 Task: Customize the Trello board by adding a card, editing its description, and changing the background image using specific keywords.
Action: Mouse pressed left at (260, 546)
Screenshot: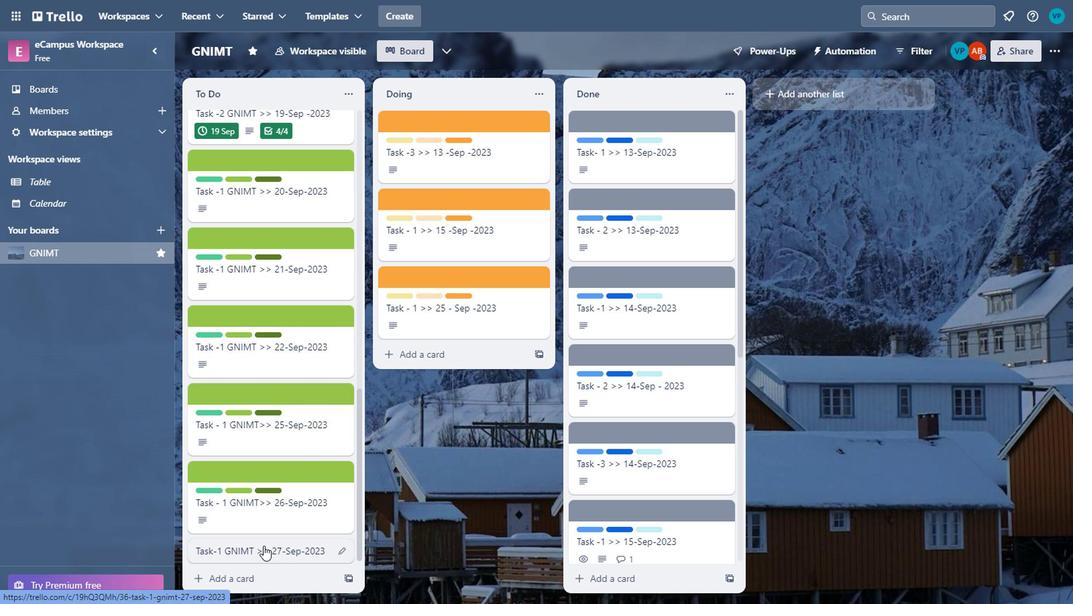 
Action: Mouse moved to (420, 227)
Screenshot: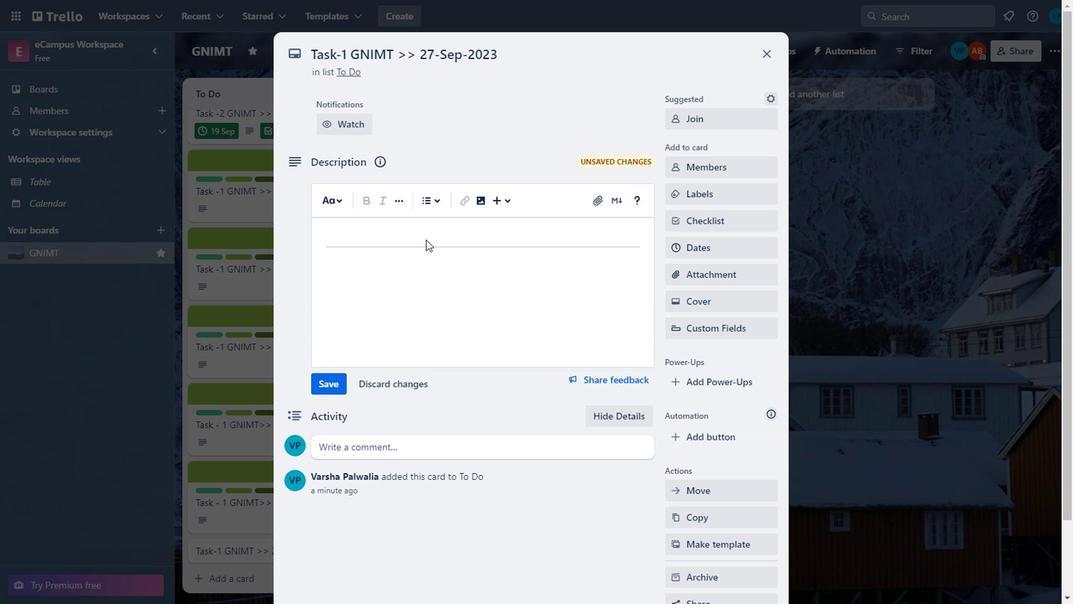 
Action: Mouse pressed left at (420, 227)
Screenshot: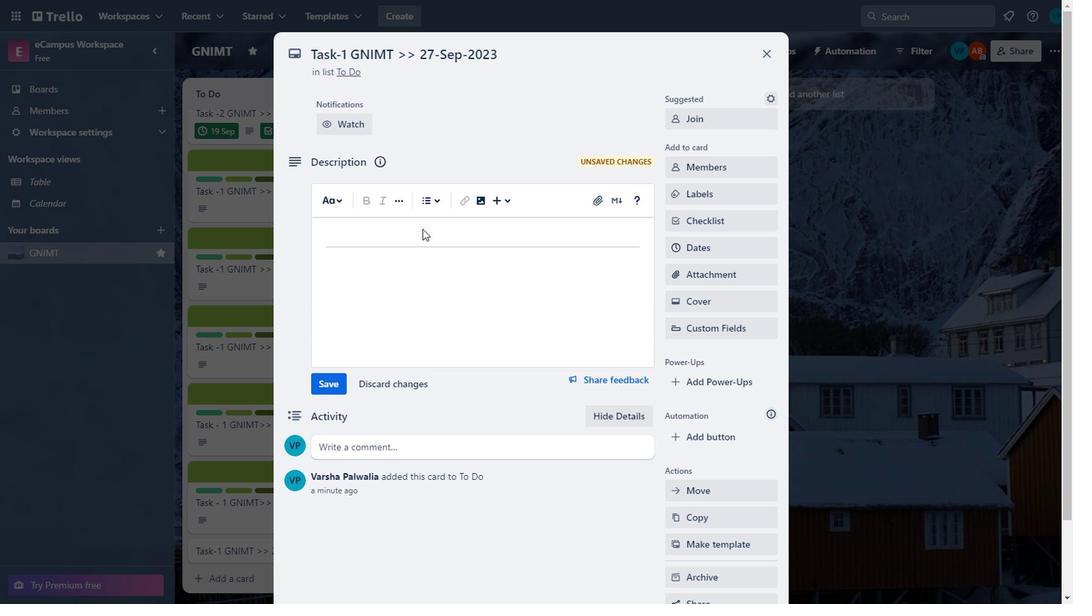 
Action: Mouse moved to (499, 199)
Screenshot: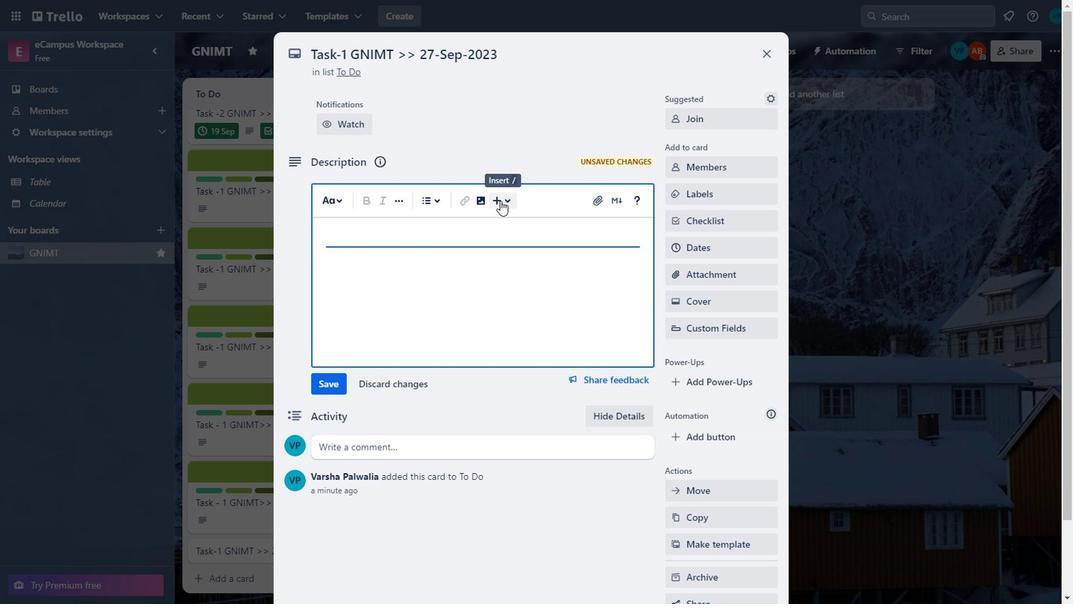 
Action: Mouse pressed left at (499, 199)
Screenshot: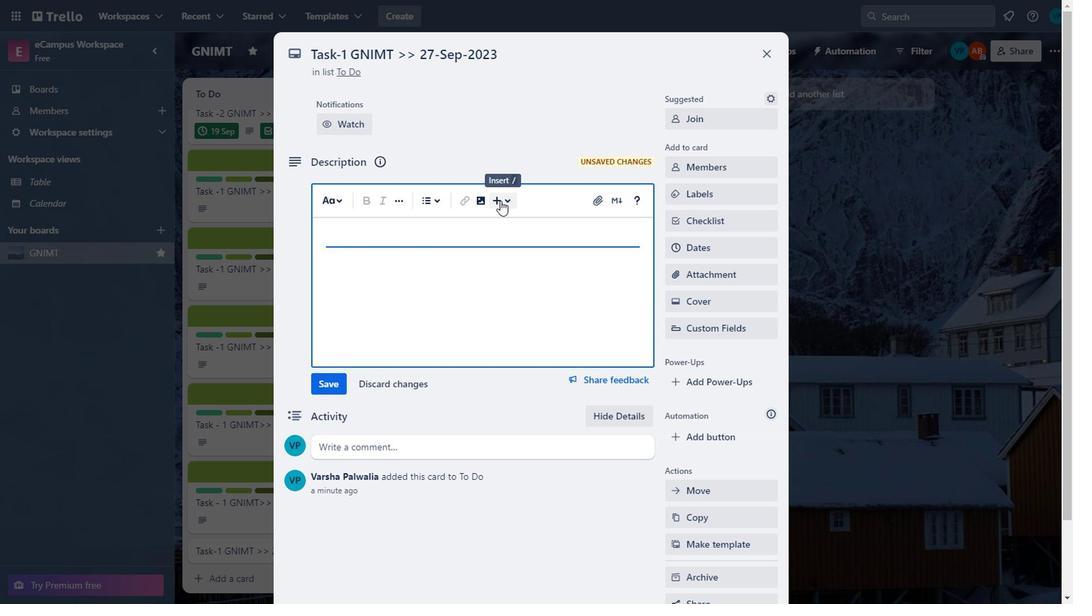 
Action: Mouse moved to (541, 227)
Screenshot: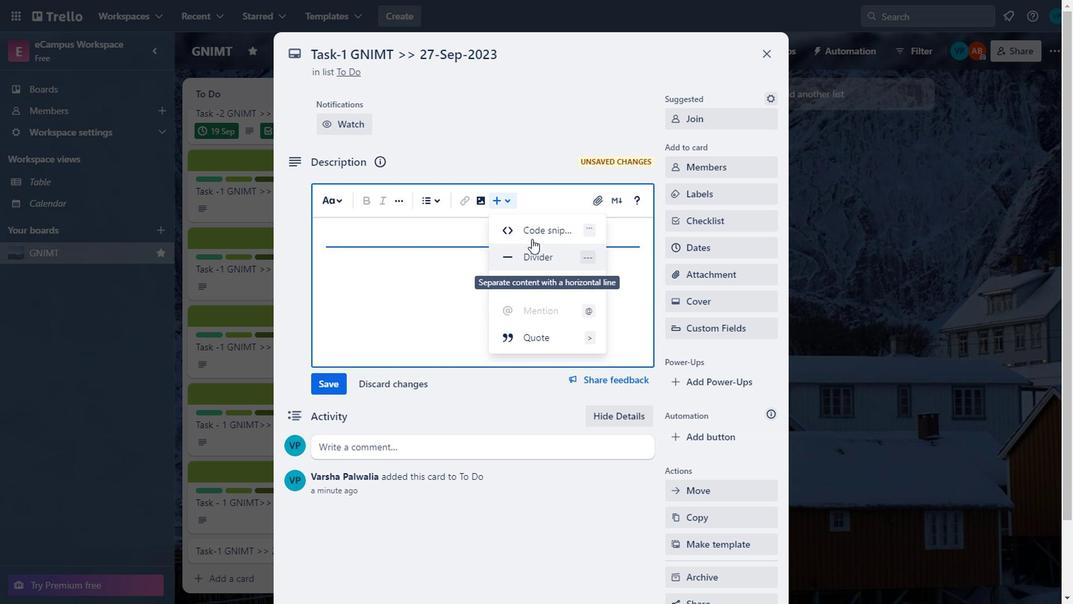
Action: Mouse pressed left at (541, 227)
Screenshot: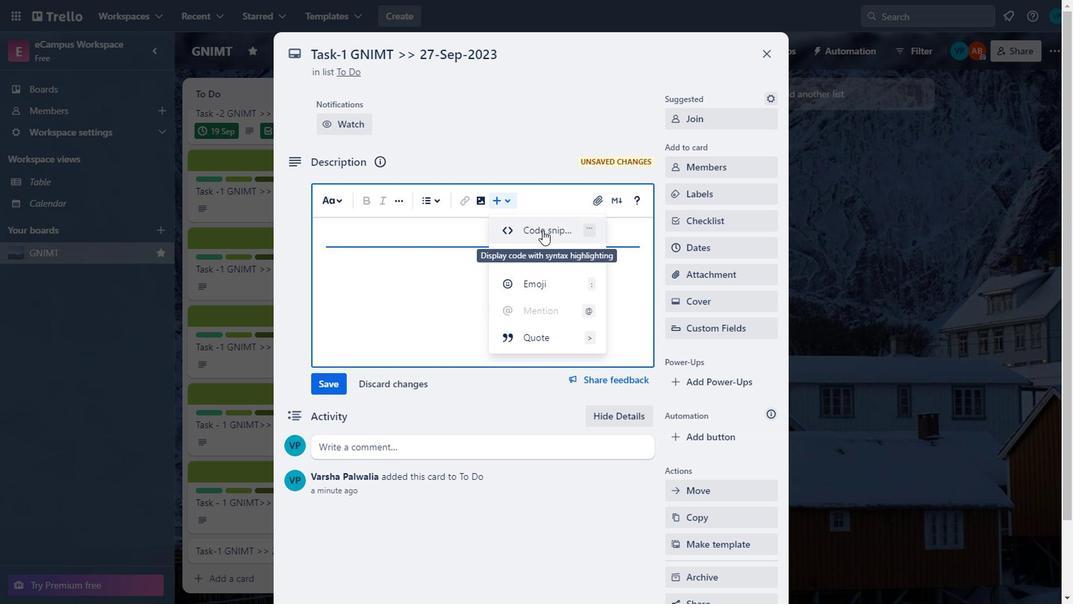 
Action: Mouse moved to (506, 197)
Screenshot: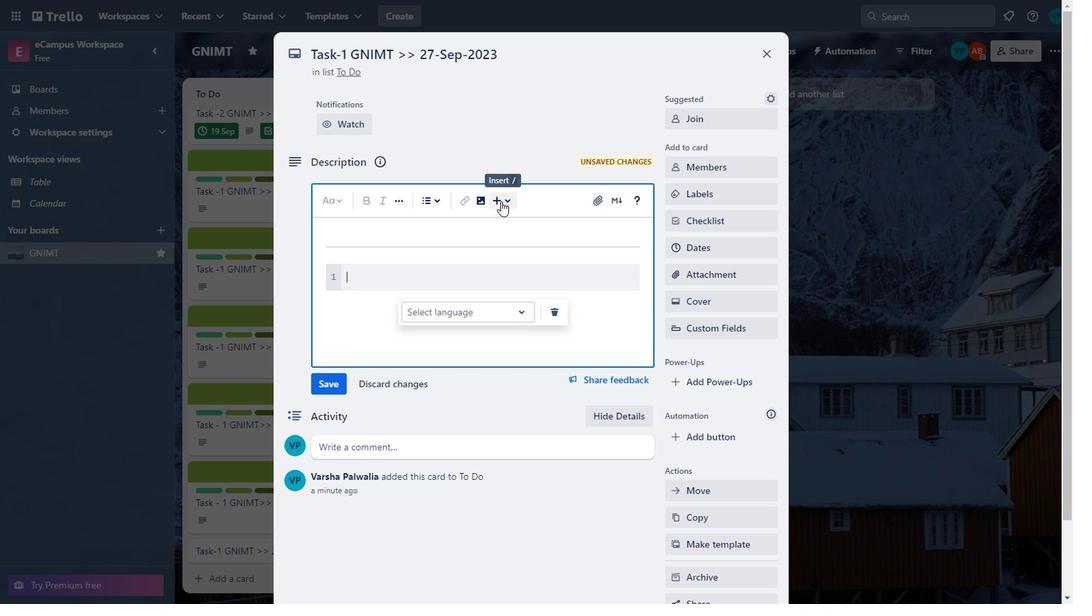 
Action: Mouse pressed left at (506, 197)
Screenshot: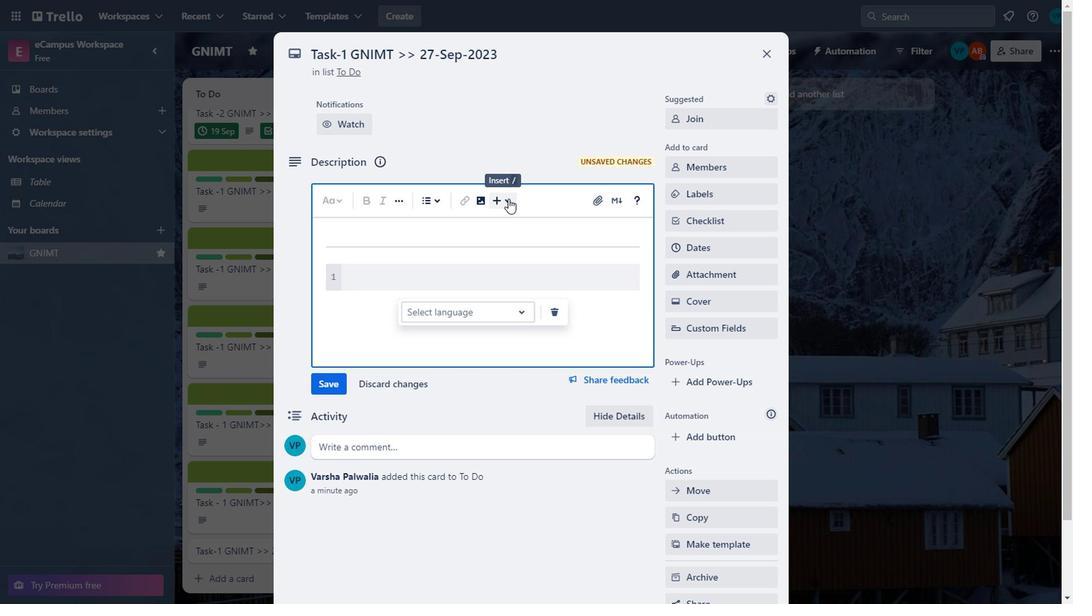 
Action: Mouse moved to (537, 281)
Screenshot: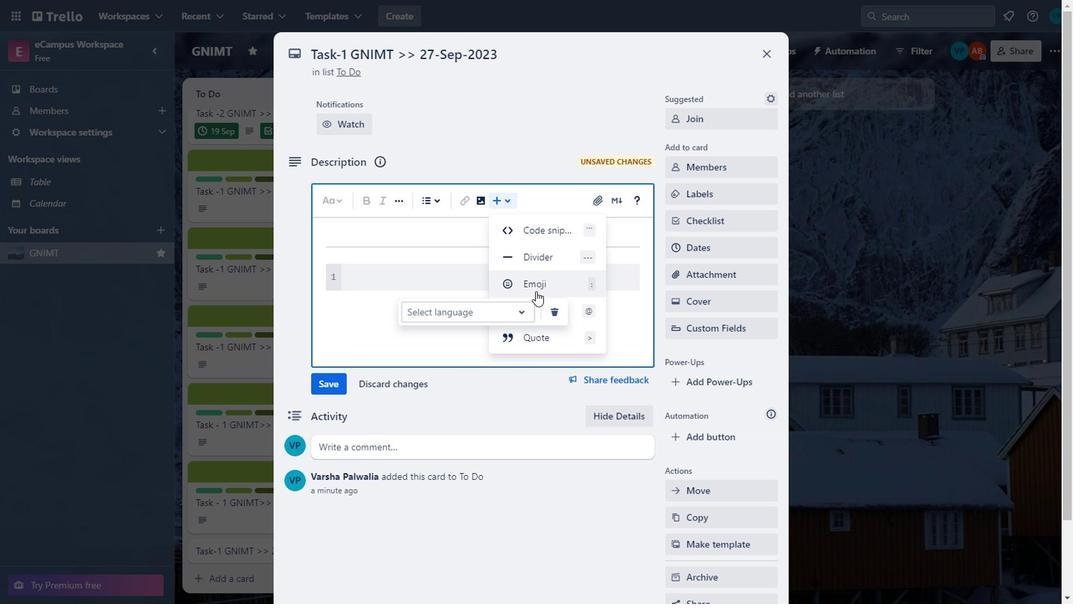 
Action: Mouse pressed left at (537, 281)
Screenshot: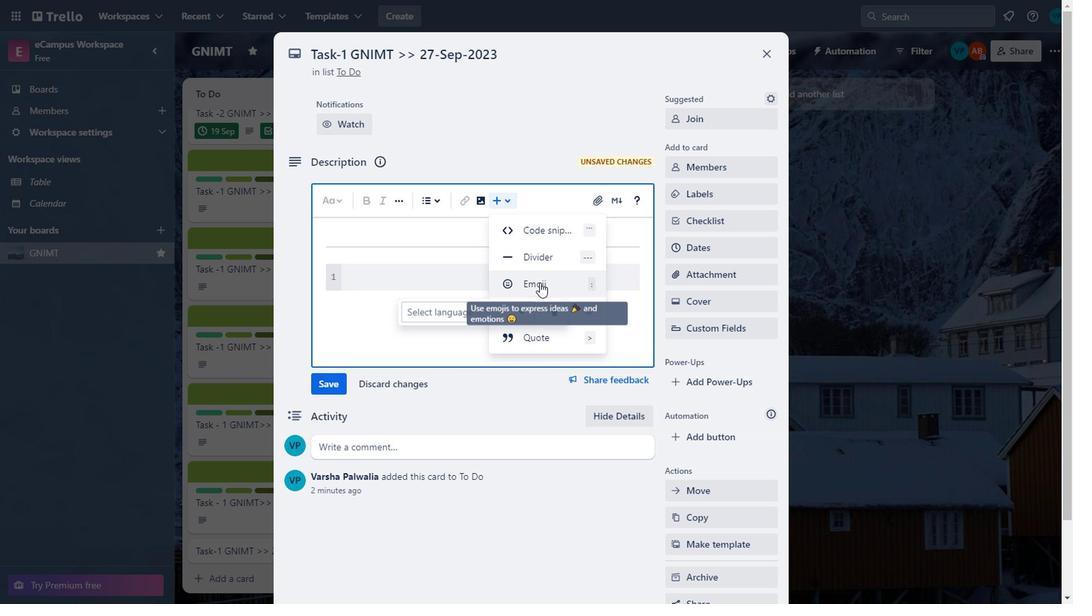 
Action: Mouse moved to (402, 333)
Screenshot: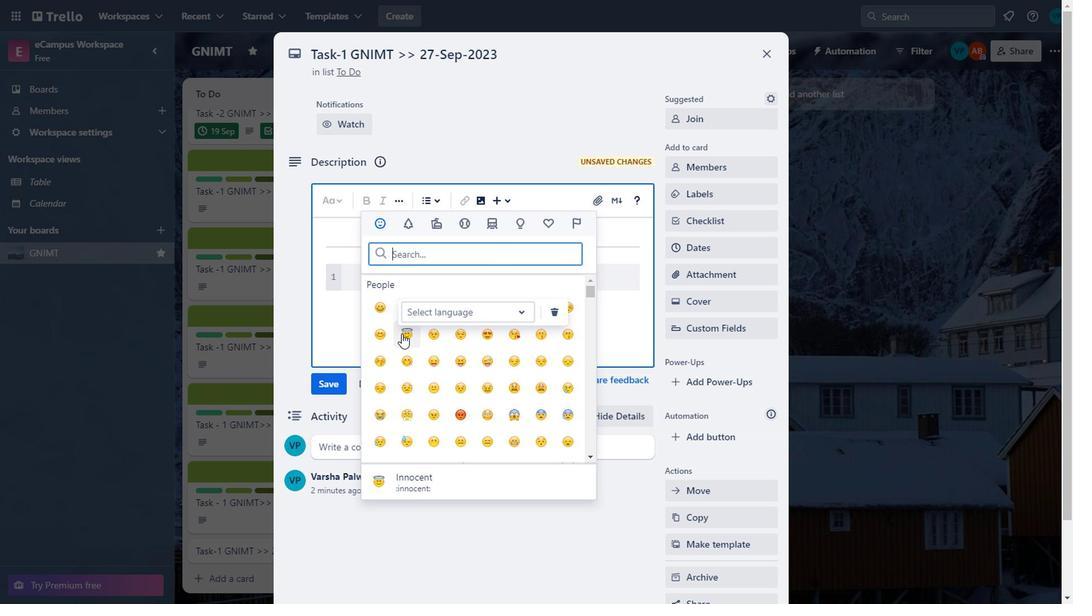 
Action: Mouse pressed left at (402, 333)
Screenshot: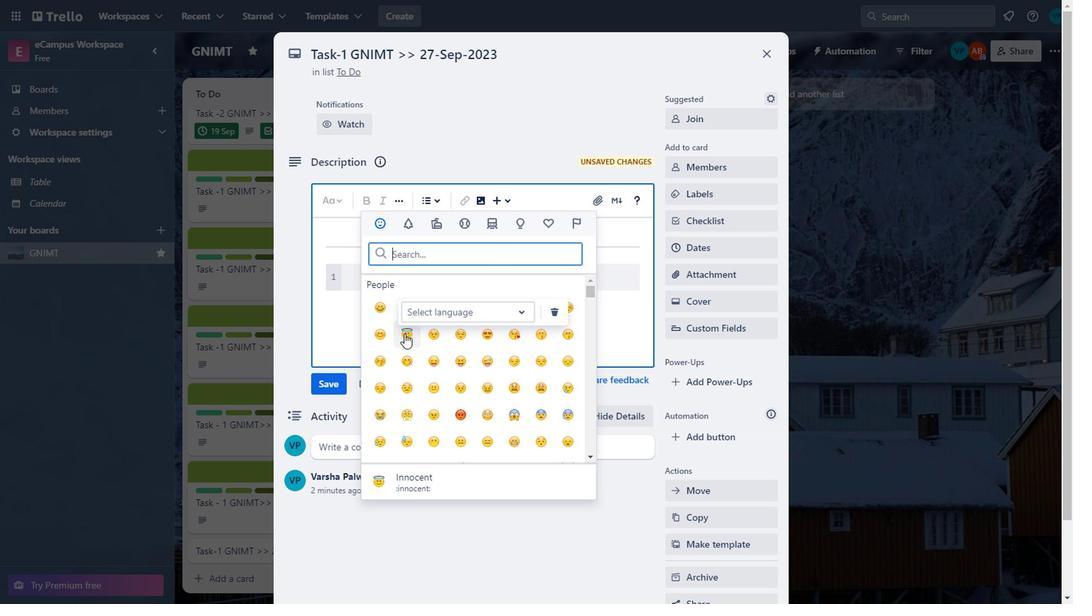 
Action: Mouse moved to (498, 197)
Screenshot: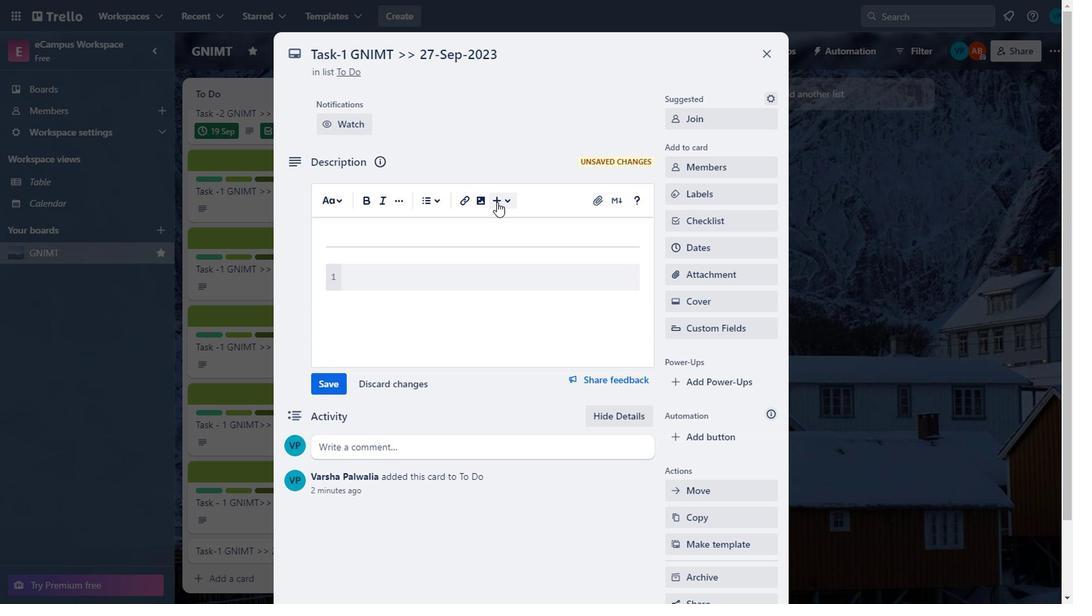 
Action: Mouse pressed left at (498, 197)
Screenshot: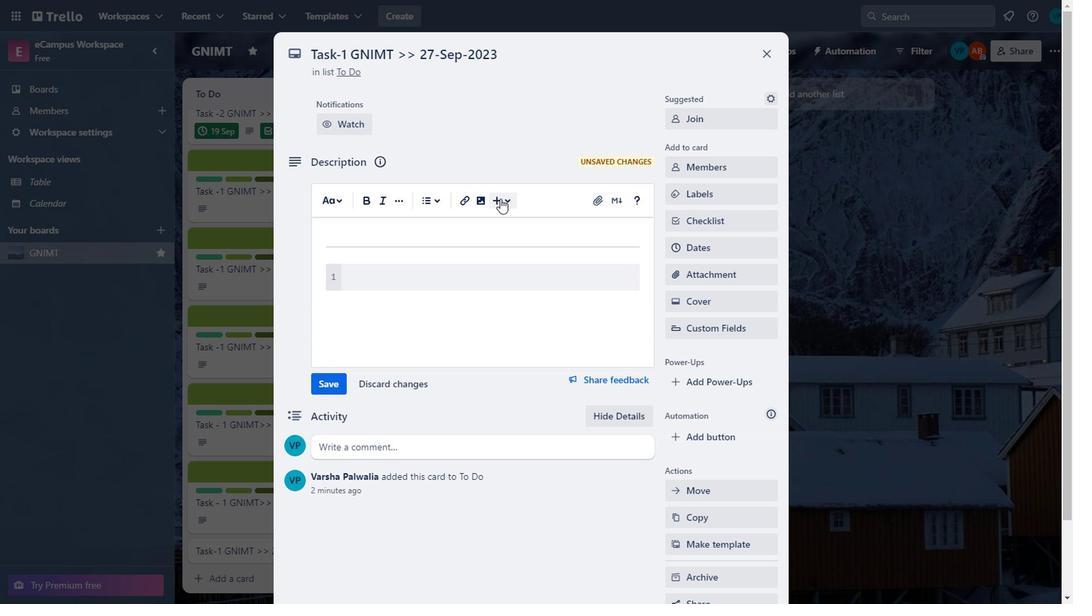 
Action: Mouse moved to (527, 287)
Screenshot: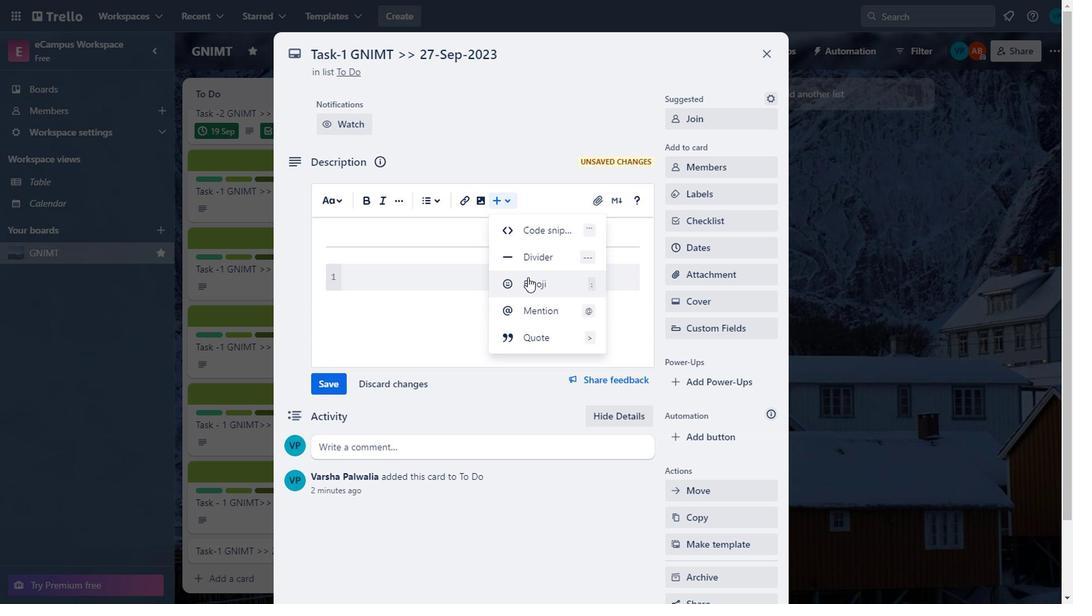 
Action: Mouse pressed left at (527, 287)
Screenshot: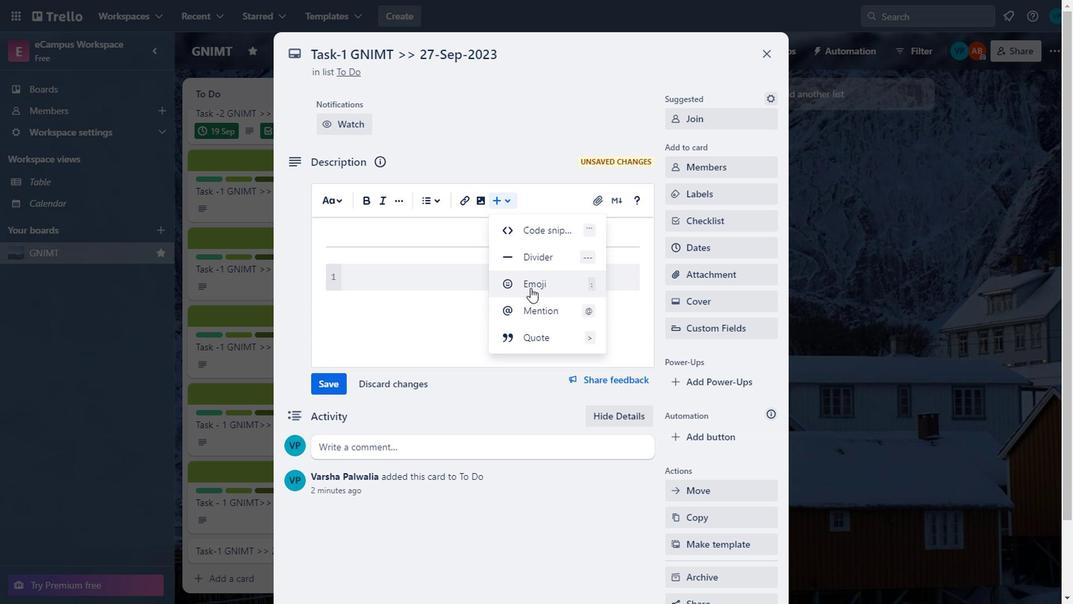 
Action: Mouse moved to (411, 331)
Screenshot: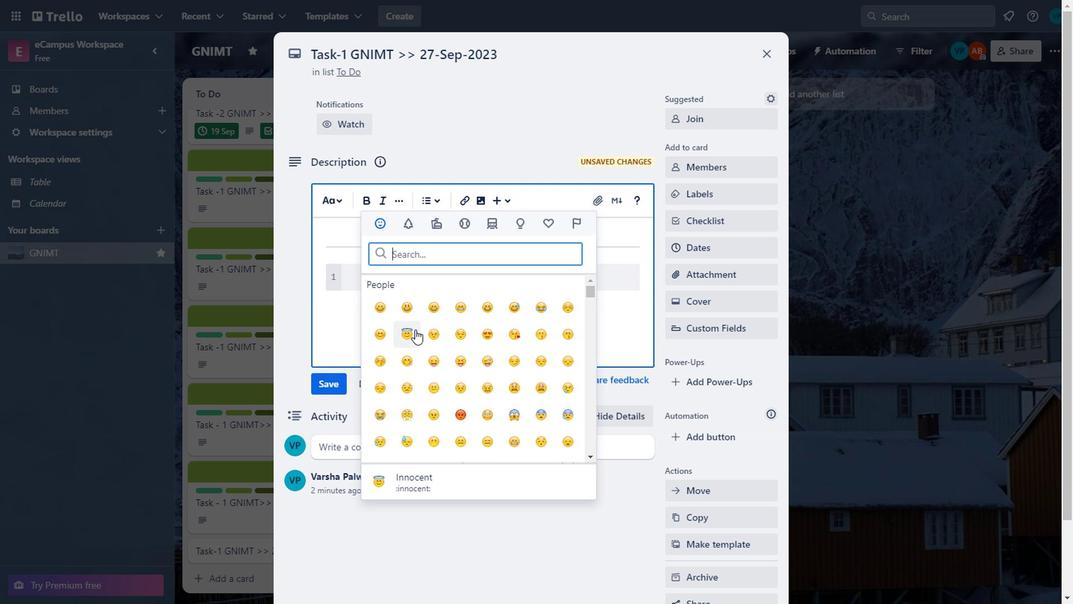 
Action: Mouse pressed left at (411, 331)
Screenshot: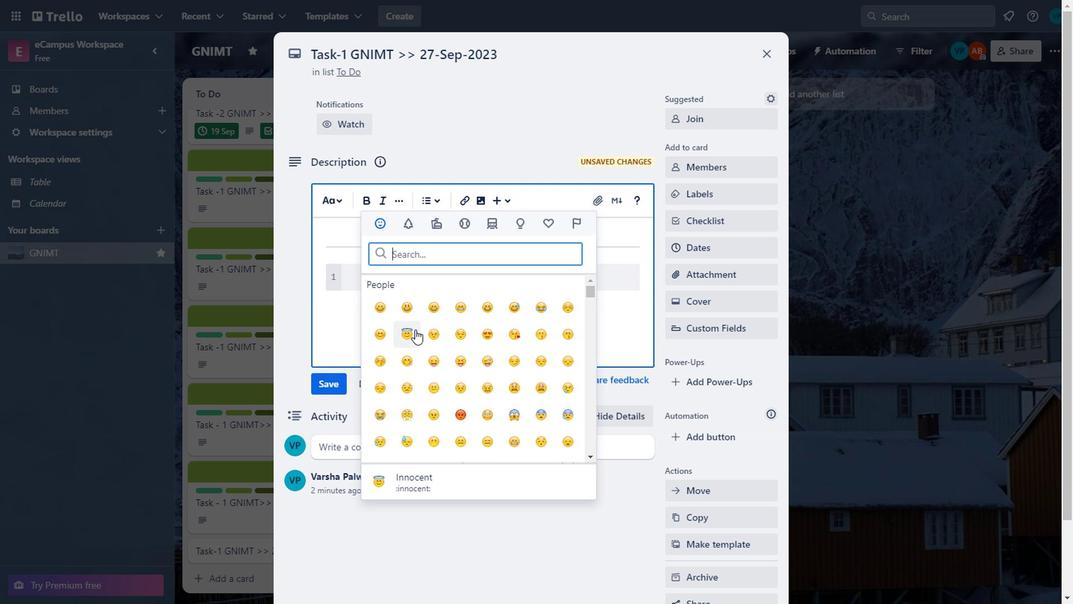 
Action: Mouse moved to (353, 300)
Screenshot: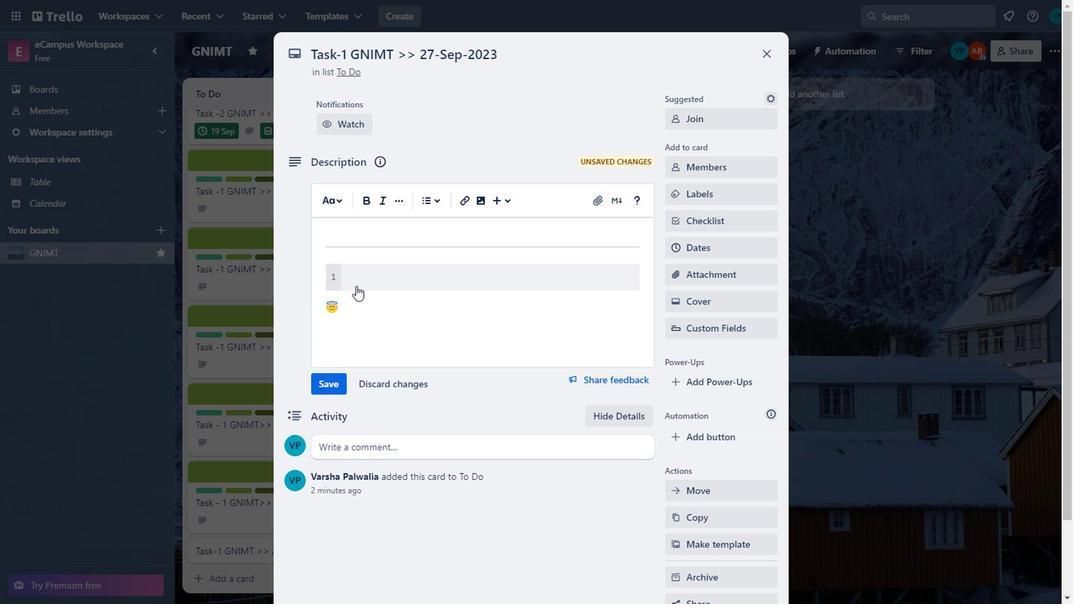 
Action: Mouse pressed left at (353, 300)
Screenshot: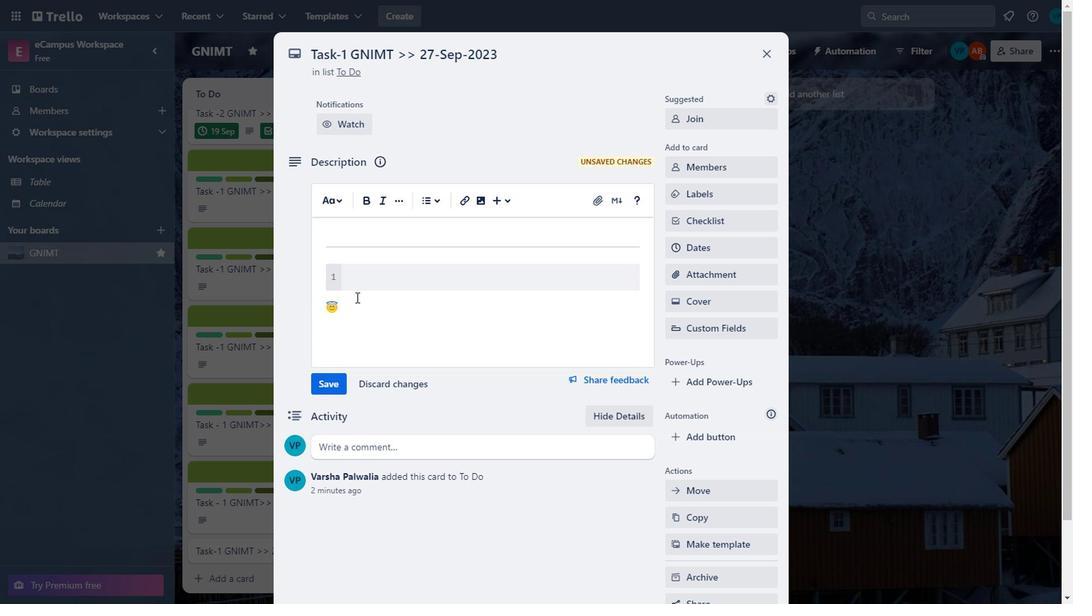 
Action: Key pressed <Key.backspace><Key.backspace>
Screenshot: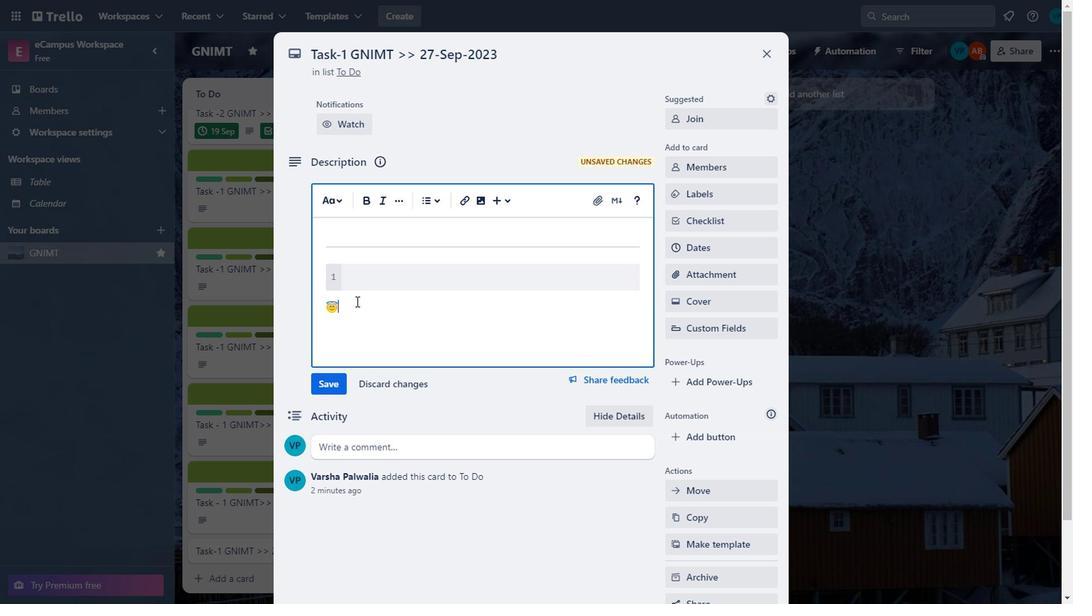 
Action: Mouse moved to (355, 277)
Screenshot: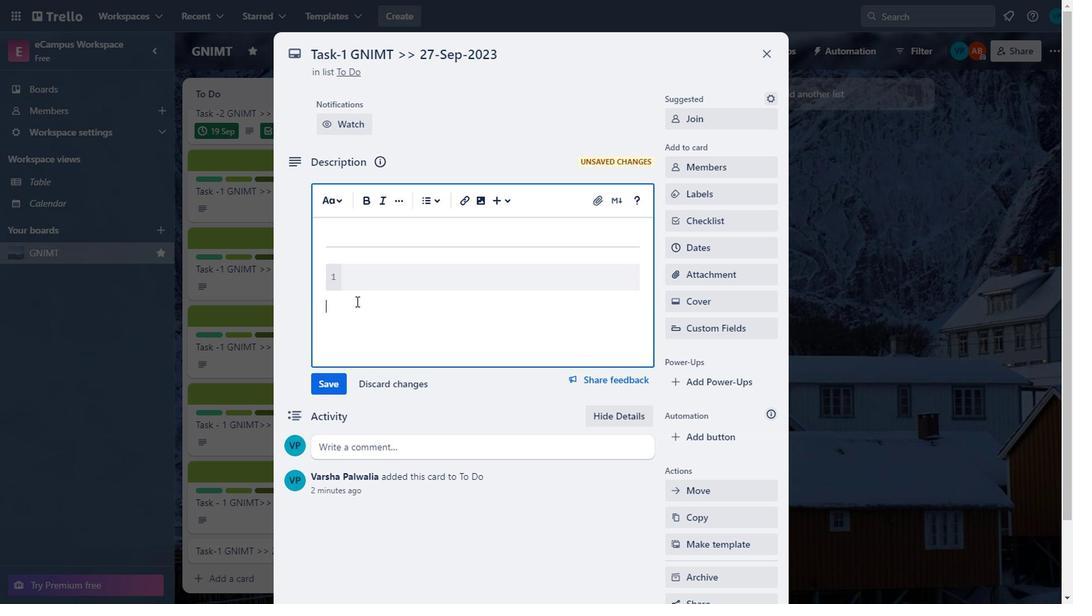 
Action: Mouse pressed left at (355, 277)
Screenshot: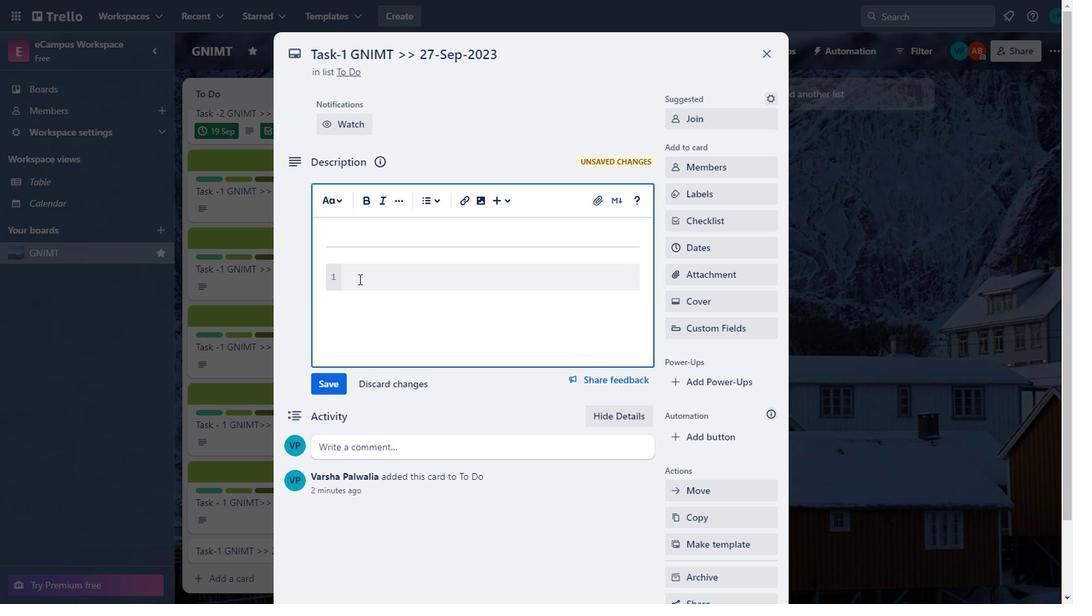 
Action: Mouse moved to (518, 314)
Screenshot: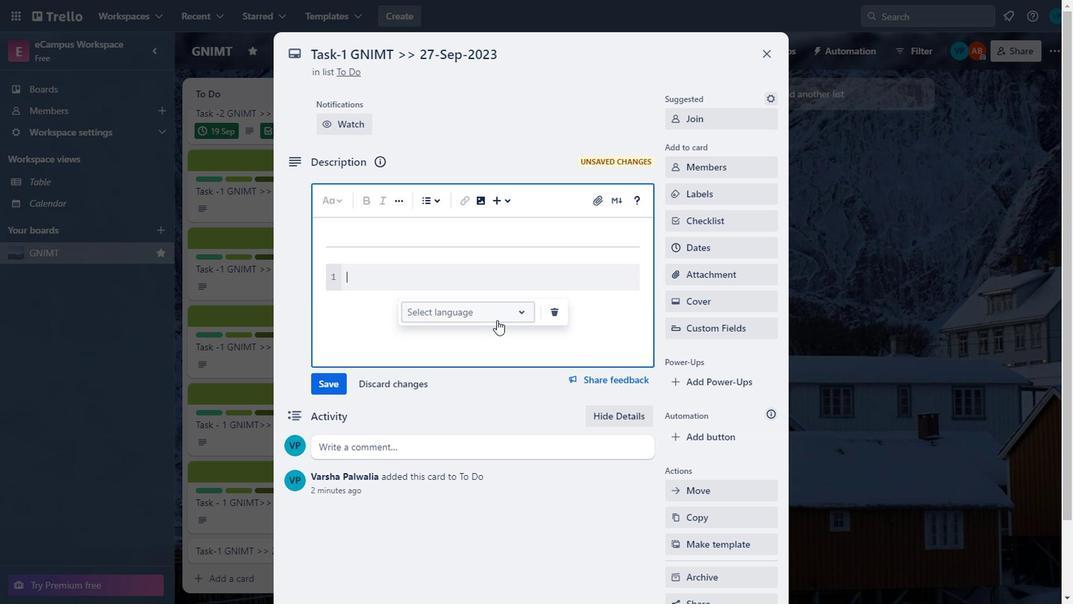 
Action: Mouse pressed left at (518, 314)
Screenshot: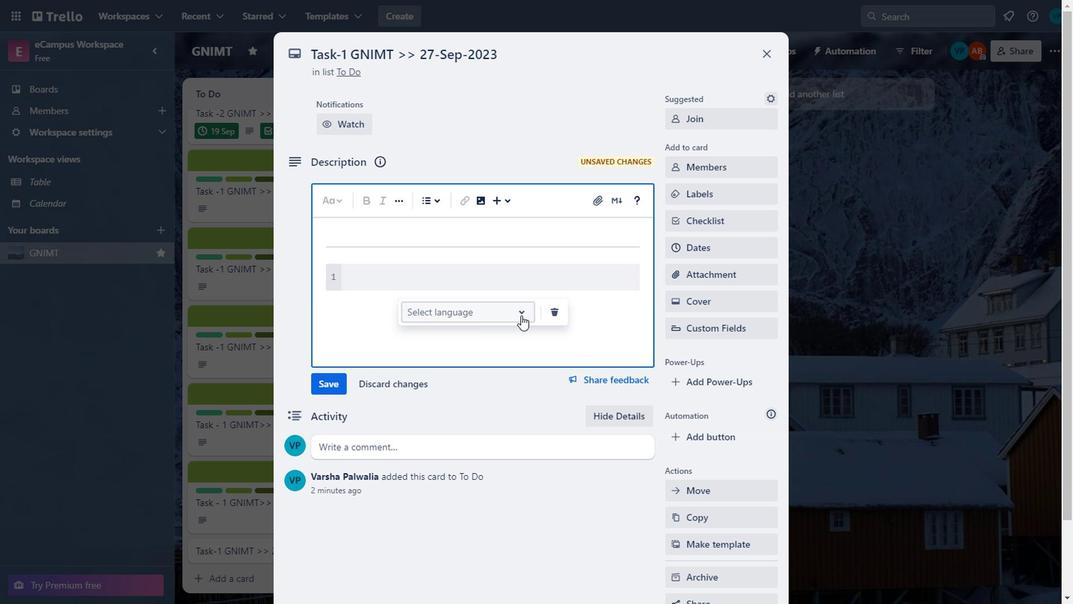 
Action: Mouse moved to (444, 430)
Screenshot: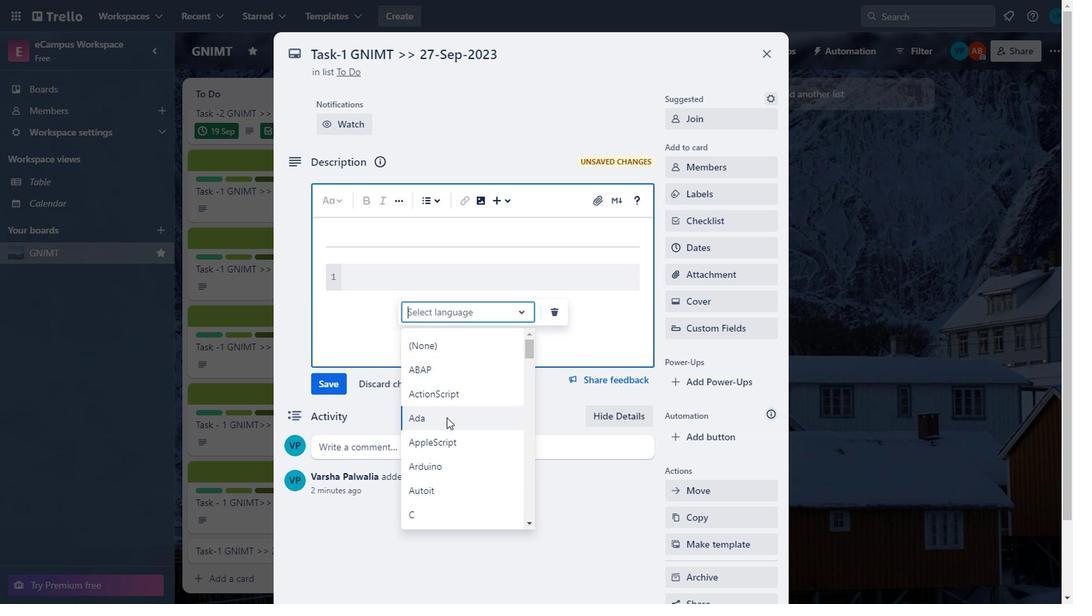 
Action: Mouse scrolled (444, 429) with delta (0, 0)
Screenshot: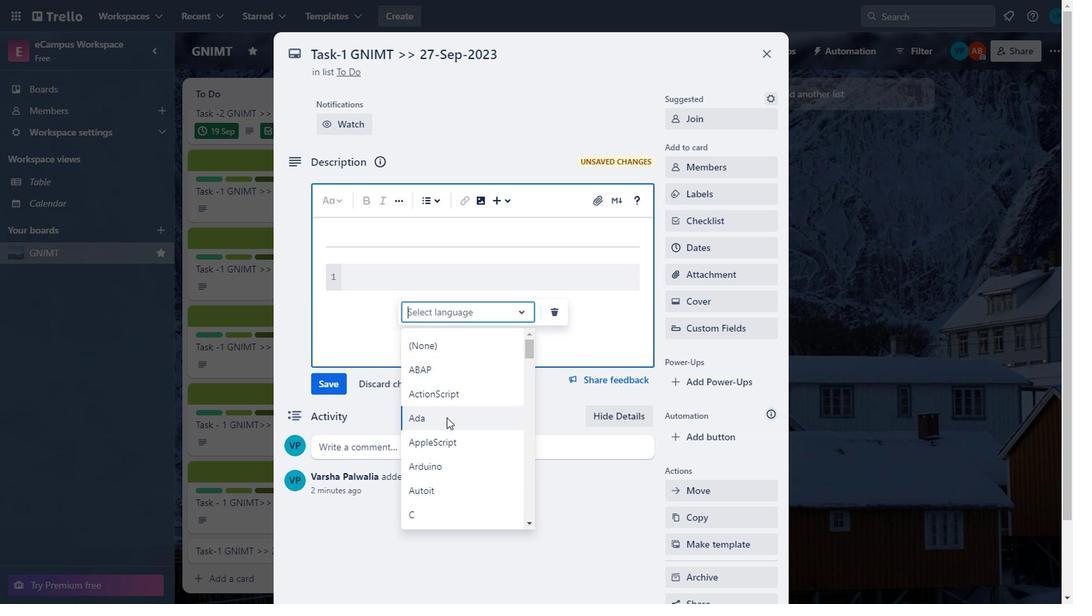 
Action: Mouse moved to (426, 439)
Screenshot: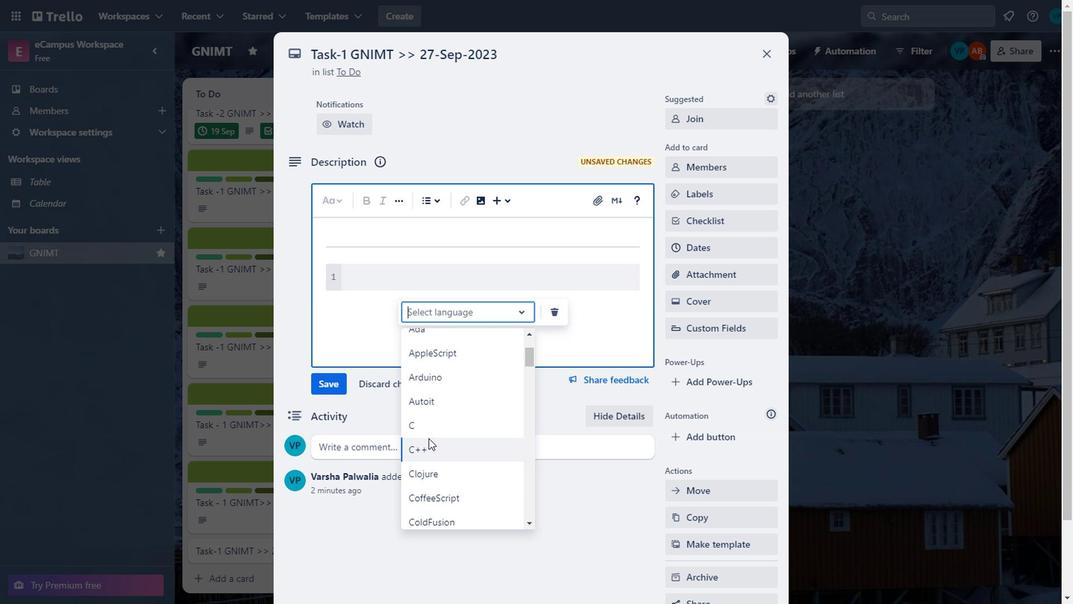
Action: Mouse scrolled (426, 439) with delta (0, 0)
Screenshot: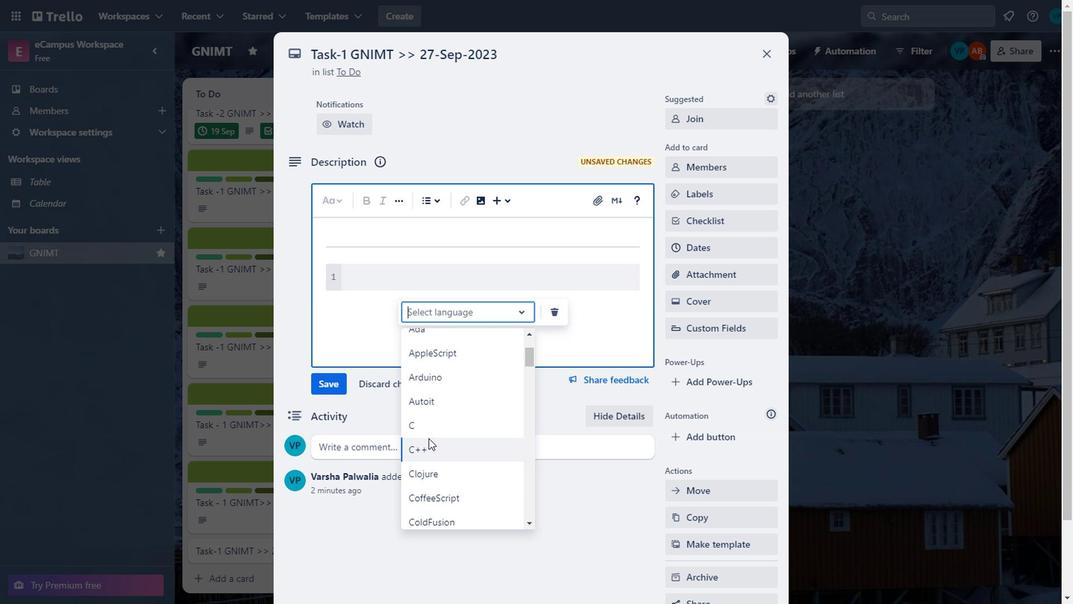 
Action: Mouse moved to (437, 345)
Screenshot: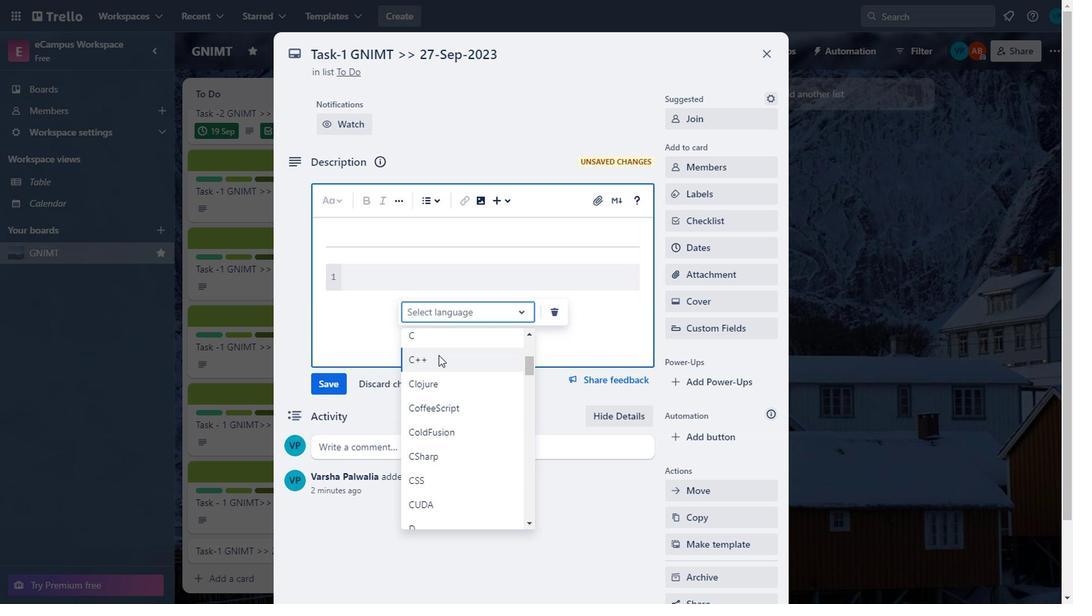 
Action: Mouse pressed left at (437, 345)
Screenshot: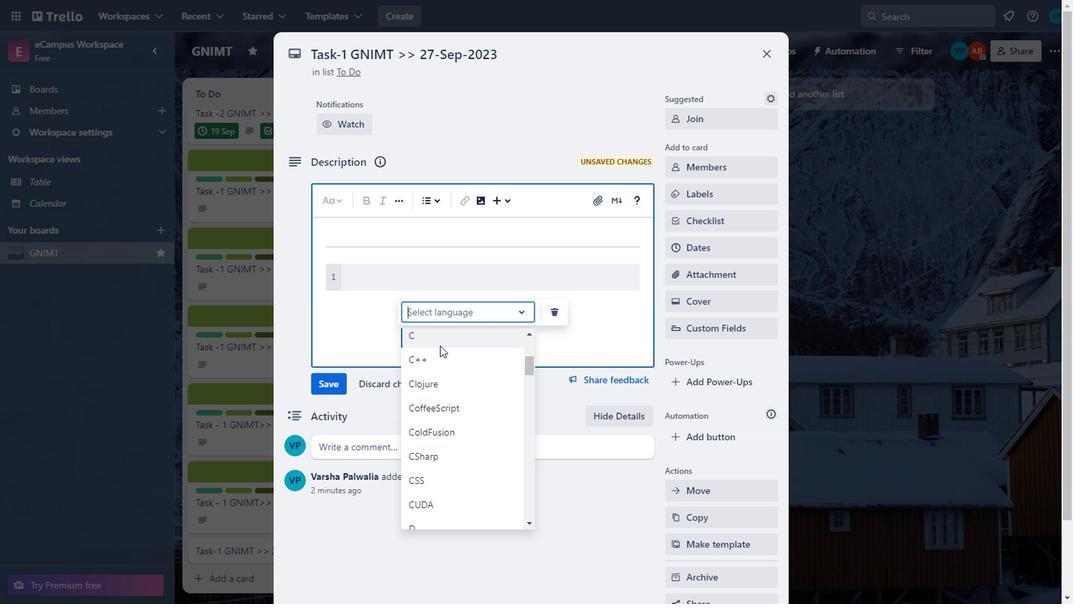 
Action: Mouse moved to (347, 269)
Screenshot: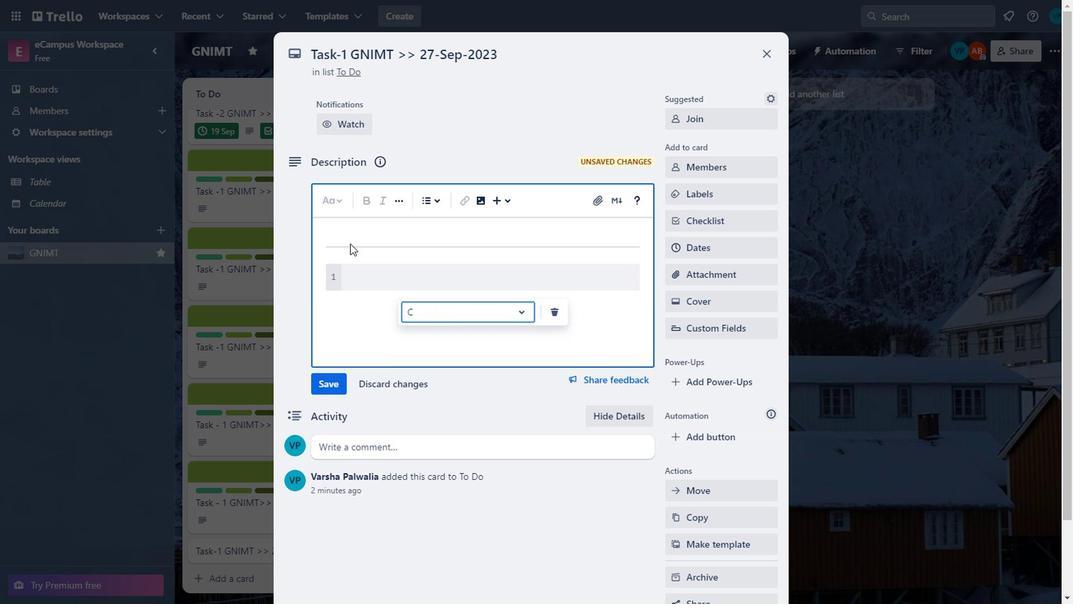 
Action: Mouse pressed left at (347, 269)
Screenshot: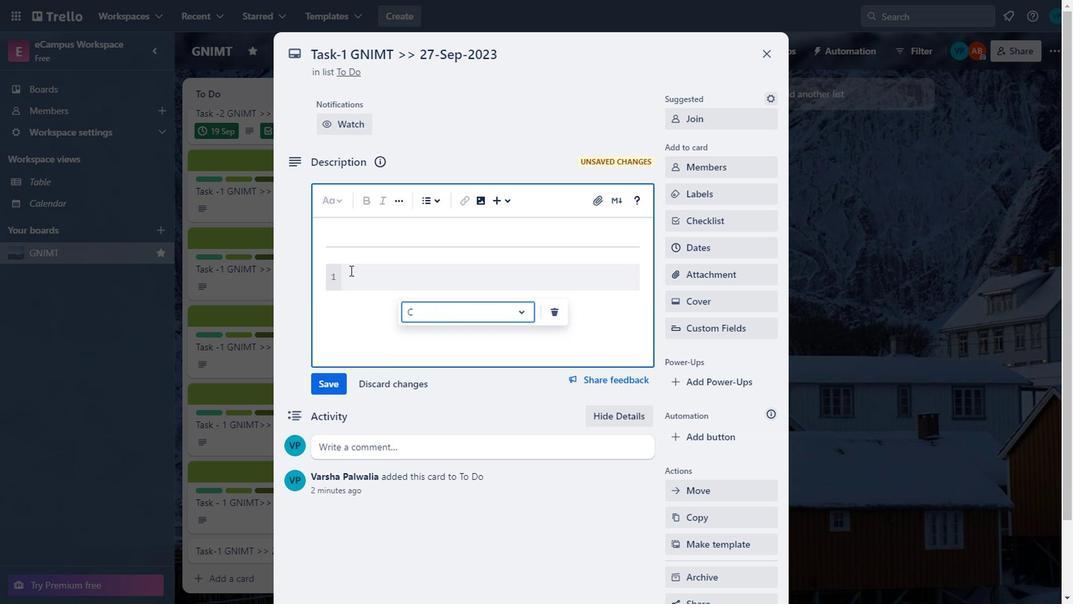 
Action: Mouse moved to (405, 285)
Screenshot: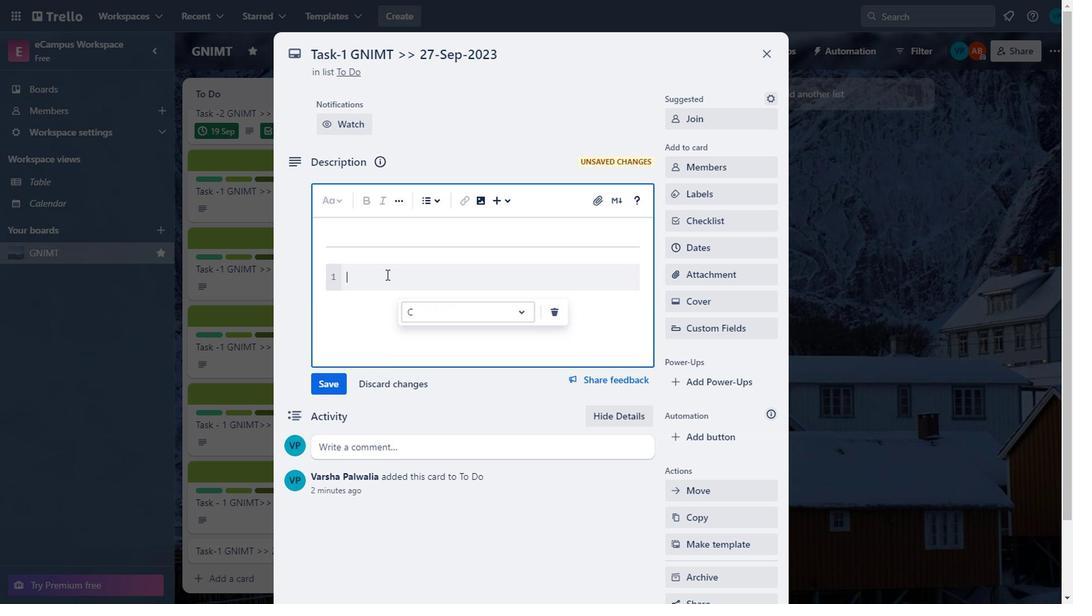 
Action: Key pressed h
Screenshot: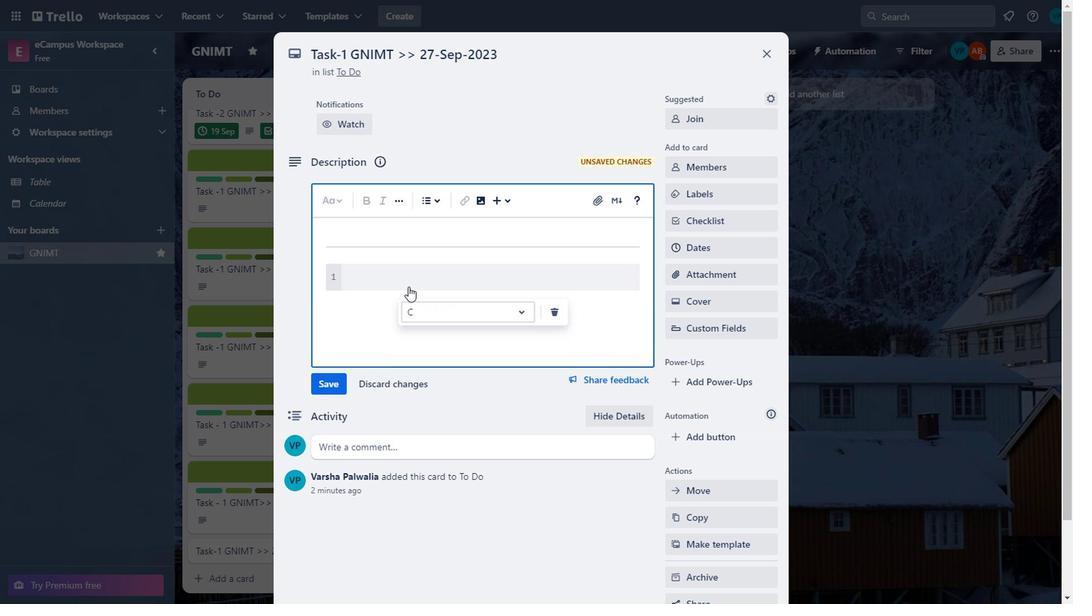 
Action: Mouse moved to (432, 285)
Screenshot: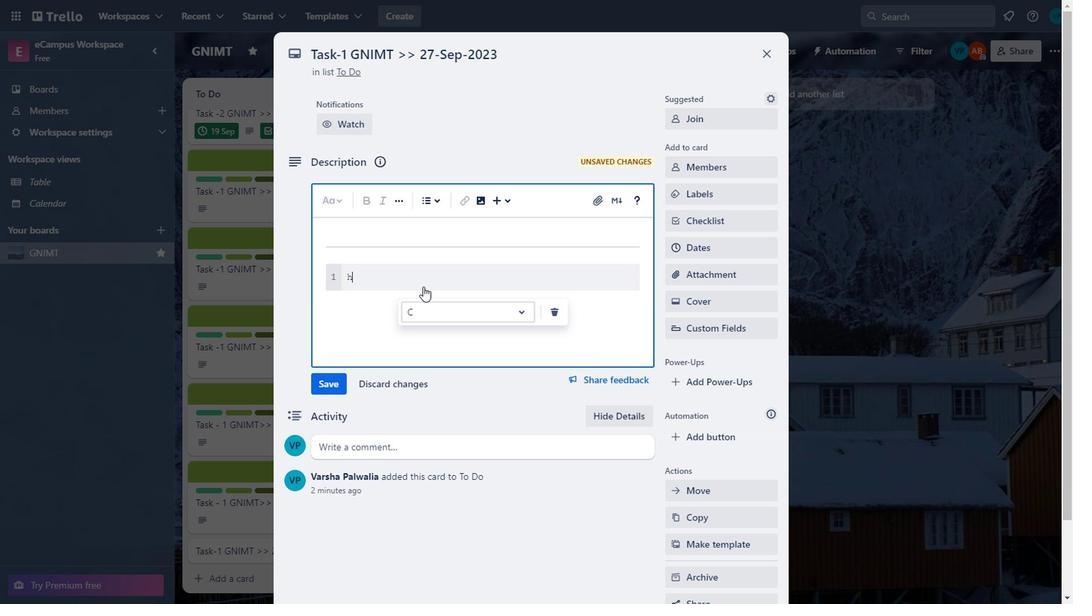 
Action: Key pressed e
Screenshot: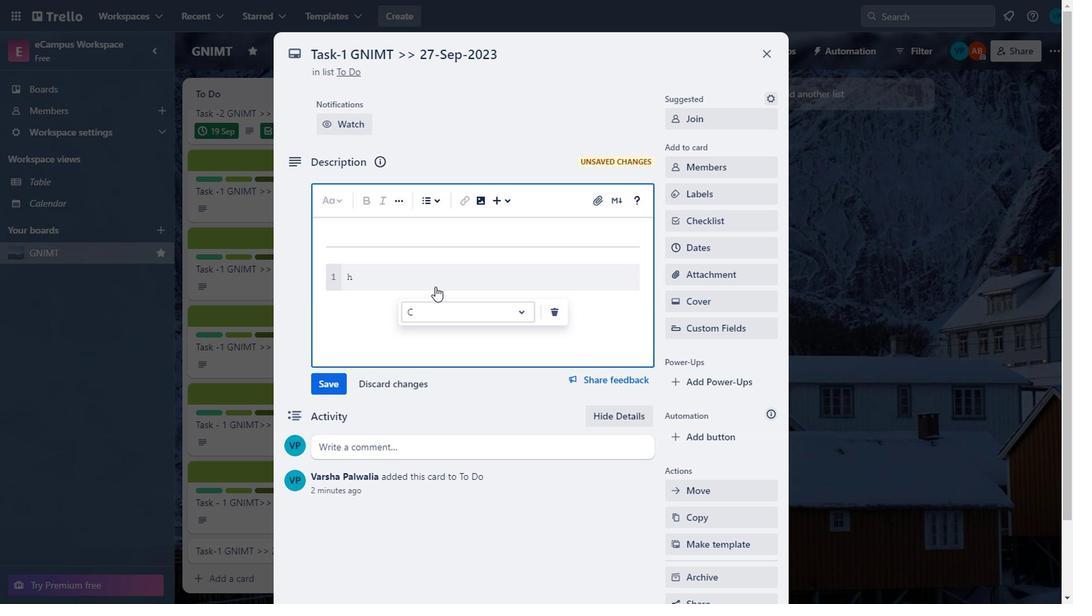 
Action: Mouse moved to (433, 284)
Screenshot: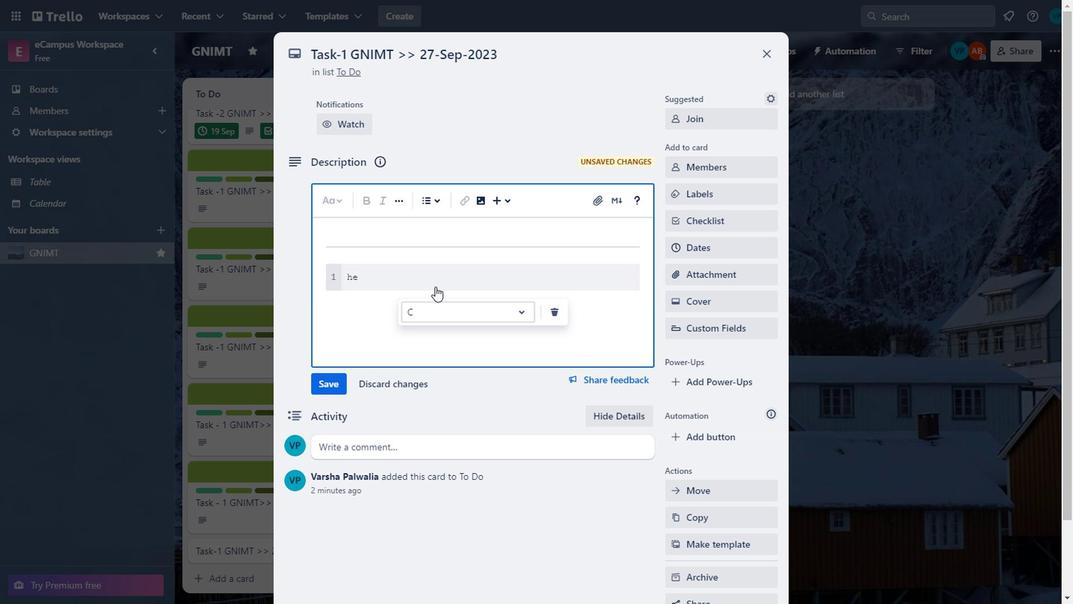 
Action: Key pressed <Key.backspace><Key.backspace>
Screenshot: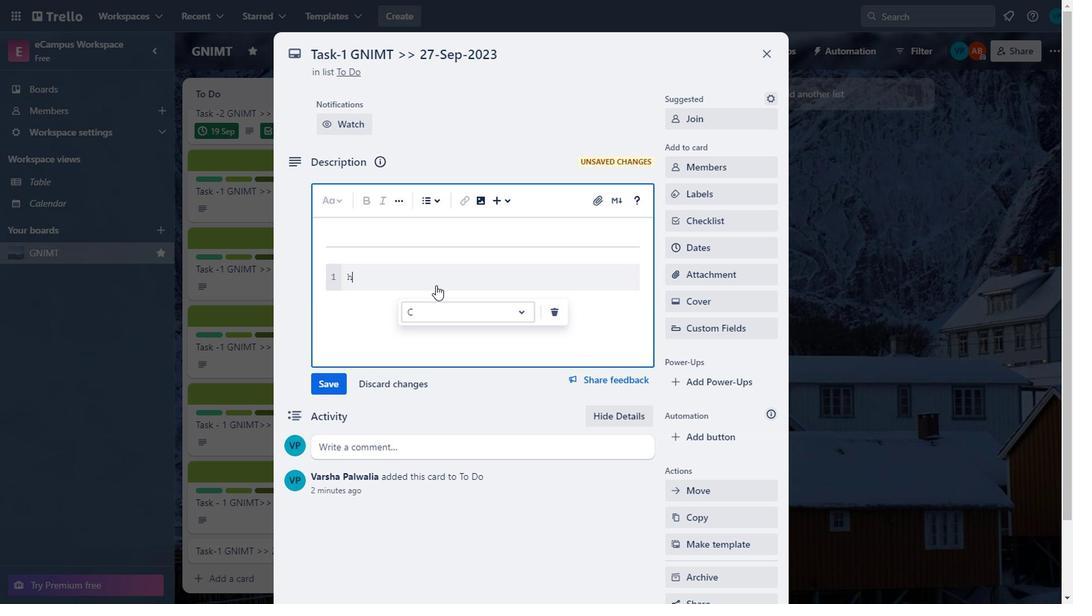 
Action: Mouse moved to (556, 311)
Screenshot: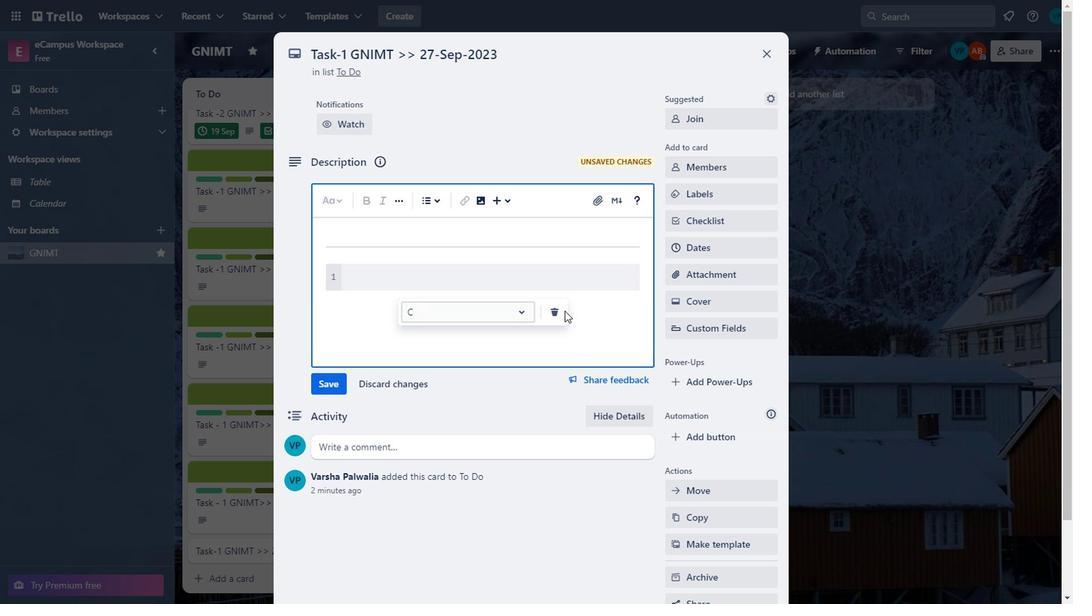 
Action: Mouse pressed left at (556, 311)
Screenshot: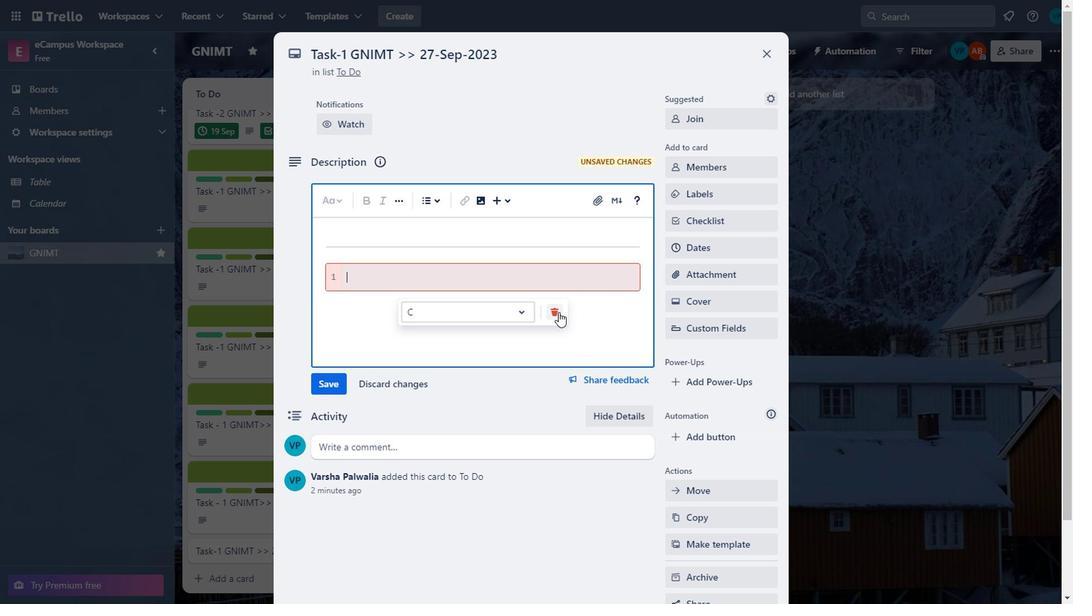 
Action: Mouse moved to (366, 279)
Screenshot: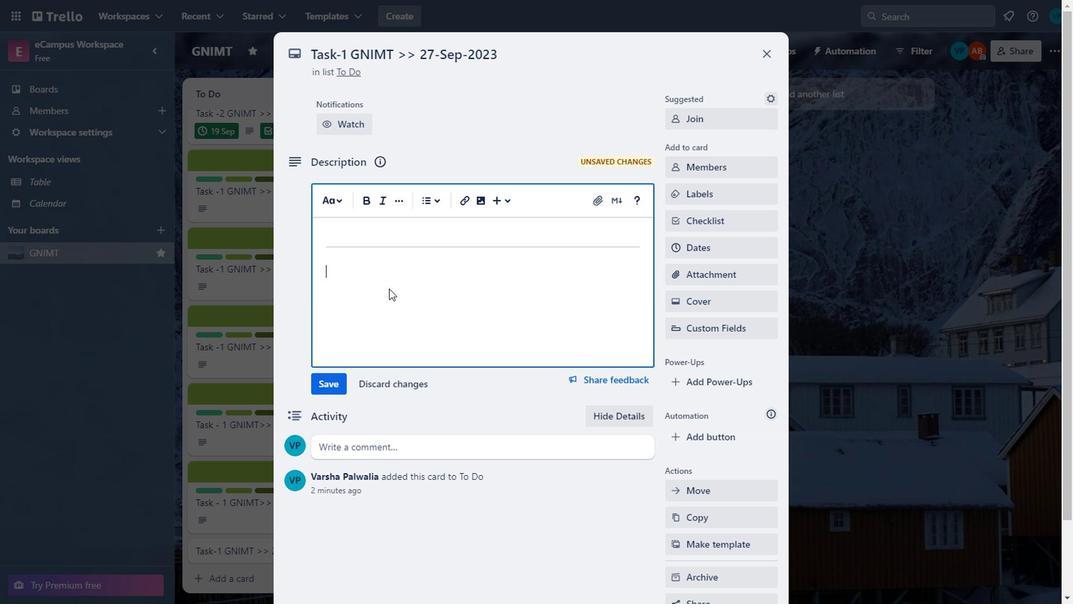 
Action: Mouse pressed left at (366, 279)
Screenshot: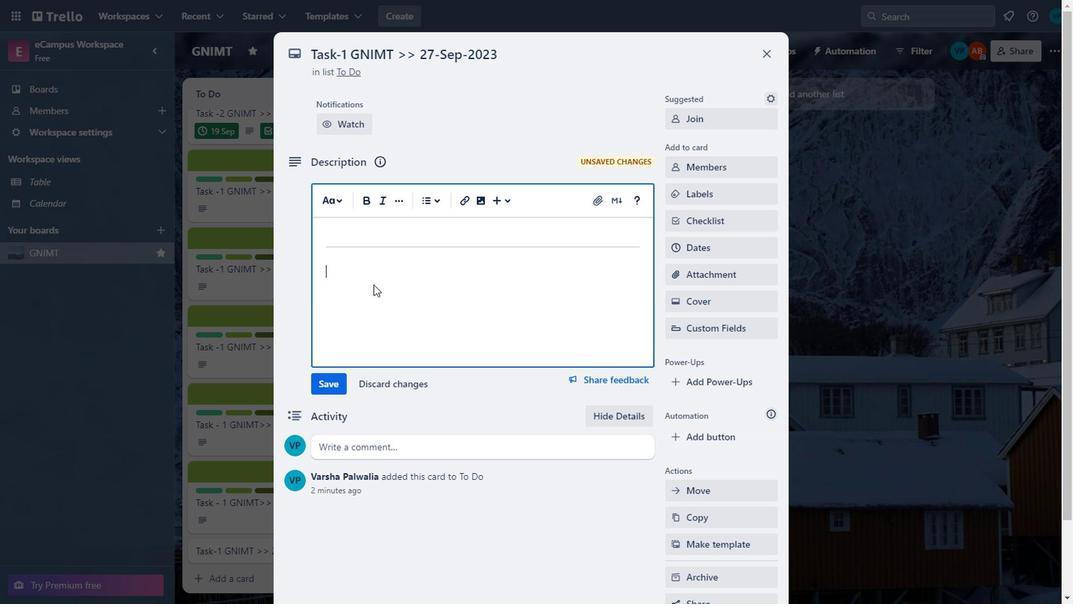 
Action: Mouse moved to (505, 198)
Screenshot: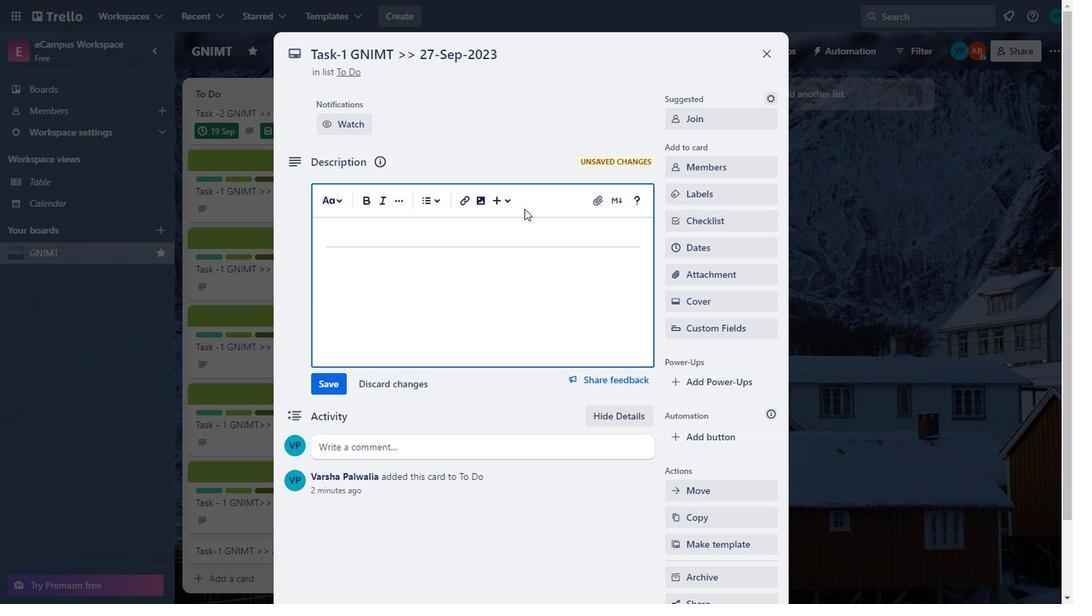 
Action: Mouse pressed left at (505, 198)
Screenshot: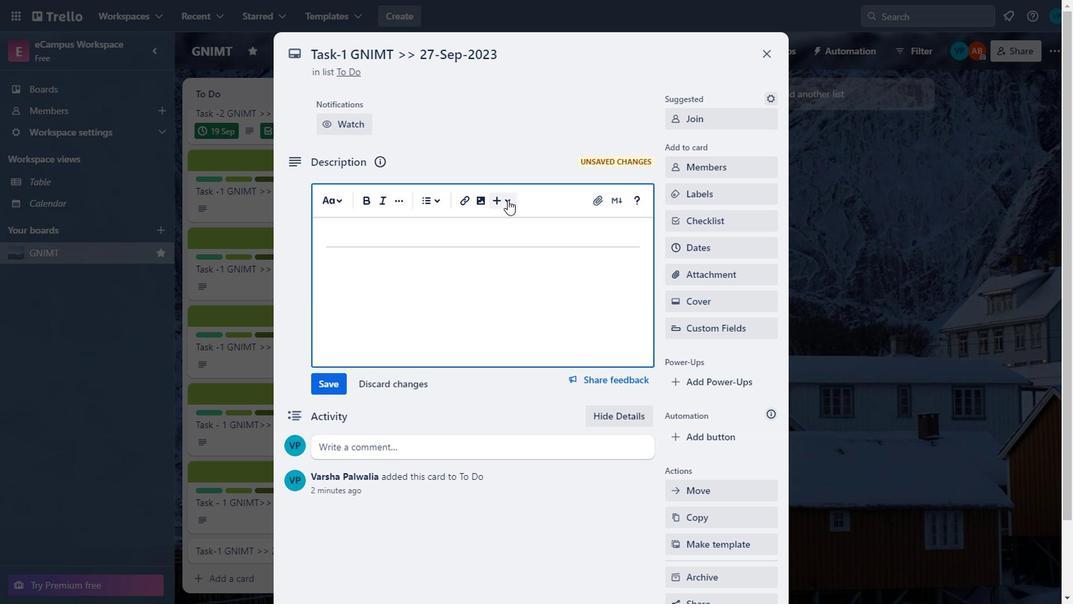 
Action: Mouse moved to (547, 313)
Screenshot: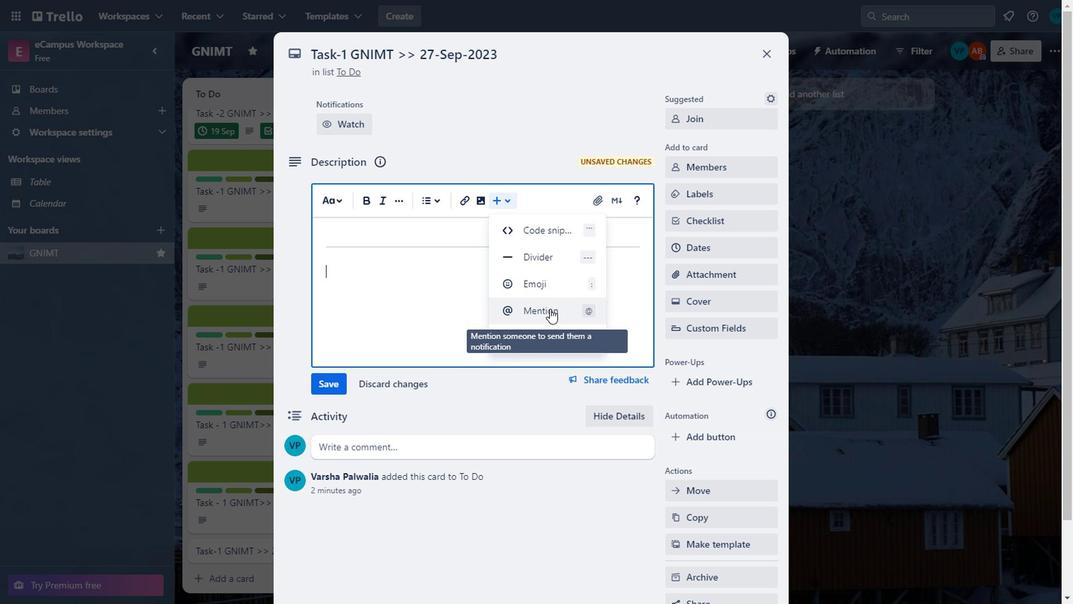 
Action: Mouse pressed left at (547, 313)
Screenshot: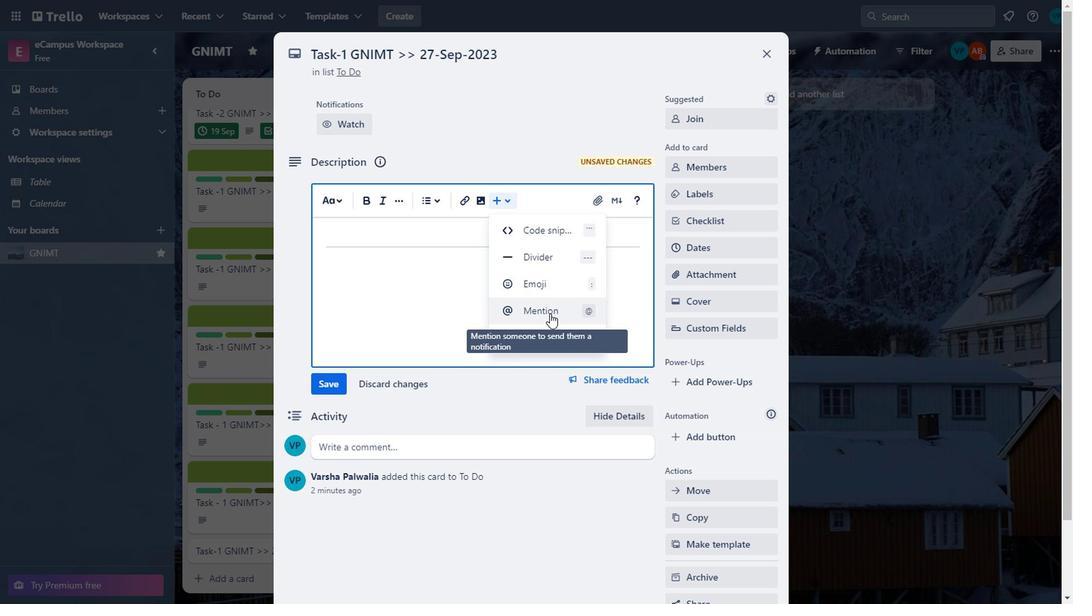 
Action: Mouse moved to (428, 258)
Screenshot: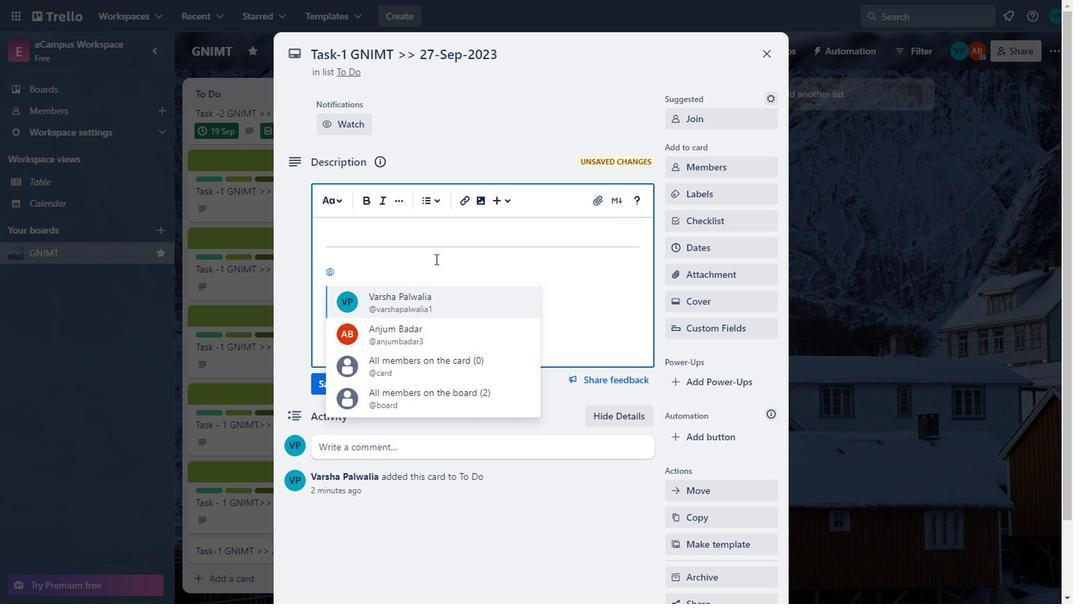 
Action: Mouse pressed left at (428, 258)
Screenshot: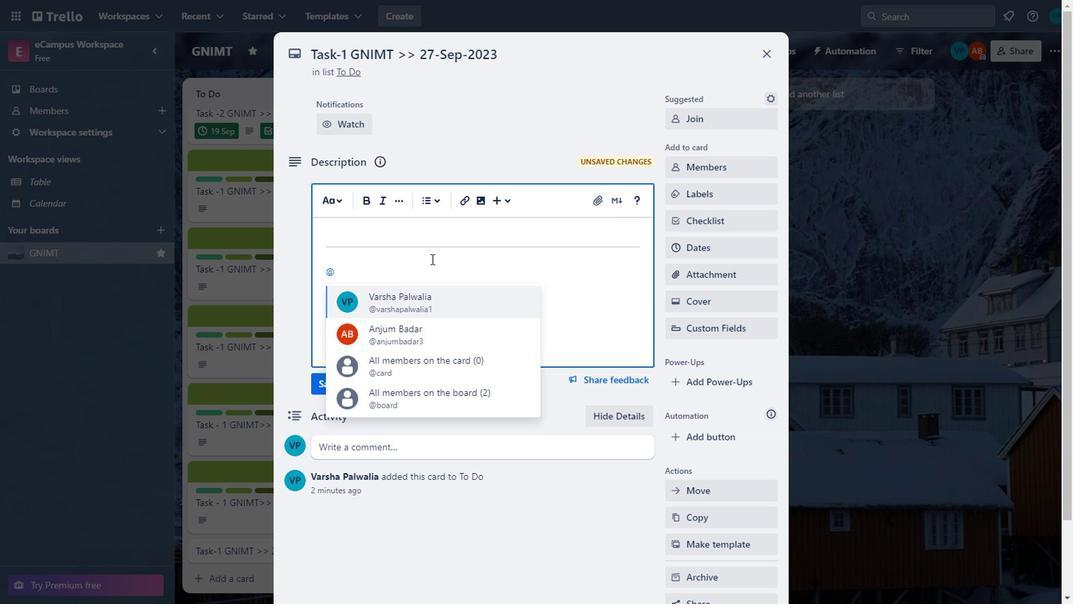 
Action: Mouse moved to (507, 197)
Screenshot: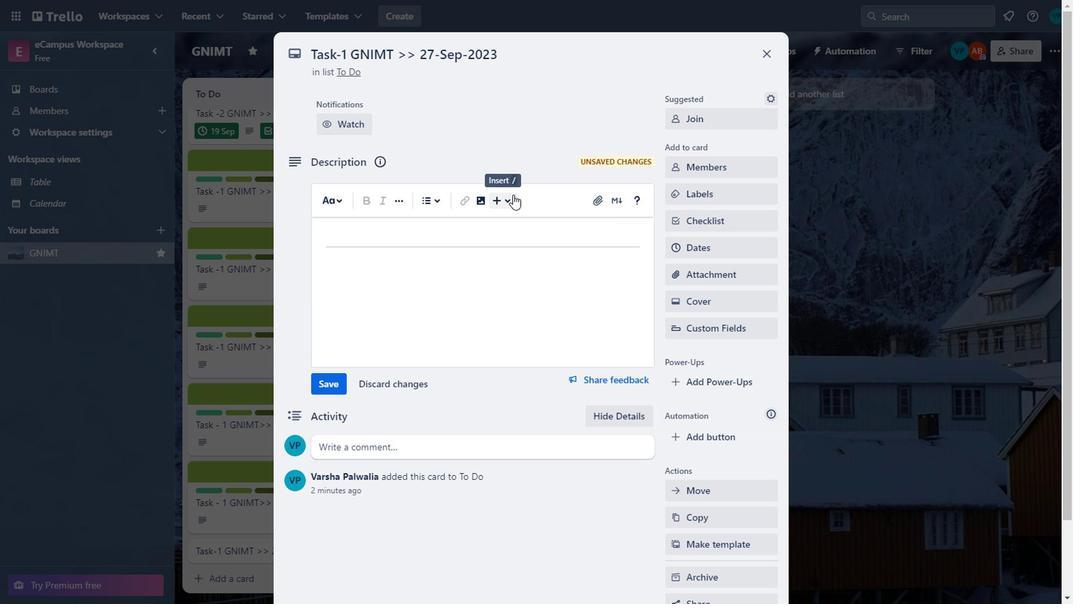 
Action: Mouse pressed left at (507, 197)
Screenshot: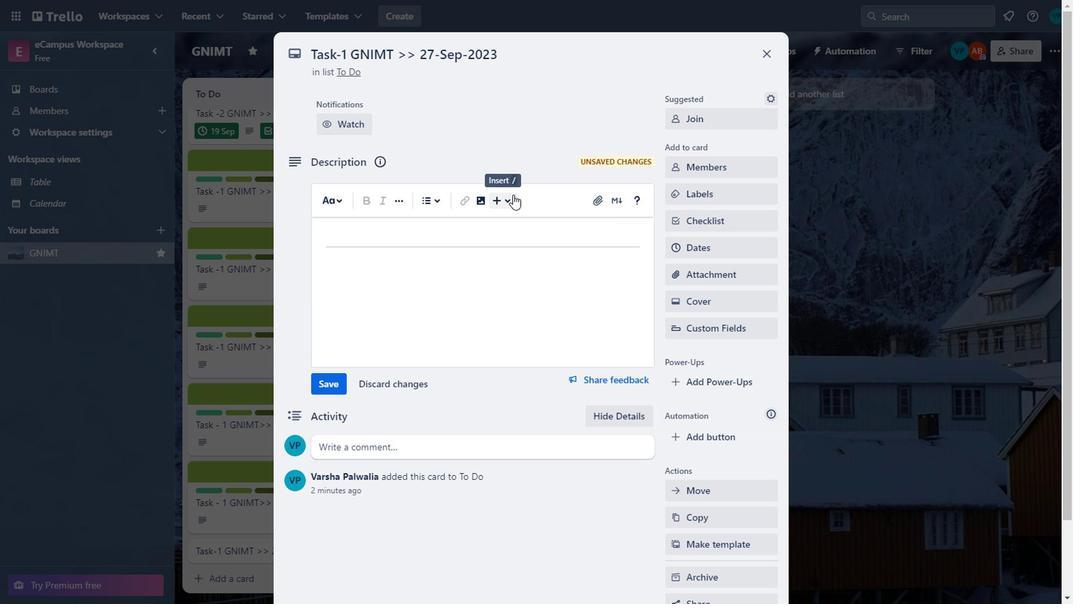 
Action: Mouse moved to (529, 255)
Screenshot: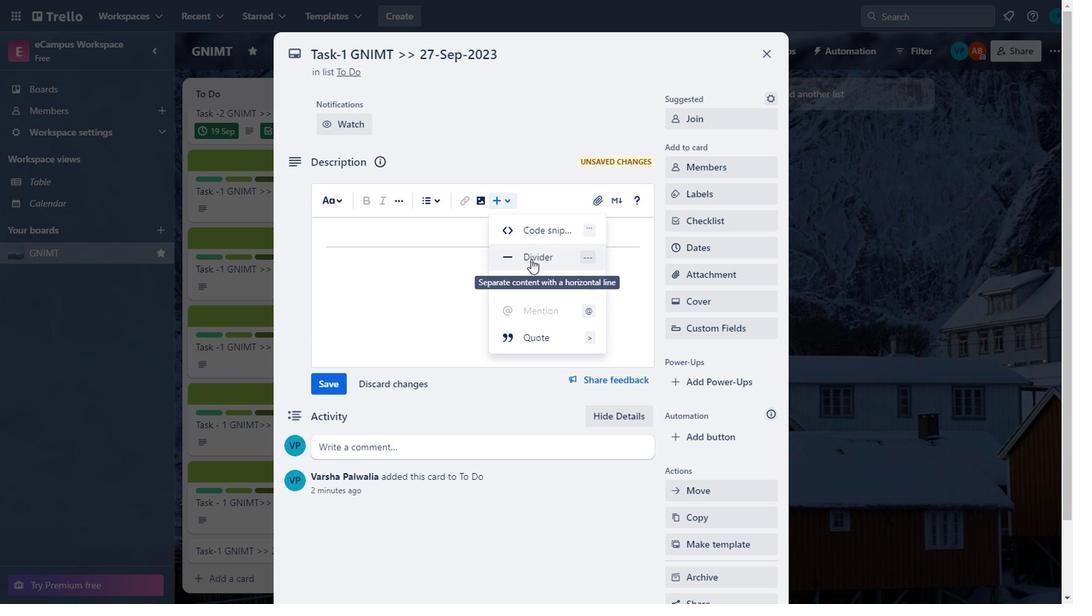 
Action: Mouse pressed left at (529, 255)
Screenshot: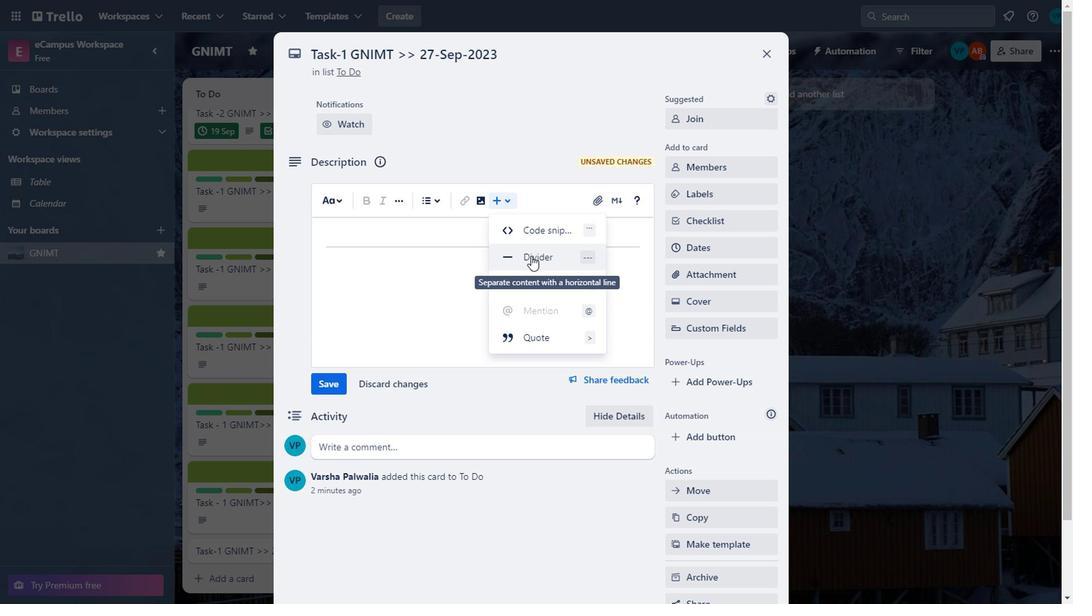 
Action: Mouse moved to (398, 237)
Screenshot: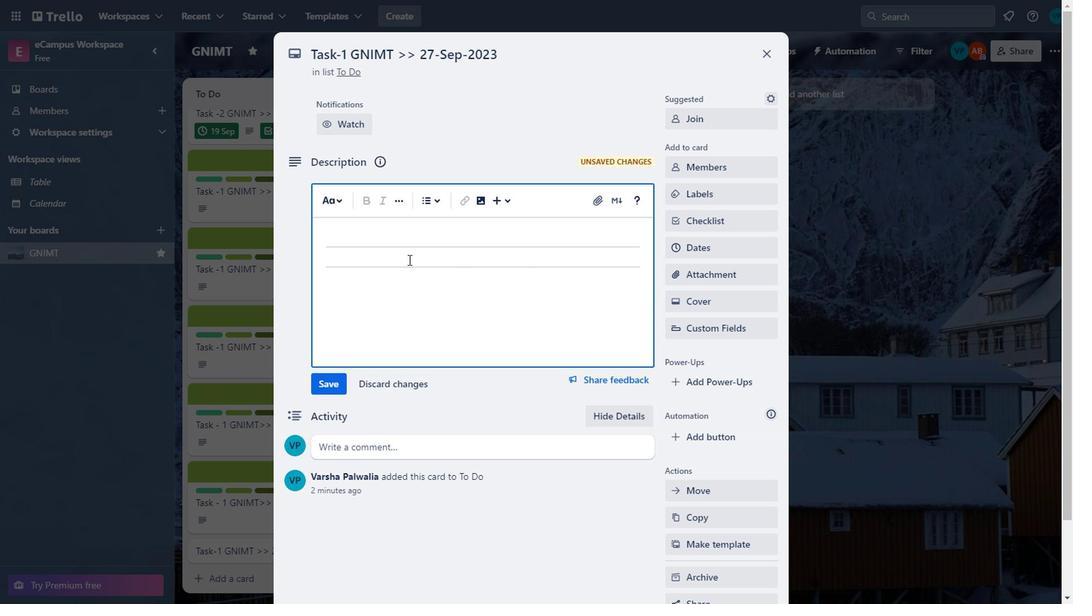 
Action: Mouse pressed left at (398, 237)
Screenshot: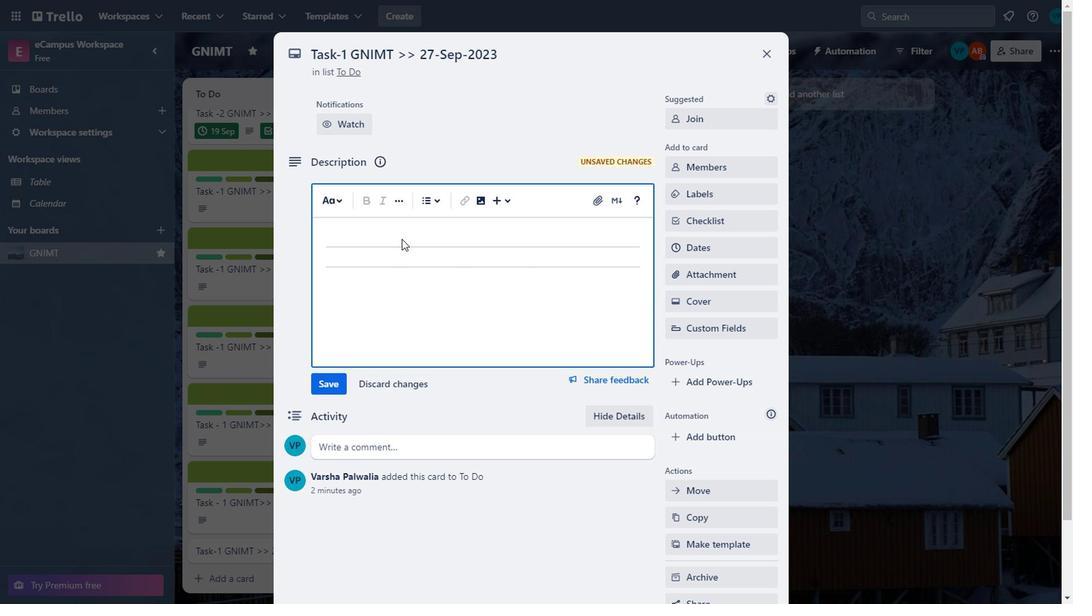
Action: Mouse moved to (436, 201)
Screenshot: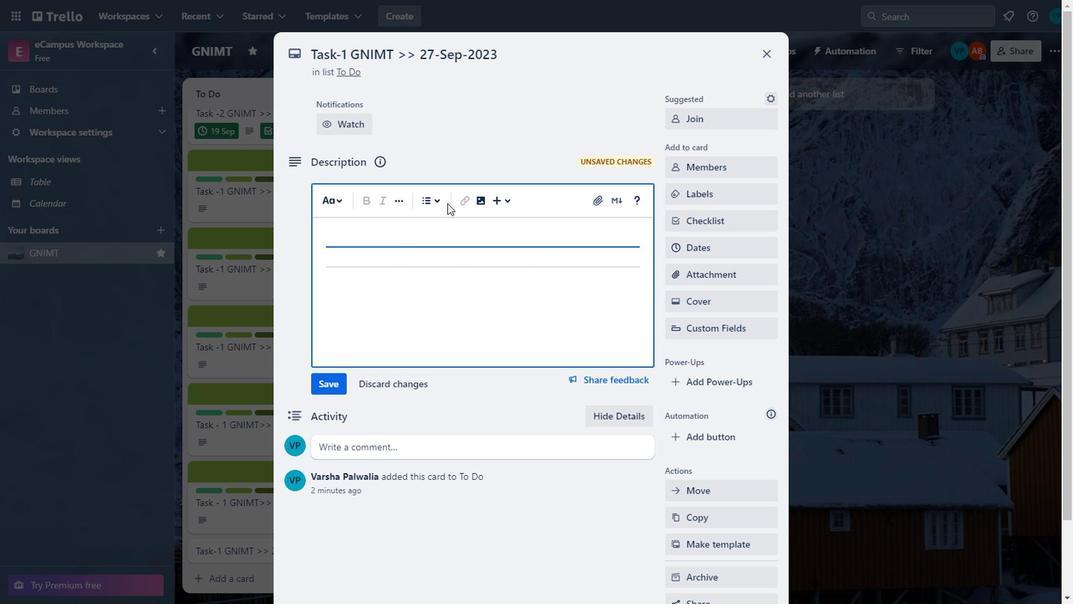 
Action: Mouse pressed left at (436, 201)
Screenshot: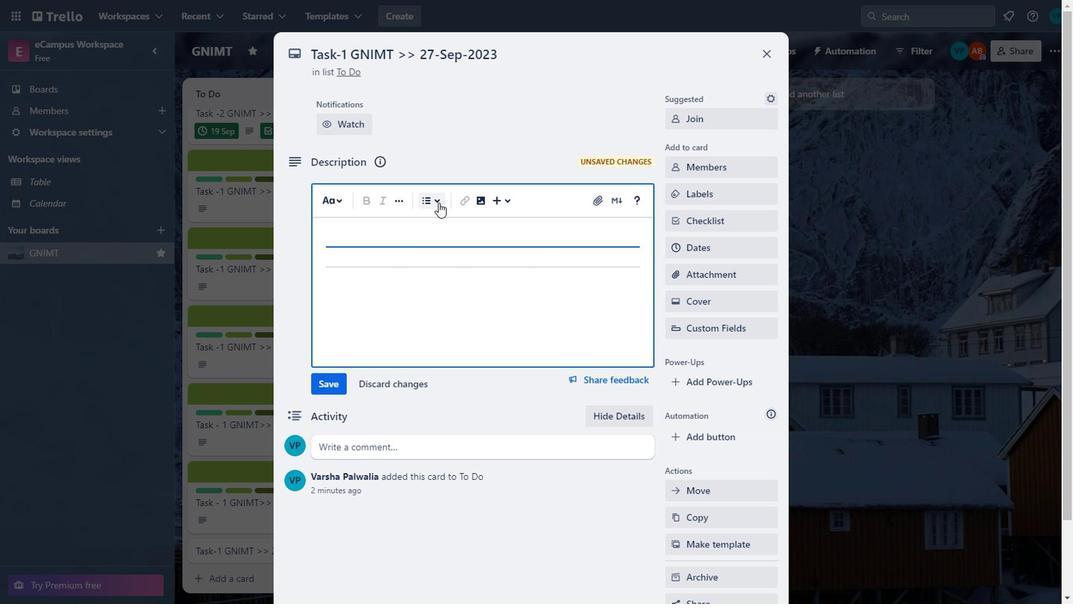 
Action: Mouse moved to (362, 236)
Screenshot: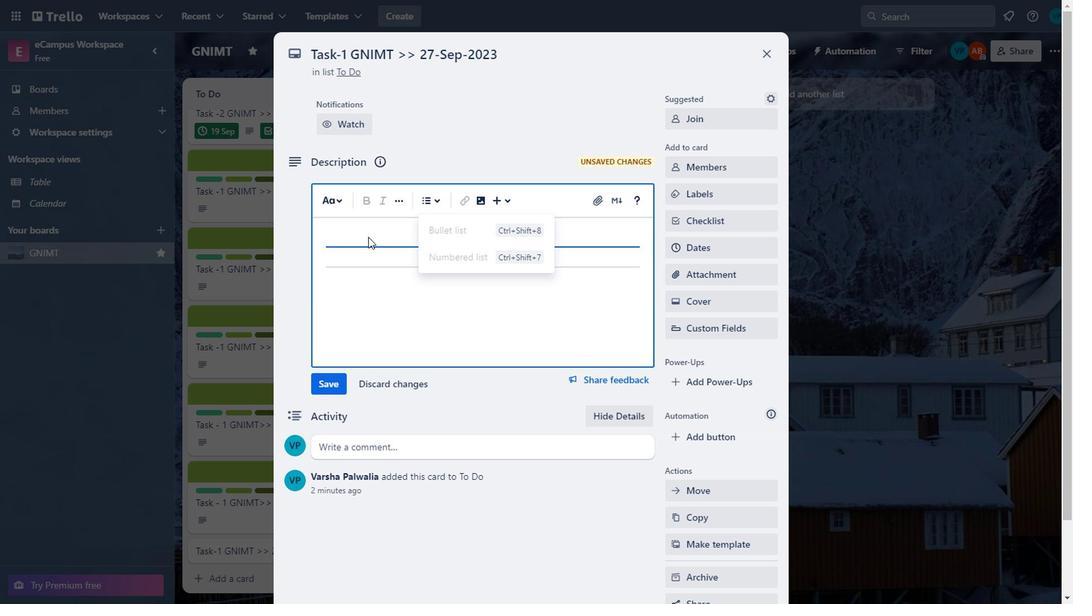 
Action: Mouse pressed left at (362, 236)
Screenshot: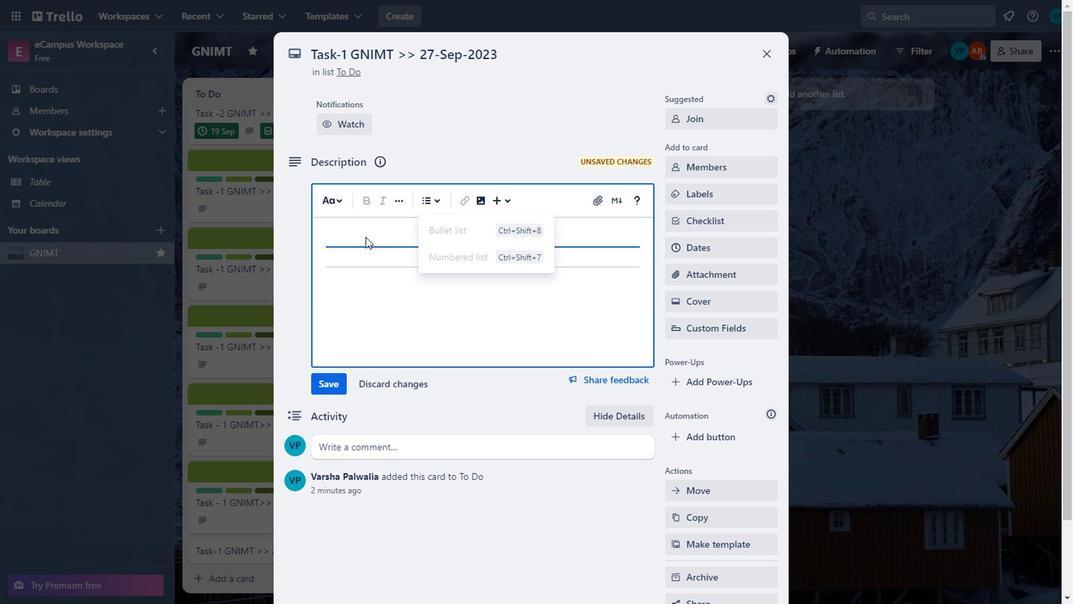 
Action: Mouse moved to (510, 198)
Screenshot: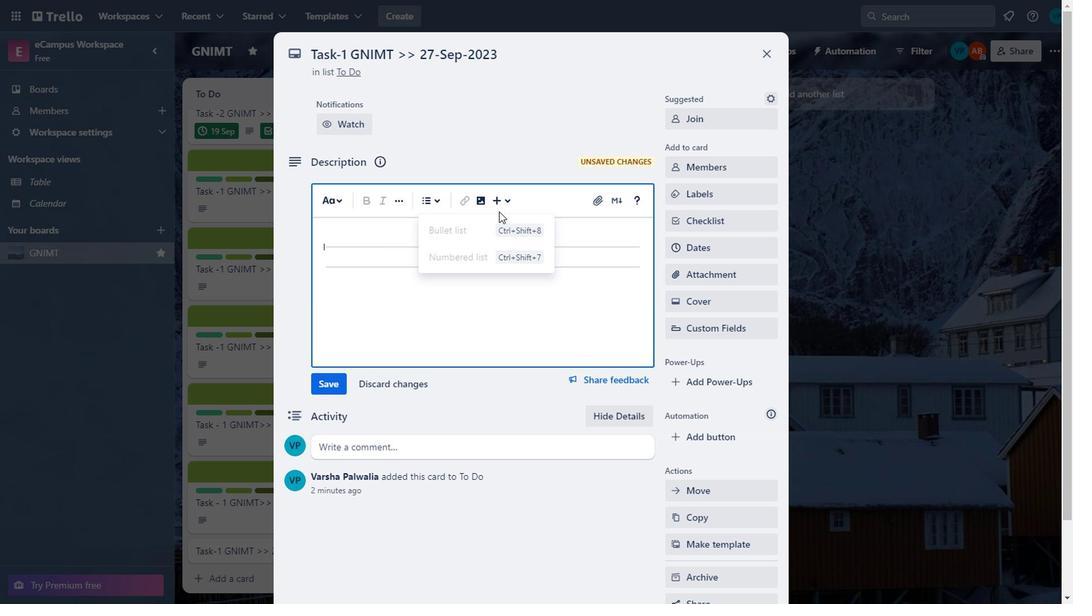 
Action: Mouse pressed left at (510, 198)
Screenshot: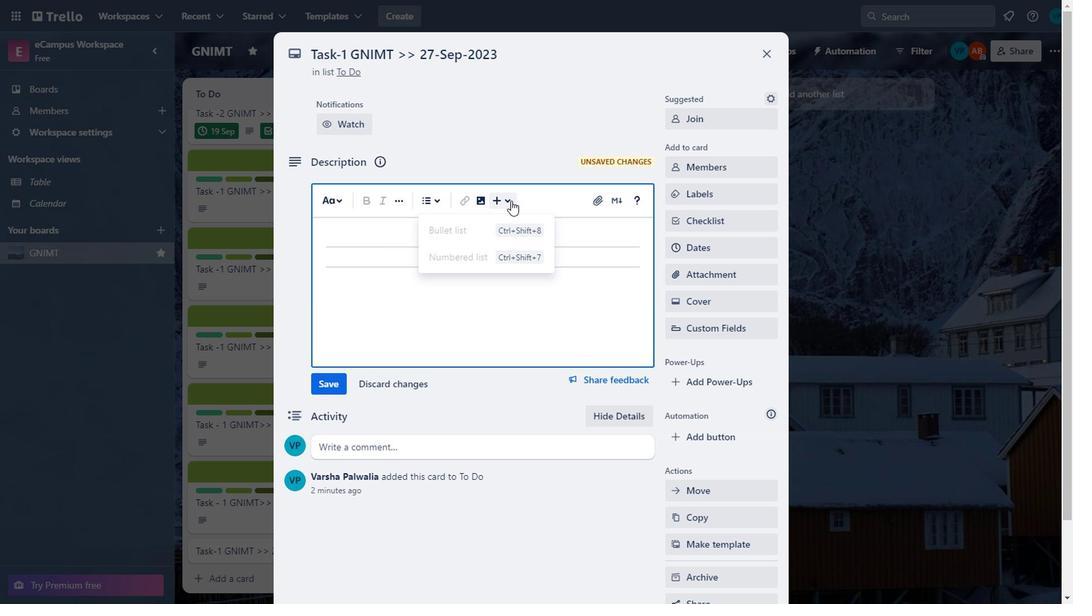 
Action: Mouse moved to (541, 235)
Screenshot: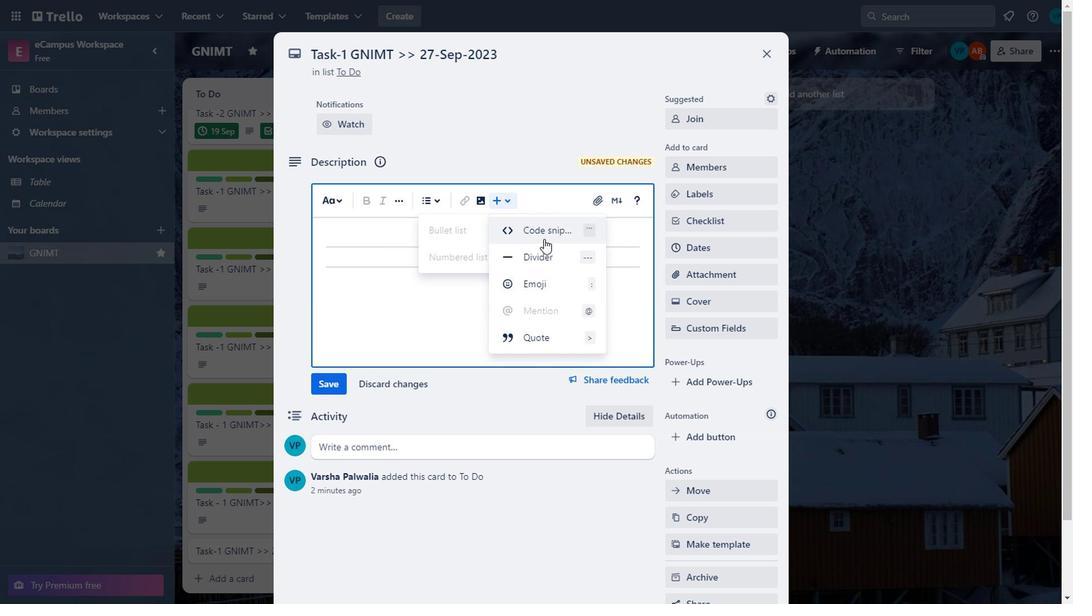
Action: Mouse pressed left at (541, 235)
Screenshot: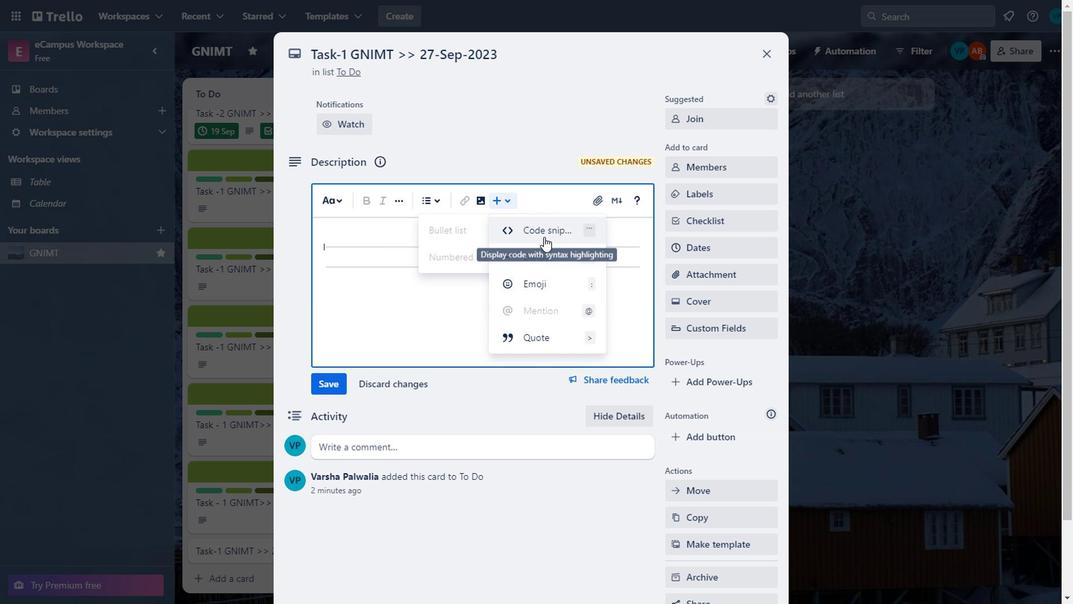 
Action: Mouse moved to (511, 289)
Screenshot: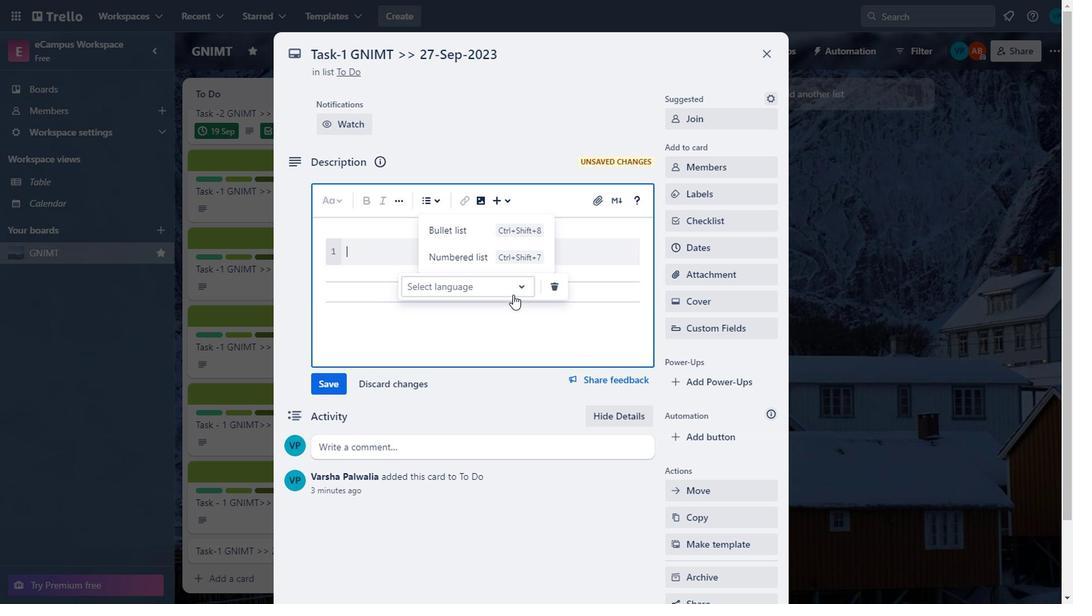 
Action: Mouse pressed left at (511, 289)
Screenshot: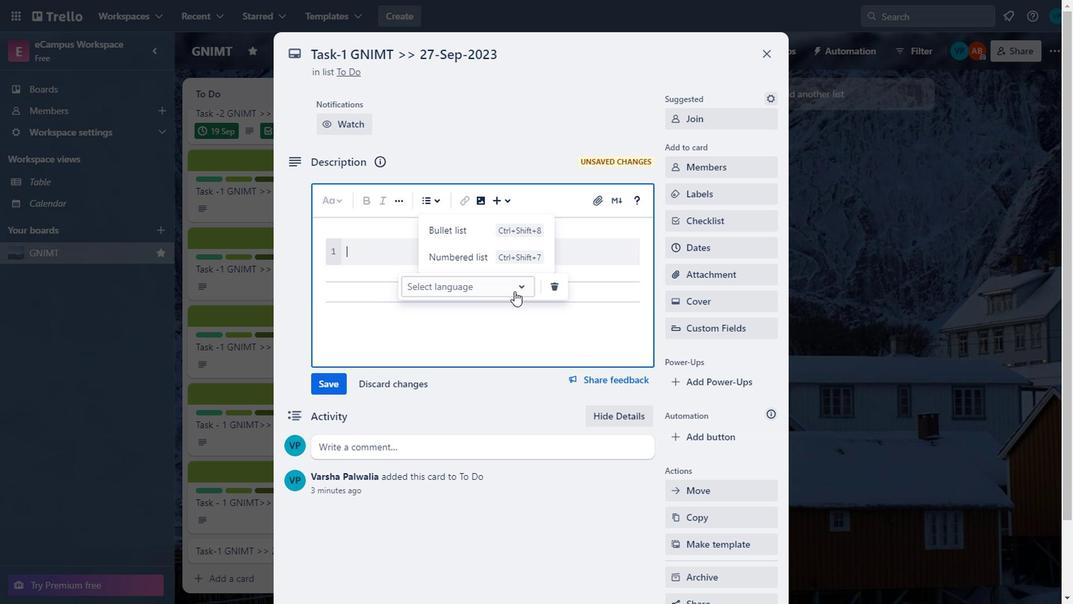 
Action: Mouse moved to (461, 381)
Screenshot: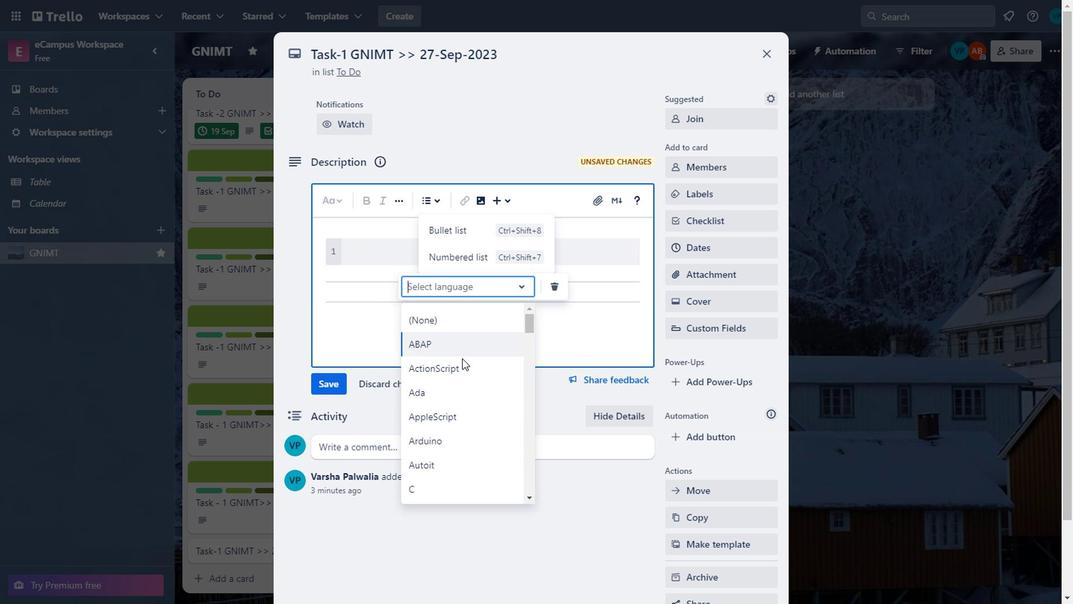 
Action: Mouse scrolled (461, 381) with delta (0, 0)
Screenshot: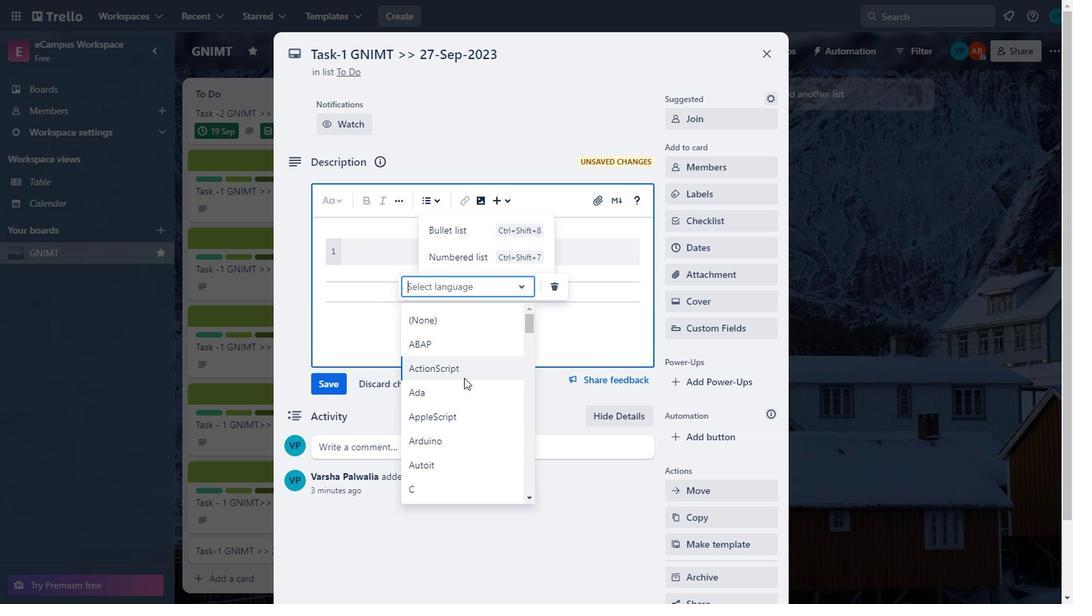 
Action: Mouse moved to (461, 387)
Screenshot: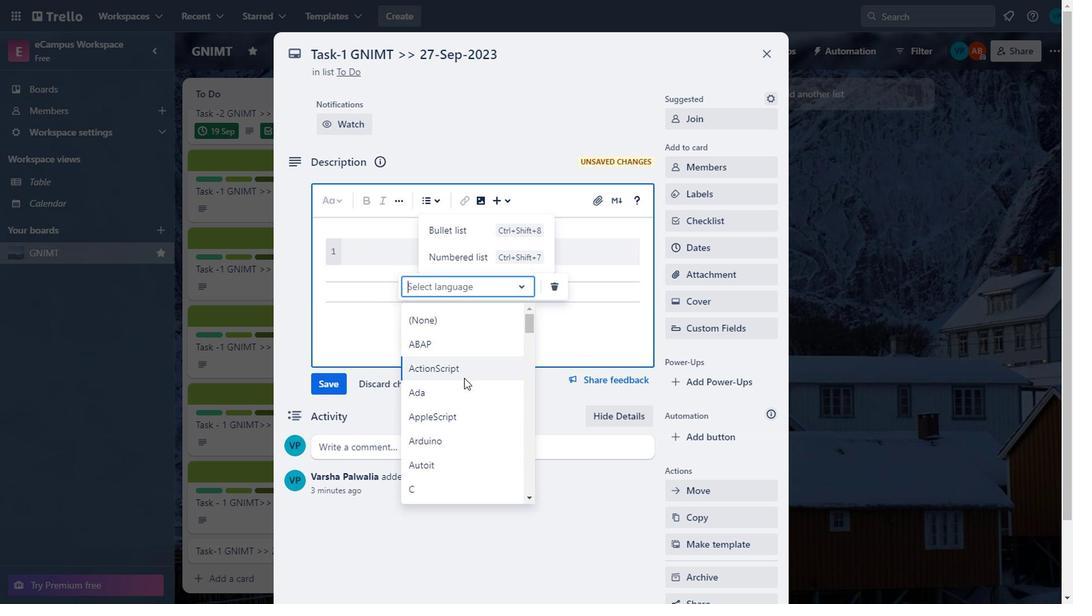 
Action: Mouse scrolled (461, 385) with delta (0, -1)
Screenshot: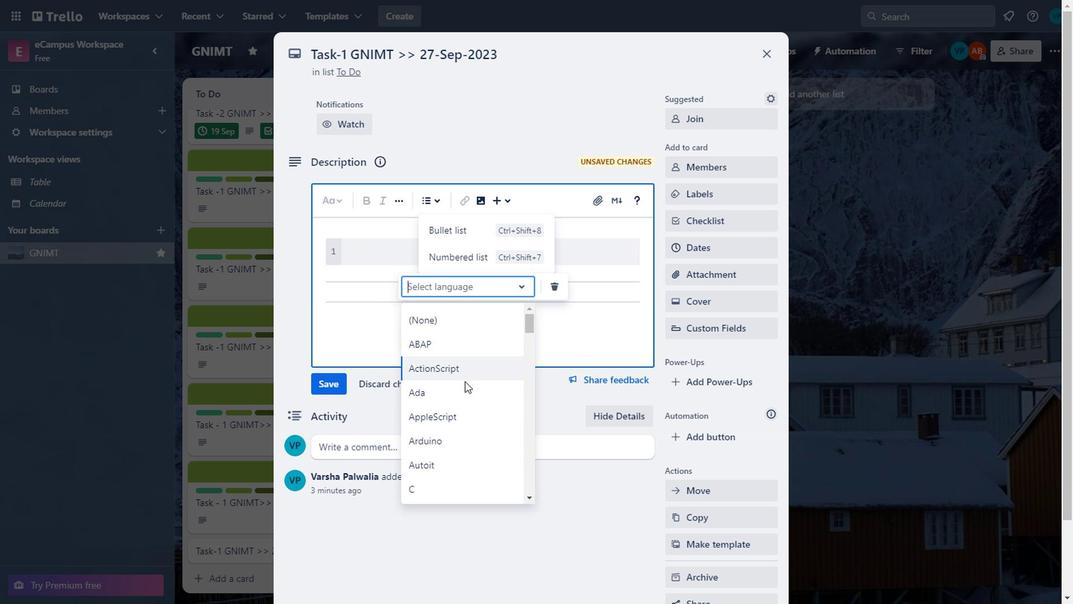 
Action: Mouse moved to (460, 456)
Screenshot: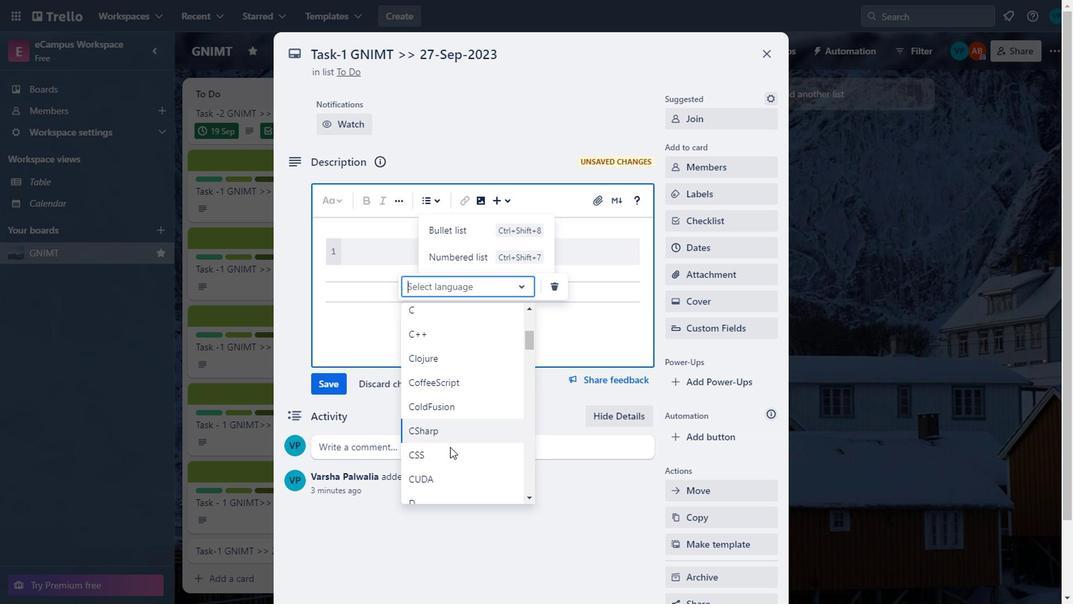 
Action: Mouse scrolled (460, 456) with delta (0, 0)
Screenshot: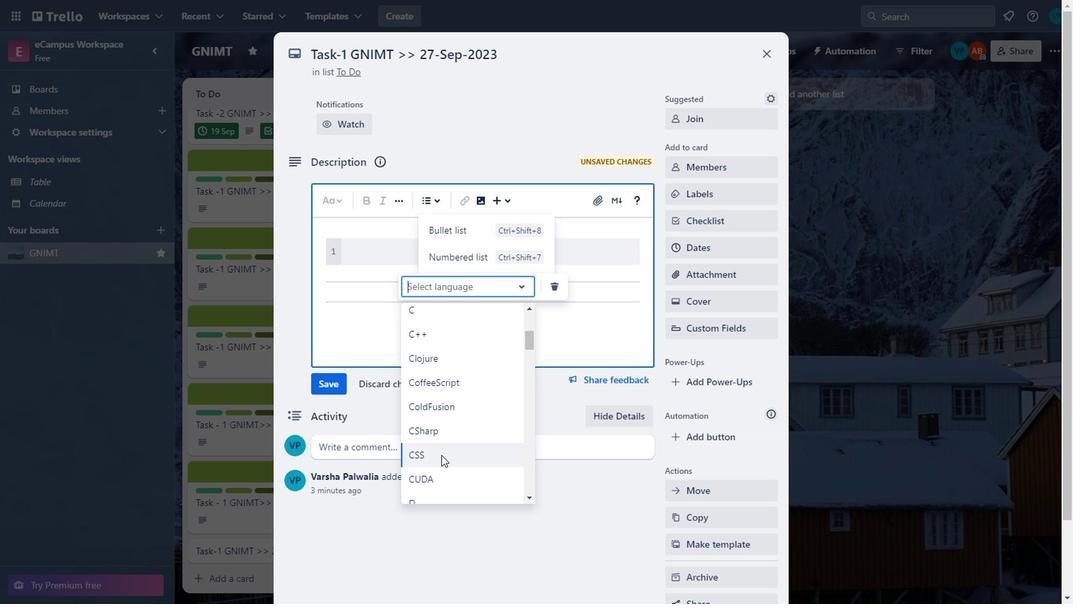 
Action: Mouse scrolled (460, 456) with delta (0, 0)
Screenshot: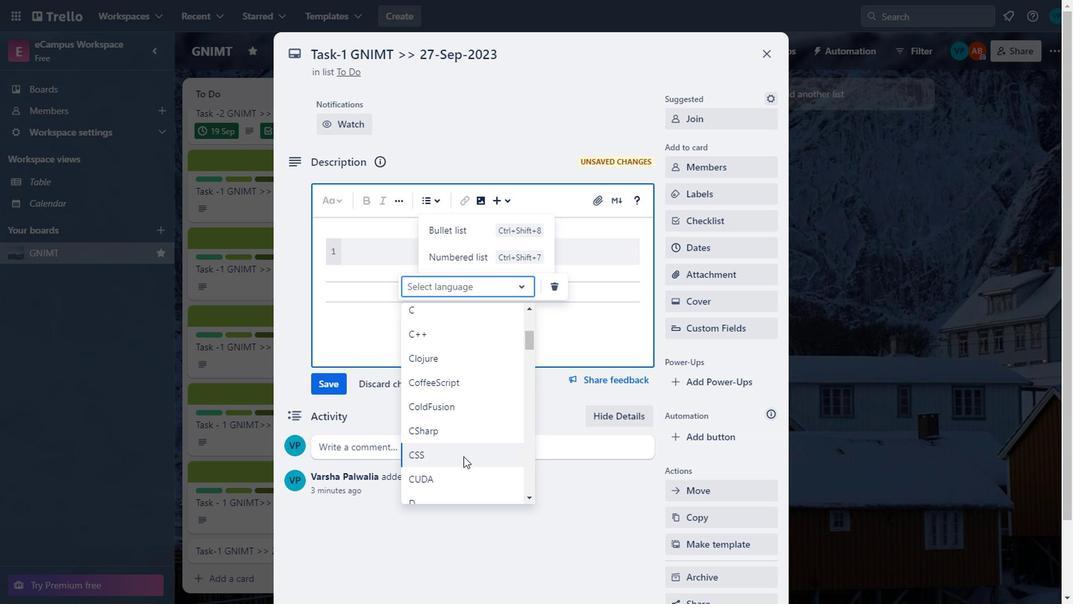 
Action: Mouse moved to (484, 394)
Screenshot: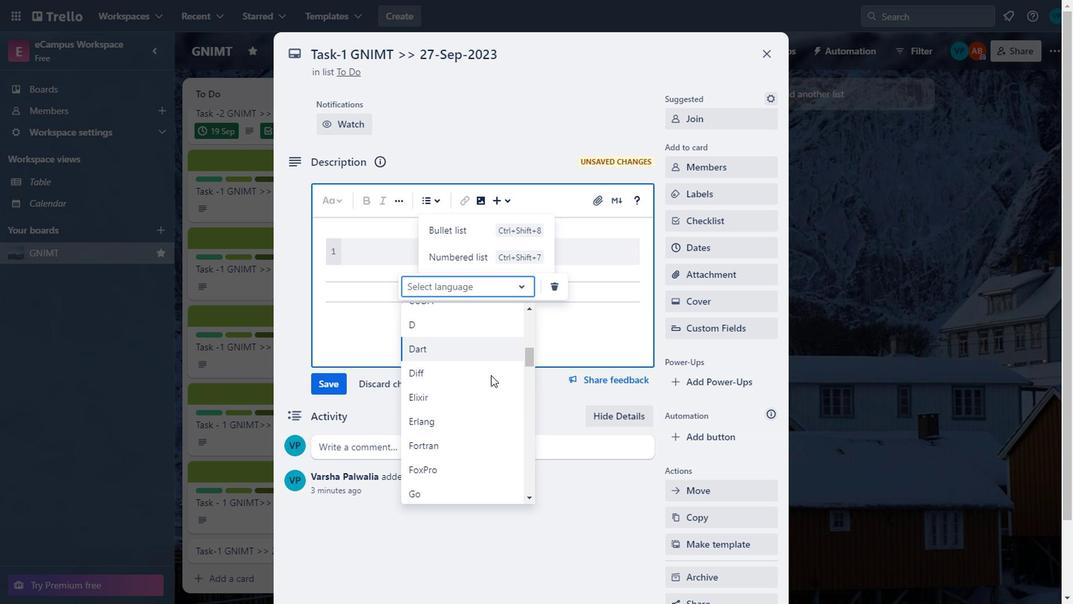 
Action: Mouse scrolled (484, 394) with delta (0, 0)
Screenshot: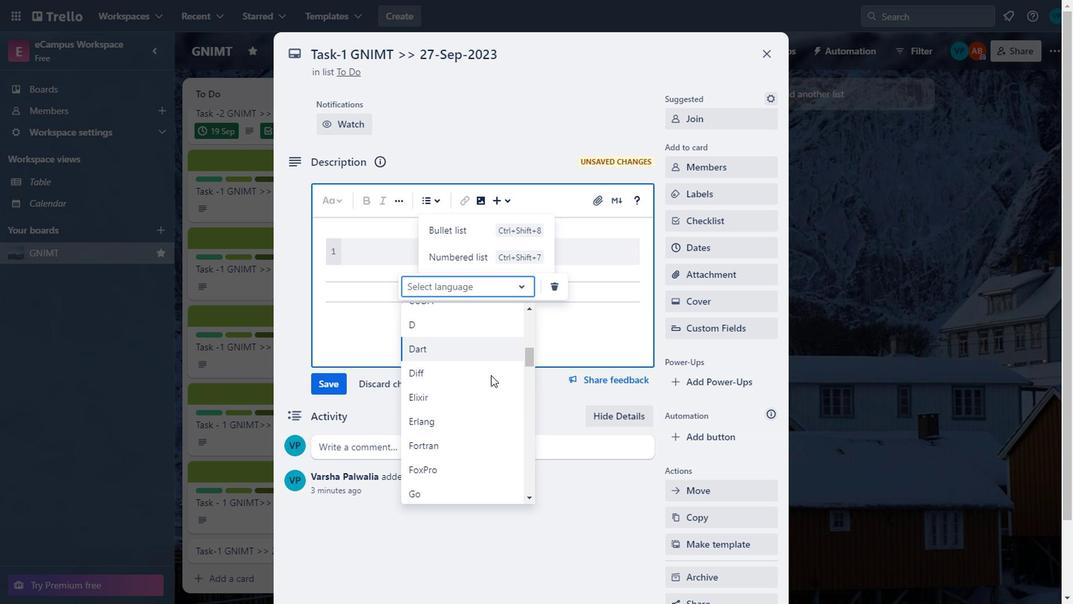 
Action: Mouse moved to (484, 400)
Screenshot: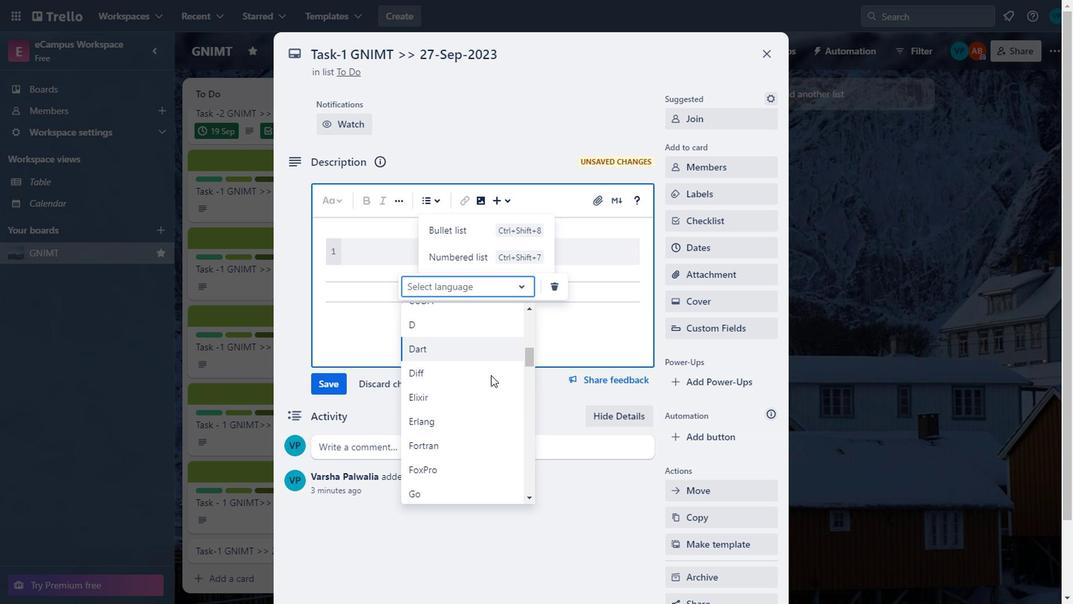 
Action: Mouse scrolled (484, 400) with delta (0, 0)
Screenshot: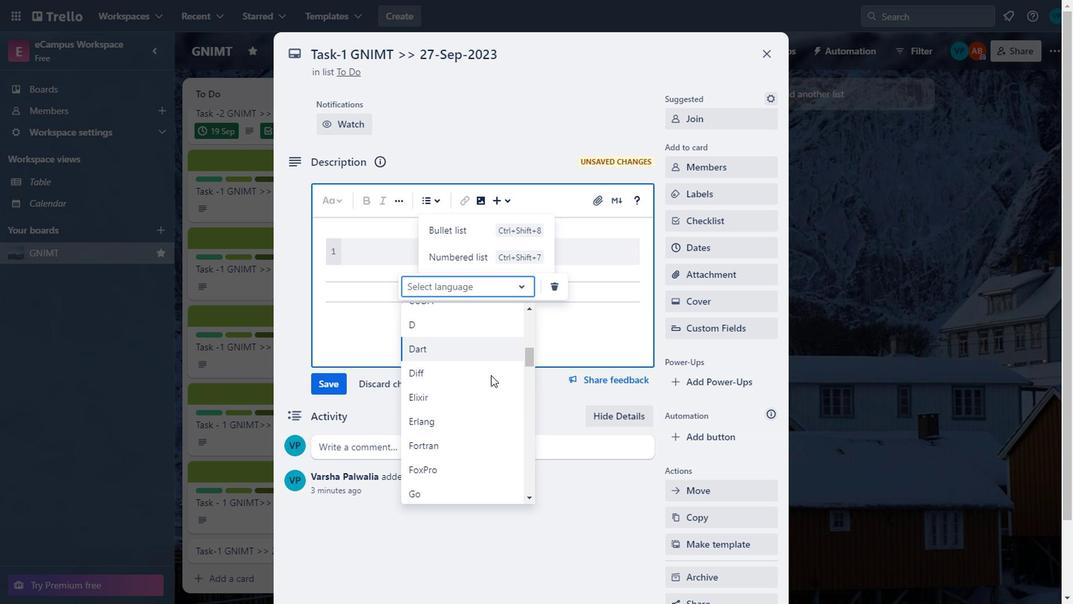 
Action: Mouse moved to (453, 421)
Screenshot: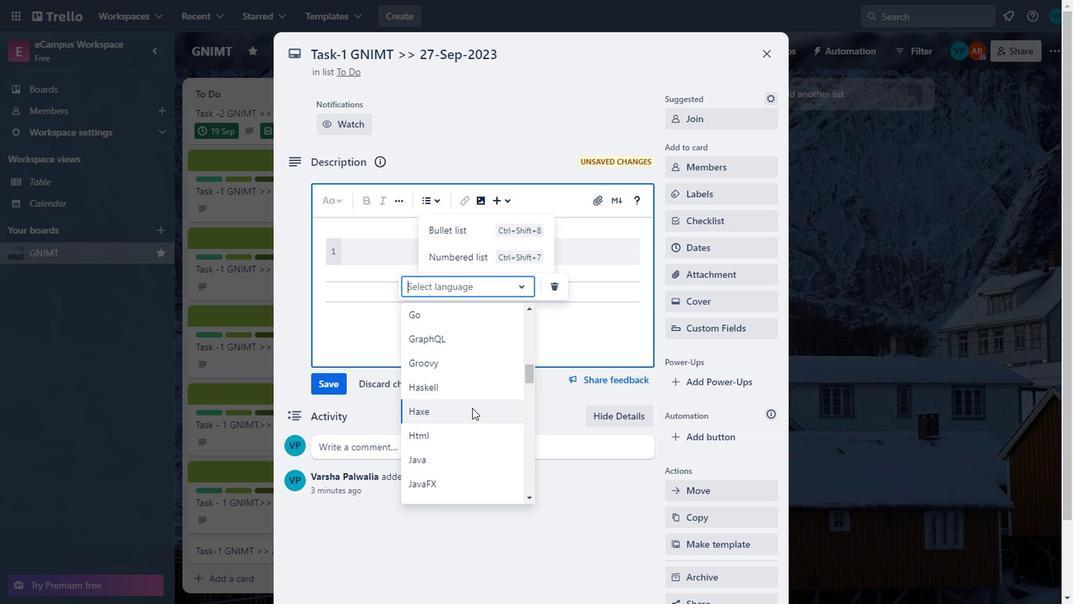 
Action: Mouse scrolled (453, 420) with delta (0, 0)
Screenshot: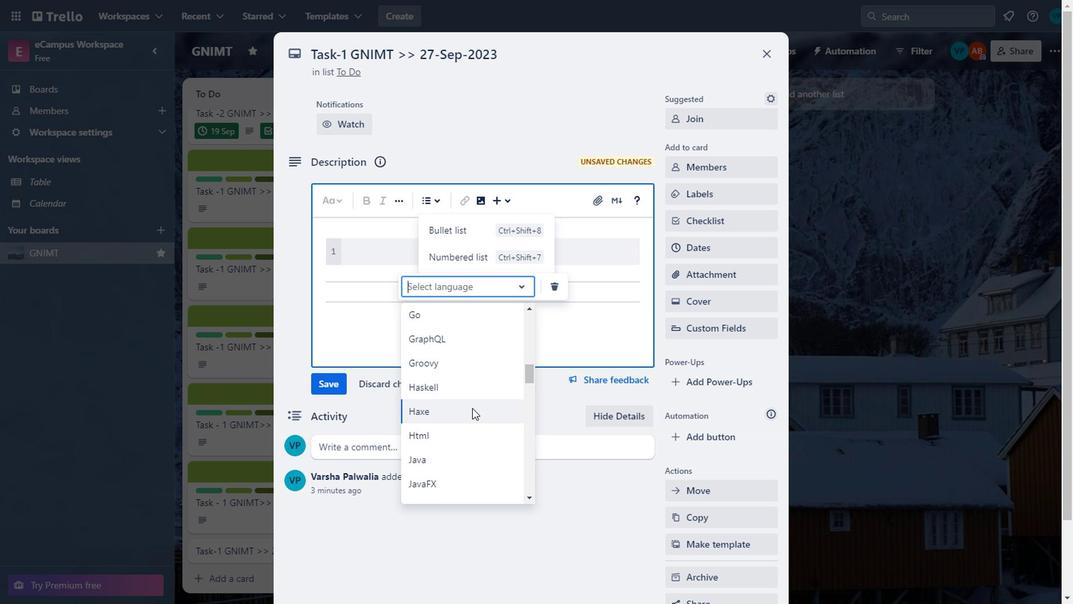 
Action: Mouse moved to (453, 423)
Screenshot: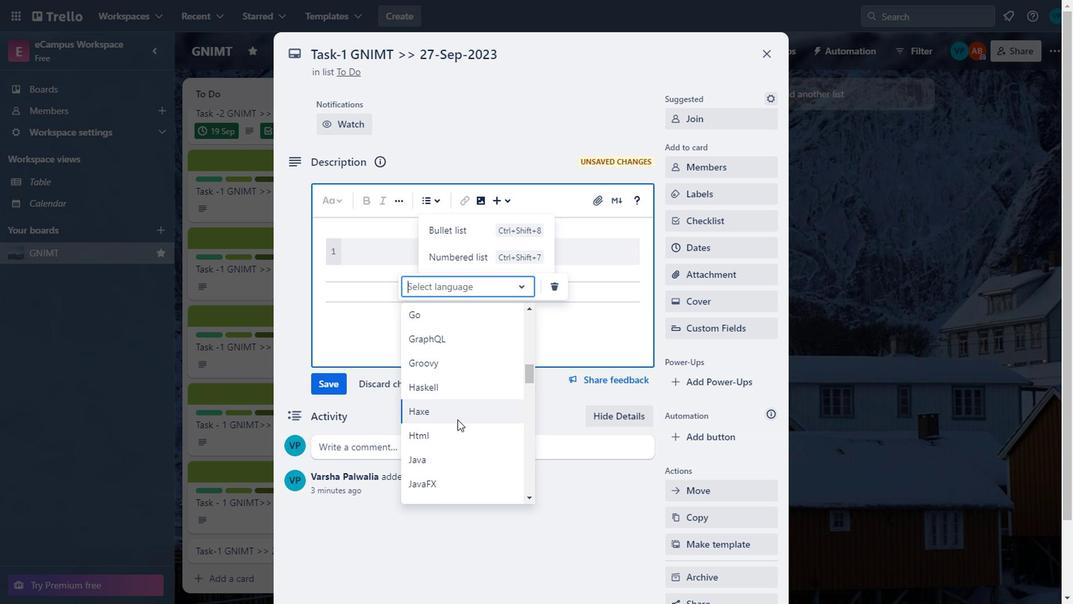 
Action: Mouse scrolled (453, 422) with delta (0, 0)
Screenshot: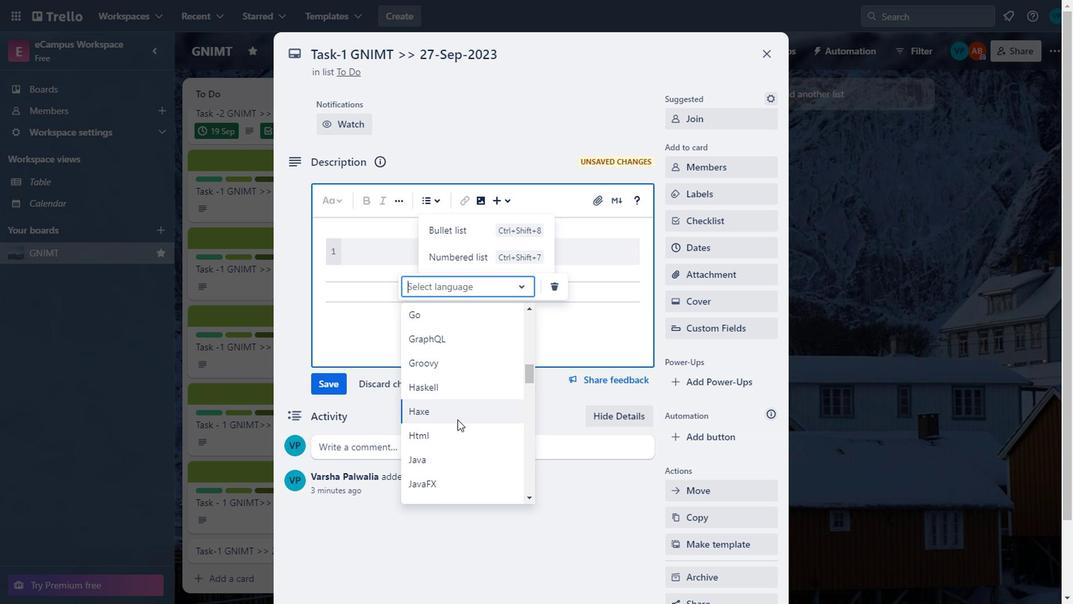 
Action: Mouse moved to (430, 354)
Screenshot: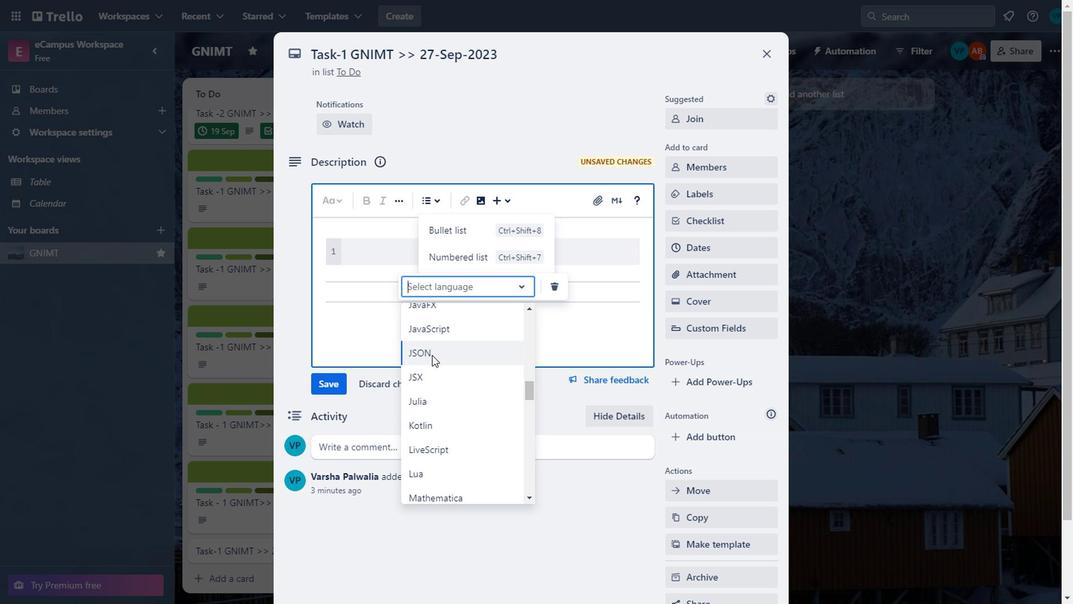 
Action: Mouse pressed left at (430, 354)
Screenshot: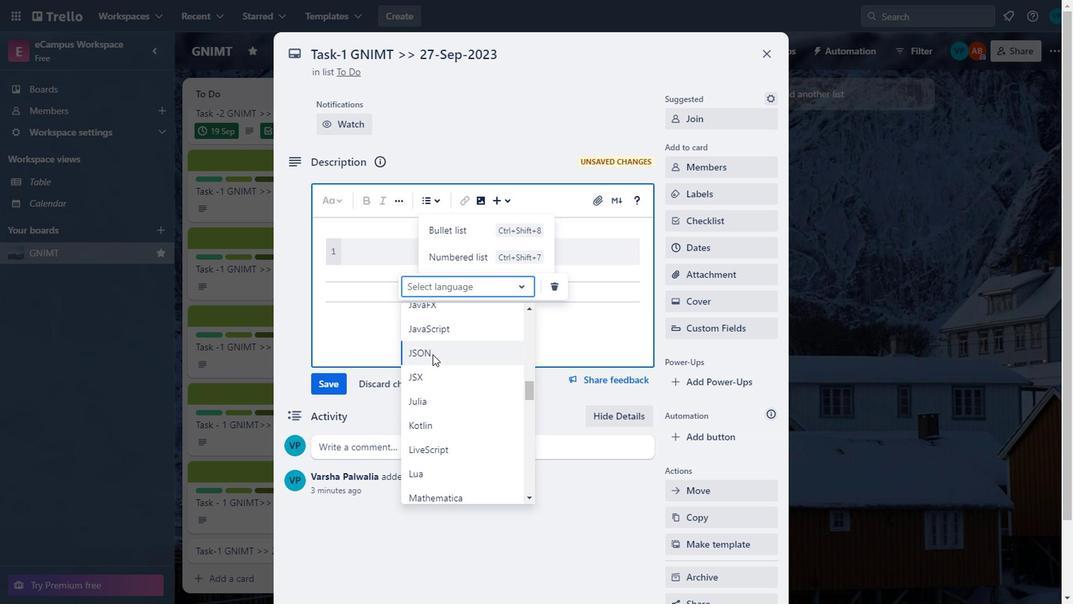 
Action: Mouse moved to (376, 253)
Screenshot: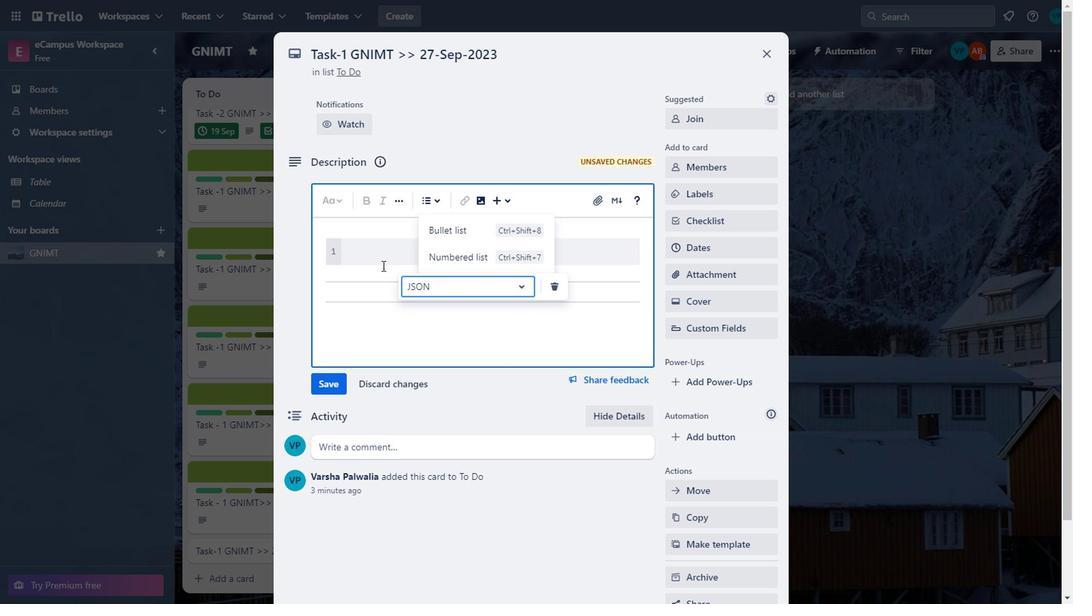 
Action: Mouse pressed left at (376, 253)
Screenshot: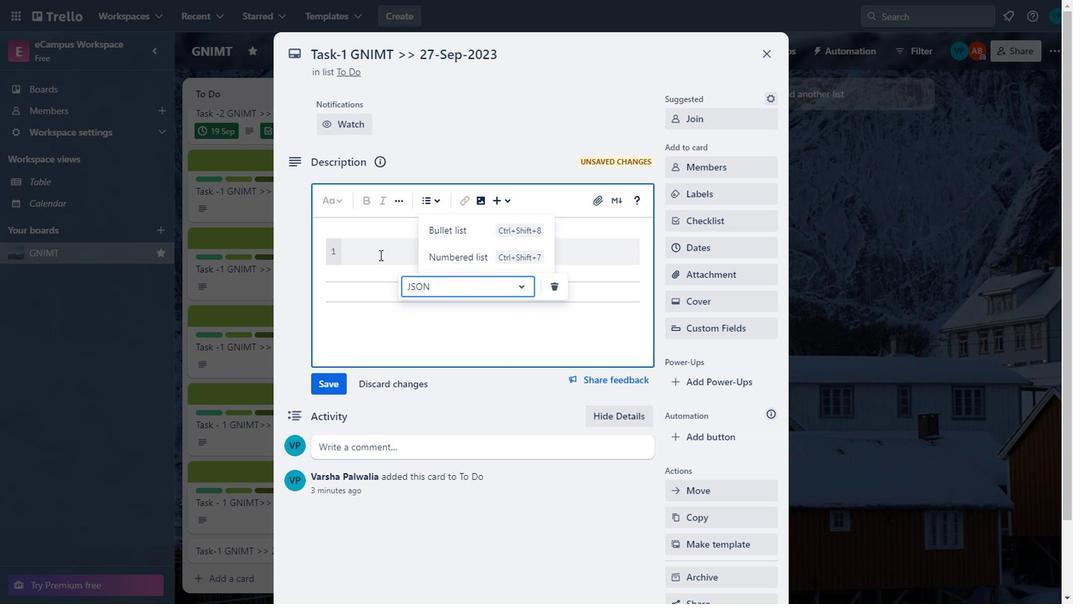 
Action: Mouse moved to (468, 275)
Screenshot: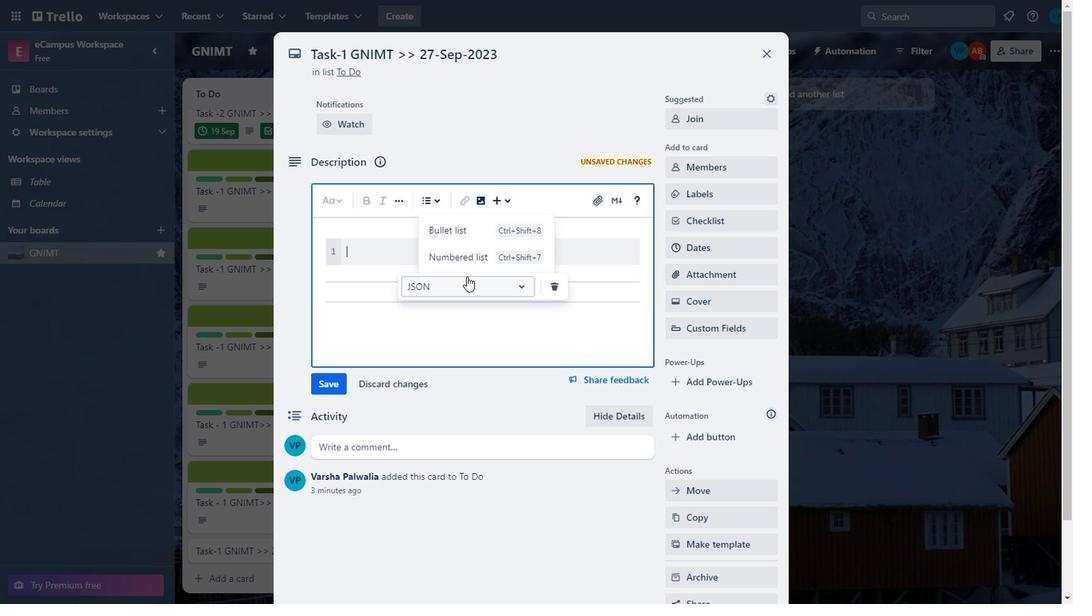 
Action: Key pressed hello<Key.space>
Screenshot: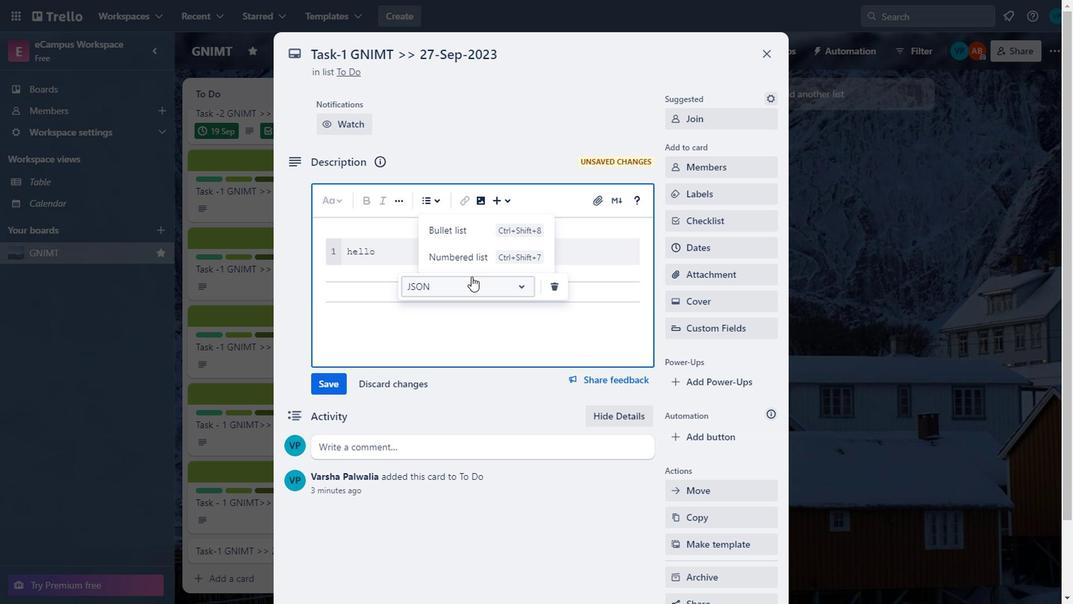 
Action: Mouse moved to (432, 225)
Screenshot: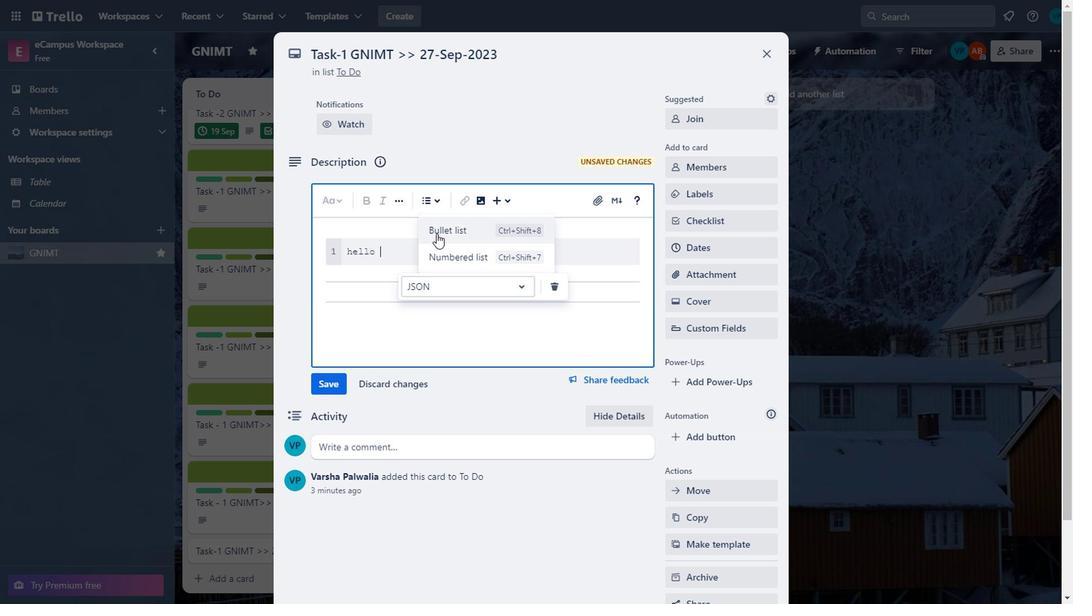 
Action: Mouse pressed left at (432, 225)
Screenshot: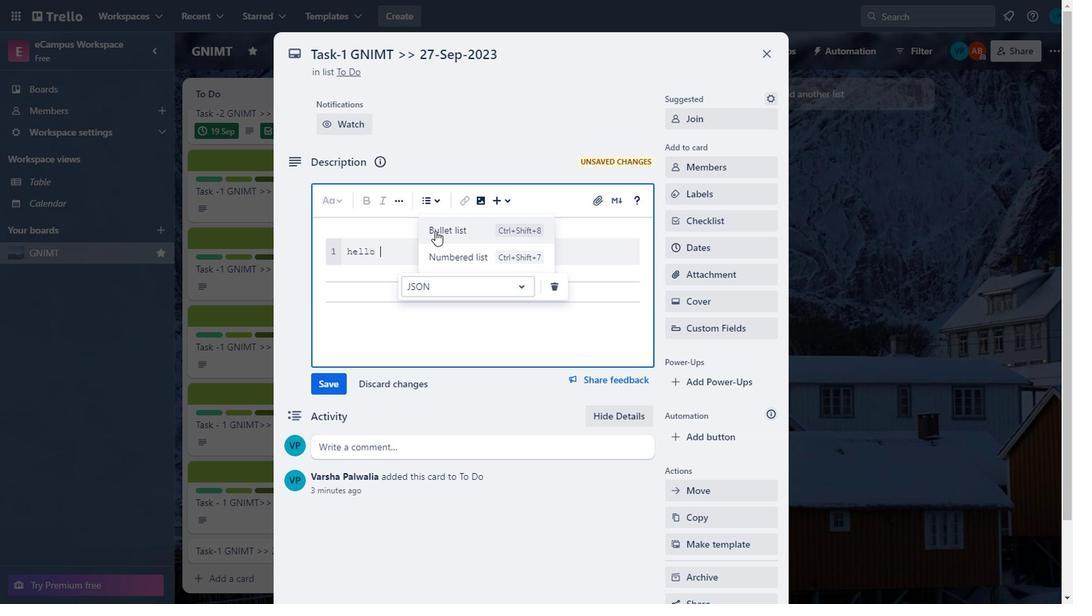 
Action: Mouse moved to (410, 240)
Screenshot: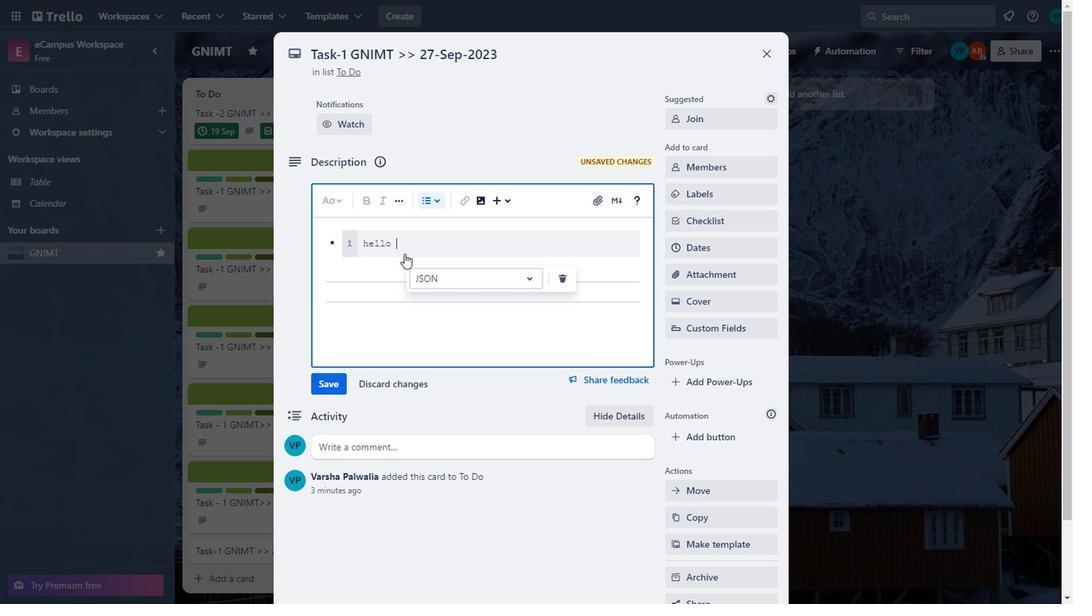 
Action: Key pressed <Key.backspace><Key.backspace><Key.backspace><Key.backspace><Key.backspace><Key.backspace><Key.caps_lock>T<Key.backspace><Key.caps_lock><Key.caps_lock><Key.caps_lock><Key.caps_lock>T<Key.caps_lock>est<Key.space>dowb=nload<Key.space>button<Key.space>in<Key.space><Key.caps_lock>GNIMT
Screenshot: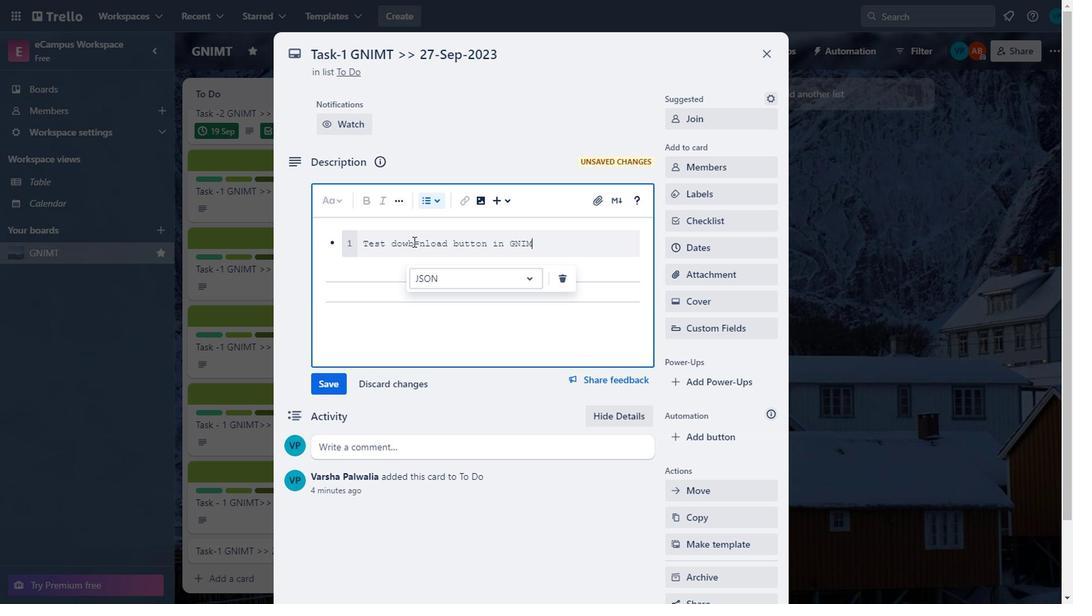 
Action: Mouse moved to (417, 336)
Screenshot: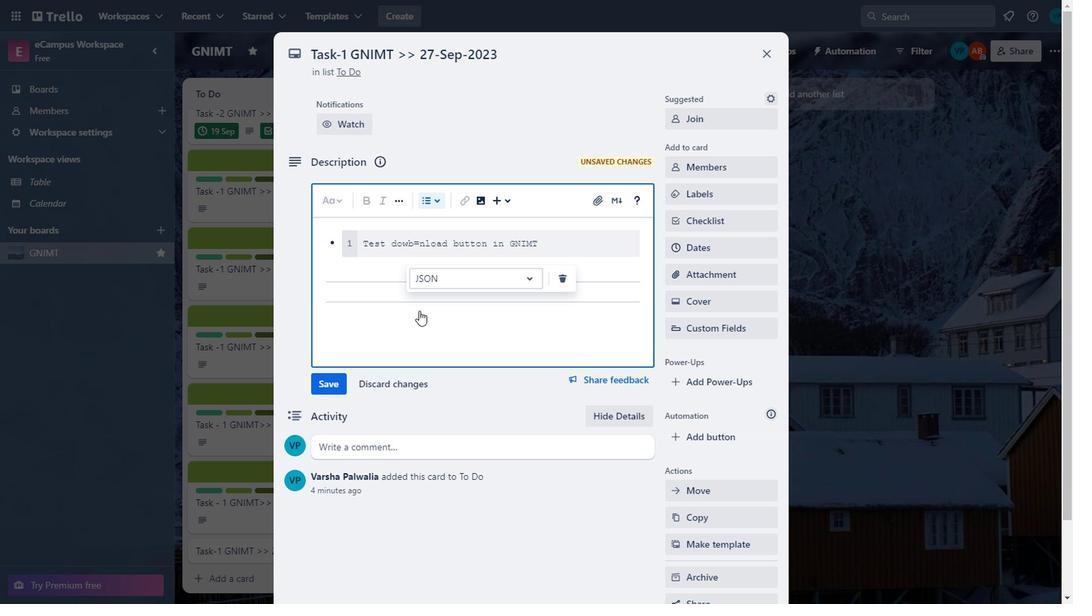 
Action: Mouse pressed left at (417, 336)
Screenshot: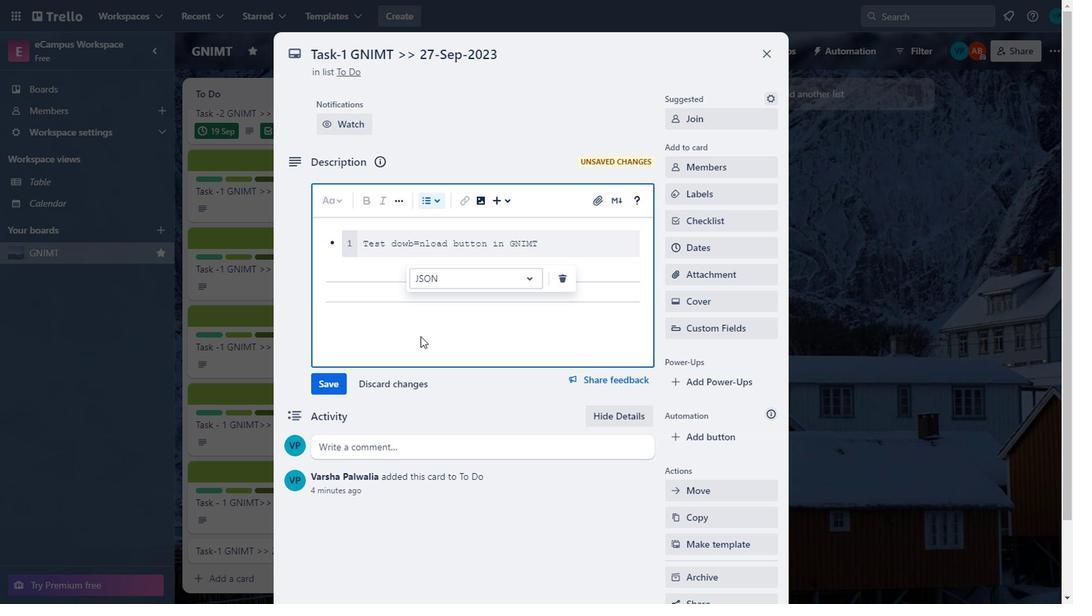 
Action: Mouse moved to (328, 385)
Screenshot: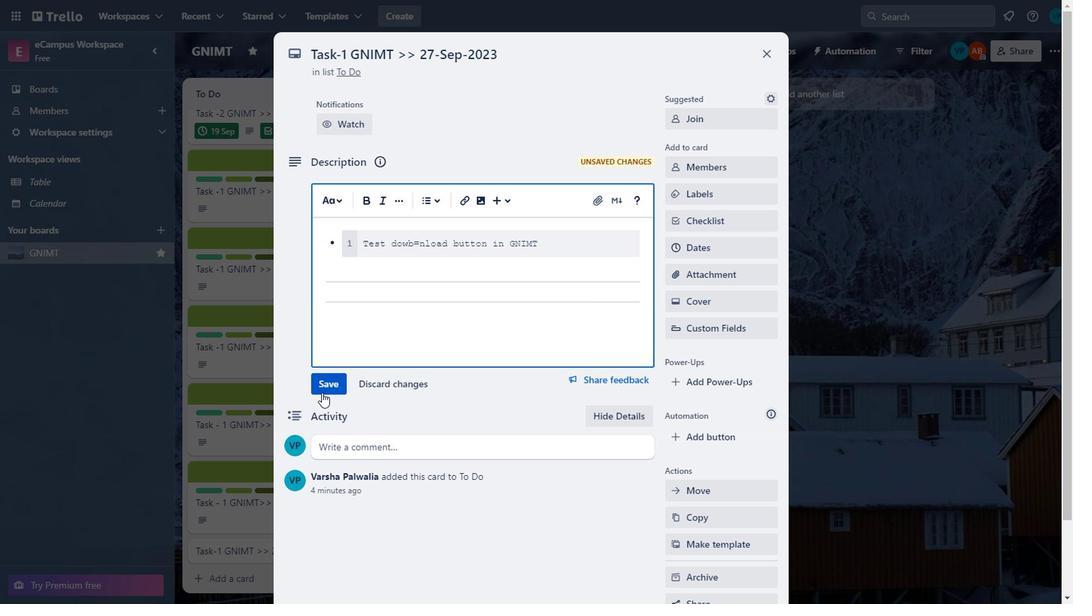 
Action: Mouse pressed left at (328, 385)
Screenshot: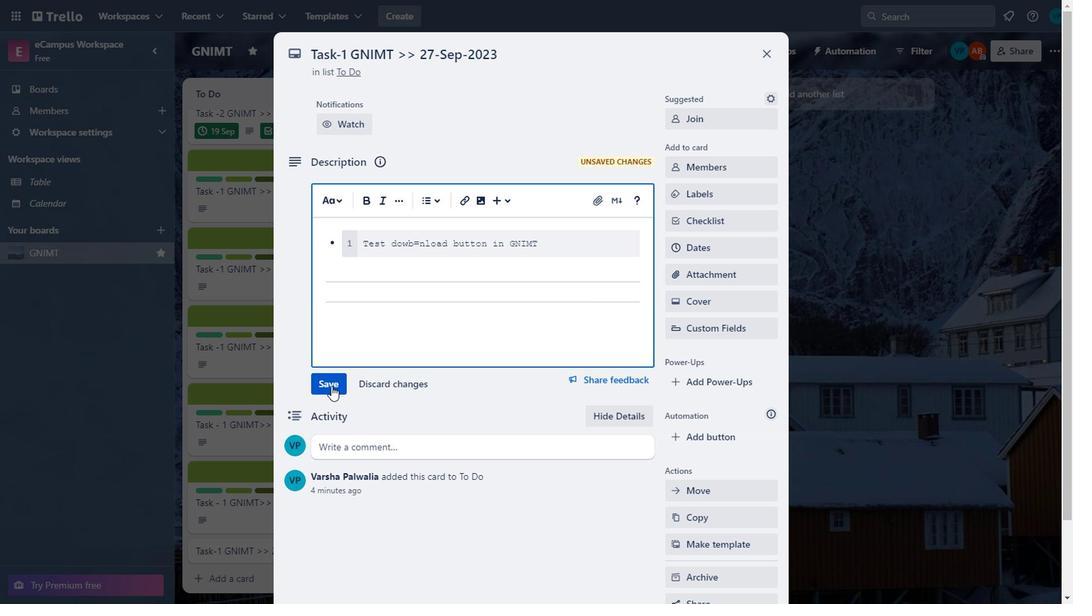 
Action: Mouse moved to (456, 203)
Screenshot: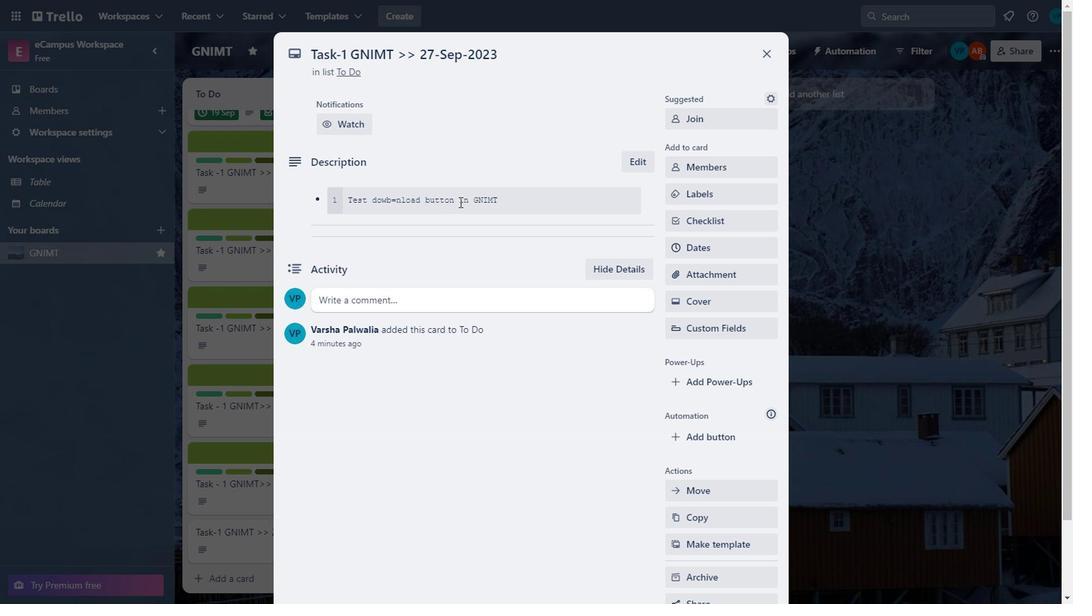 
Action: Mouse pressed left at (456, 203)
Screenshot: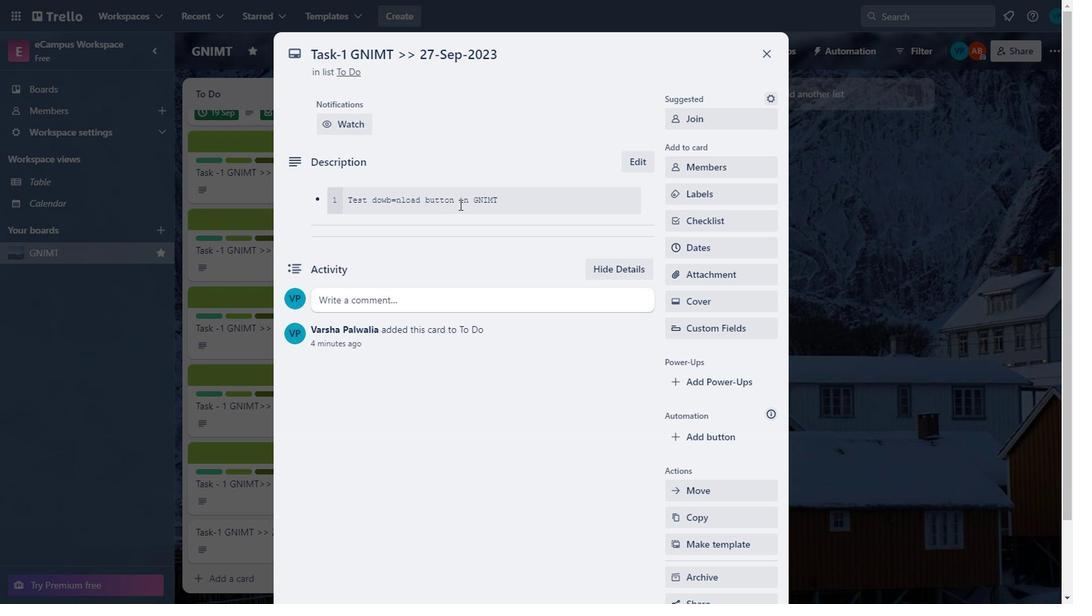 
Action: Mouse moved to (337, 200)
Screenshot: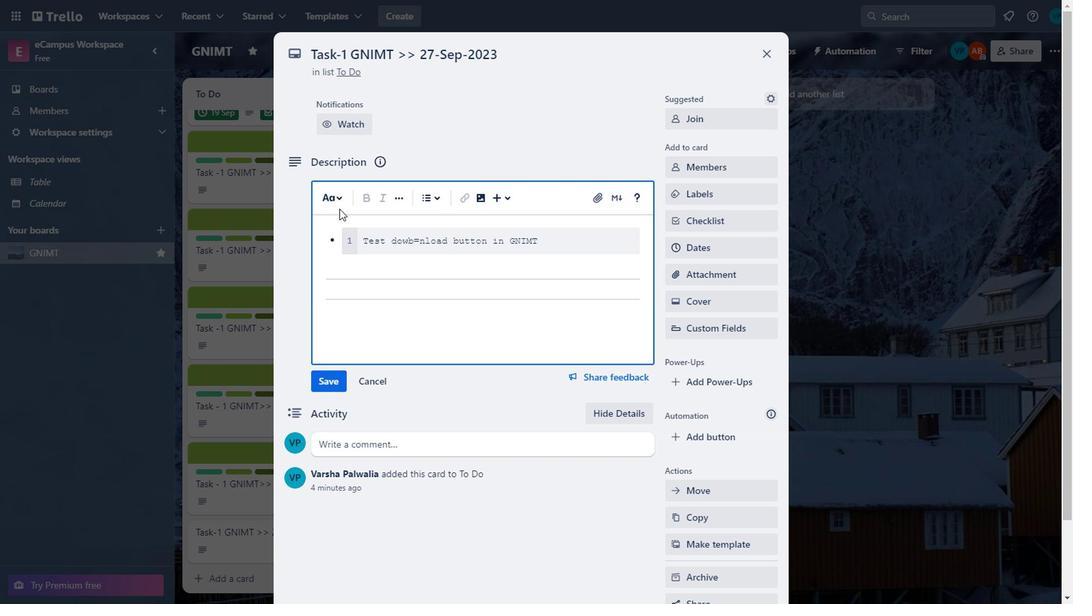 
Action: Mouse pressed left at (337, 200)
Screenshot: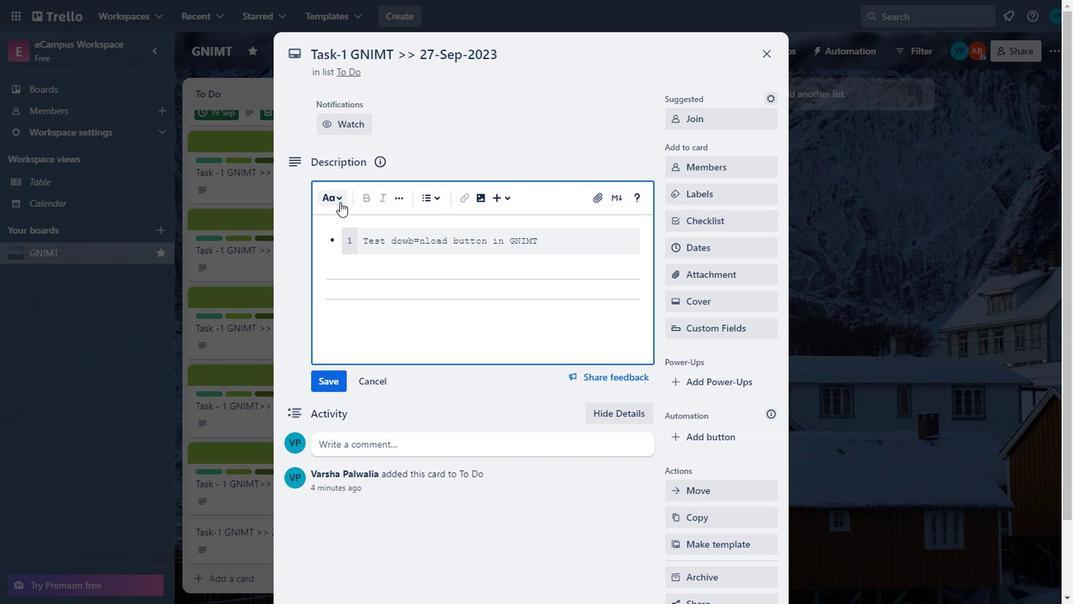 
Action: Mouse moved to (382, 230)
Screenshot: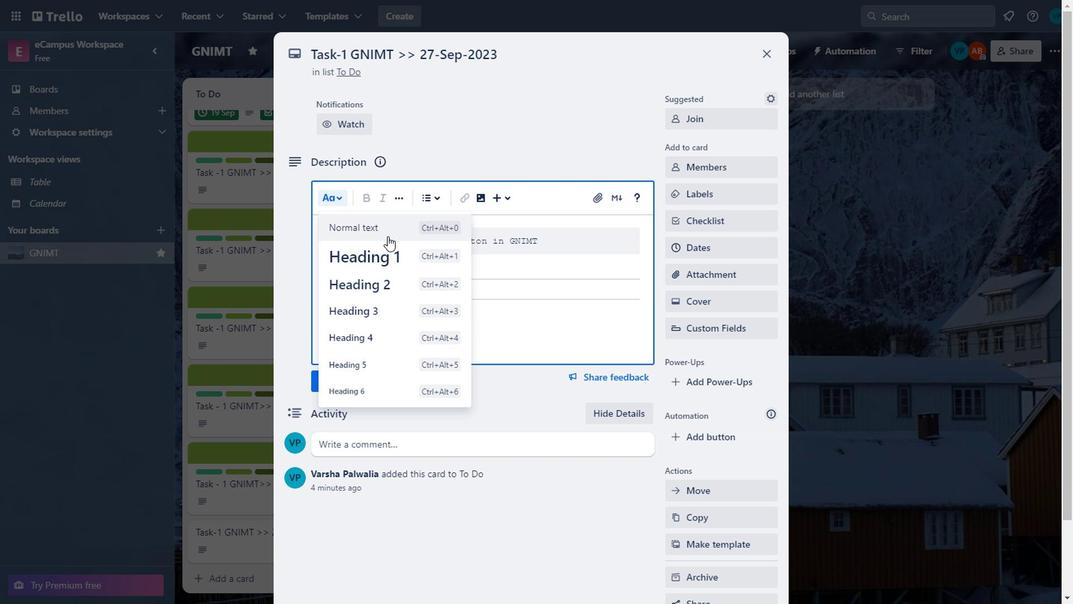
Action: Mouse pressed left at (382, 230)
Screenshot: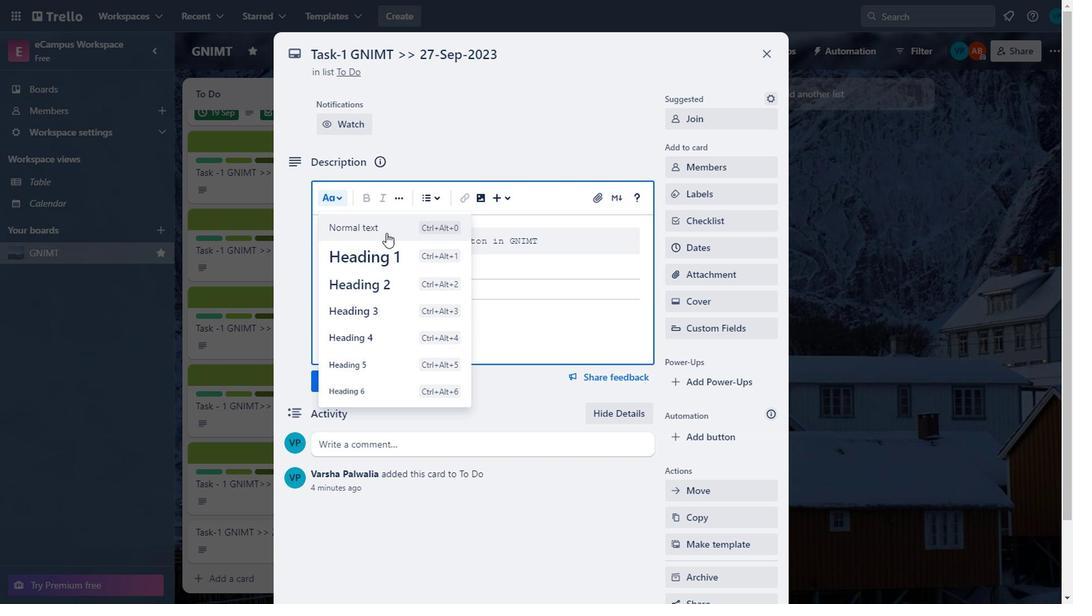 
Action: Mouse moved to (764, 52)
Screenshot: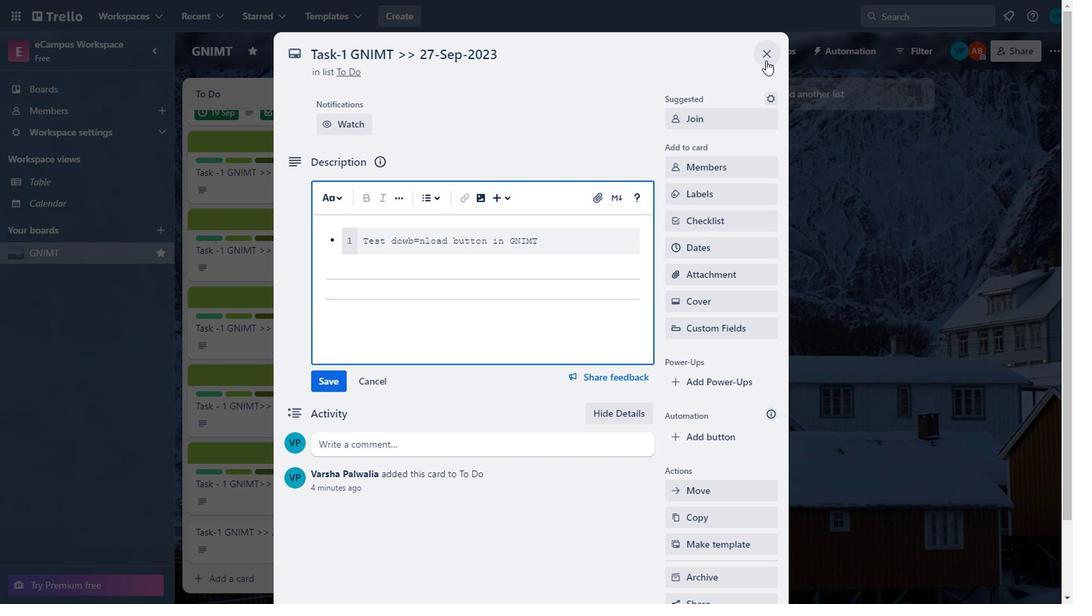 
Action: Mouse pressed left at (764, 52)
Screenshot: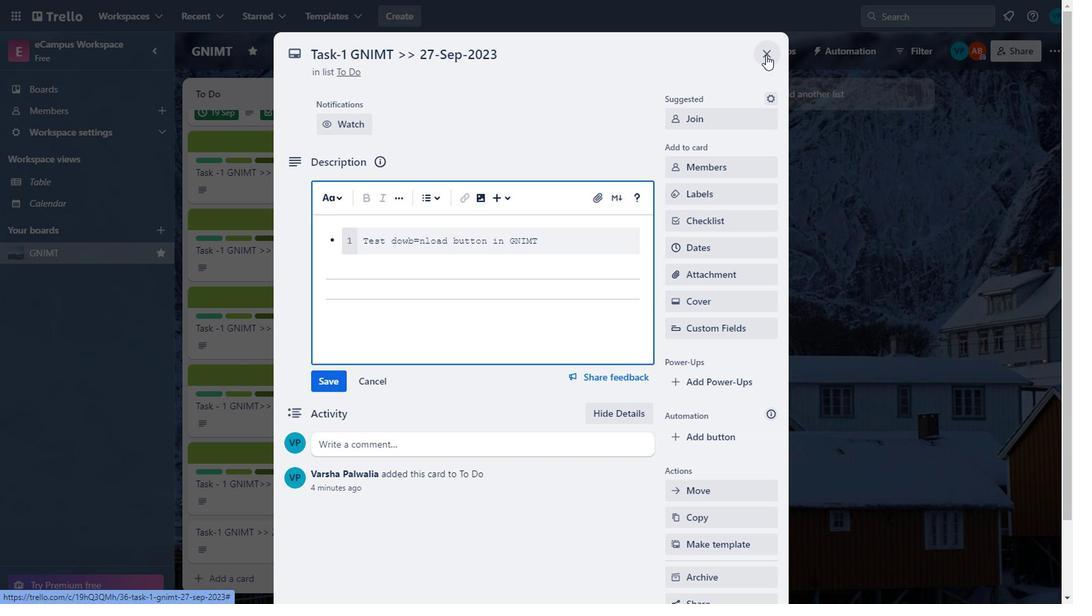 
Action: Mouse moved to (353, 436)
Screenshot: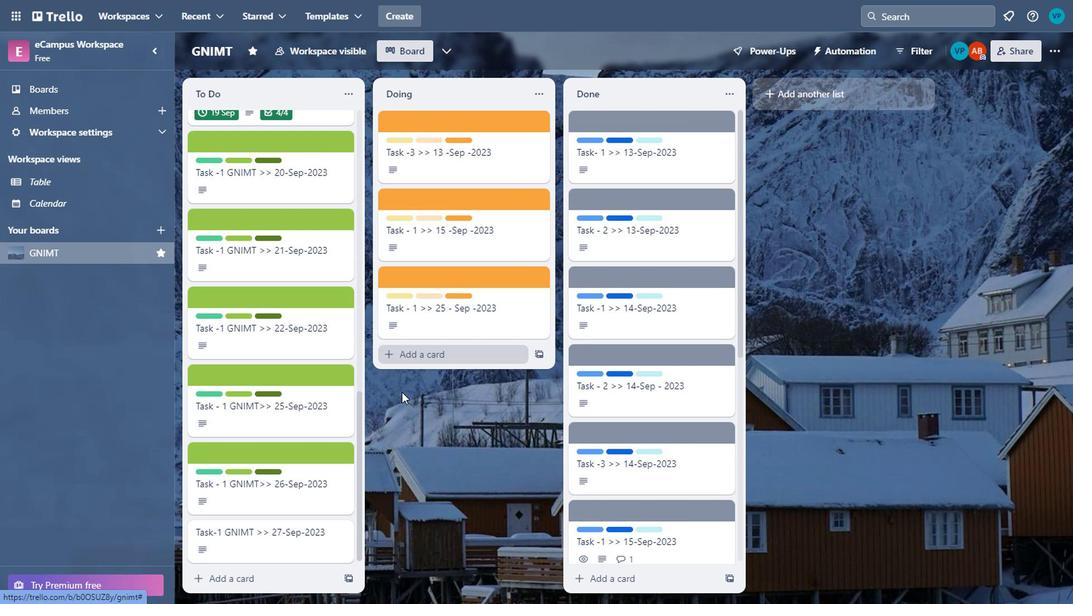 
Action: Mouse scrolled (353, 435) with delta (0, 0)
Screenshot: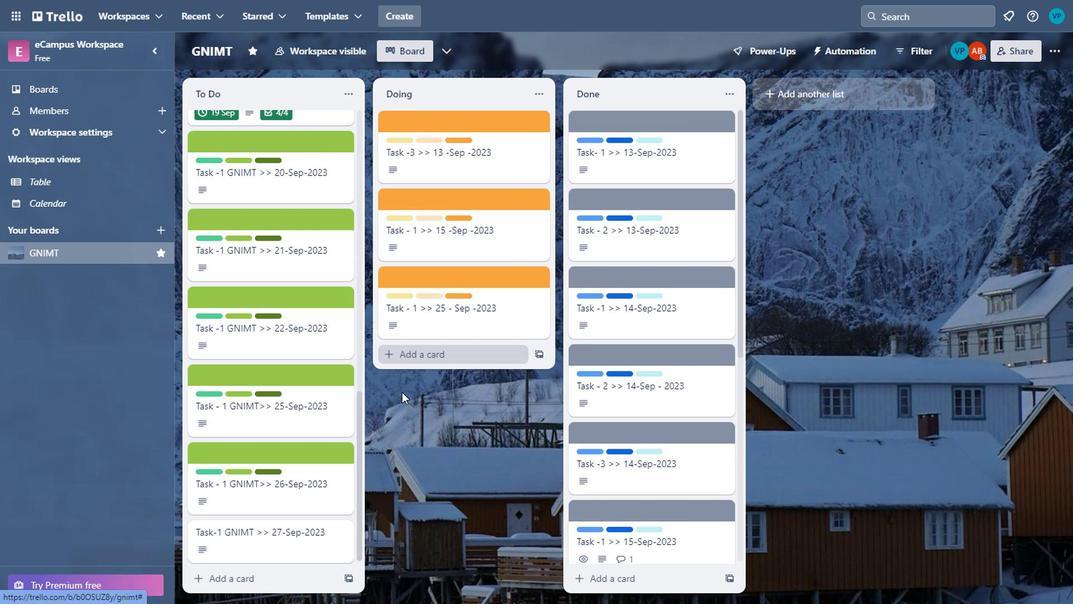 
Action: Mouse scrolled (353, 435) with delta (0, 0)
Screenshot: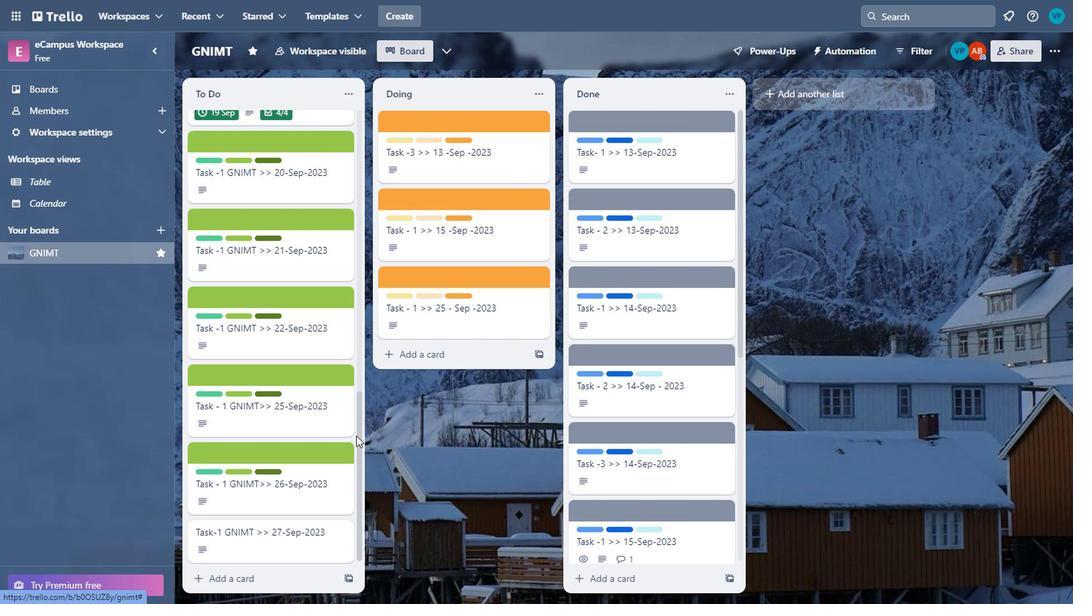 
Action: Mouse scrolled (353, 435) with delta (0, 0)
Screenshot: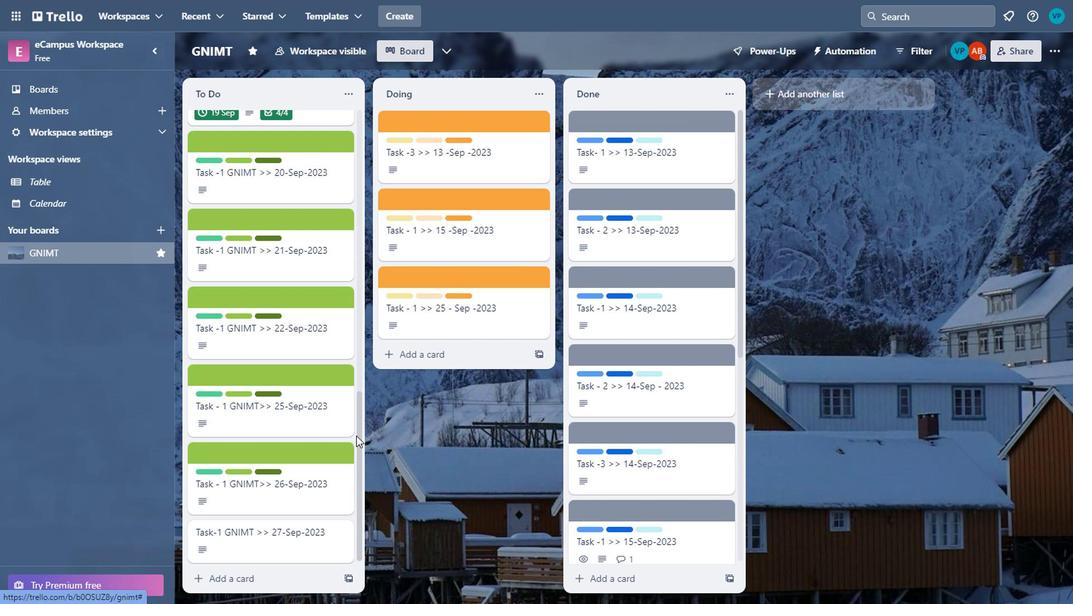 
Action: Mouse moved to (323, 463)
Screenshot: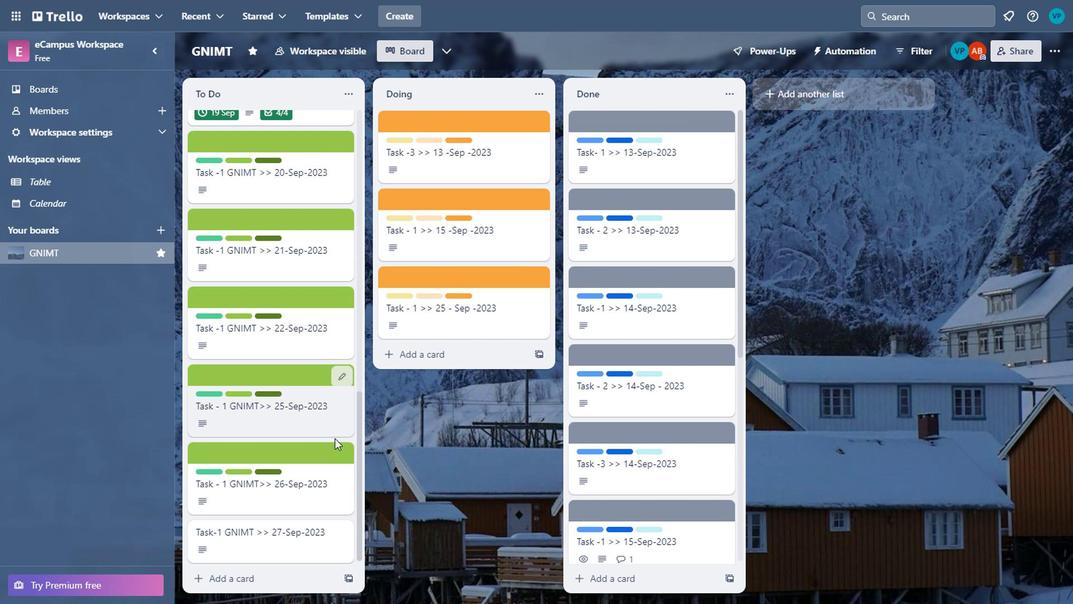 
Action: Mouse scrolled (323, 462) with delta (0, 0)
Screenshot: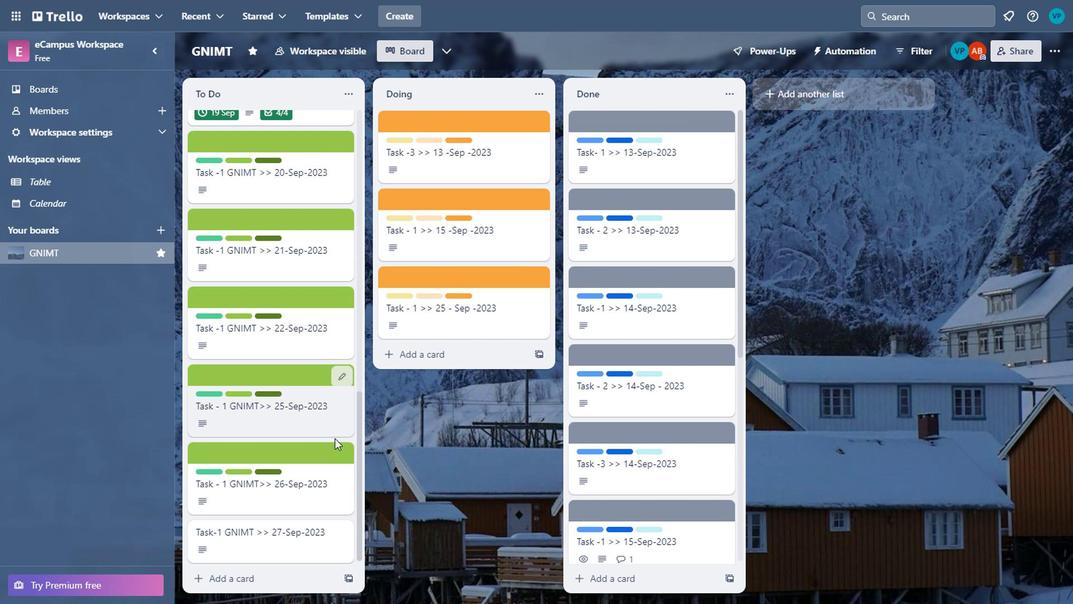 
Action: Mouse moved to (347, 491)
Screenshot: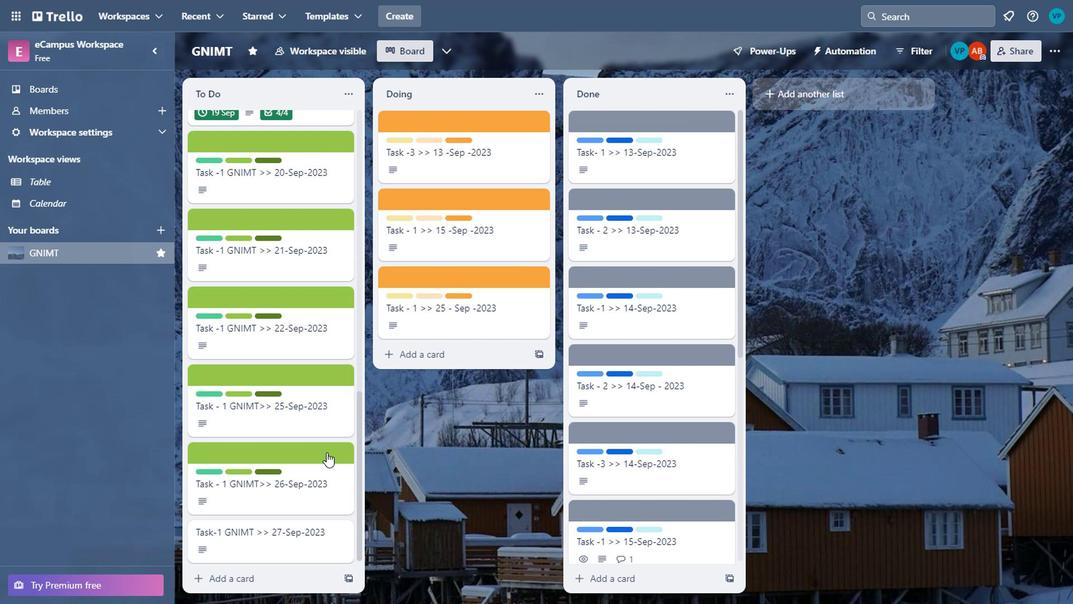 
Action: Mouse scrolled (347, 491) with delta (0, 0)
Screenshot: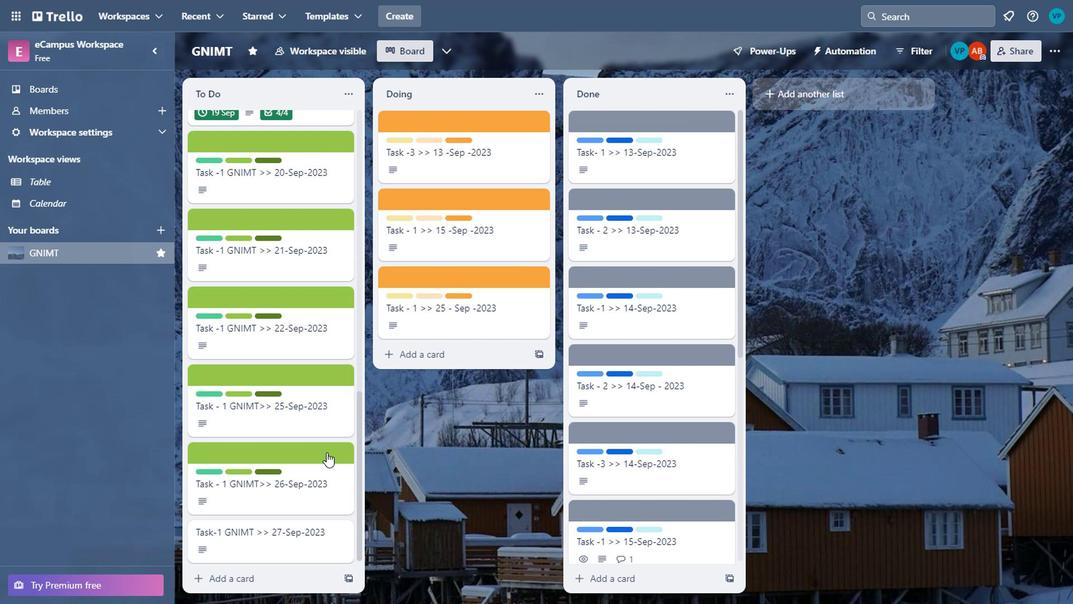 
Action: Mouse moved to (385, 500)
Screenshot: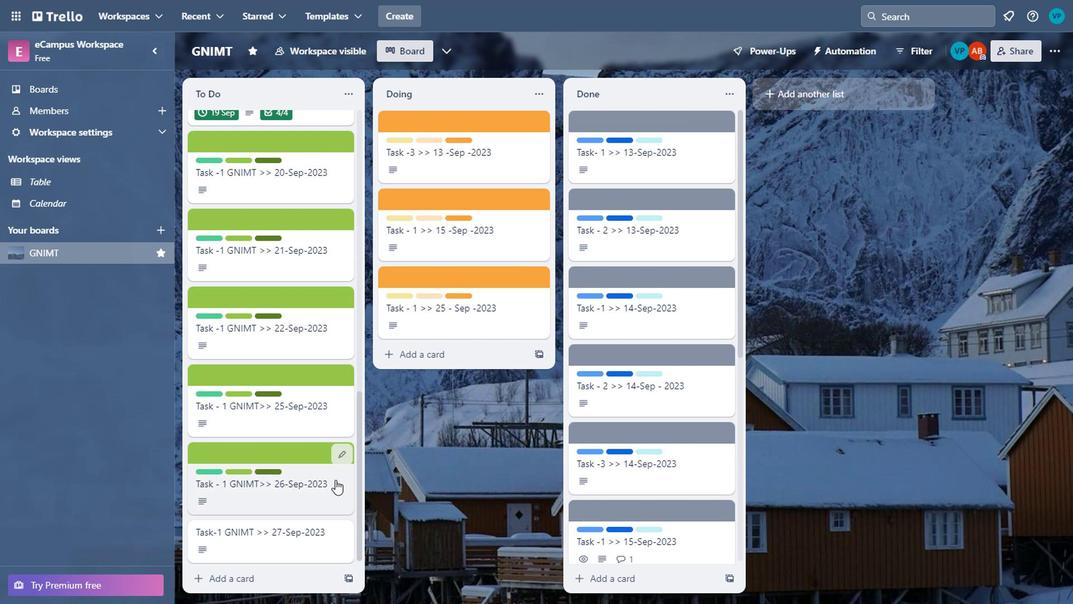 
Action: Mouse scrolled (385, 499) with delta (0, 0)
Screenshot: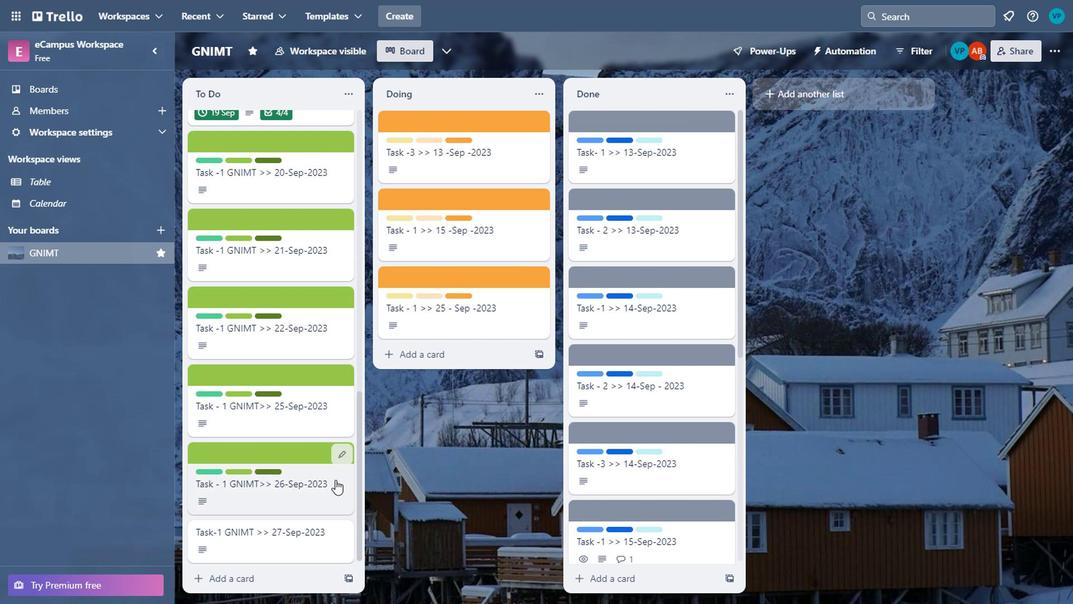
Action: Mouse moved to (335, 536)
Screenshot: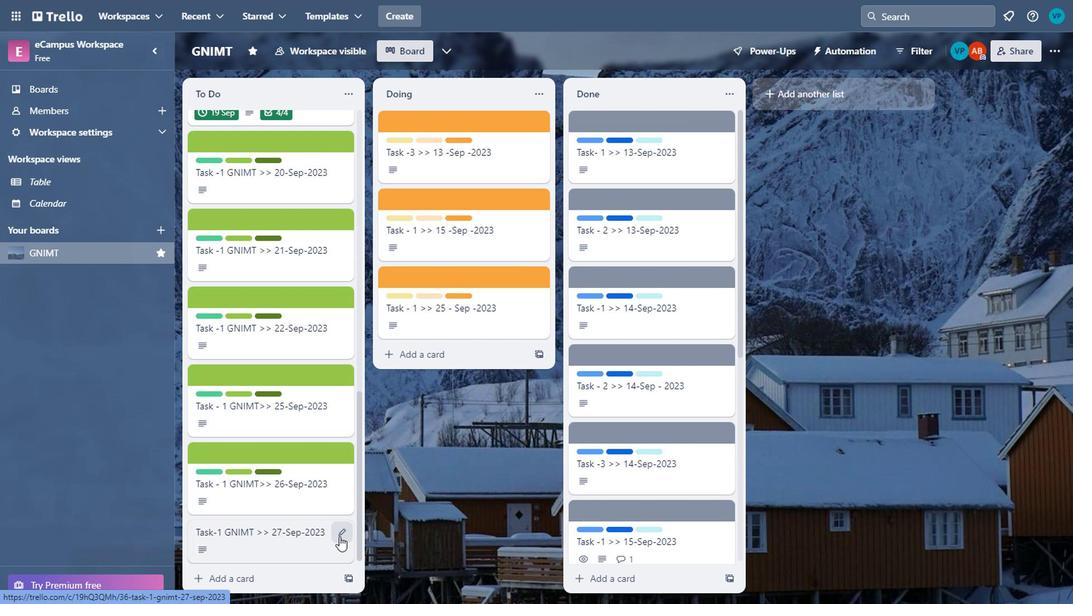 
Action: Mouse pressed left at (335, 536)
Screenshot: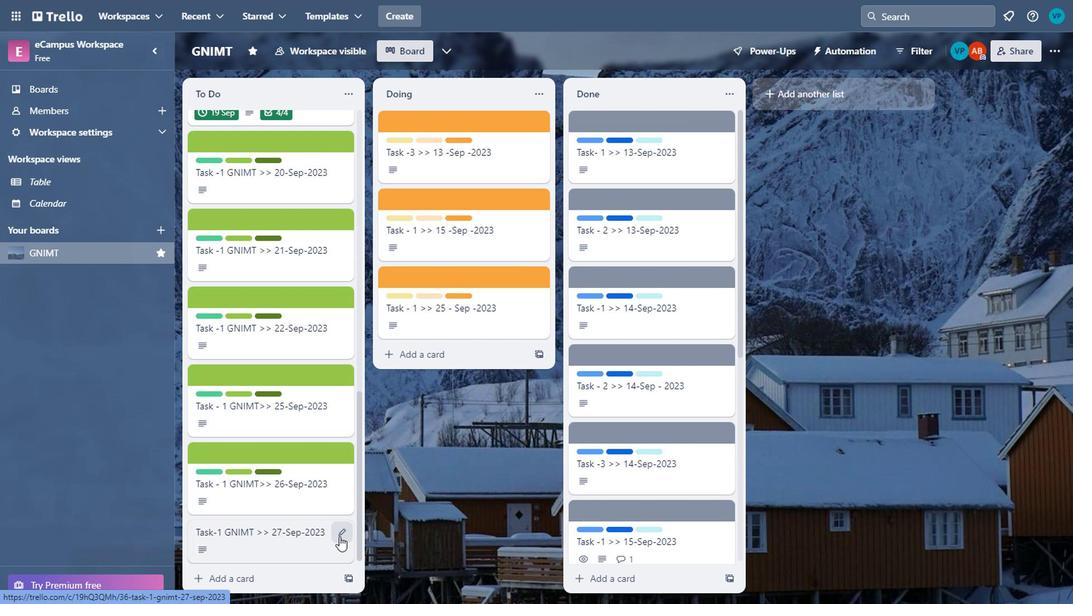 
Action: Mouse moved to (401, 435)
Screenshot: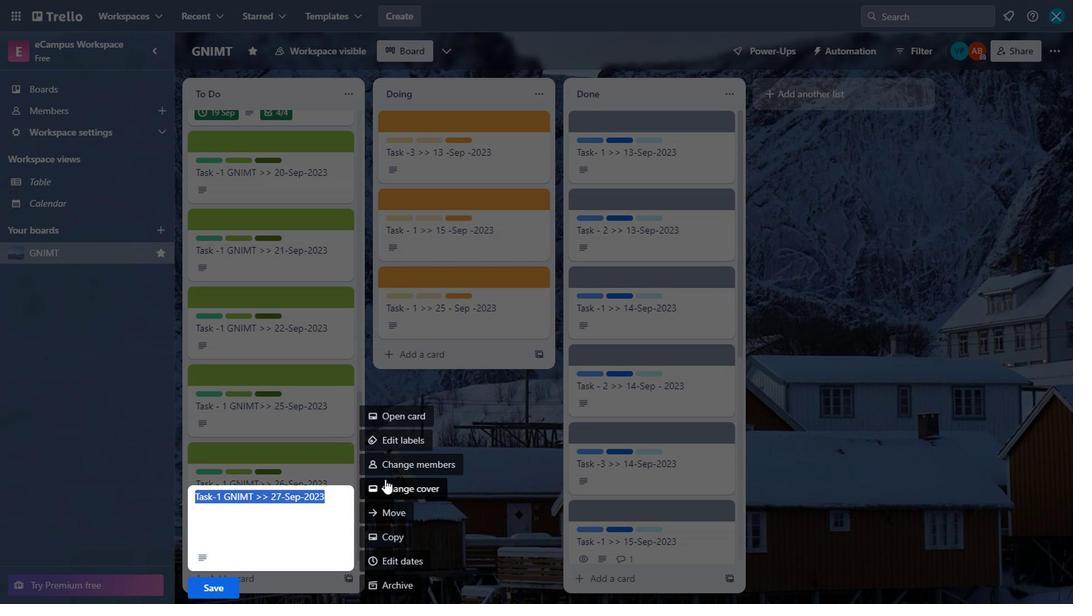 
Action: Mouse pressed left at (401, 435)
Screenshot: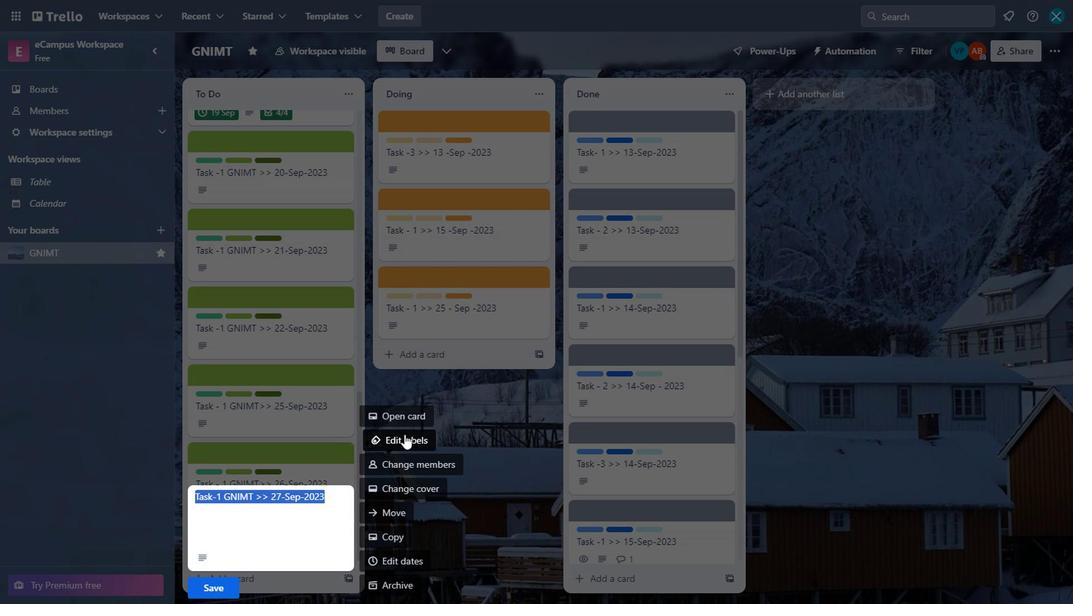 
Action: Mouse moved to (395, 199)
Screenshot: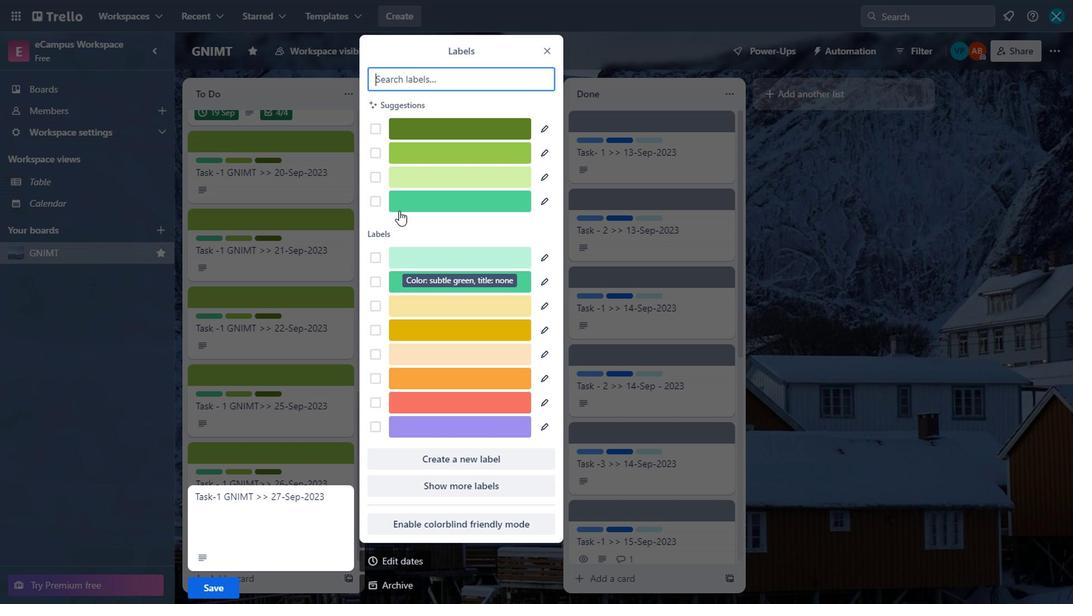 
Action: Mouse pressed left at (395, 199)
Screenshot: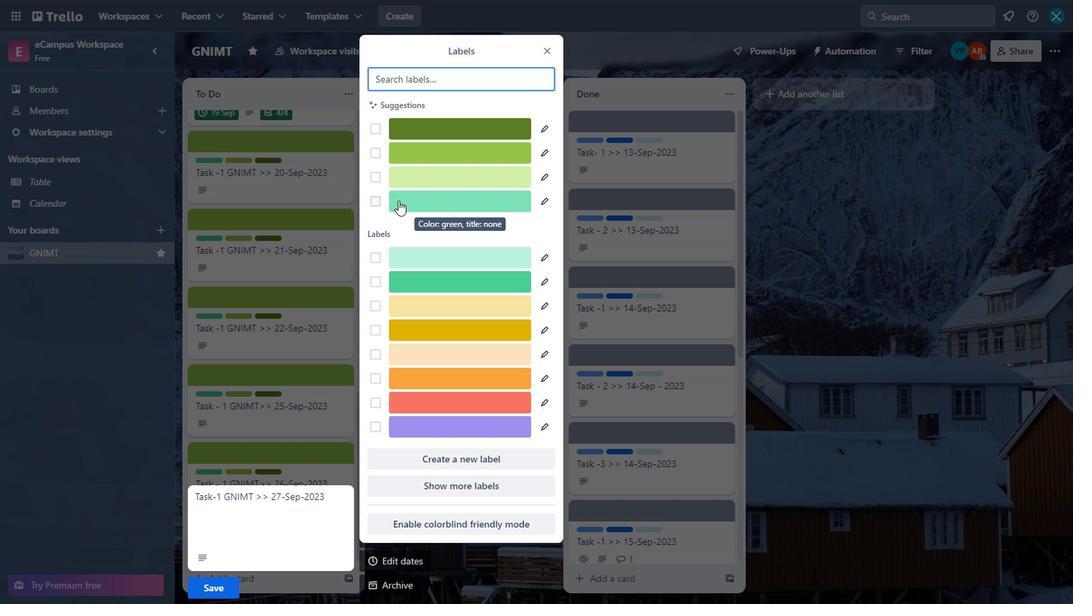 
Action: Mouse moved to (404, 147)
Screenshot: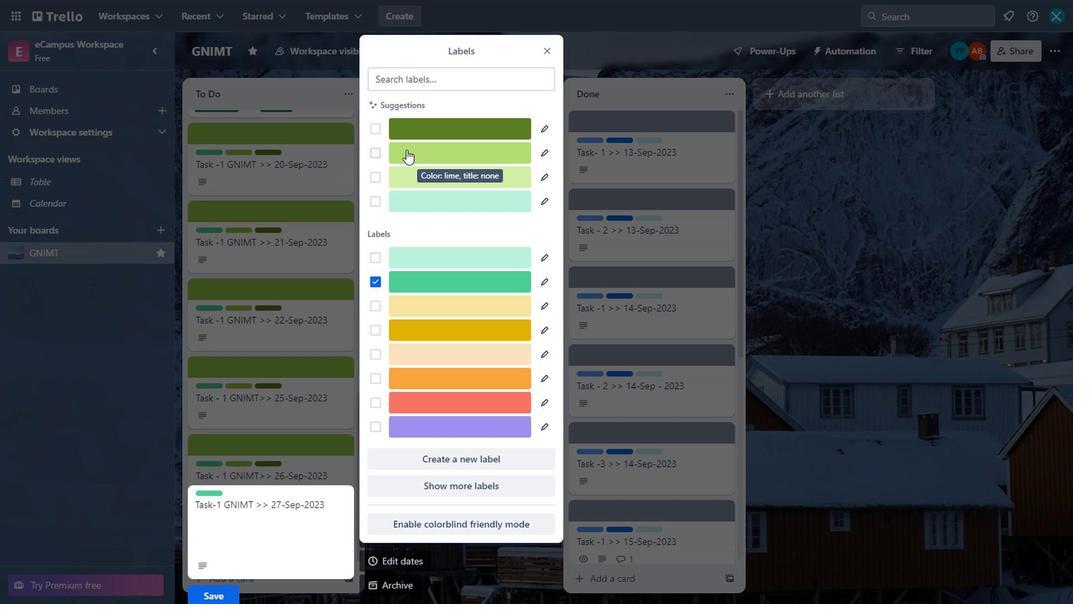 
Action: Mouse pressed left at (404, 147)
Screenshot: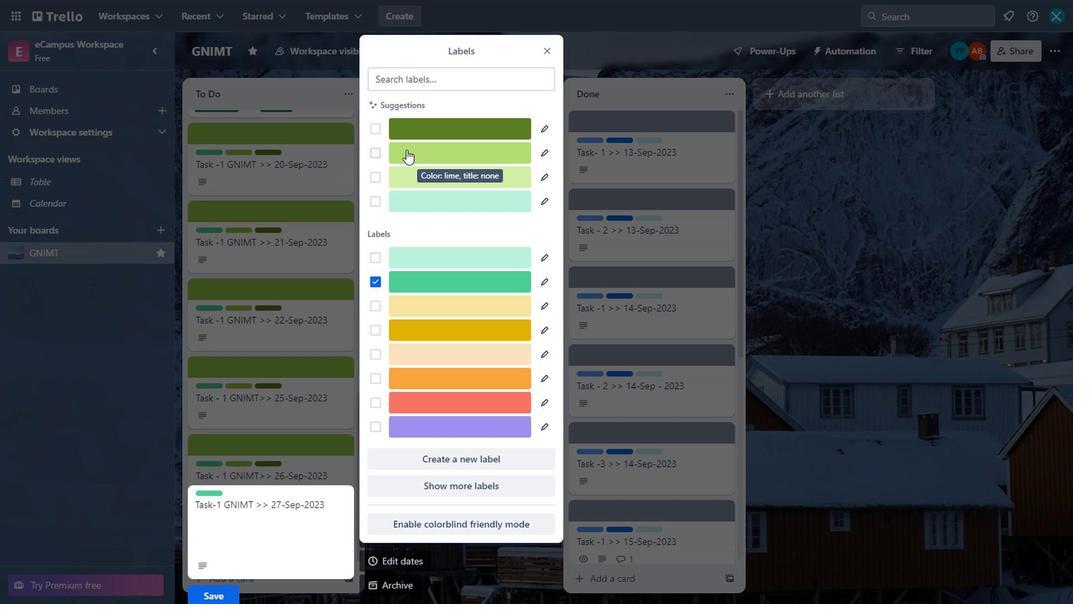 
Action: Mouse moved to (405, 125)
Screenshot: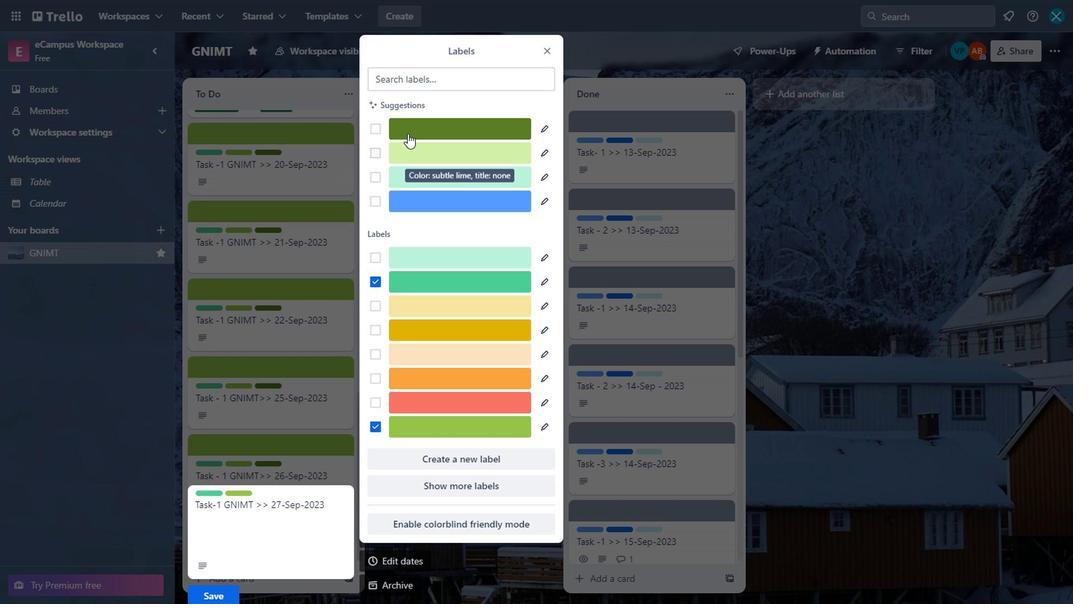
Action: Mouse pressed left at (405, 125)
Screenshot: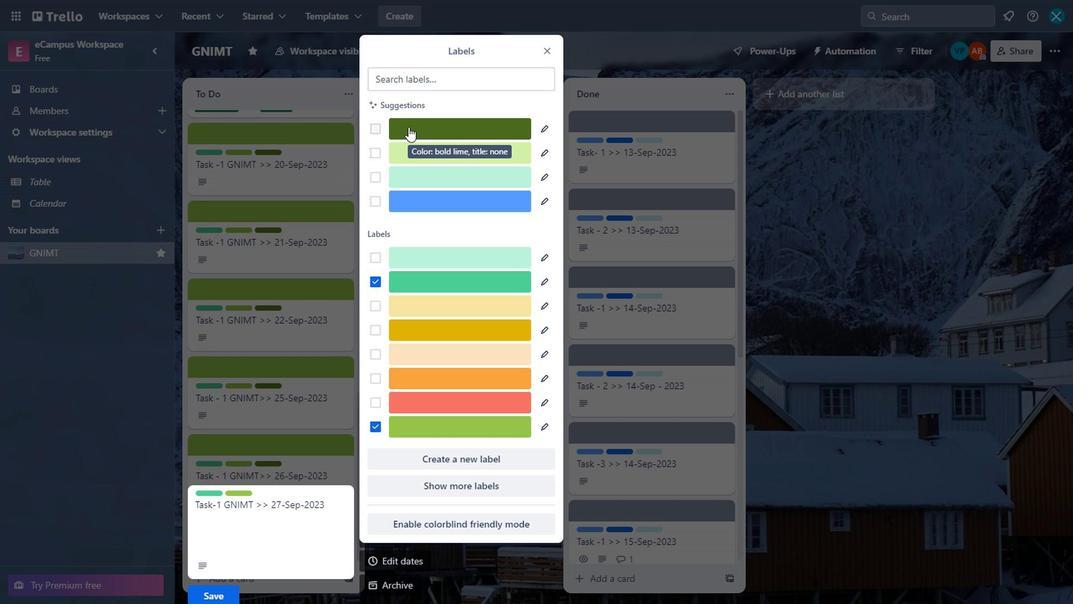
Action: Mouse moved to (550, 45)
Screenshot: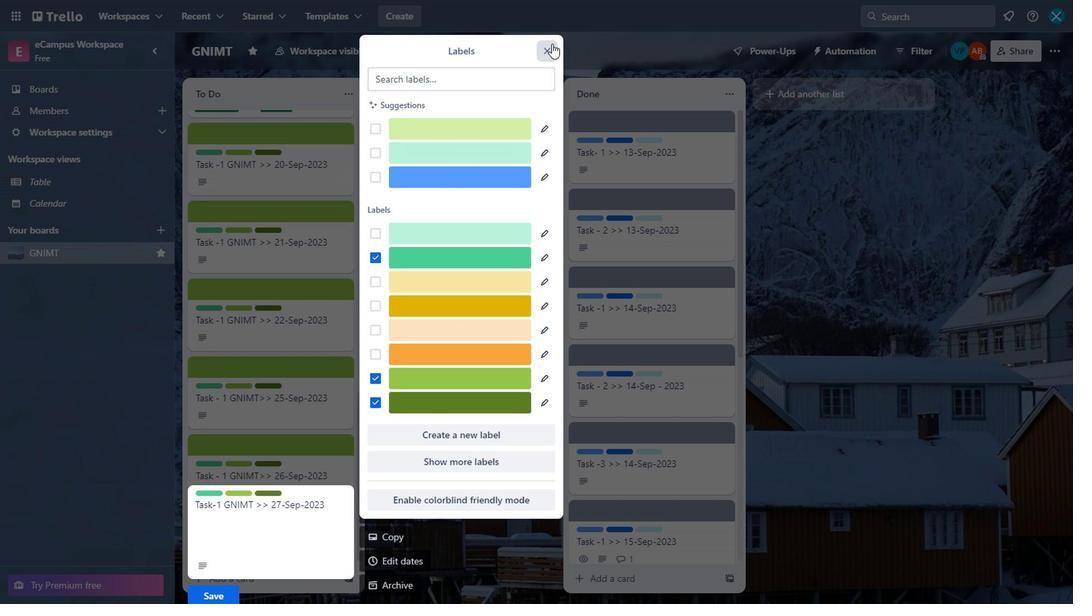 
Action: Mouse pressed left at (550, 45)
Screenshot: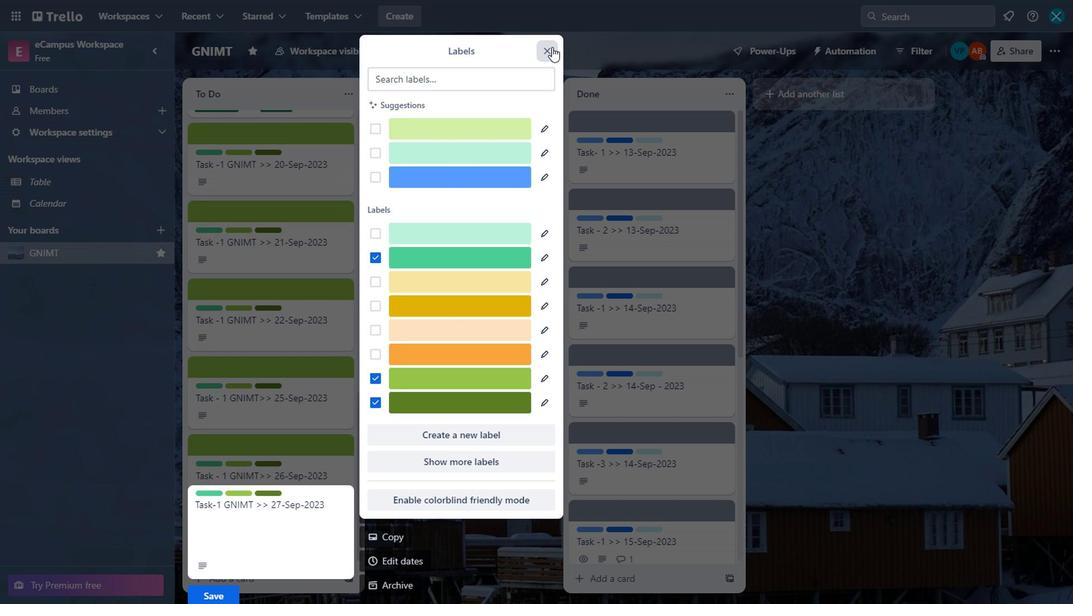 
Action: Mouse moved to (254, 526)
Screenshot: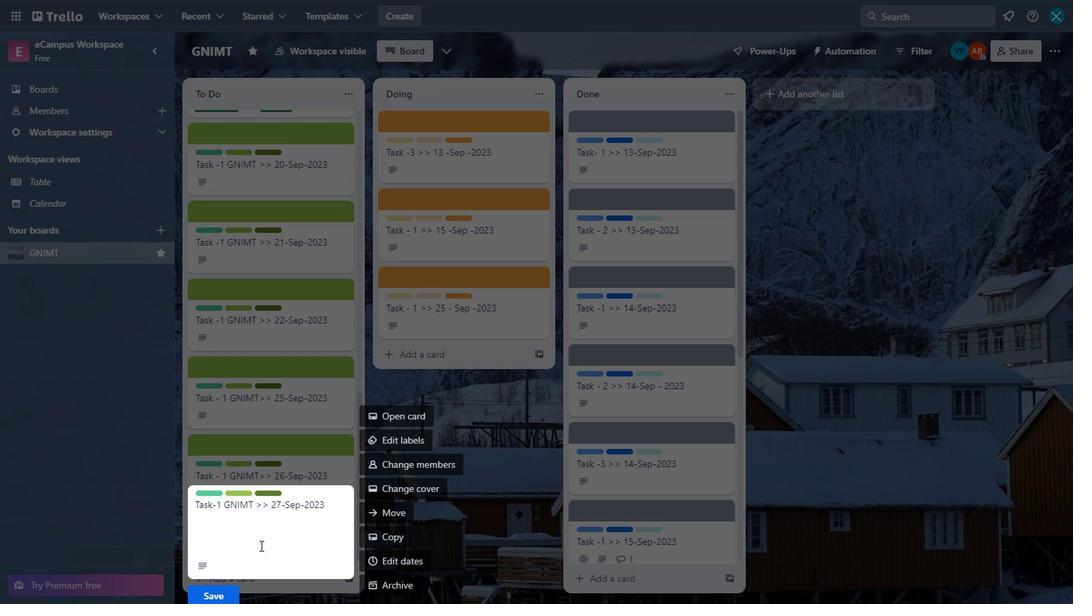 
Action: Mouse scrolled (254, 525) with delta (0, 0)
Screenshot: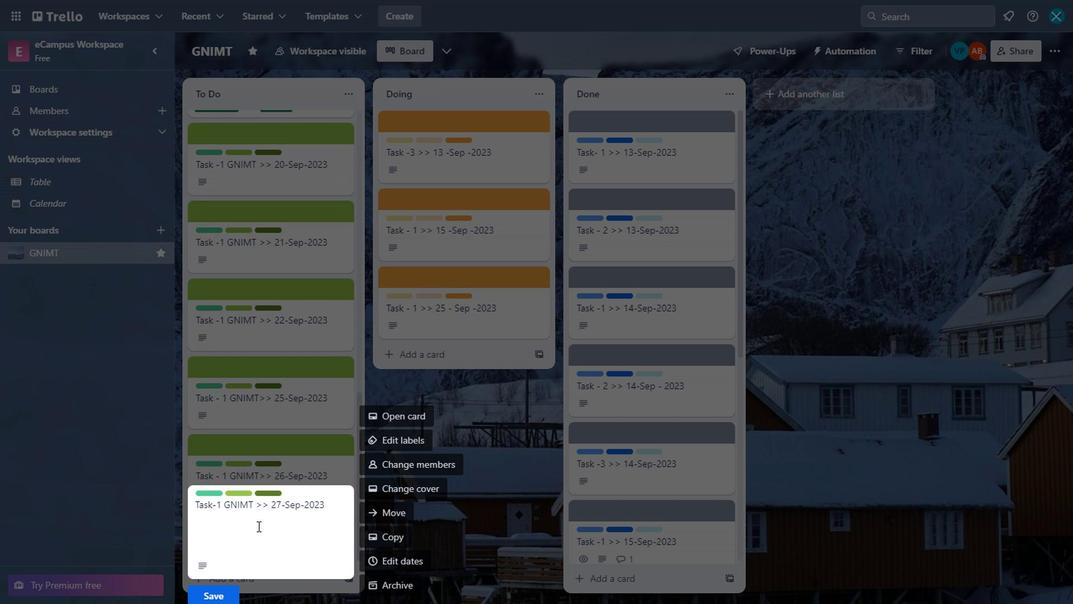 
Action: Mouse moved to (254, 526)
Screenshot: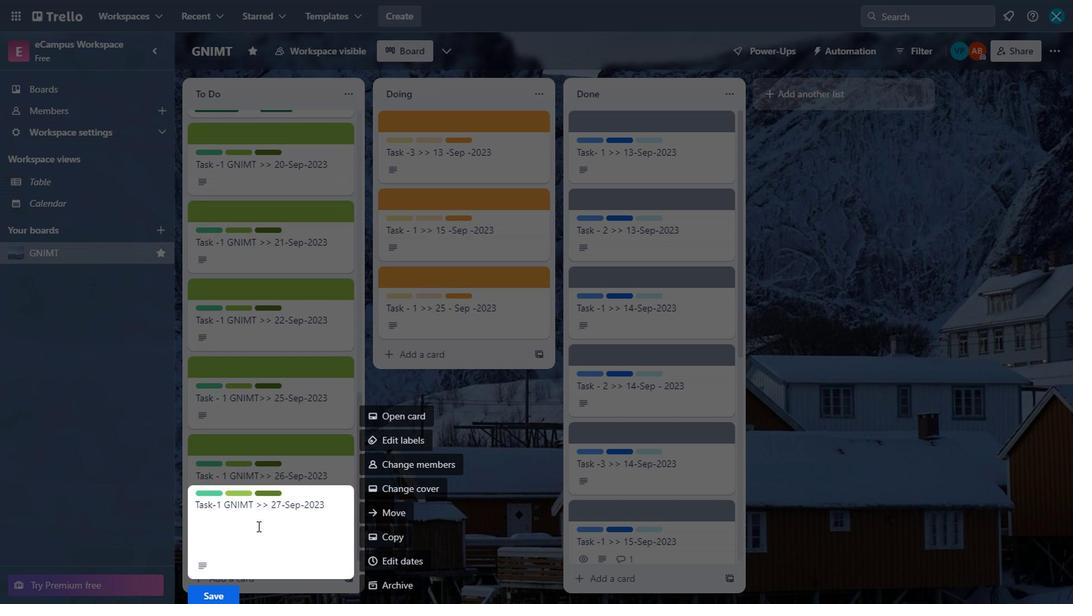
Action: Mouse scrolled (254, 526) with delta (0, 0)
Screenshot: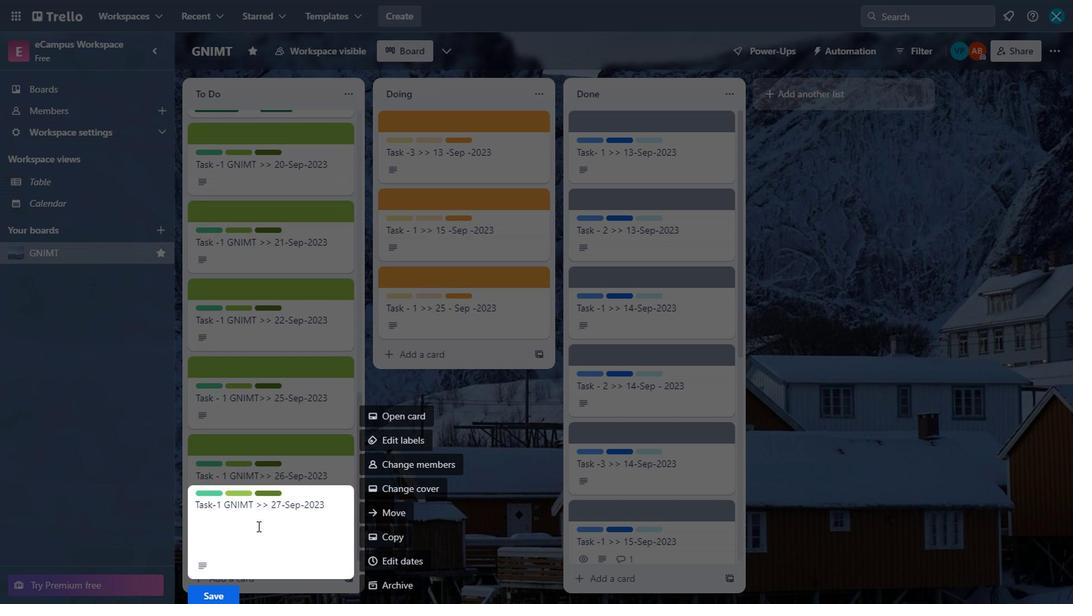 
Action: Mouse moved to (269, 537)
Screenshot: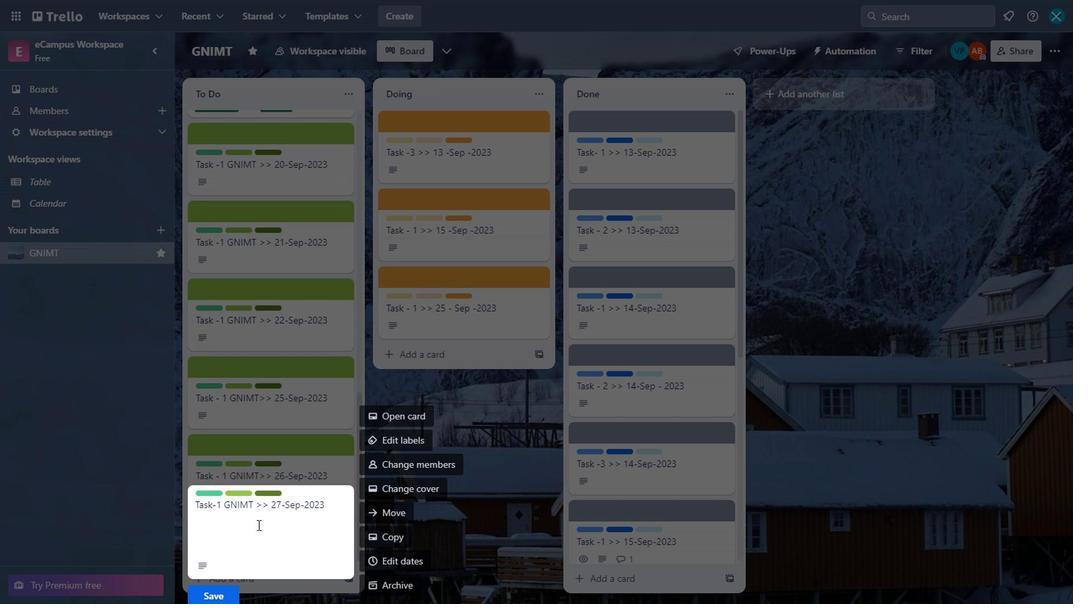 
Action: Mouse scrolled (269, 536) with delta (0, 0)
Screenshot: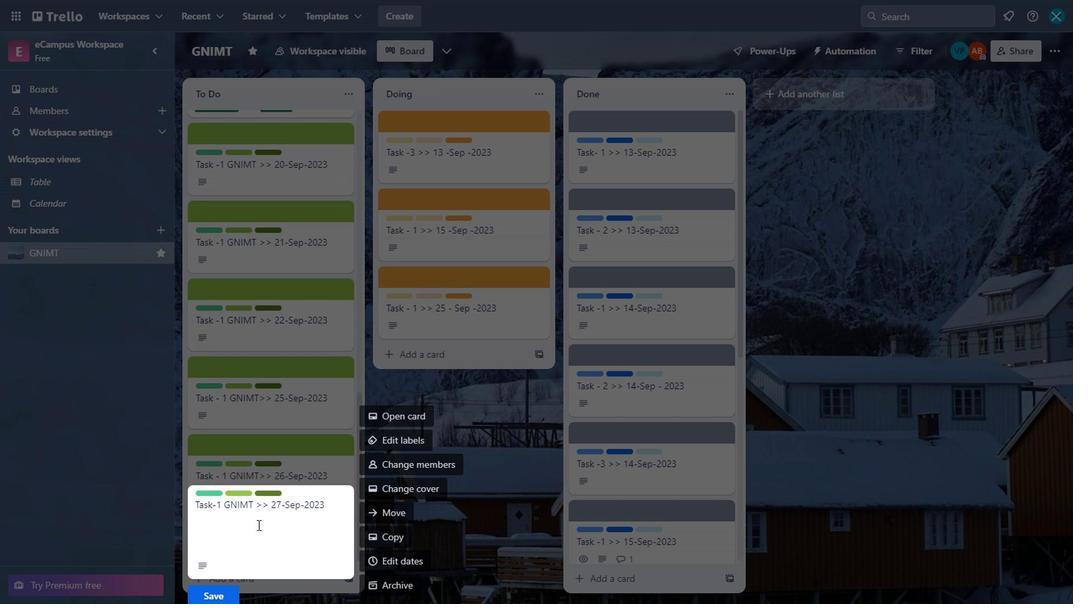 
Action: Mouse moved to (494, 459)
Screenshot: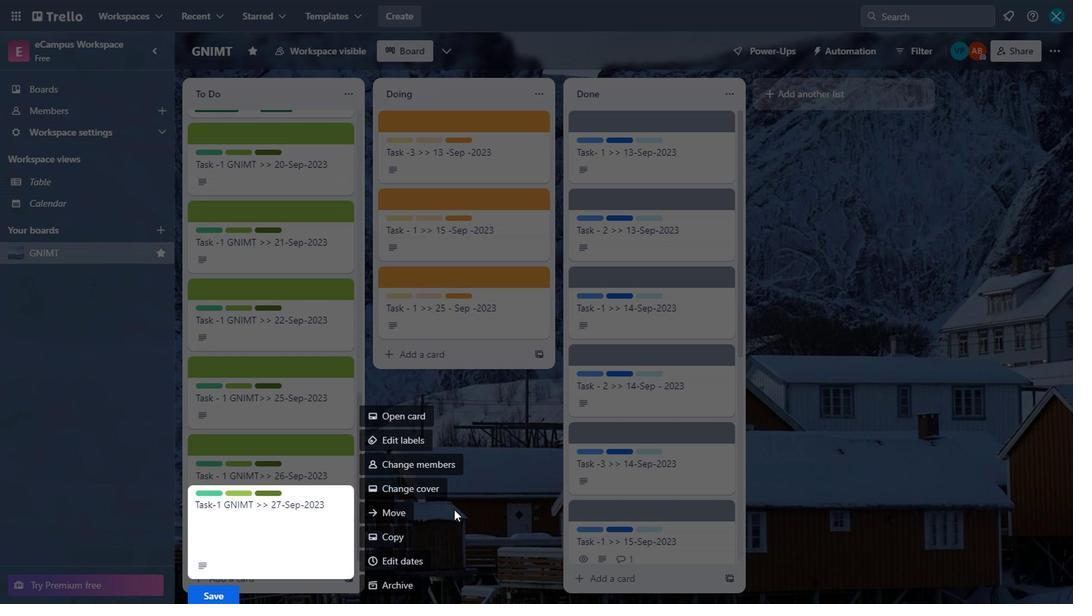 
Action: Mouse pressed left at (494, 459)
Screenshot: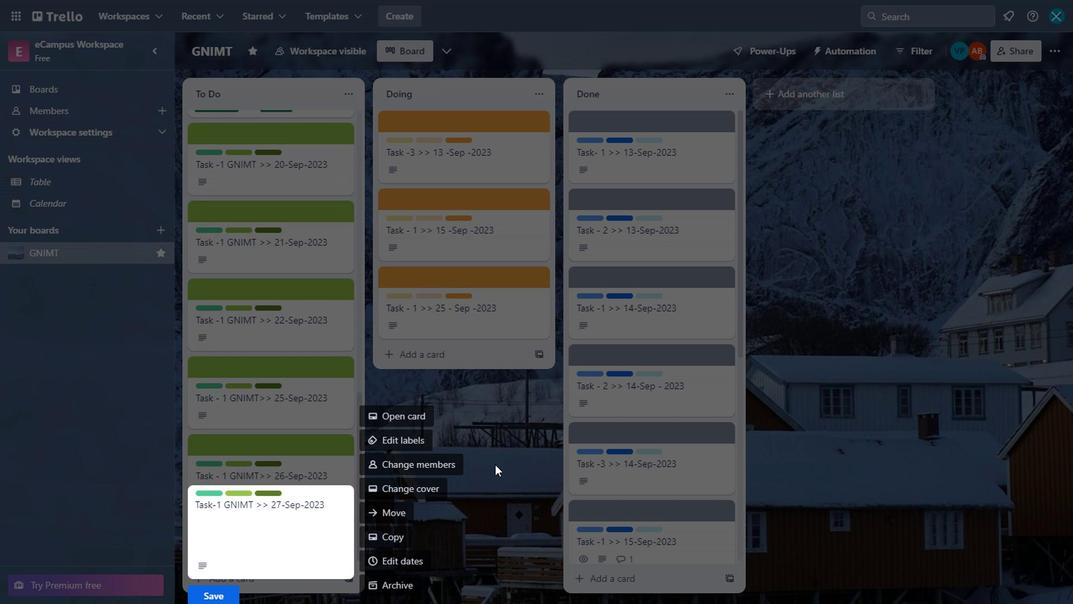 
Action: Mouse moved to (487, 423)
Screenshot: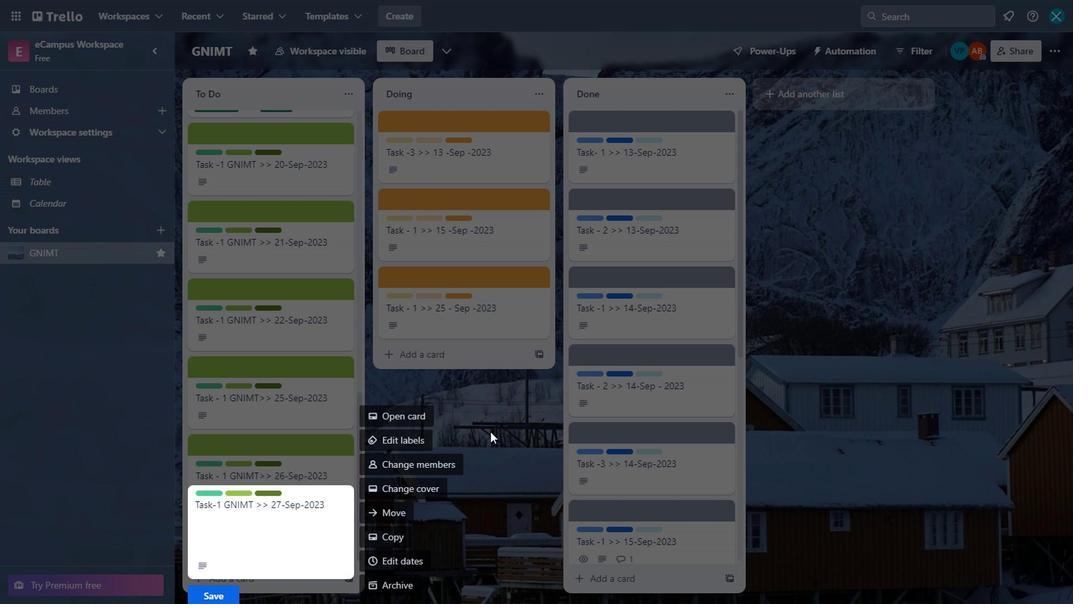 
Action: Mouse pressed left at (487, 423)
Screenshot: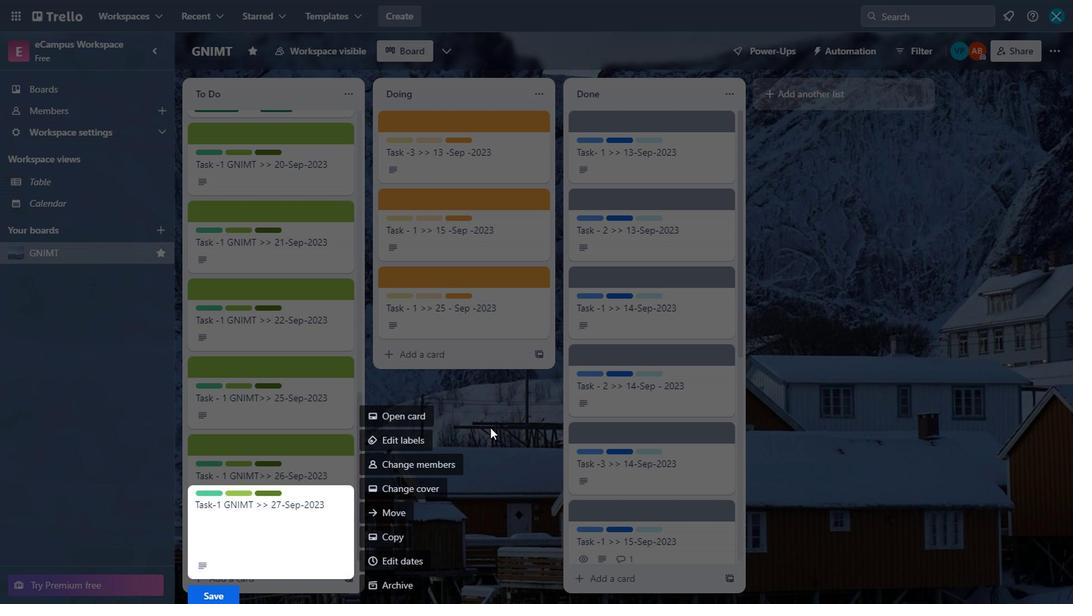 
Action: Mouse moved to (888, 347)
Screenshot: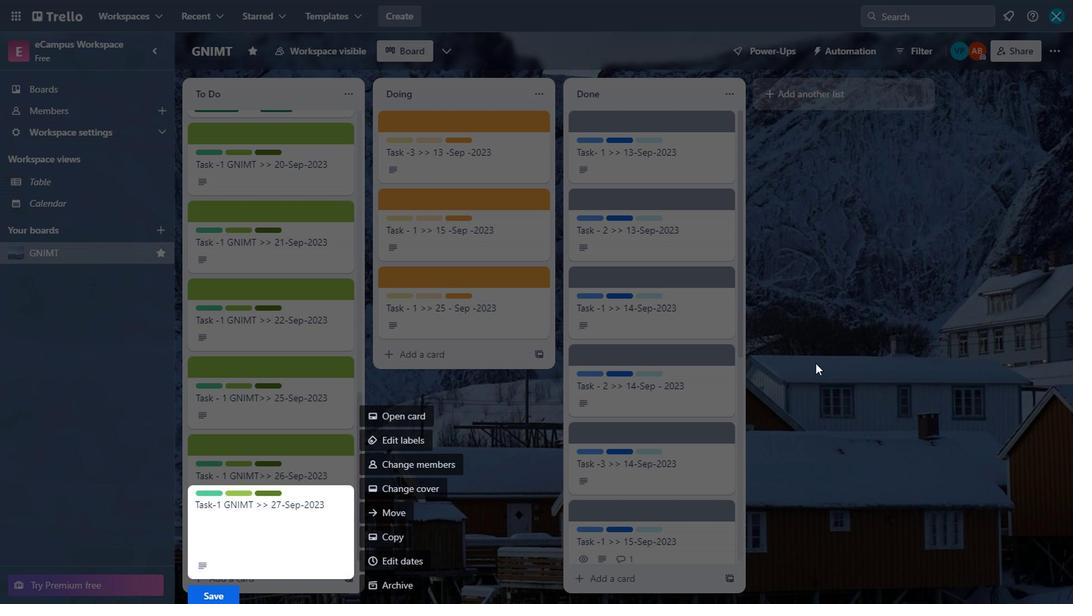 
Action: Mouse pressed left at (888, 347)
Screenshot: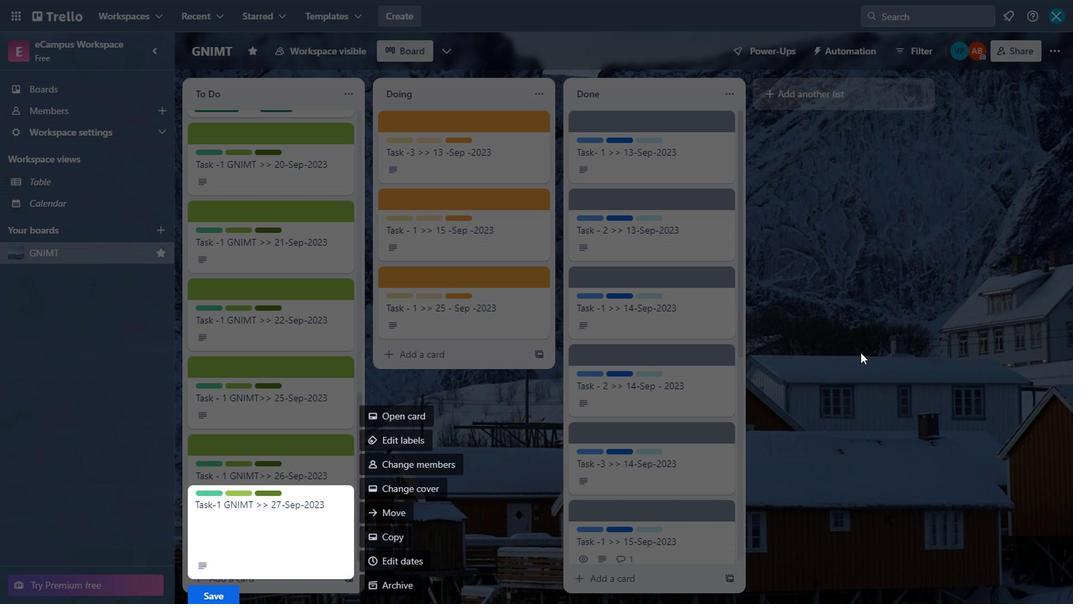
Action: Mouse moved to (235, 546)
Screenshot: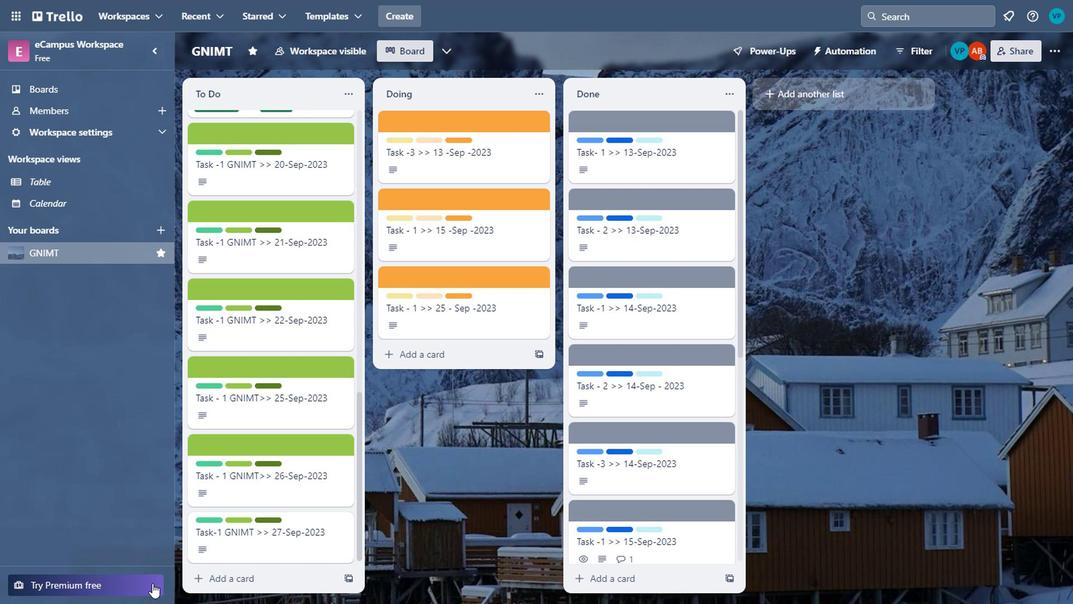 
Action: Mouse scrolled (235, 545) with delta (0, 0)
Screenshot: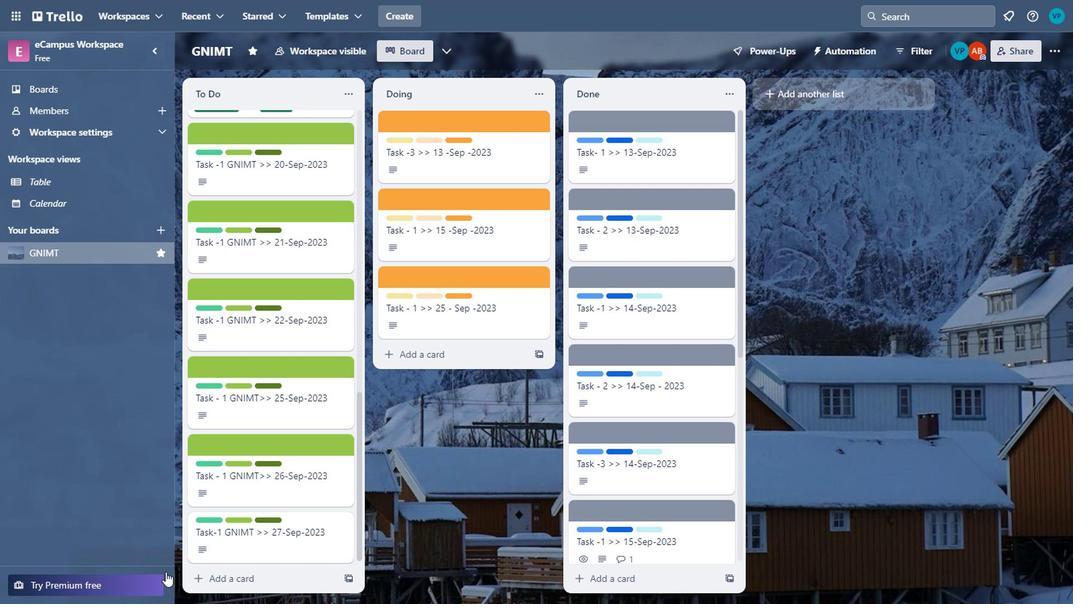 
Action: Mouse moved to (236, 546)
Screenshot: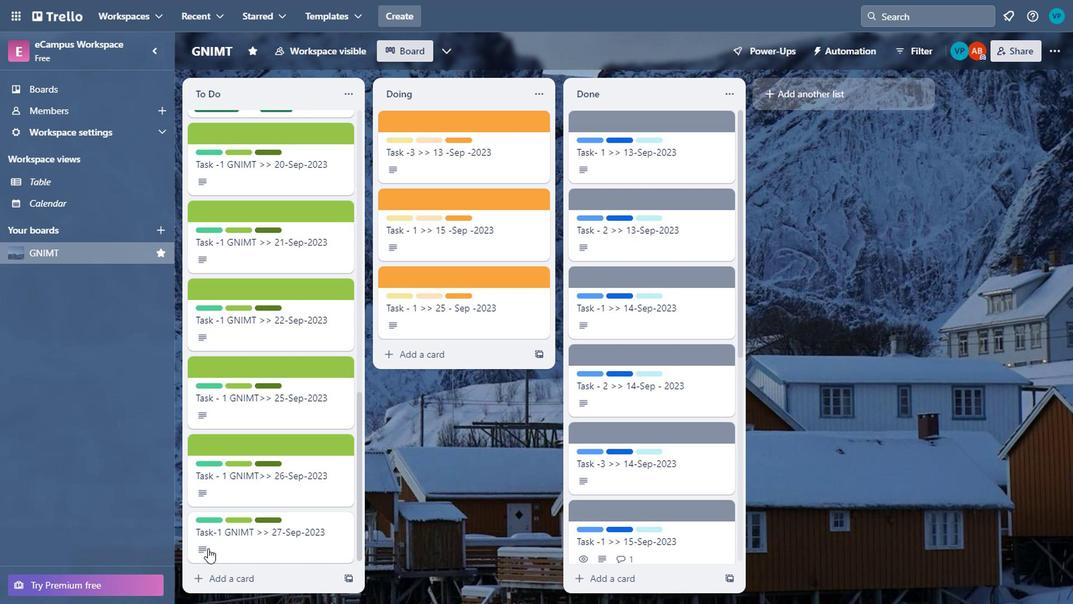 
Action: Mouse scrolled (236, 545) with delta (0, 0)
Screenshot: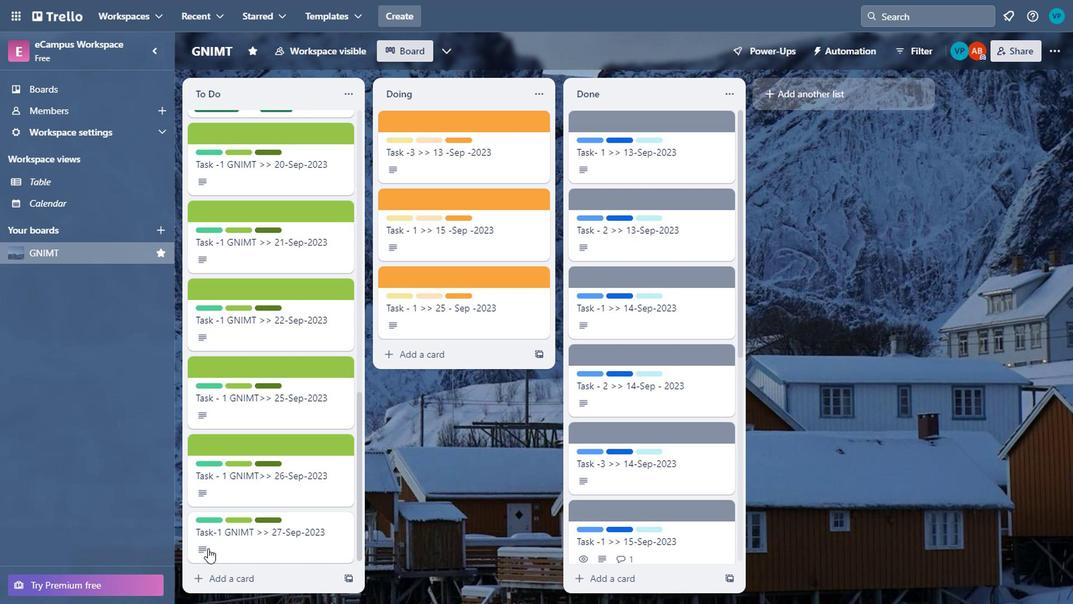 
Action: Mouse moved to (262, 548)
Screenshot: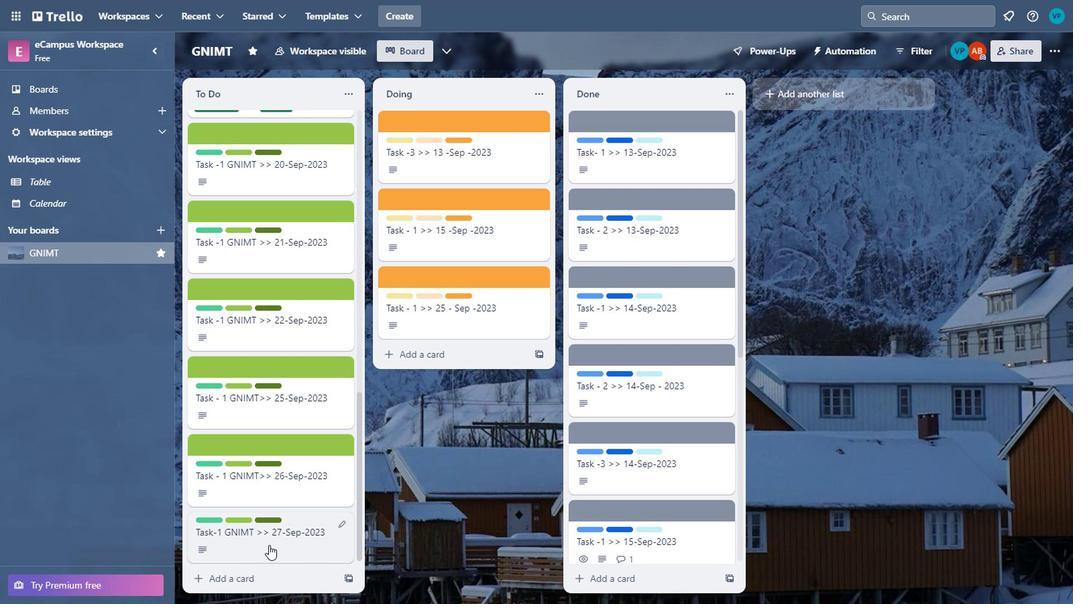
Action: Mouse pressed left at (262, 548)
Screenshot: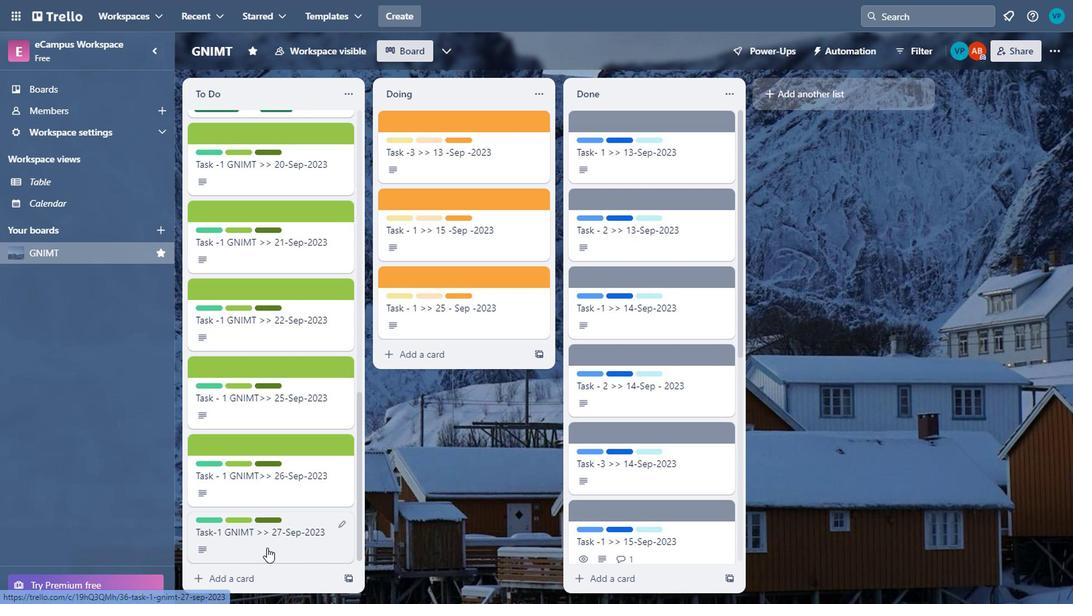 
Action: Mouse moved to (713, 307)
Screenshot: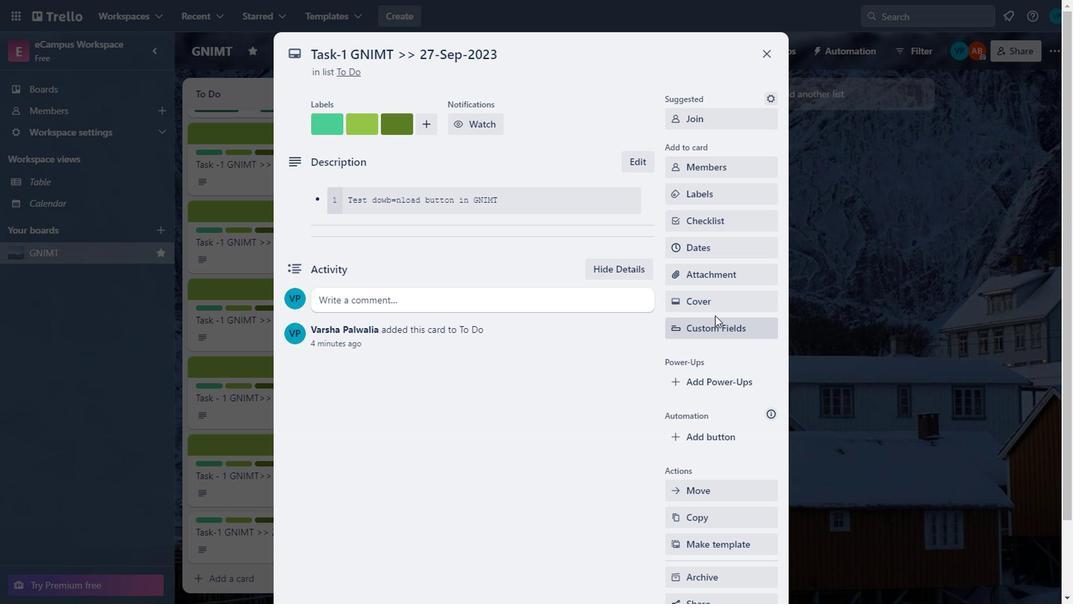 
Action: Mouse pressed left at (713, 307)
Screenshot: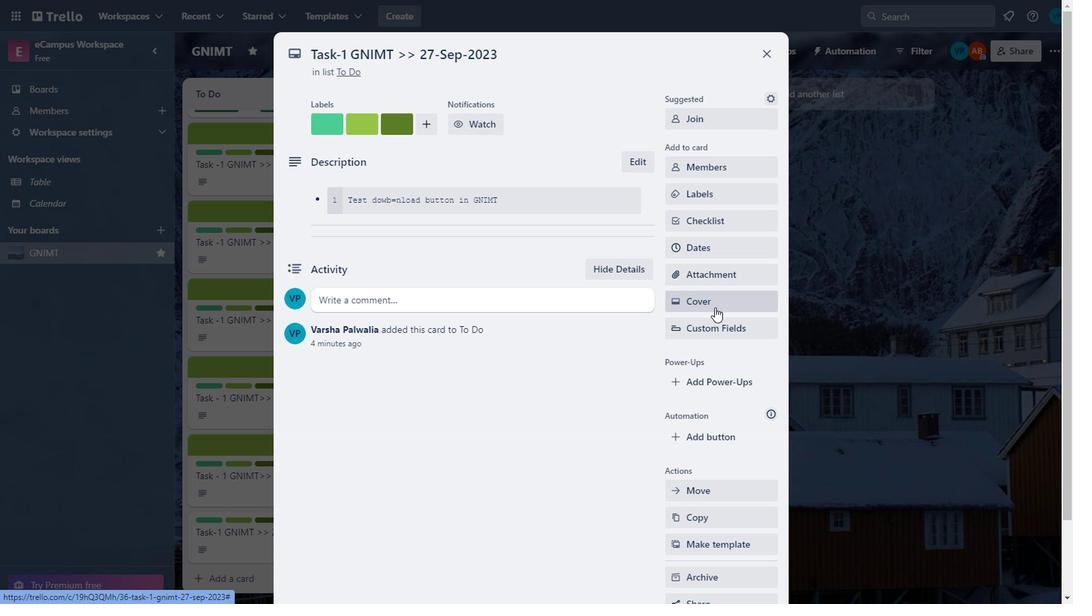 
Action: Mouse moved to (757, 364)
Screenshot: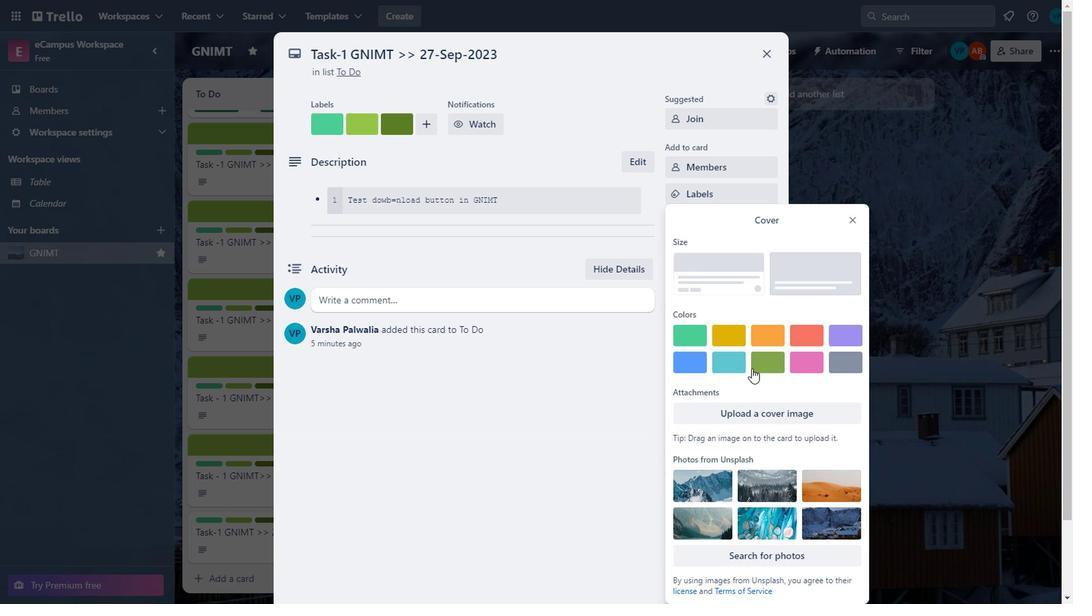 
Action: Mouse pressed left at (757, 364)
Screenshot: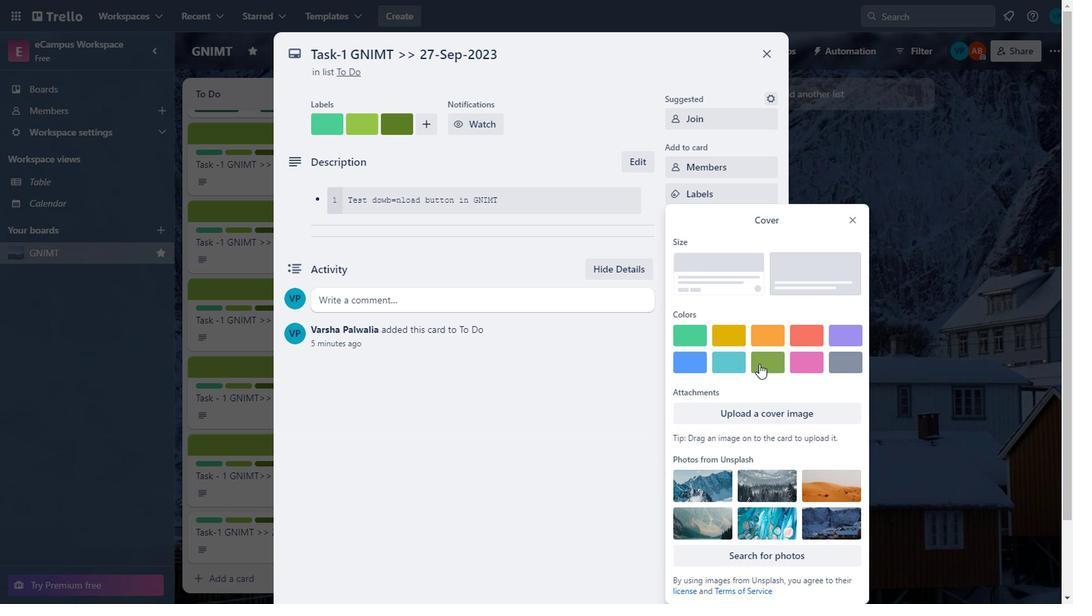 
Action: Mouse moved to (742, 255)
Screenshot: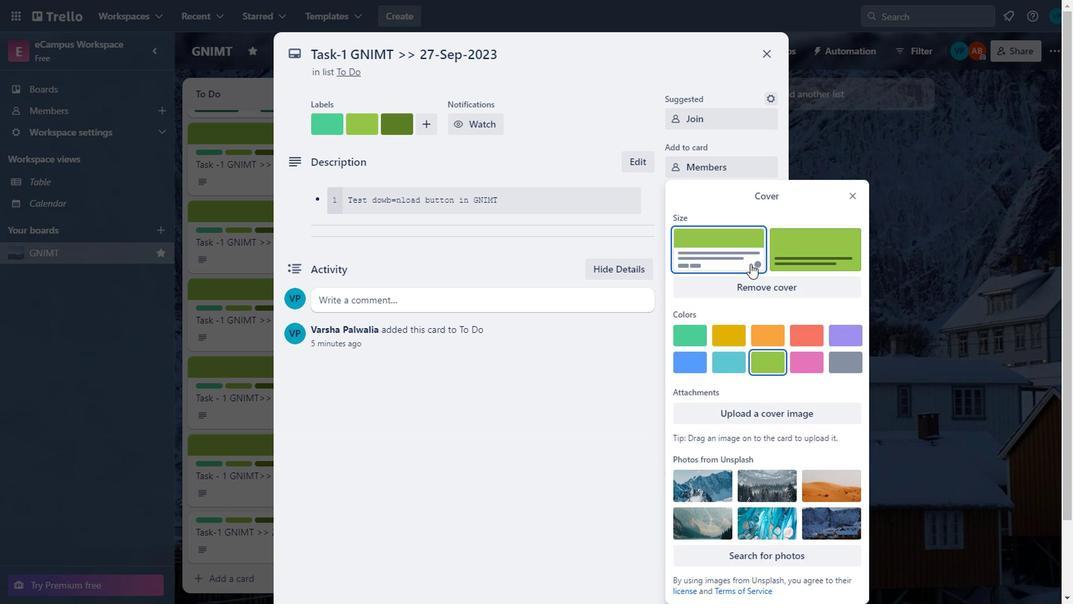 
Action: Mouse pressed left at (742, 255)
Screenshot: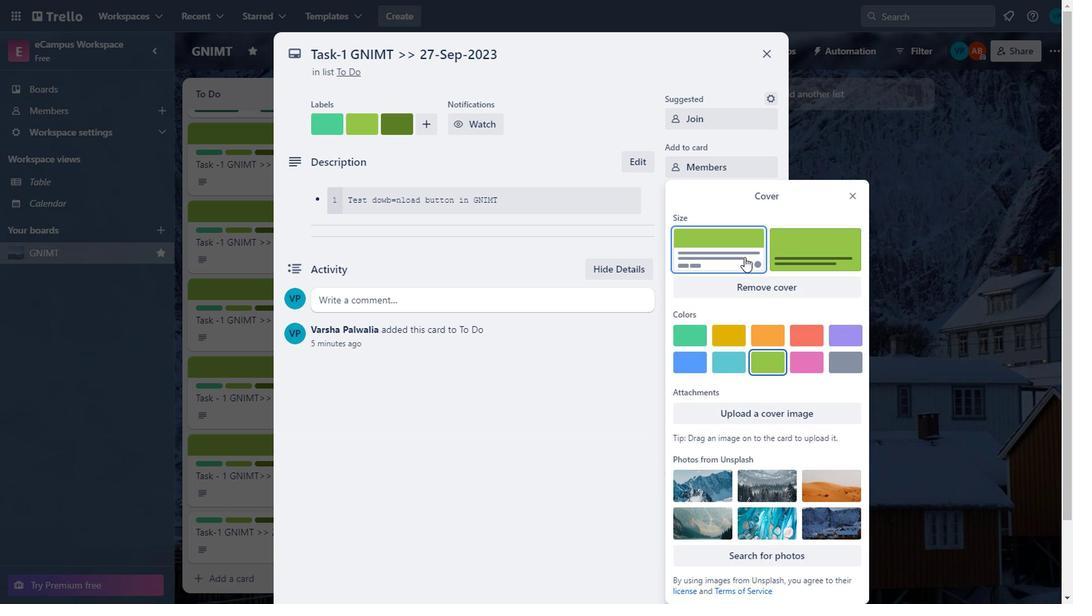 
Action: Mouse moved to (760, 49)
Screenshot: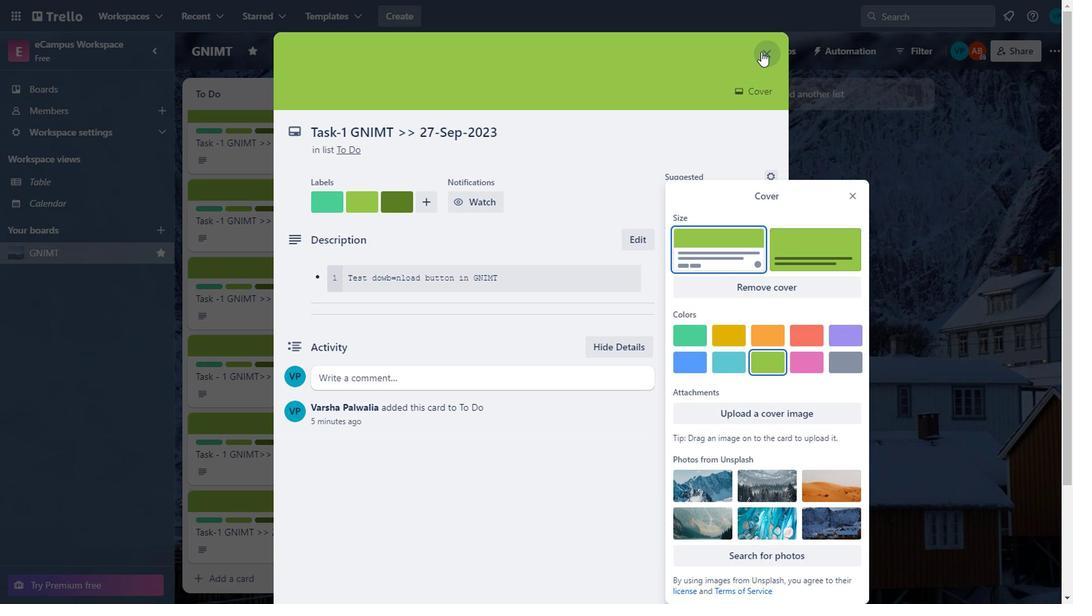 
Action: Mouse pressed left at (760, 49)
Screenshot: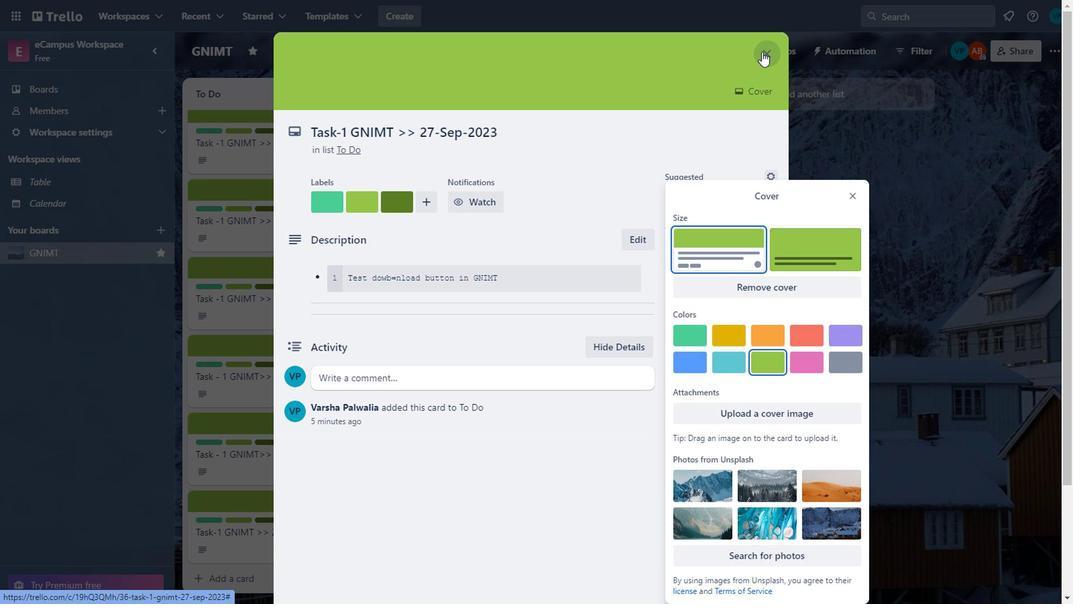 
Action: Mouse moved to (268, 511)
Screenshot: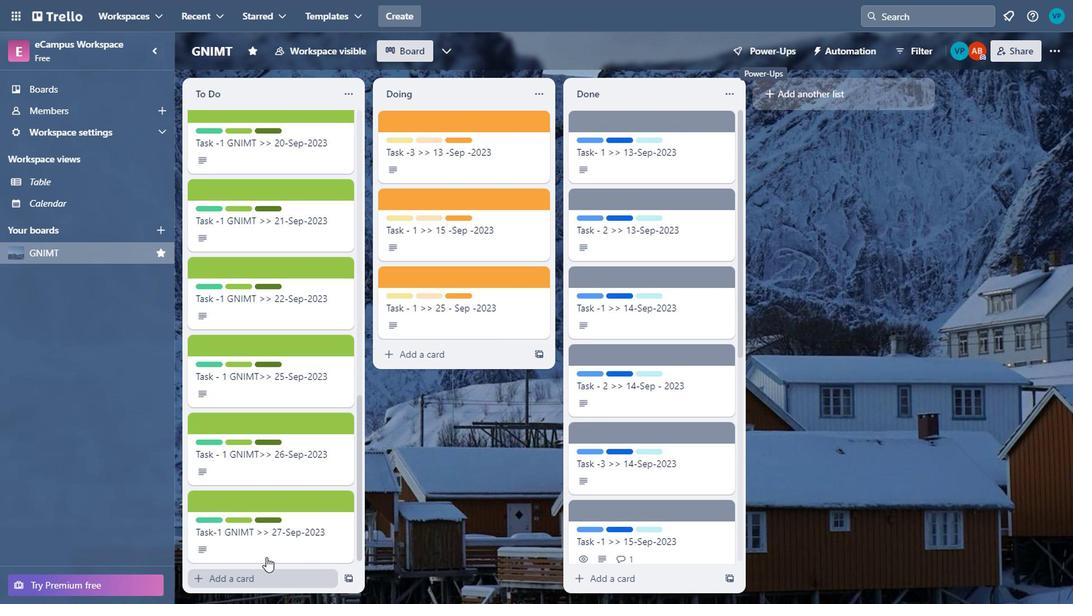 
Action: Mouse scrolled (268, 511) with delta (0, 0)
Screenshot: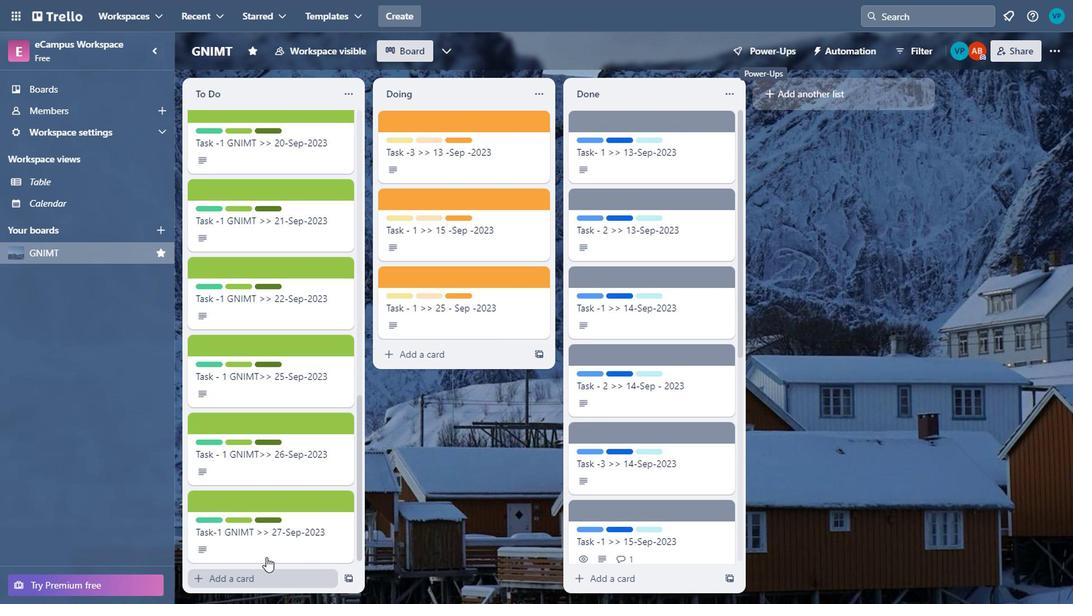 
Action: Mouse moved to (269, 511)
Screenshot: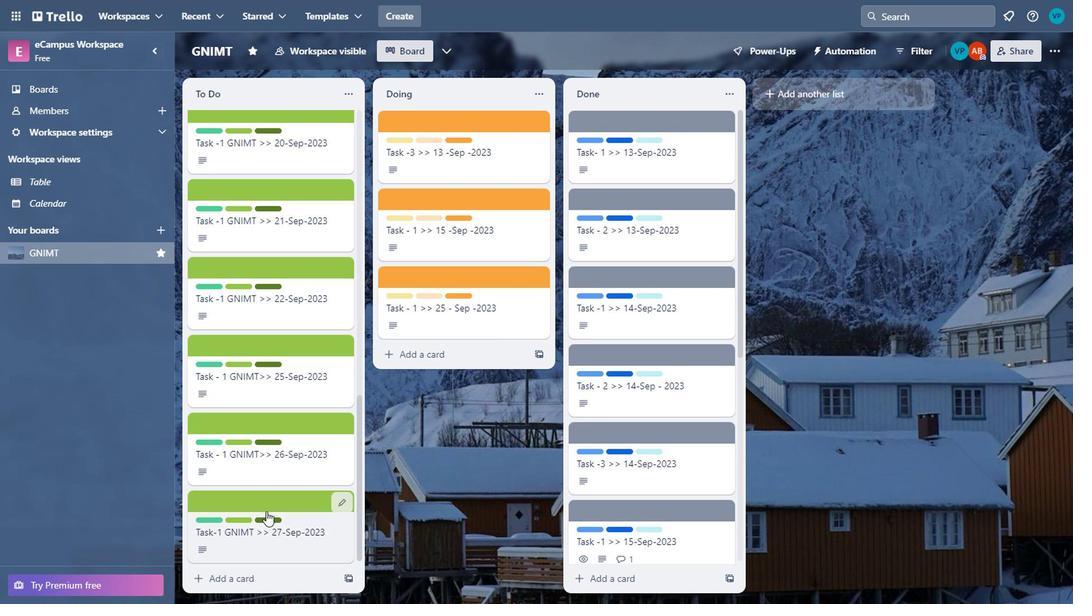 
Action: Mouse scrolled (269, 511) with delta (0, 0)
Screenshot: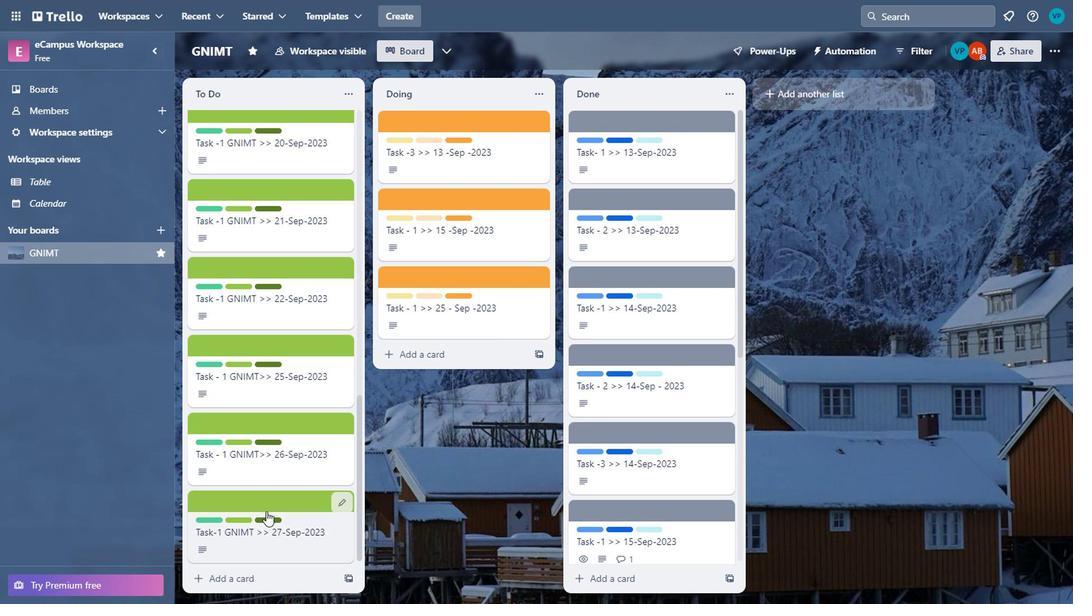 
Action: Mouse moved to (270, 511)
Screenshot: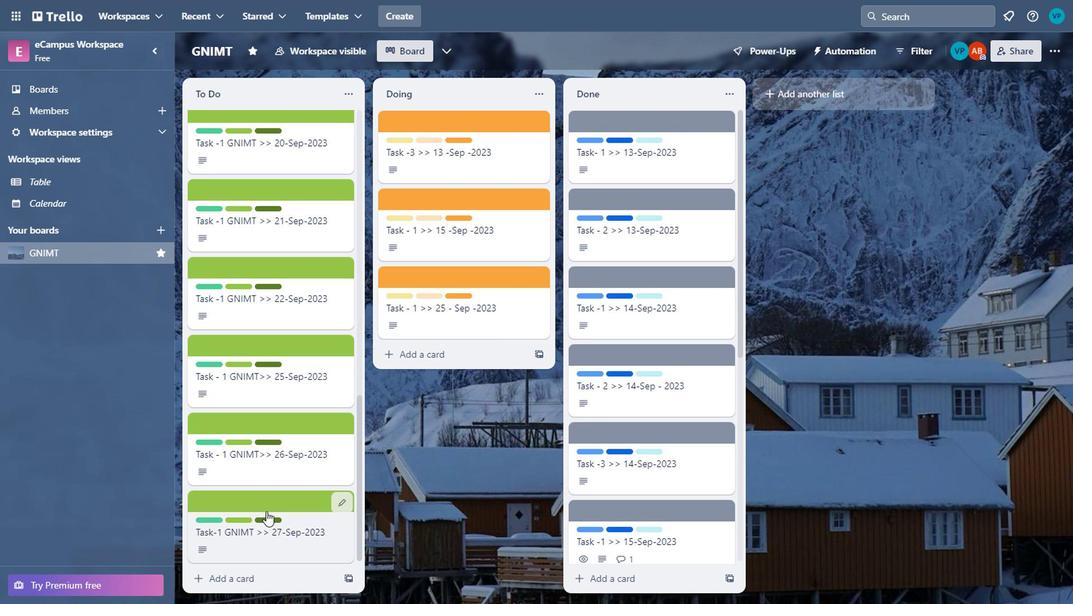 
Action: Mouse scrolled (270, 511) with delta (0, 0)
Screenshot: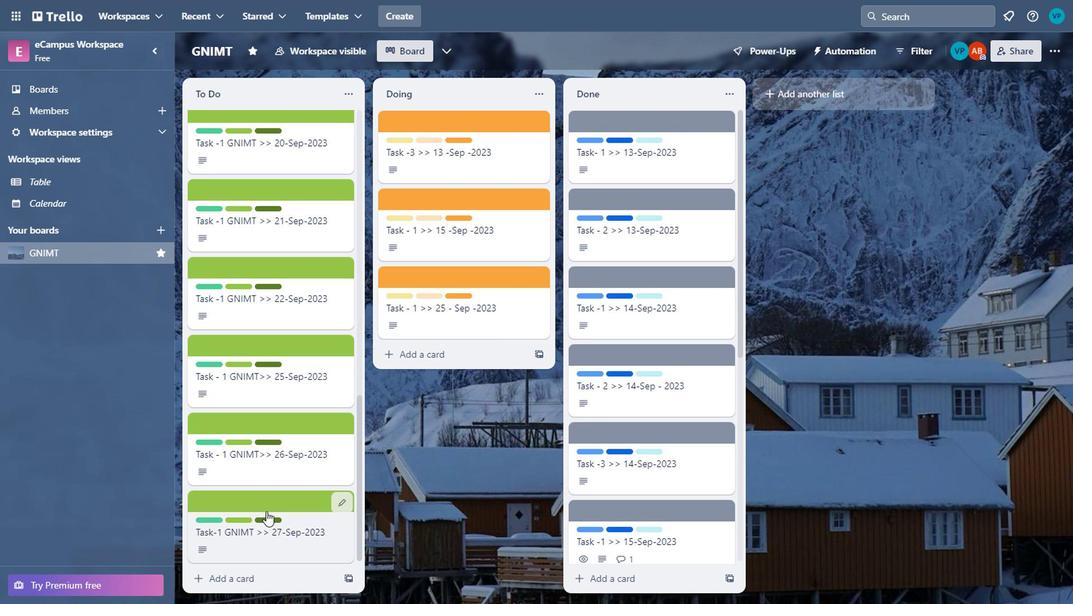 
Action: Mouse moved to (308, 393)
Screenshot: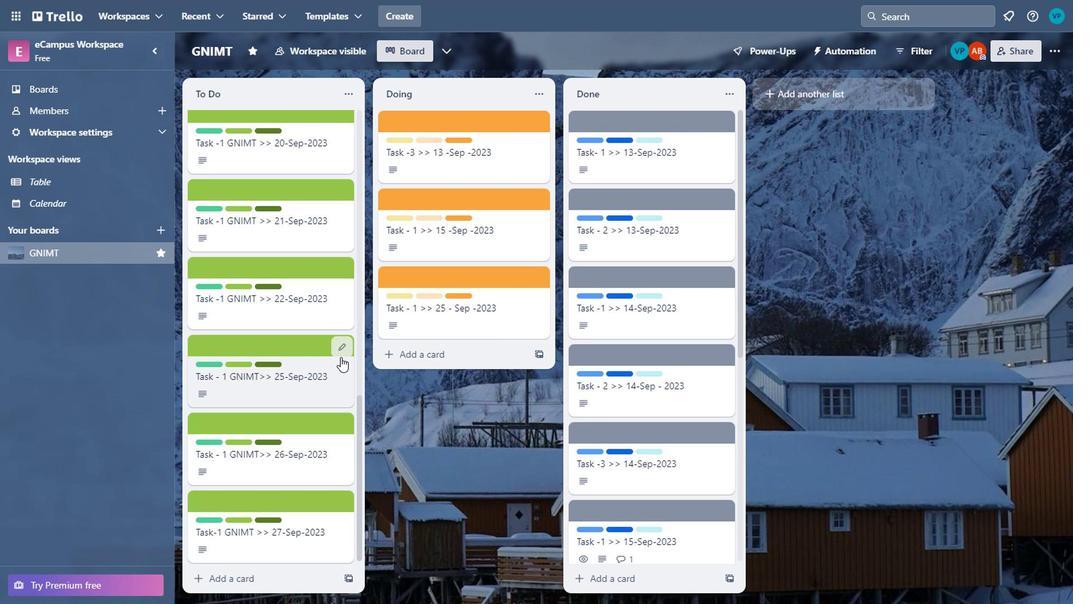 
Action: Mouse scrolled (308, 393) with delta (0, 0)
Screenshot: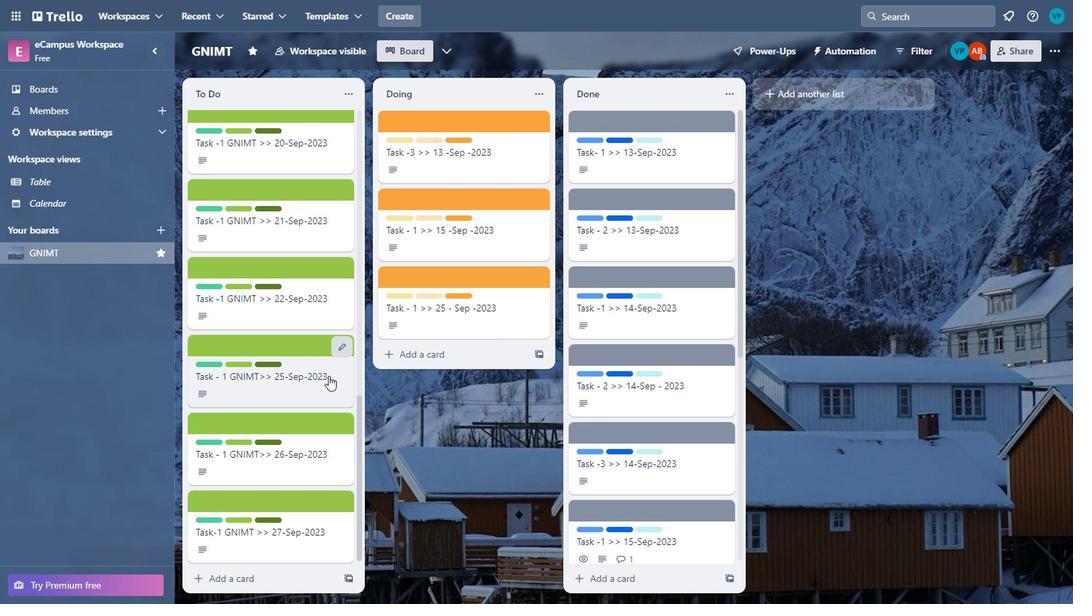 
Action: Mouse scrolled (308, 393) with delta (0, 0)
Screenshot: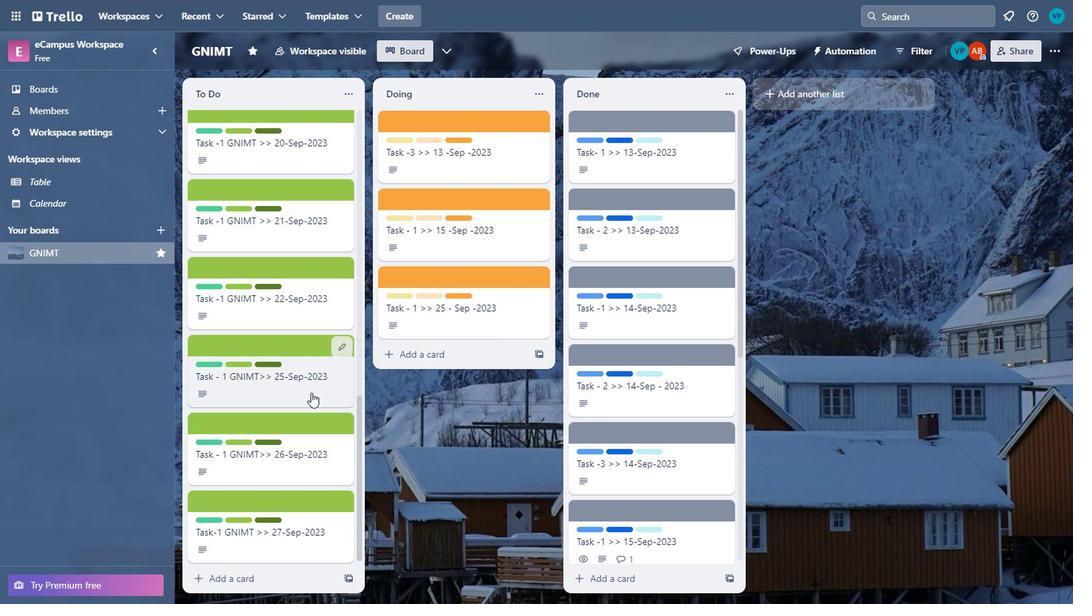
Action: Mouse scrolled (308, 393) with delta (0, 0)
Screenshot: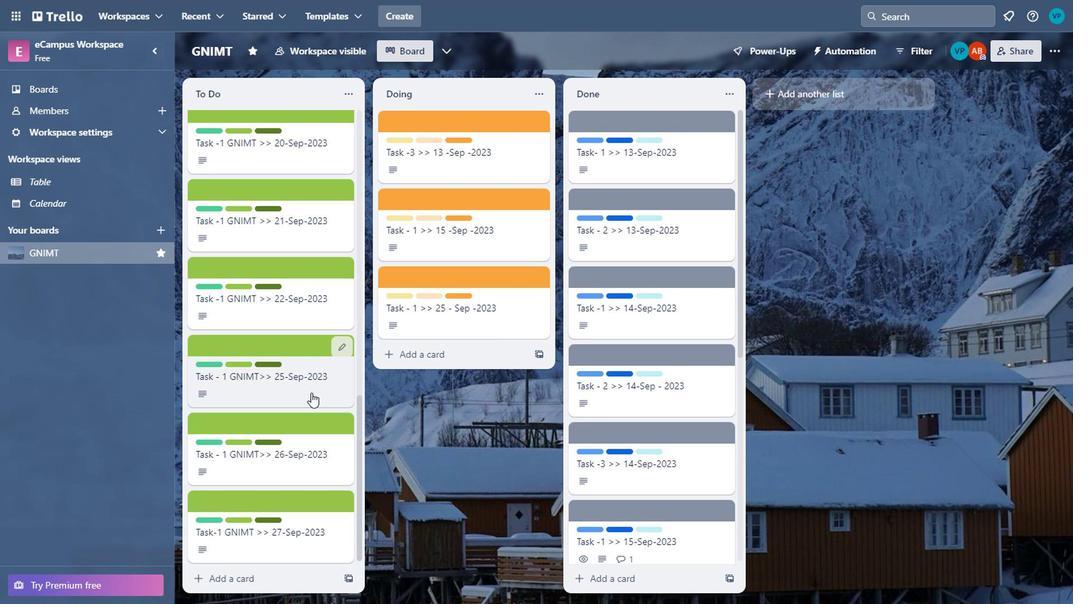 
Action: Mouse moved to (266, 390)
Screenshot: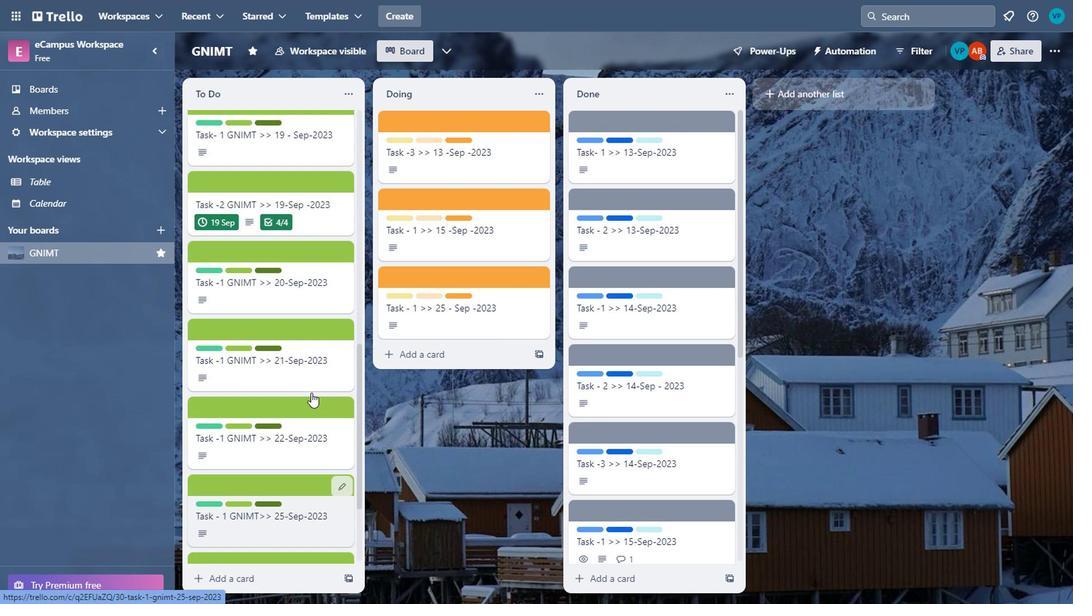 
Action: Mouse scrolled (266, 391) with delta (0, 0)
Screenshot: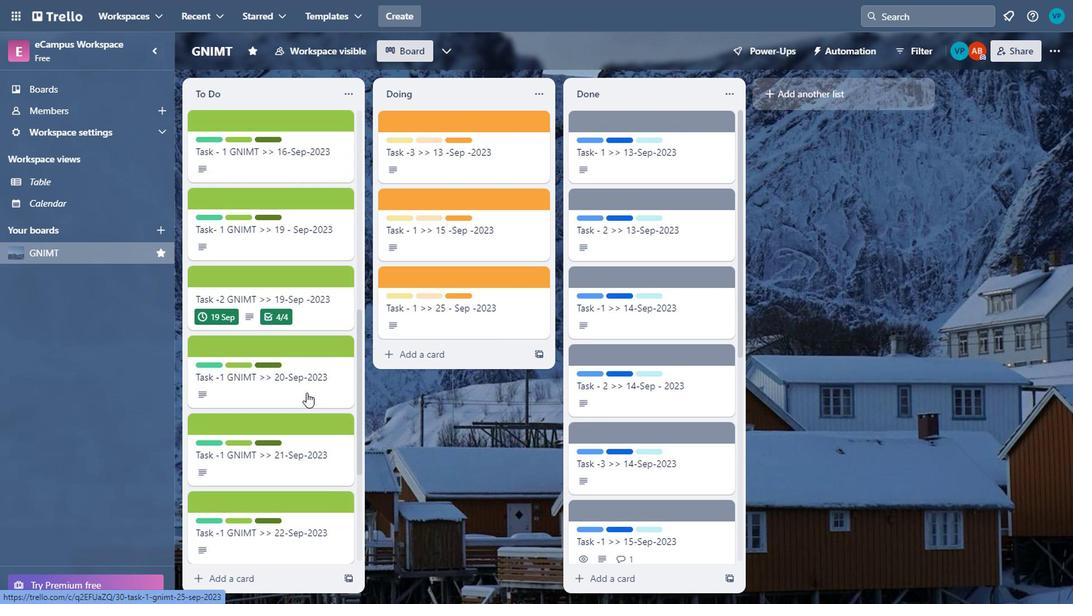 
Action: Mouse scrolled (266, 391) with delta (0, 0)
Screenshot: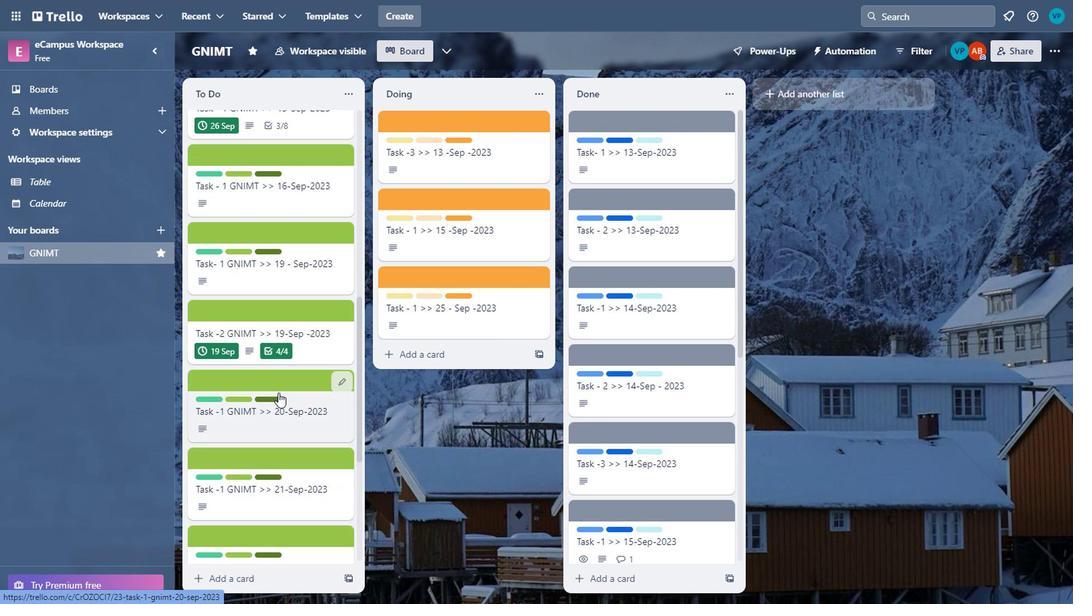 
Action: Mouse moved to (274, 371)
Screenshot: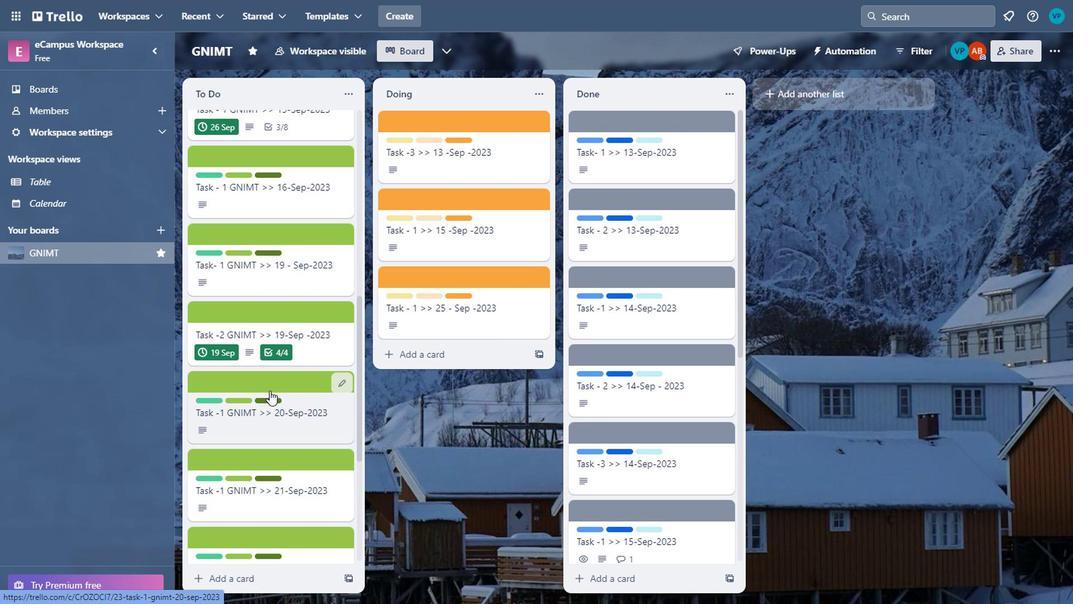 
Action: Mouse scrolled (274, 370) with delta (0, 0)
Screenshot: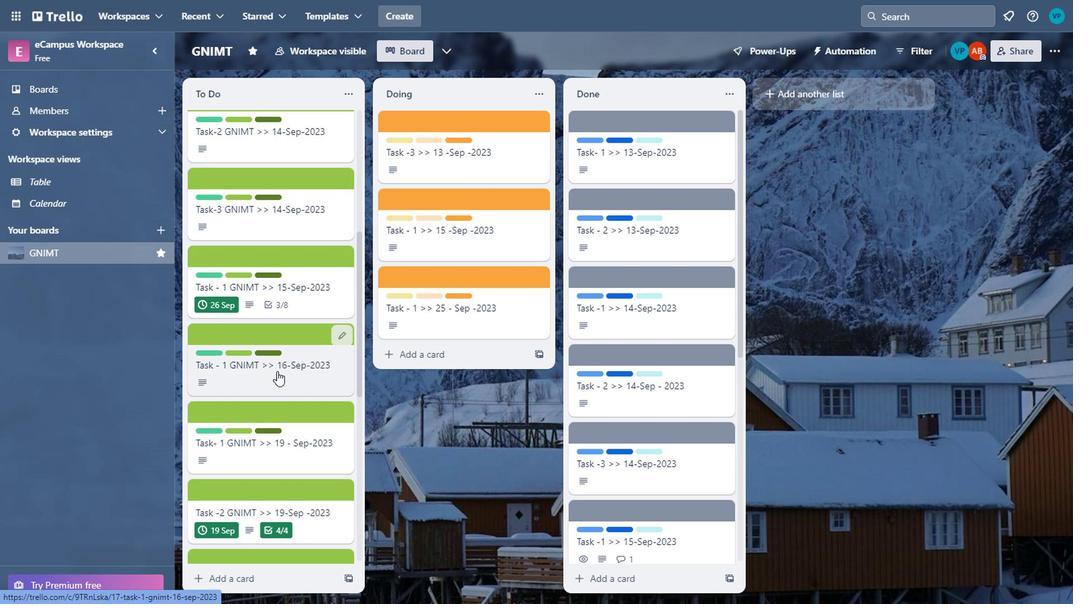 
Action: Mouse scrolled (274, 370) with delta (0, 0)
Screenshot: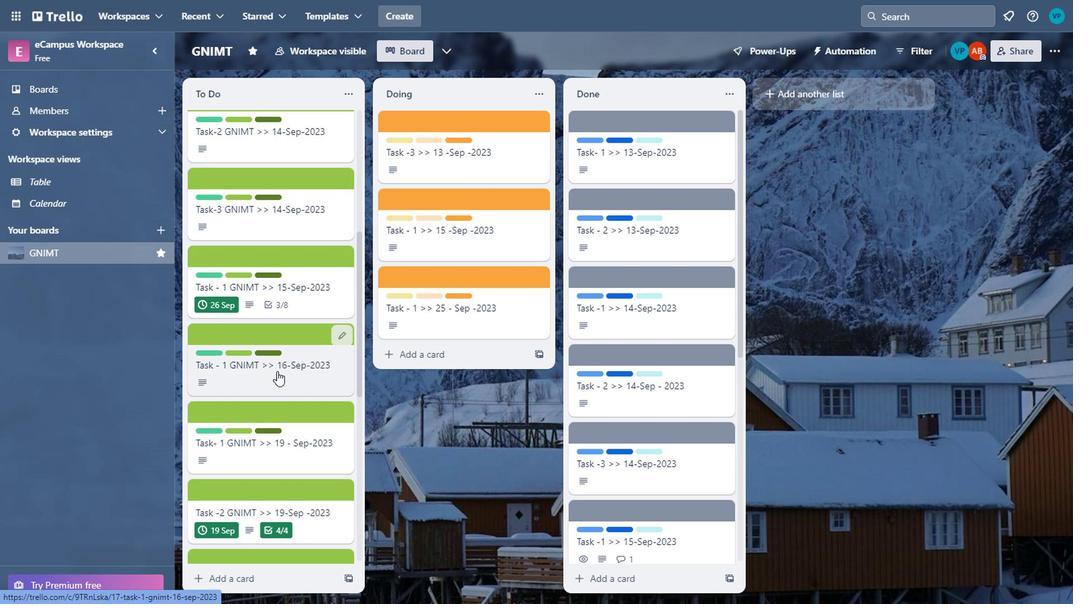 
Action: Mouse scrolled (274, 370) with delta (0, 0)
Screenshot: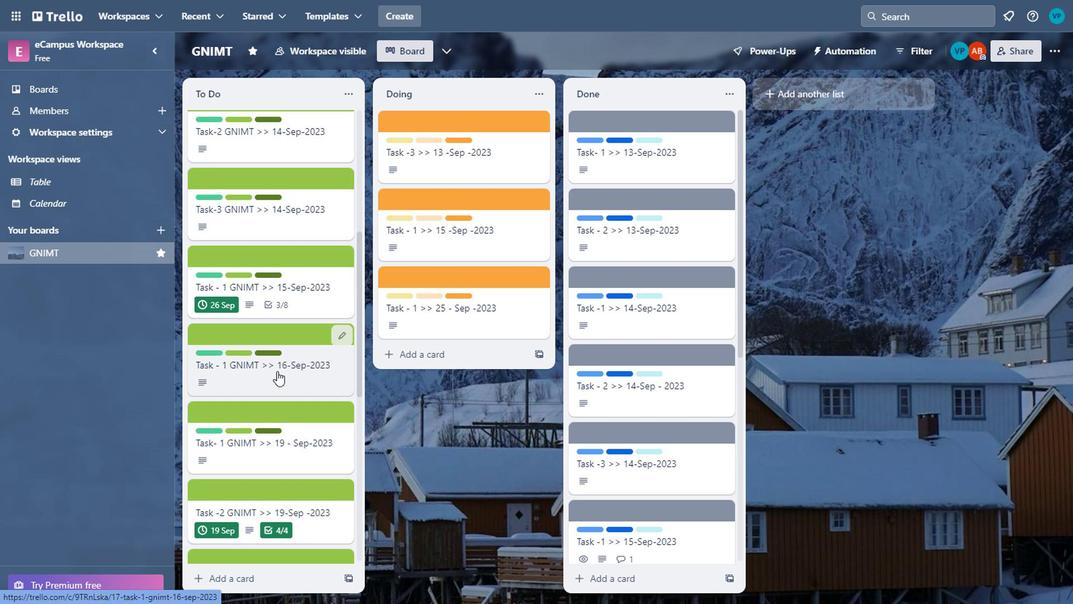 
Action: Mouse scrolled (274, 370) with delta (0, 0)
Screenshot: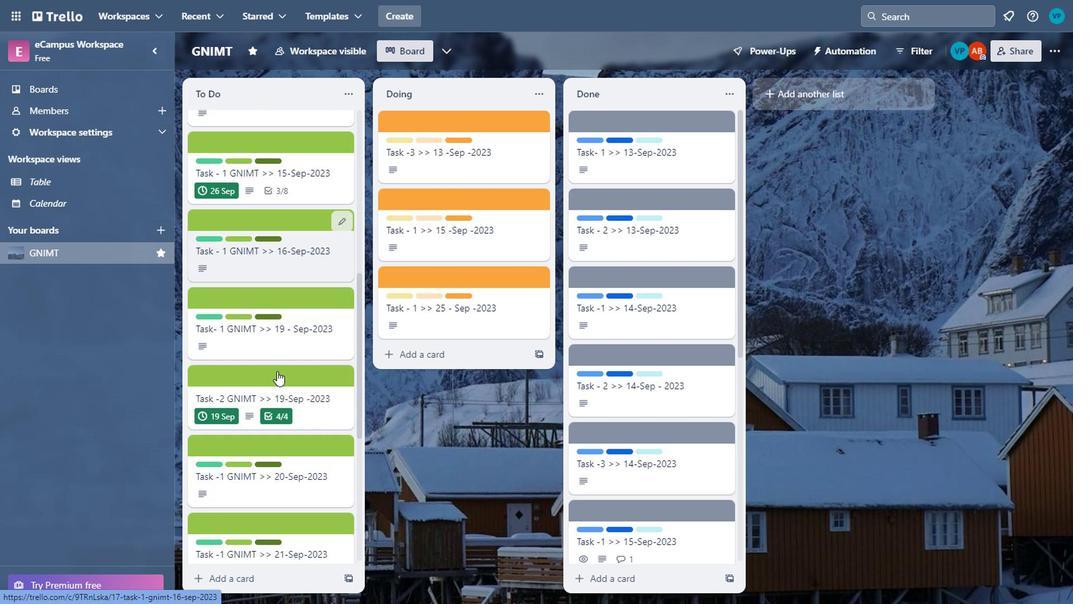 
Action: Mouse scrolled (274, 370) with delta (0, 0)
Screenshot: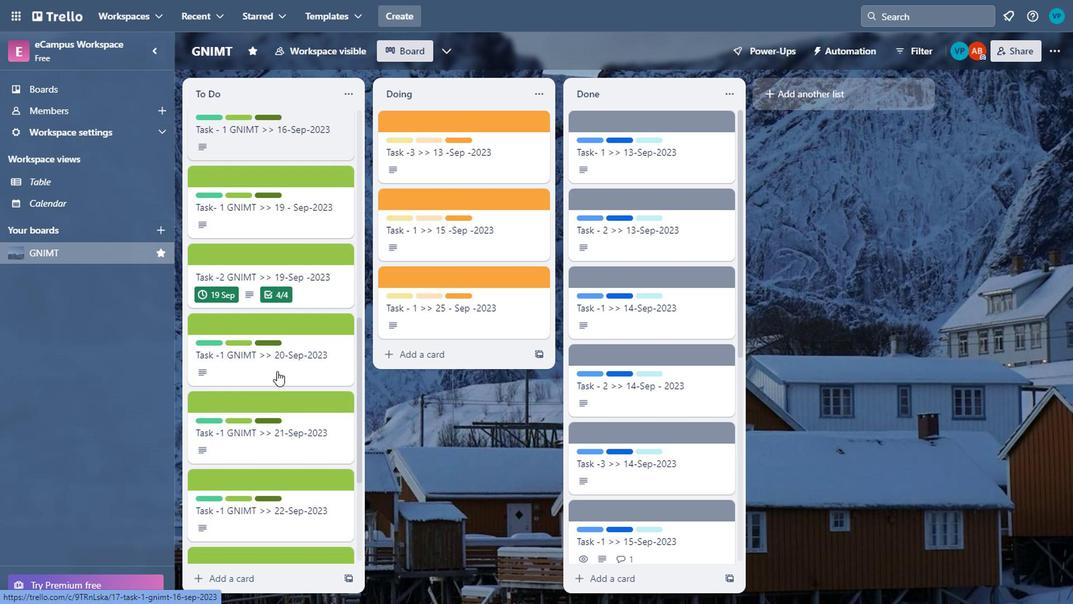 
Action: Mouse scrolled (274, 370) with delta (0, 0)
Screenshot: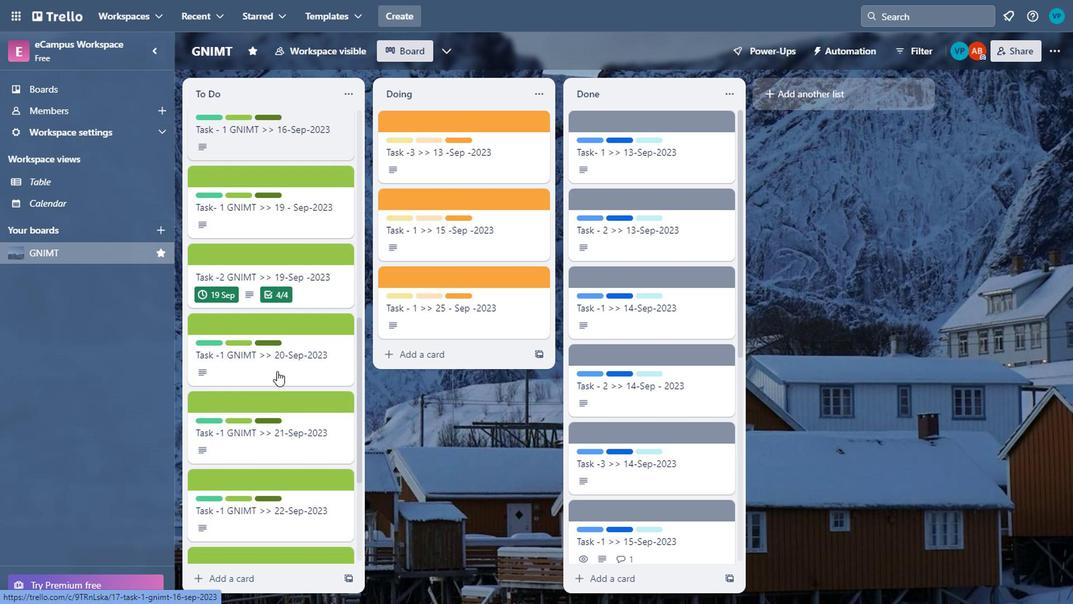 
Action: Mouse scrolled (274, 370) with delta (0, 0)
Screenshot: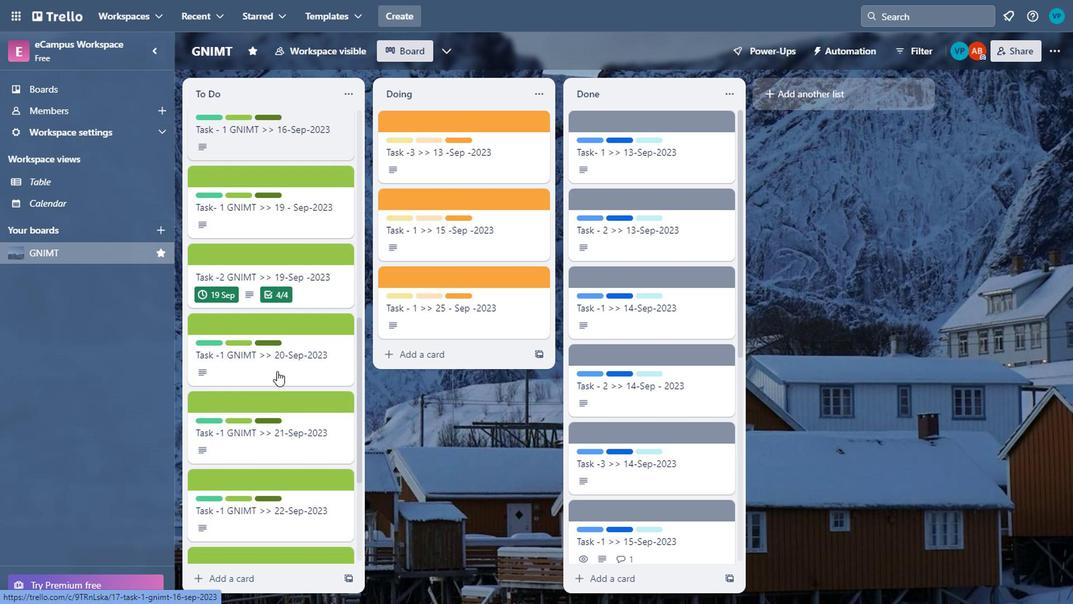 
Action: Mouse scrolled (274, 370) with delta (0, 0)
Screenshot: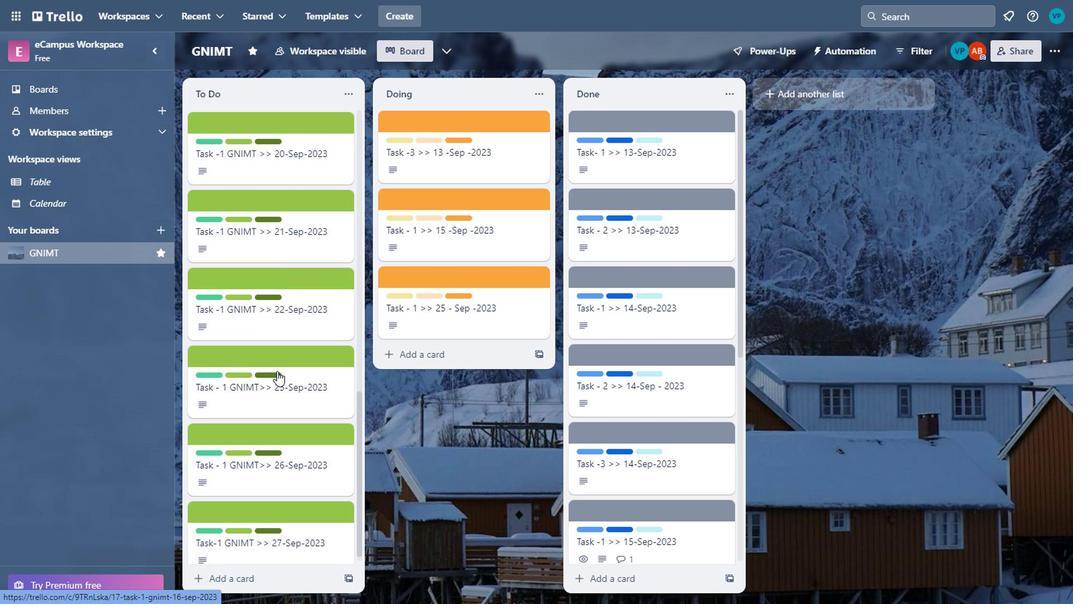 
Action: Mouse scrolled (274, 370) with delta (0, 0)
Screenshot: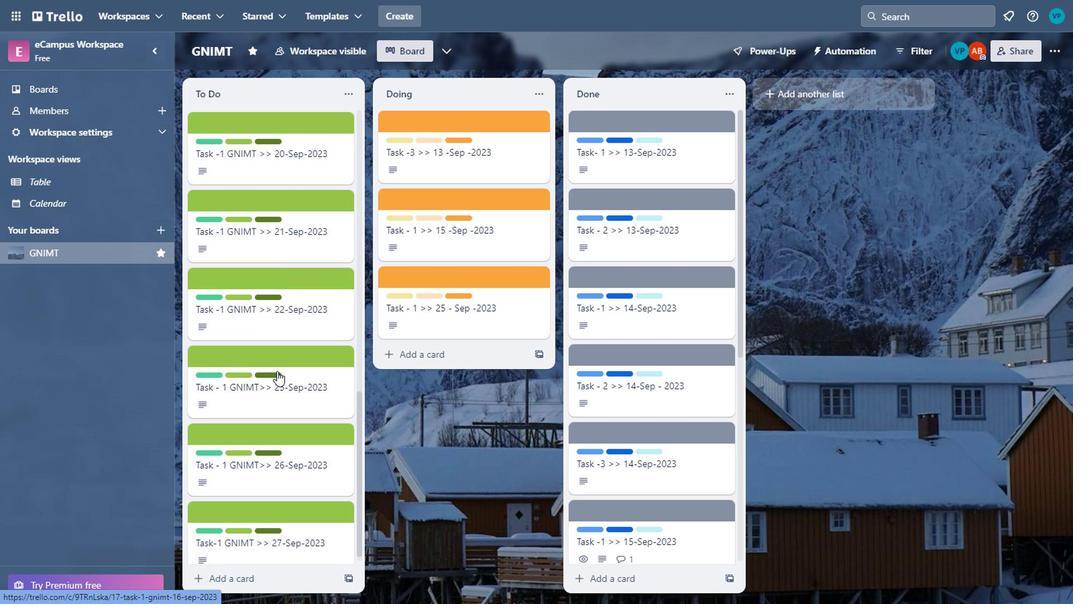 
Action: Mouse moved to (607, 451)
Screenshot: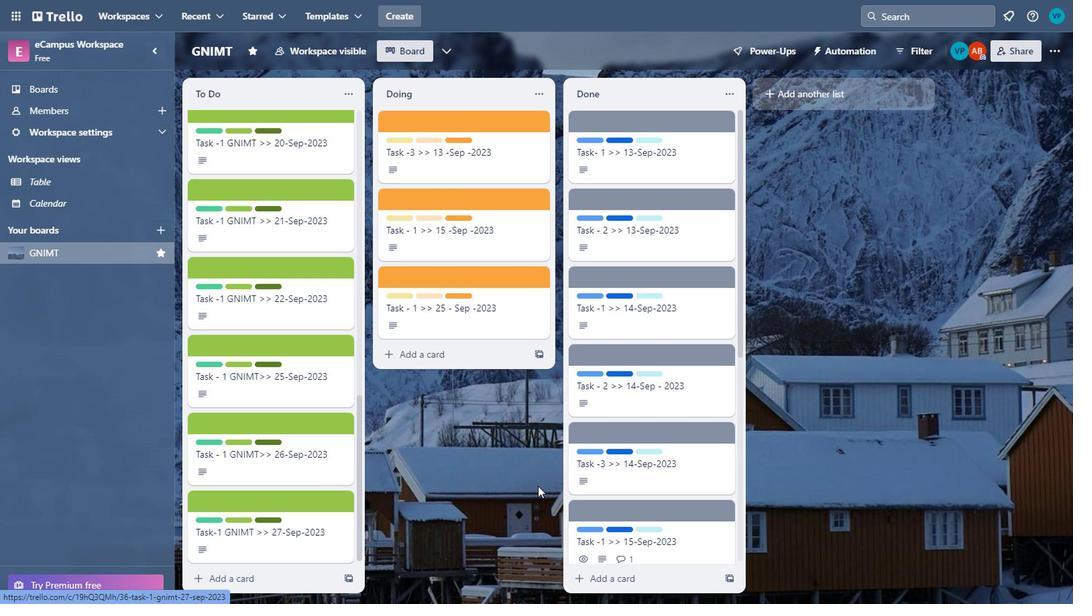 
Action: Mouse scrolled (607, 451) with delta (0, 0)
Screenshot: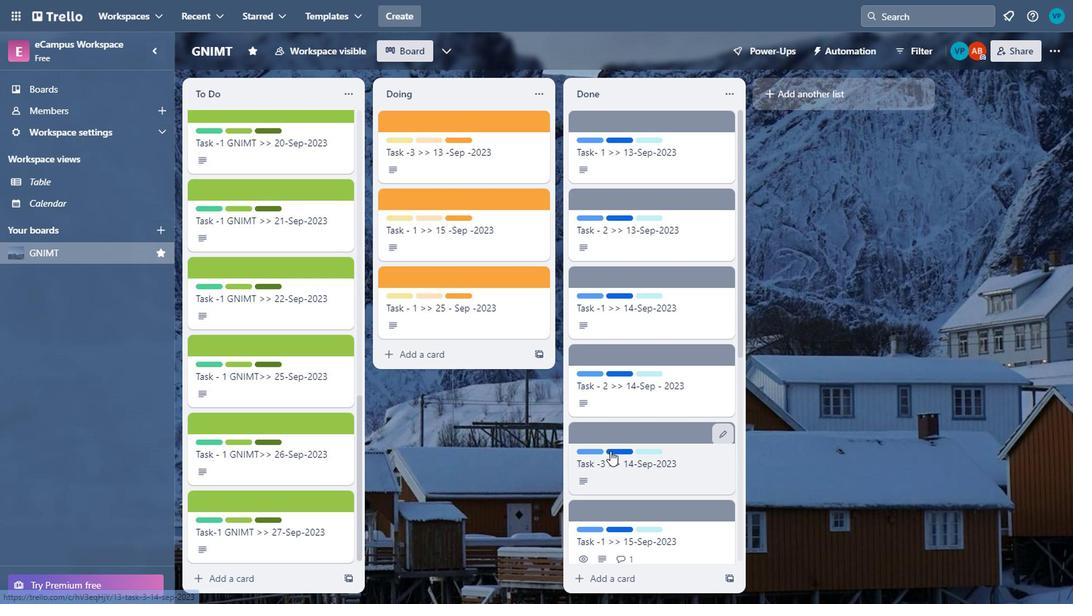 
Action: Mouse scrolled (607, 451) with delta (0, 0)
Screenshot: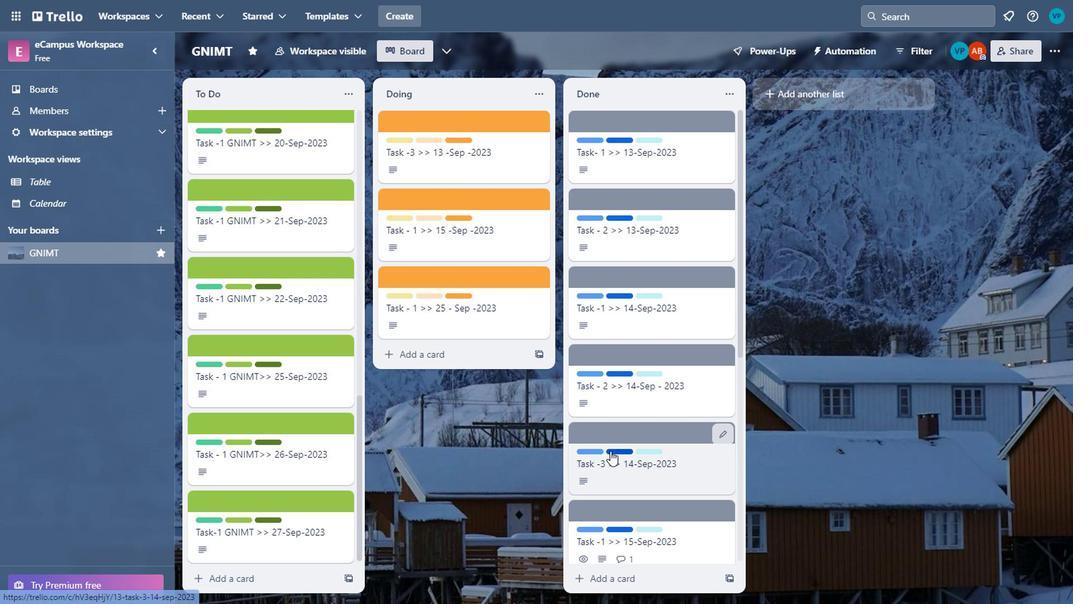 
Action: Mouse scrolled (607, 451) with delta (0, 0)
Screenshot: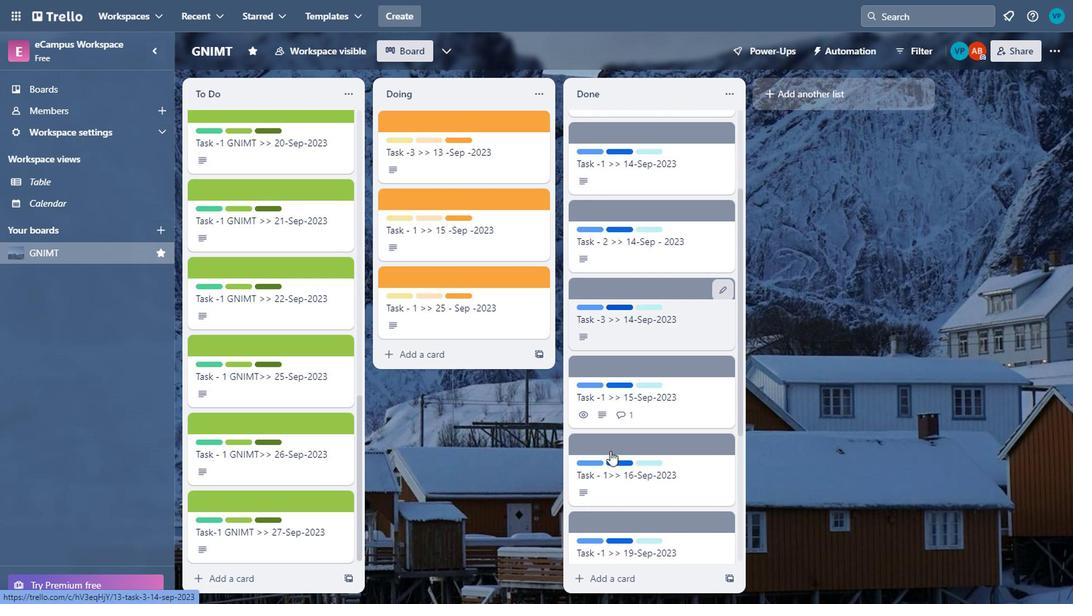 
Action: Mouse scrolled (607, 451) with delta (0, 0)
Screenshot: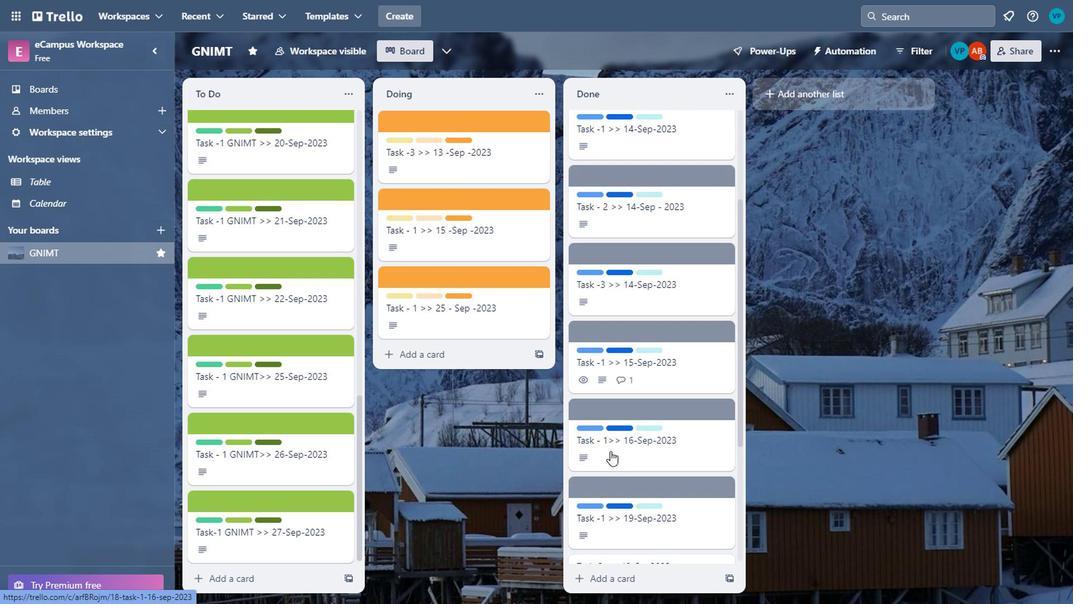 
Action: Mouse scrolled (607, 451) with delta (0, 0)
Screenshot: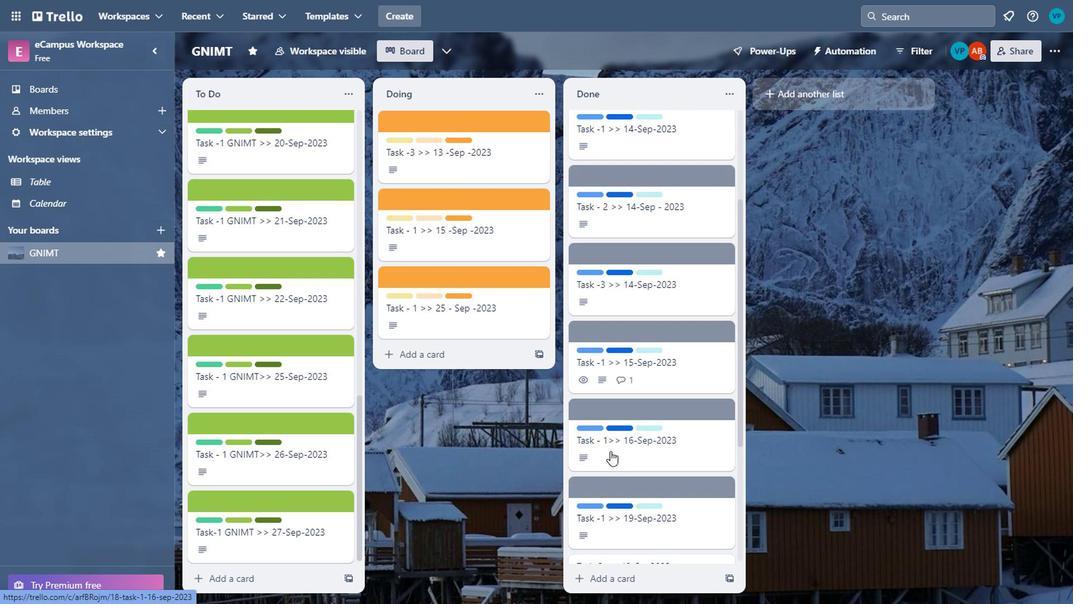
Action: Mouse scrolled (607, 451) with delta (0, 0)
Screenshot: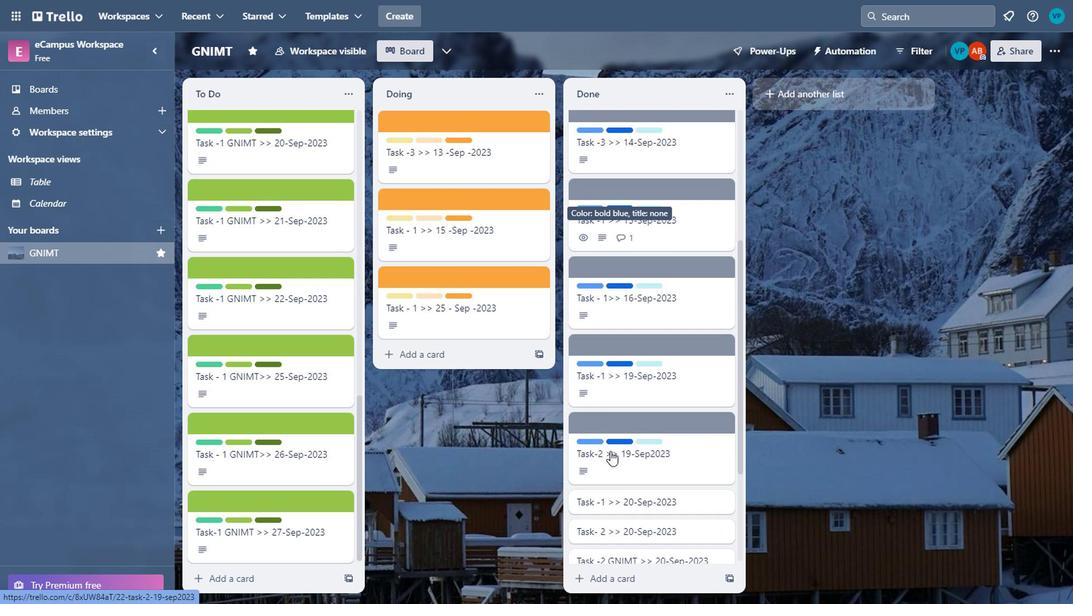 
Action: Mouse scrolled (607, 451) with delta (0, 0)
Screenshot: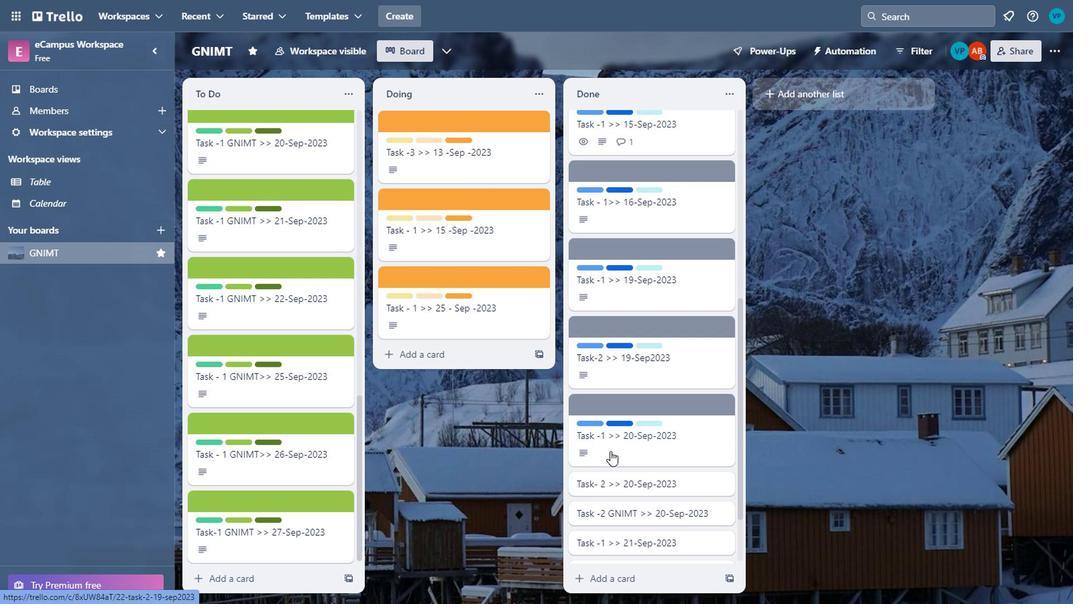 
Action: Mouse scrolled (607, 451) with delta (0, 0)
Screenshot: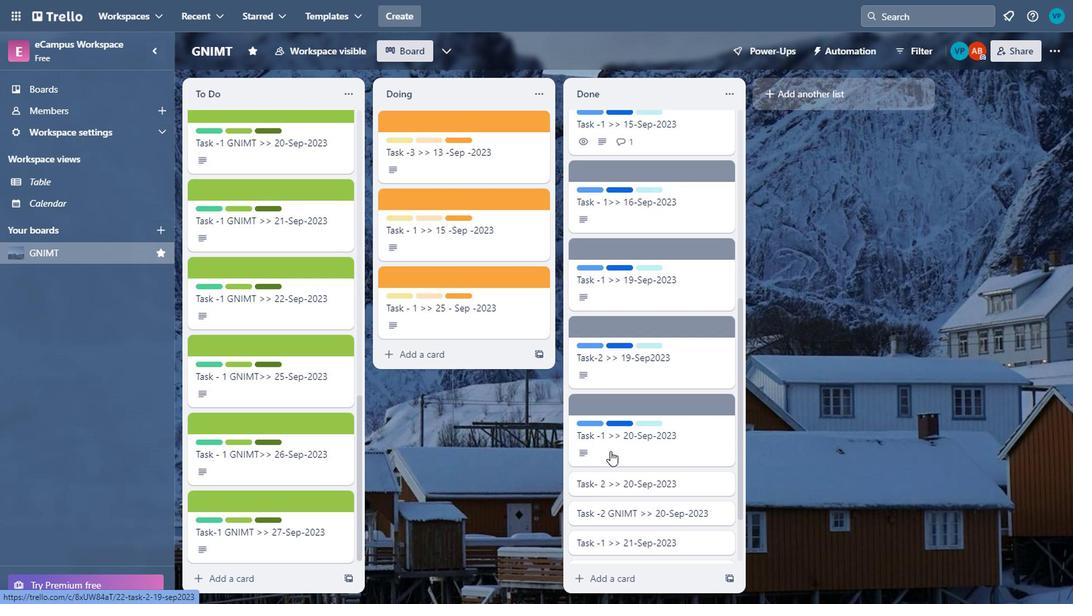 
Action: Mouse scrolled (607, 451) with delta (0, 0)
Screenshot: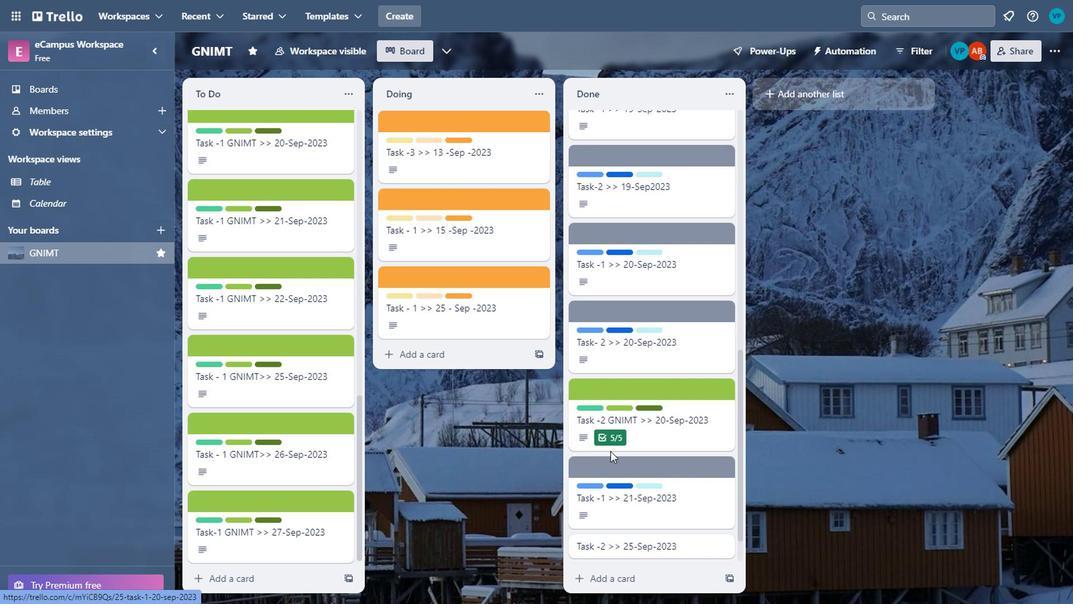
Action: Mouse scrolled (607, 451) with delta (0, 0)
Screenshot: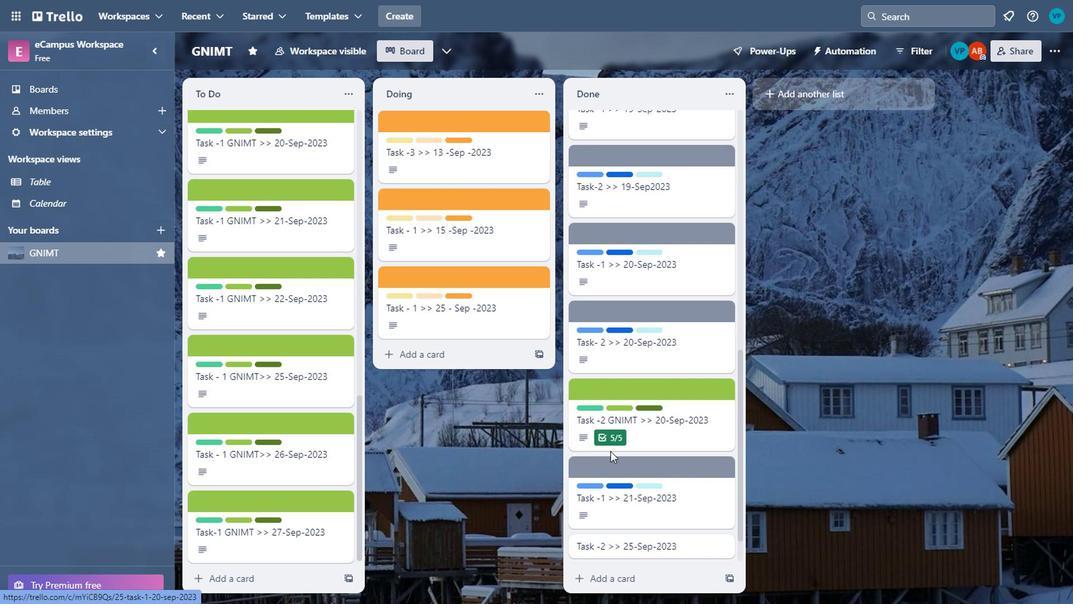 
Action: Mouse scrolled (607, 451) with delta (0, 0)
Screenshot: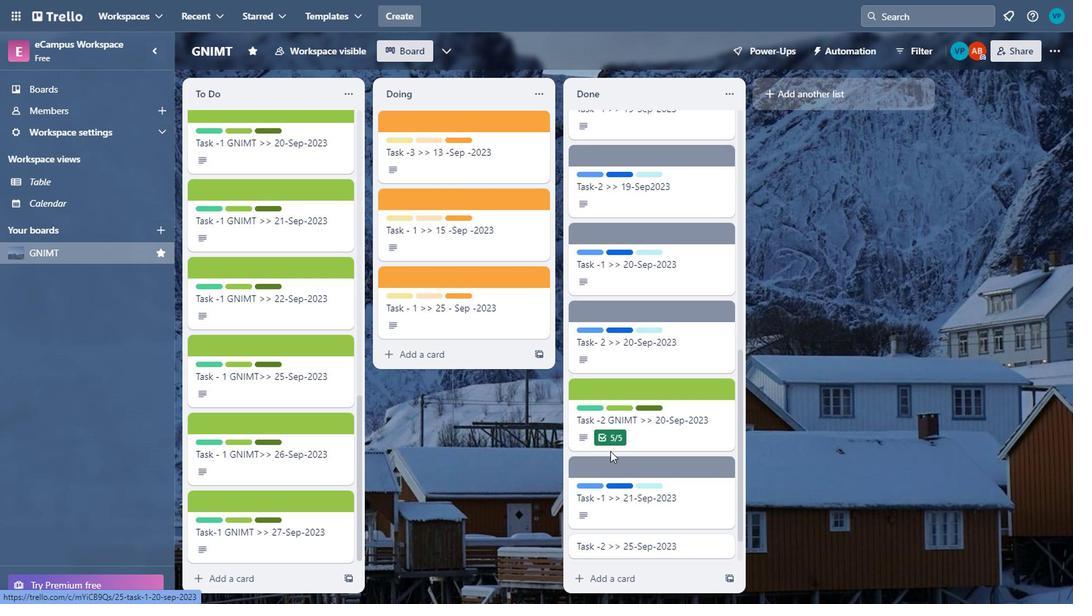 
Action: Mouse scrolled (607, 451) with delta (0, 0)
Screenshot: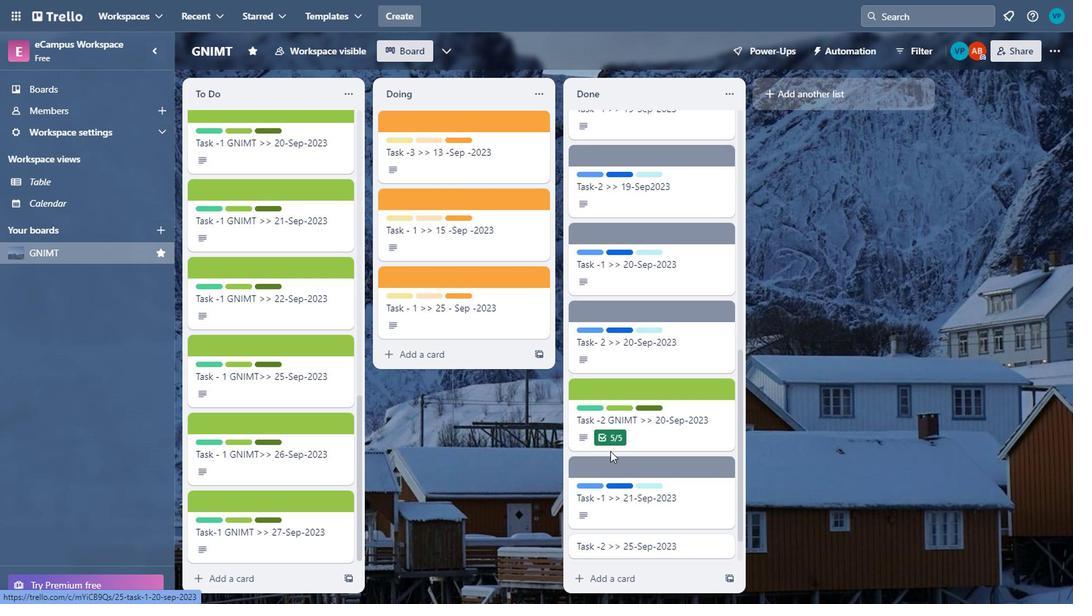 
Action: Mouse moved to (609, 452)
Screenshot: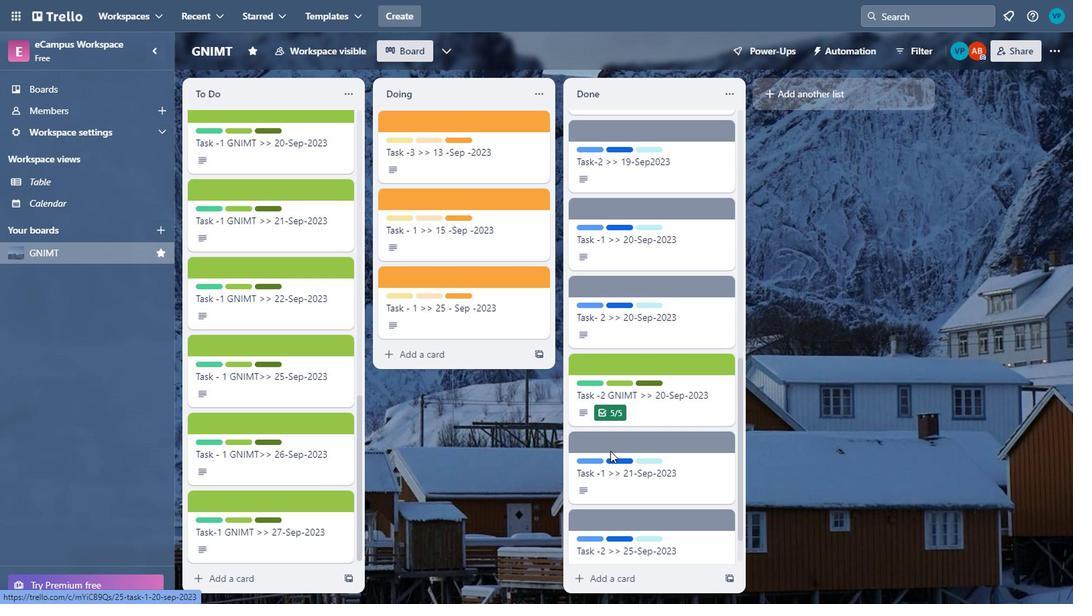 
Action: Mouse scrolled (609, 451) with delta (0, 0)
Screenshot: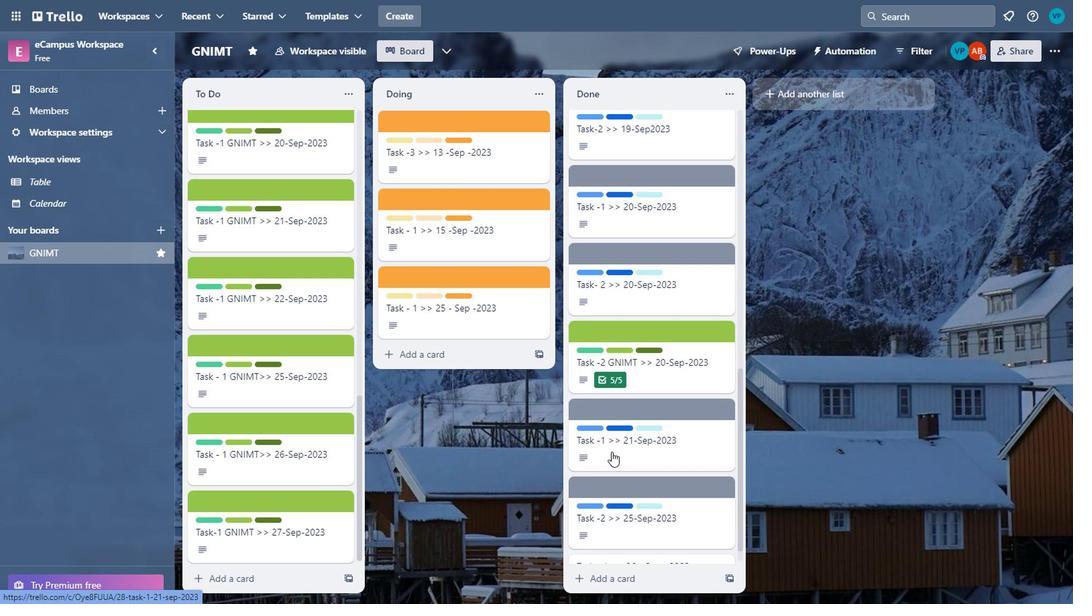 
Action: Mouse scrolled (609, 451) with delta (0, 0)
Screenshot: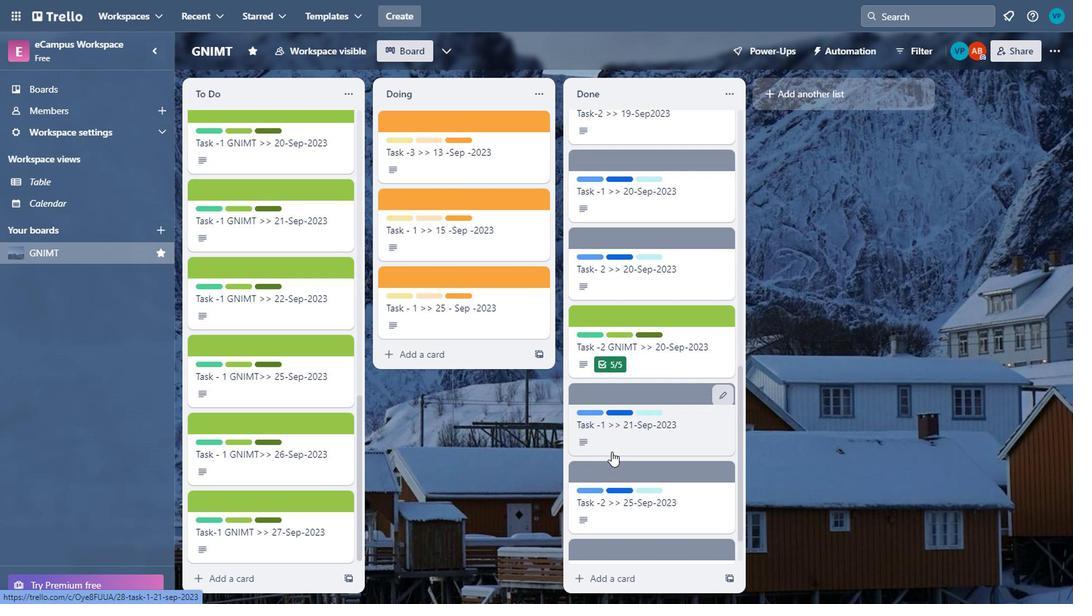 
Action: Mouse scrolled (609, 451) with delta (0, 0)
Screenshot: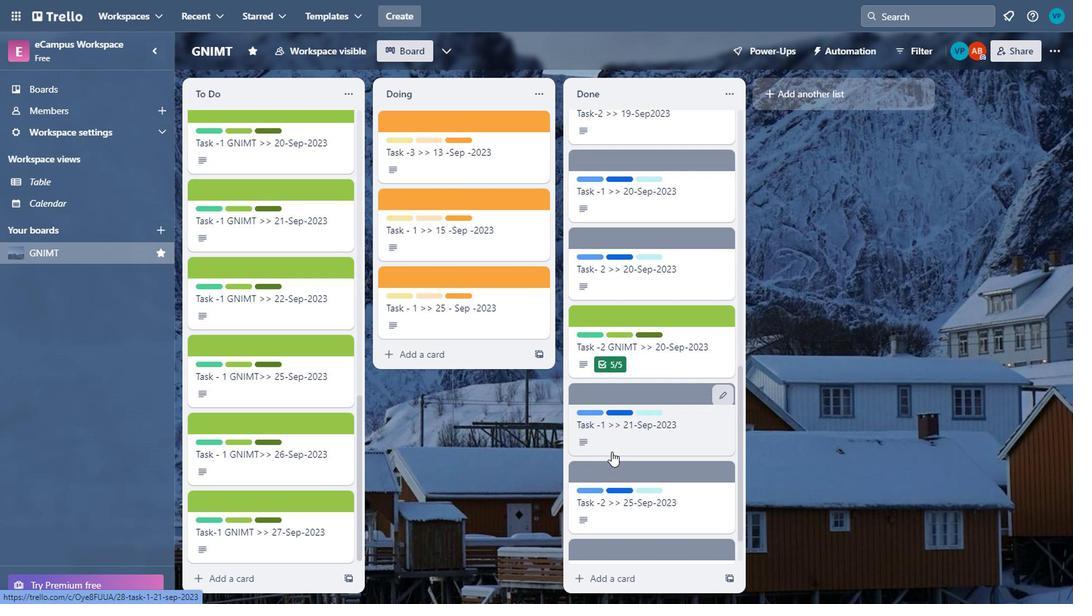 
Action: Mouse scrolled (609, 451) with delta (0, 0)
Screenshot: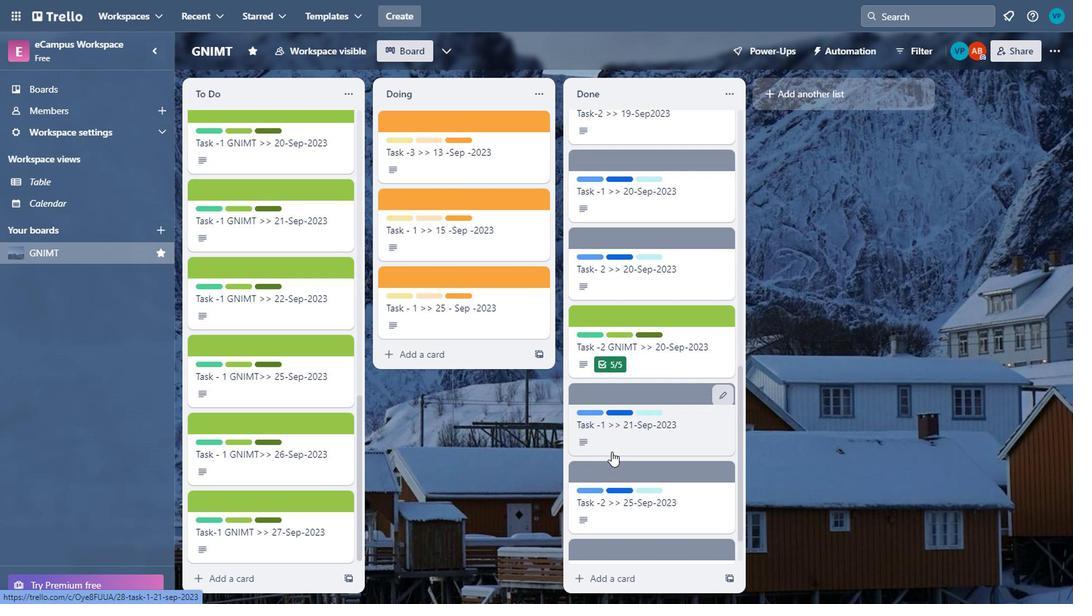 
Action: Mouse scrolled (609, 451) with delta (0, 0)
Screenshot: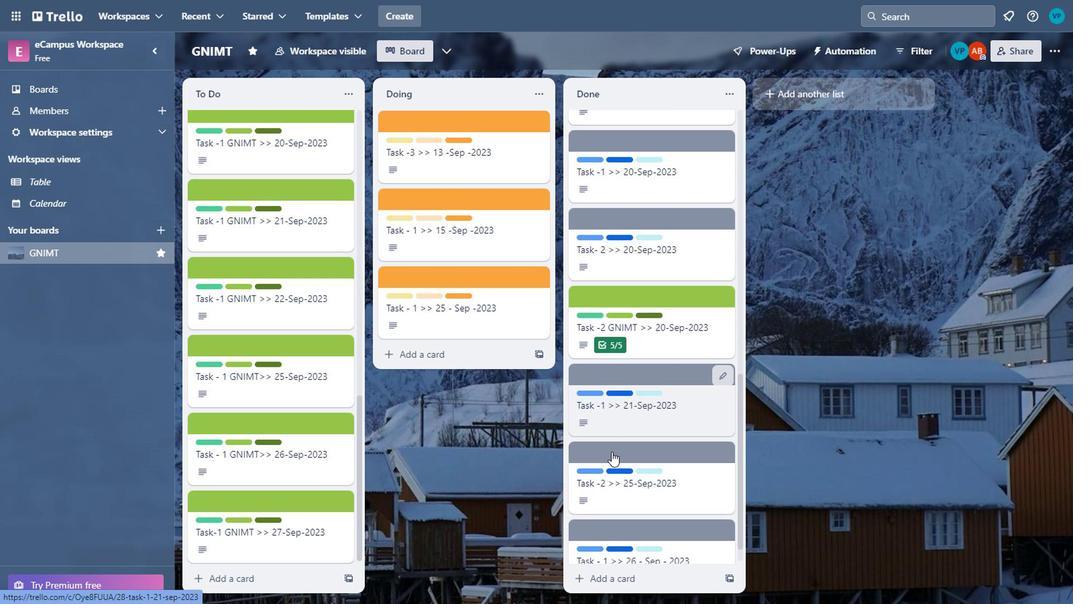 
Action: Mouse scrolled (609, 451) with delta (0, 0)
Screenshot: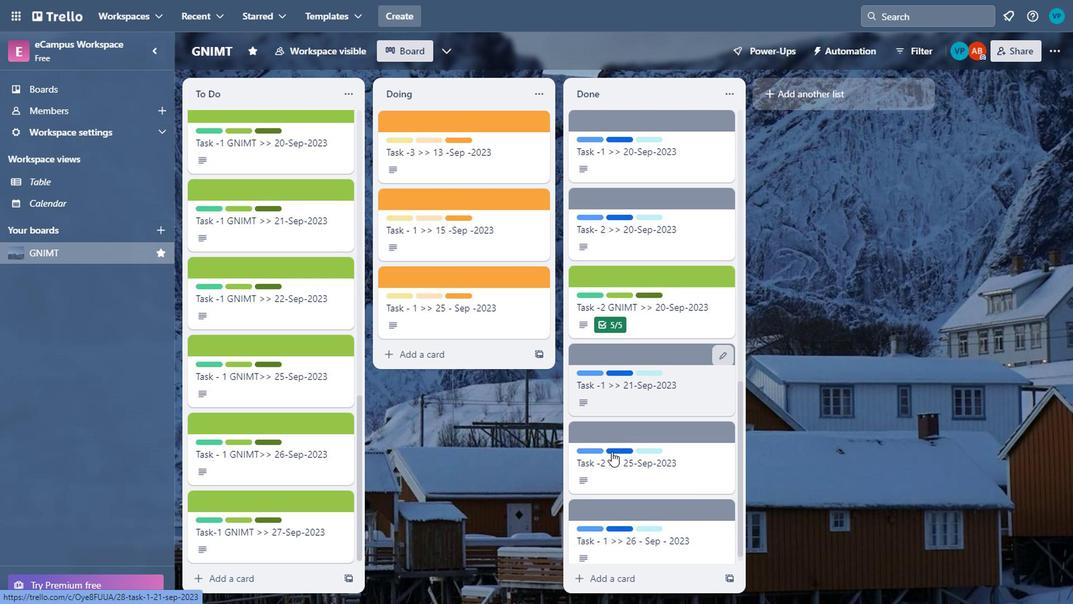 
Action: Mouse scrolled (609, 451) with delta (0, 0)
Screenshot: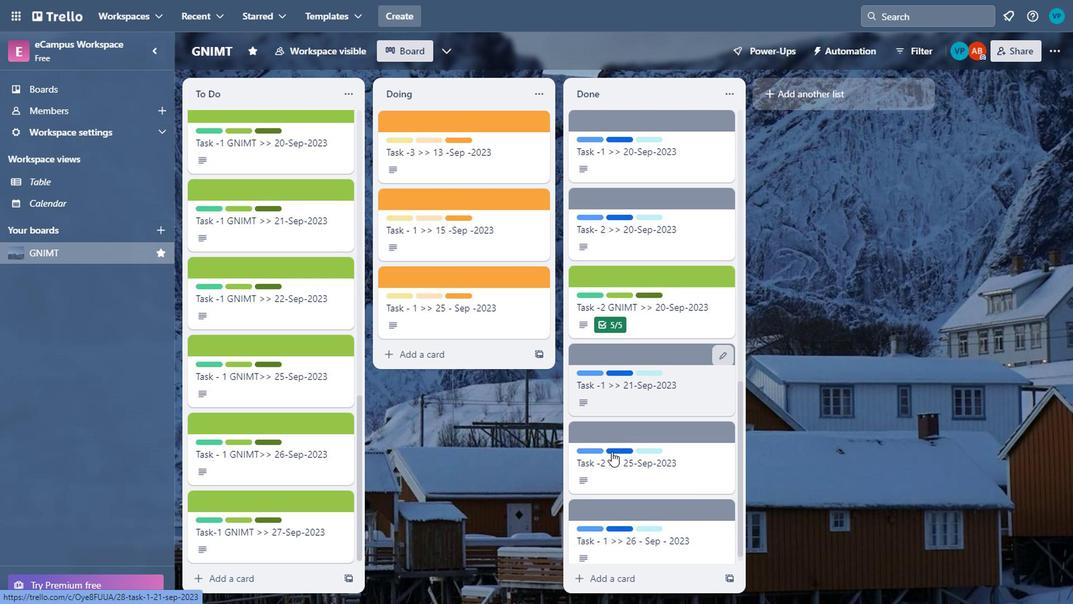 
Action: Mouse scrolled (609, 451) with delta (0, 0)
Screenshot: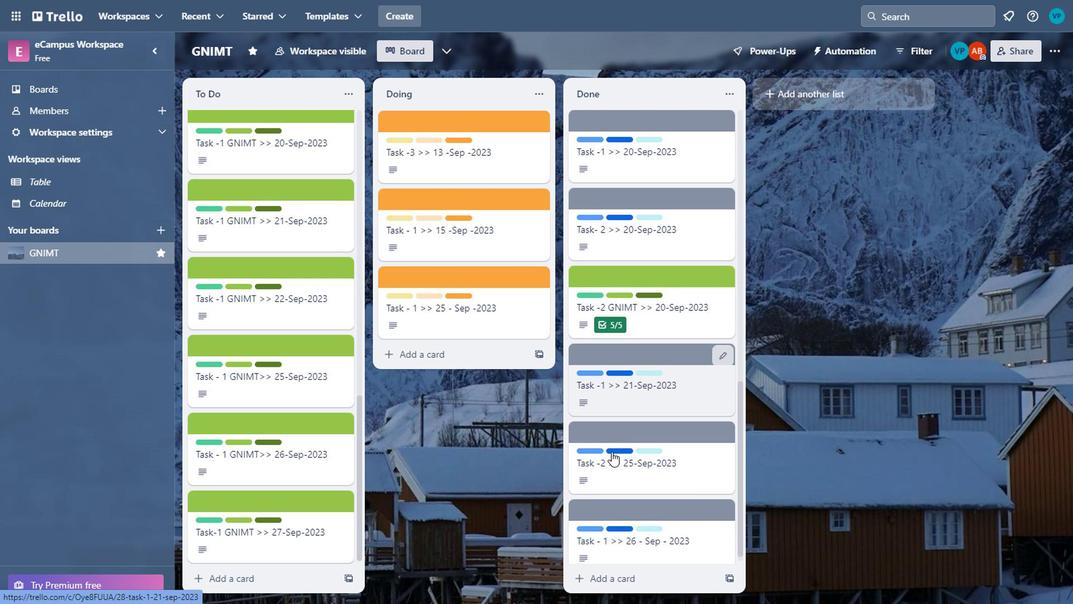 
Action: Mouse scrolled (609, 451) with delta (0, 0)
Screenshot: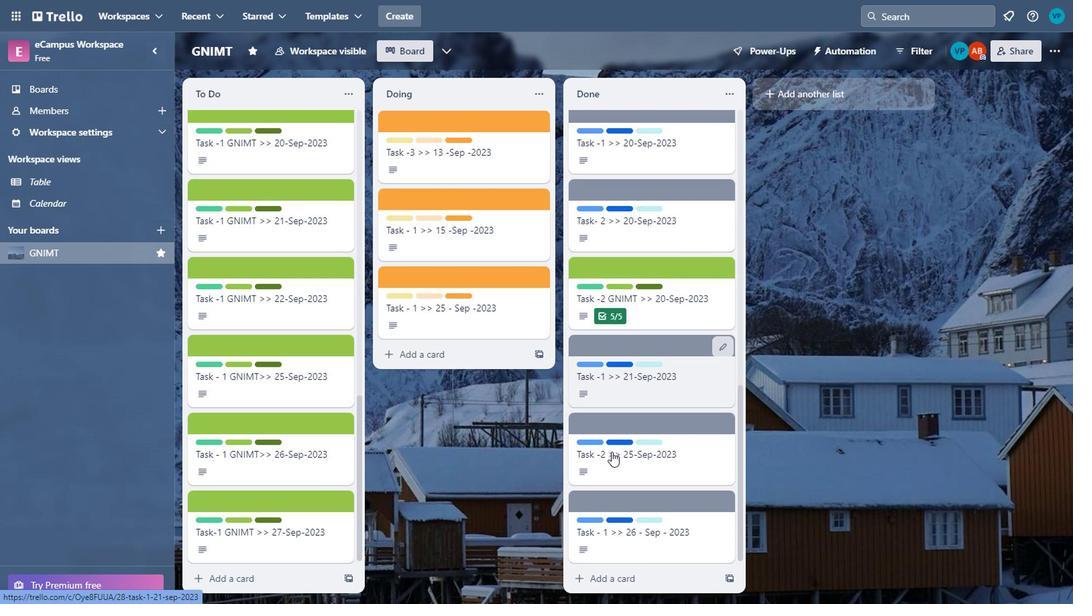 
Action: Mouse scrolled (609, 451) with delta (0, 0)
Screenshot: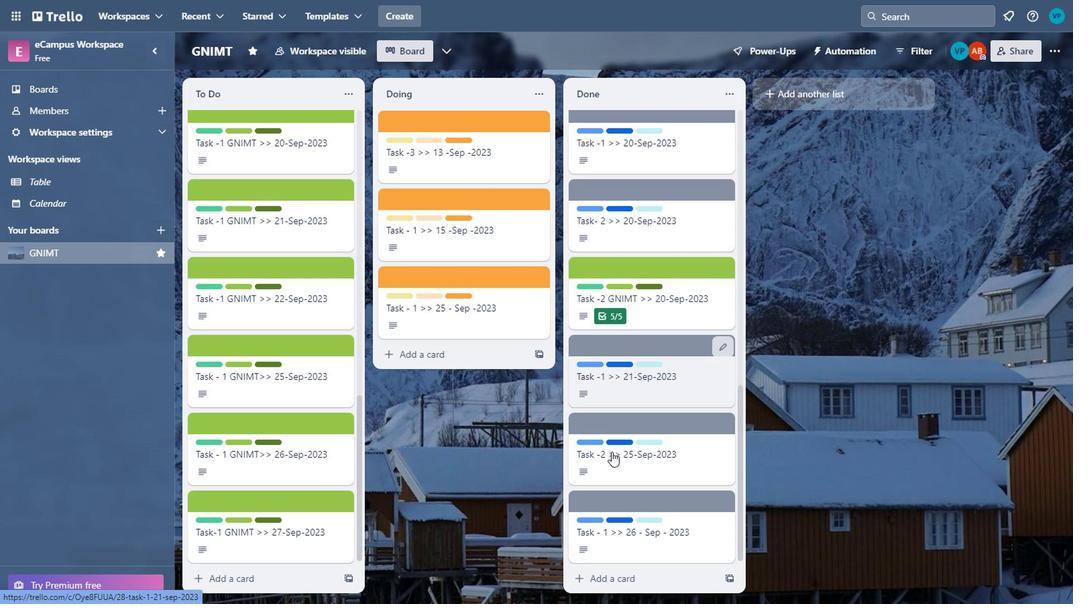
Action: Mouse scrolled (609, 451) with delta (0, 0)
Screenshot: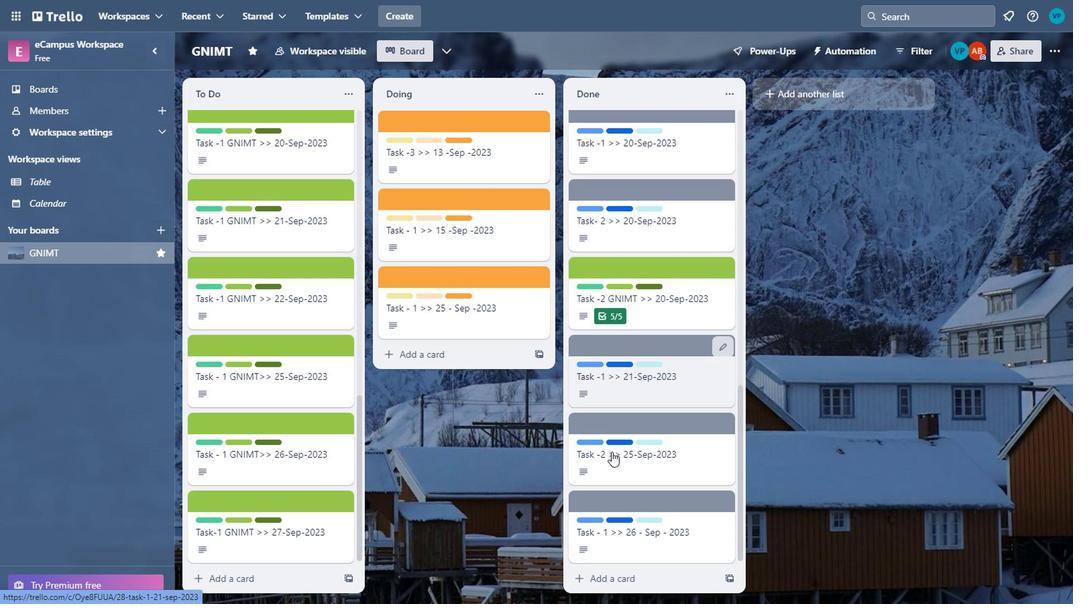 
Action: Mouse scrolled (609, 451) with delta (0, 0)
Screenshot: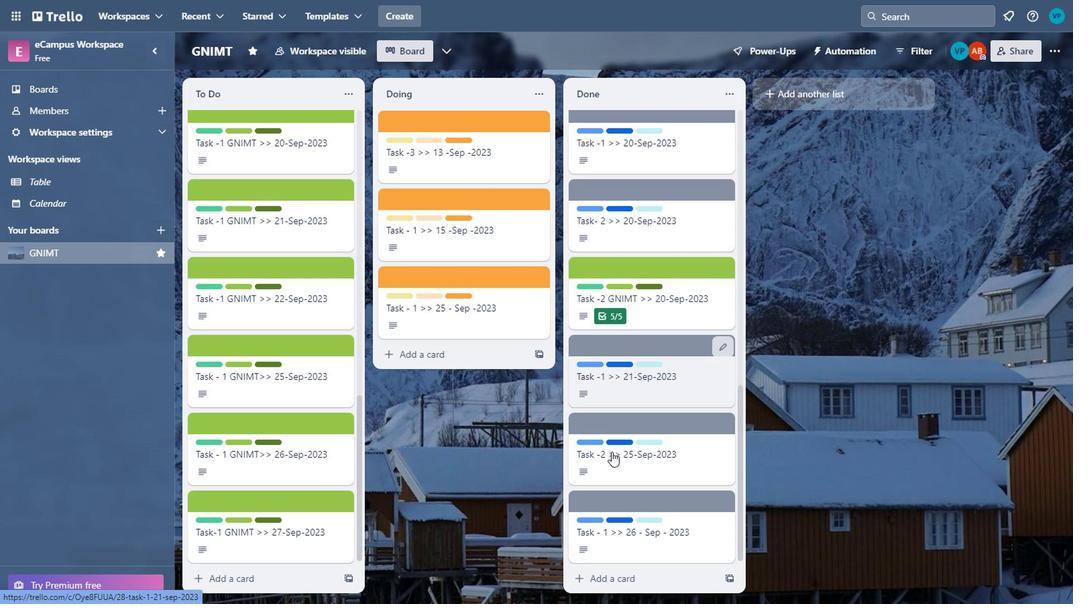 
Action: Mouse scrolled (609, 451) with delta (0, 0)
Screenshot: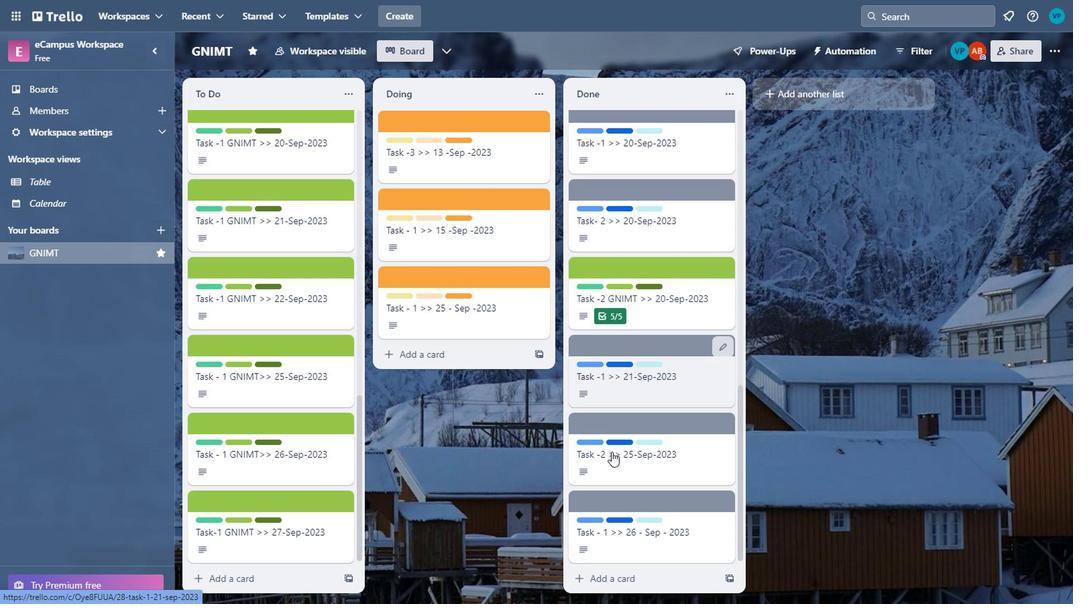 
Action: Mouse scrolled (609, 451) with delta (0, 0)
Screenshot: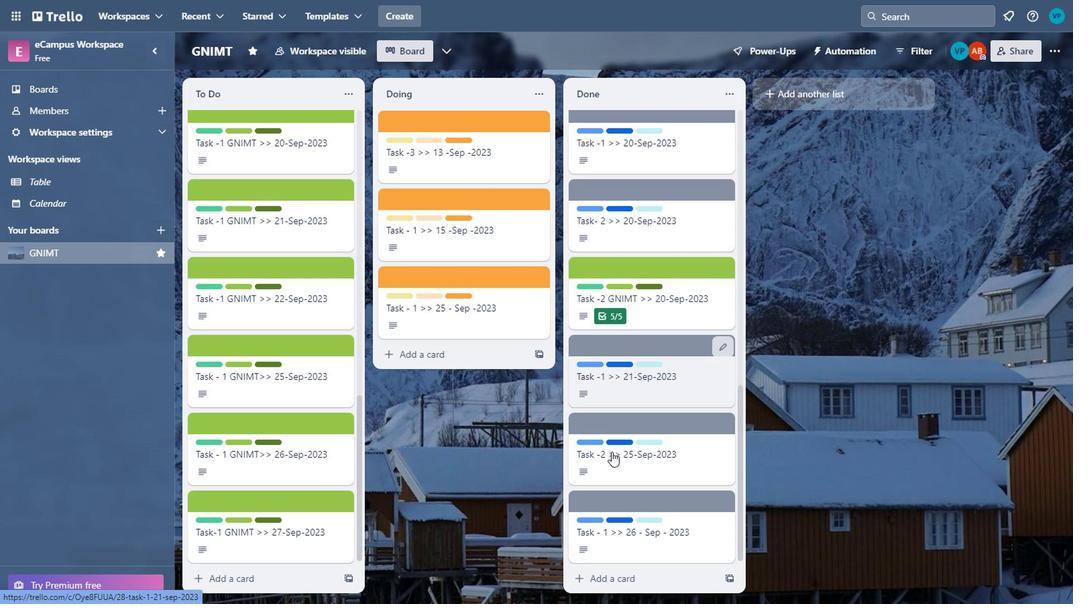 
Action: Mouse moved to (387, 353)
Screenshot: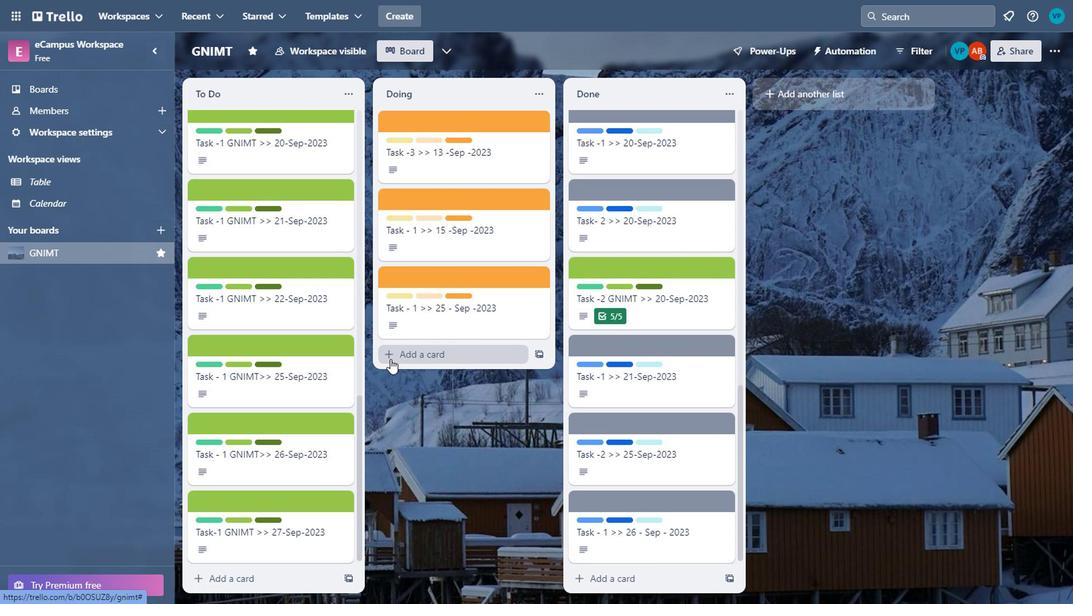 
Action: Mouse pressed left at (387, 353)
Screenshot: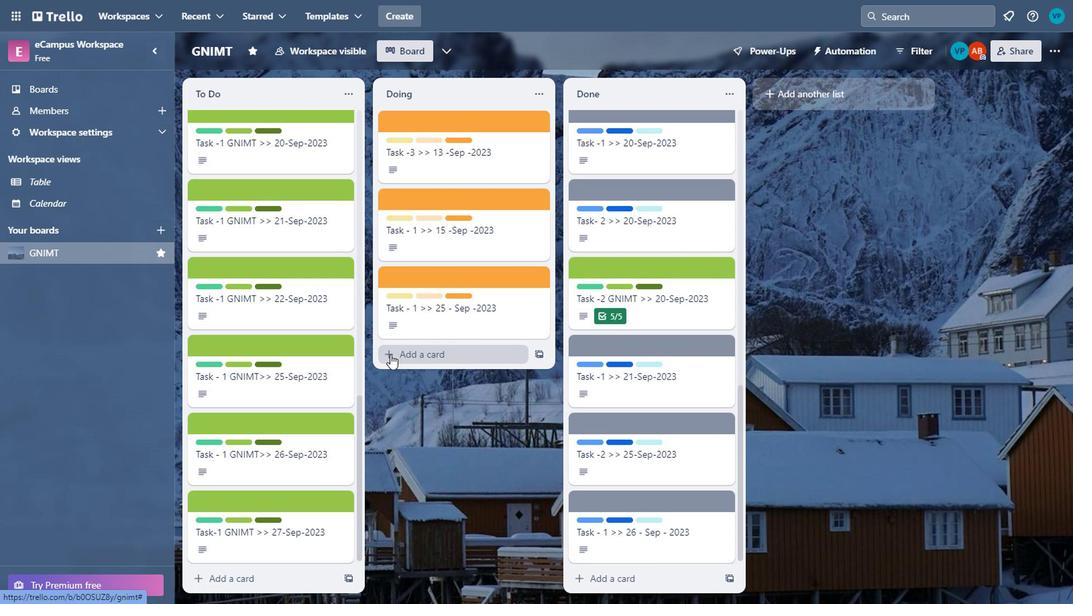 
Action: Mouse moved to (420, 353)
Screenshot: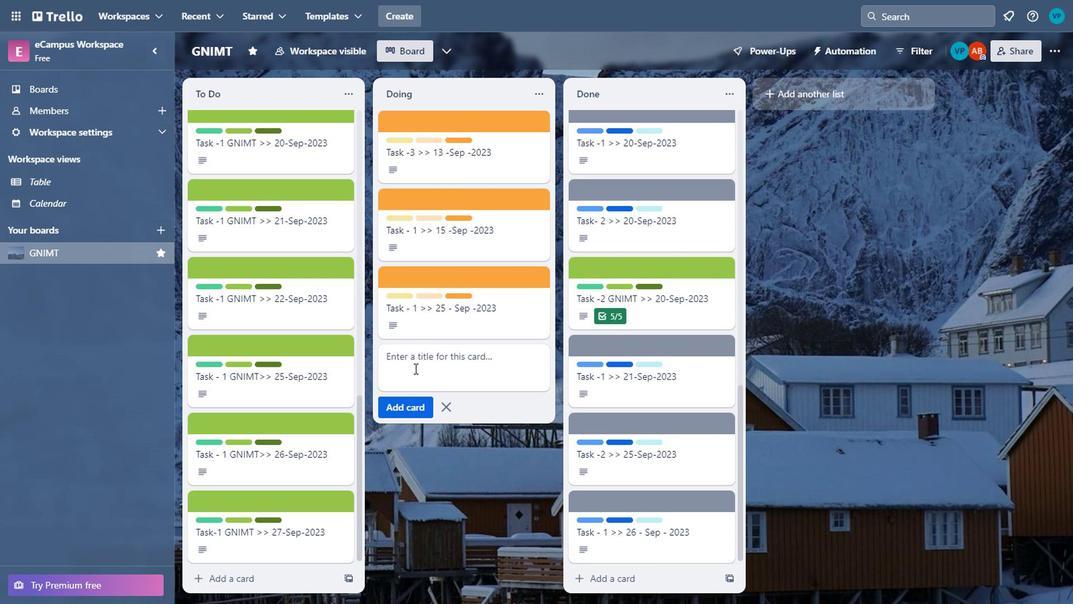 
Action: Key pressed <Key.caps_lock>t<Key.backspace><Key.caps_lock>R<Key.backspace>T<Key.caps_lock>ask<Key.space>-<Key.space>1<Key.space><Key.shift><Key.shift><Key.shift>>><Key.space>27<Key.space>-<Key.space><Key.caps_lock>S<Key.caps_lock>ep-<Key.space>2023
Screenshot: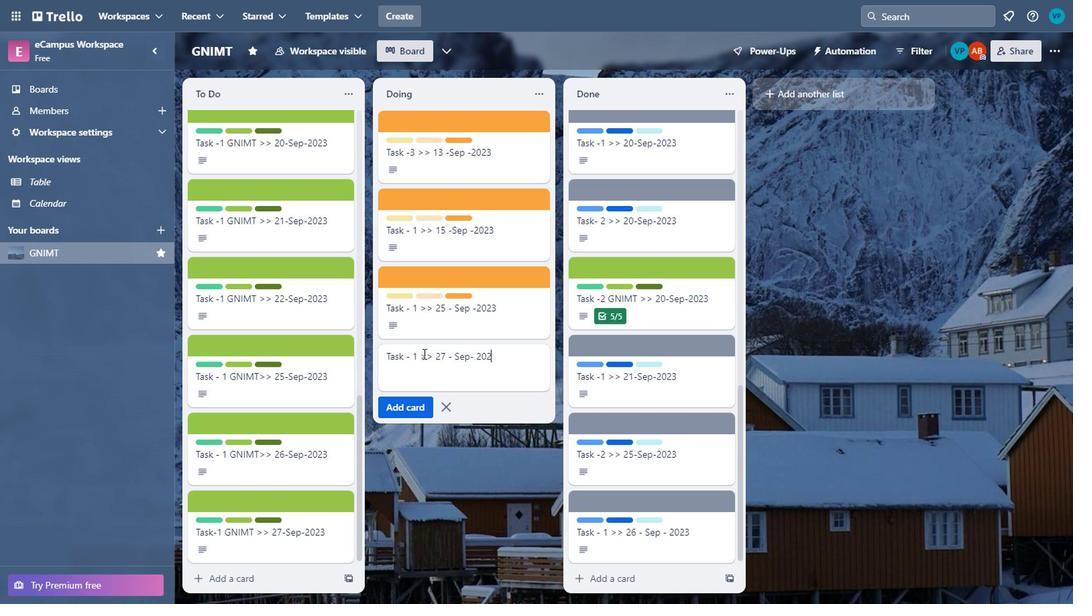 
Action: Mouse moved to (498, 370)
Screenshot: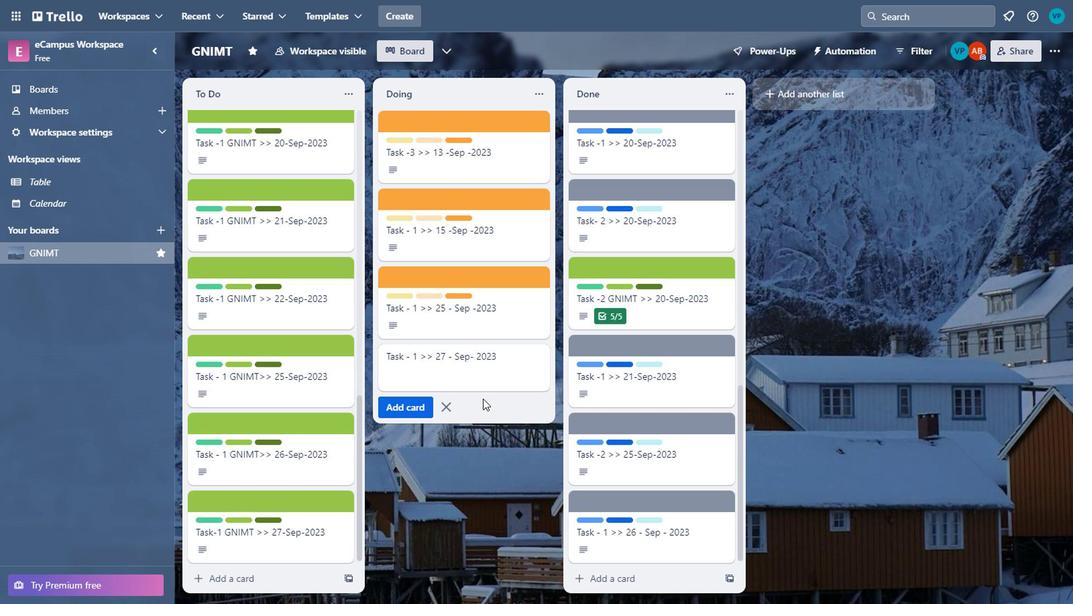 
Action: Key pressed <Key.enter>
Screenshot: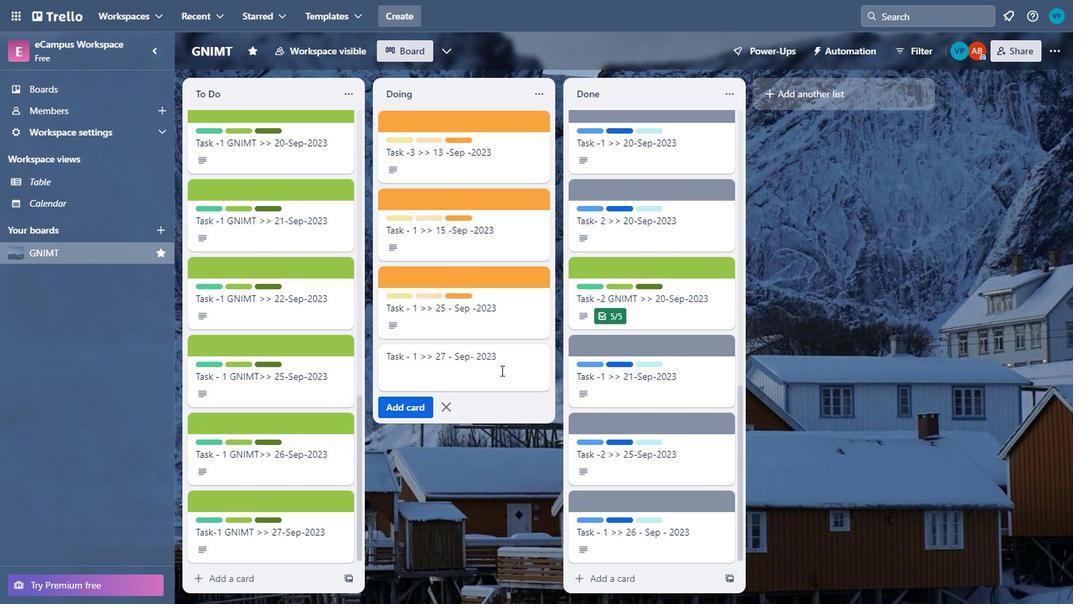 
Action: Mouse moved to (486, 355)
Screenshot: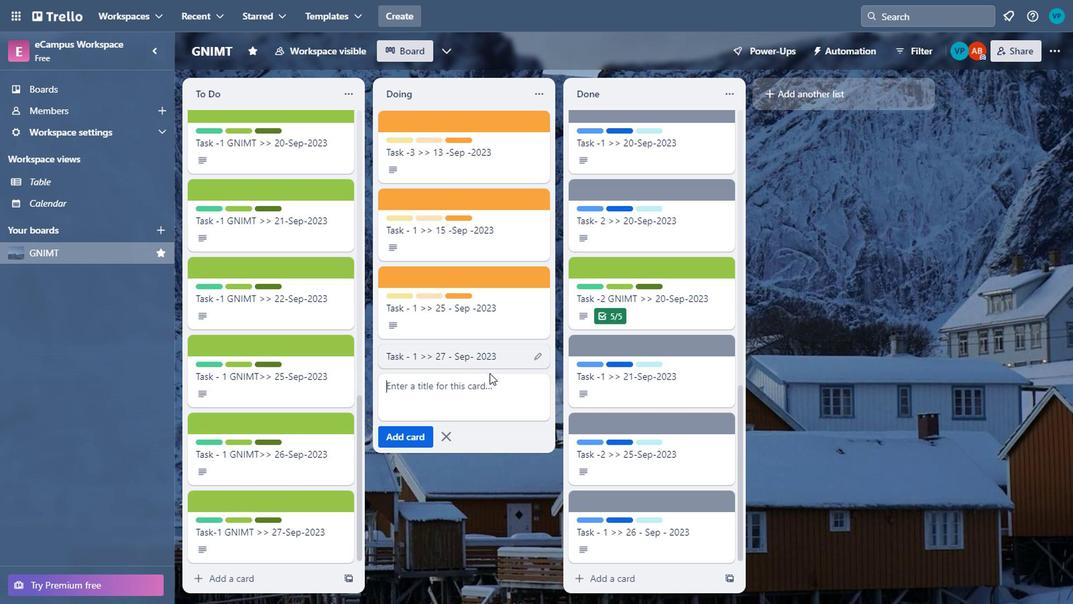 
Action: Mouse pressed left at (486, 355)
Screenshot: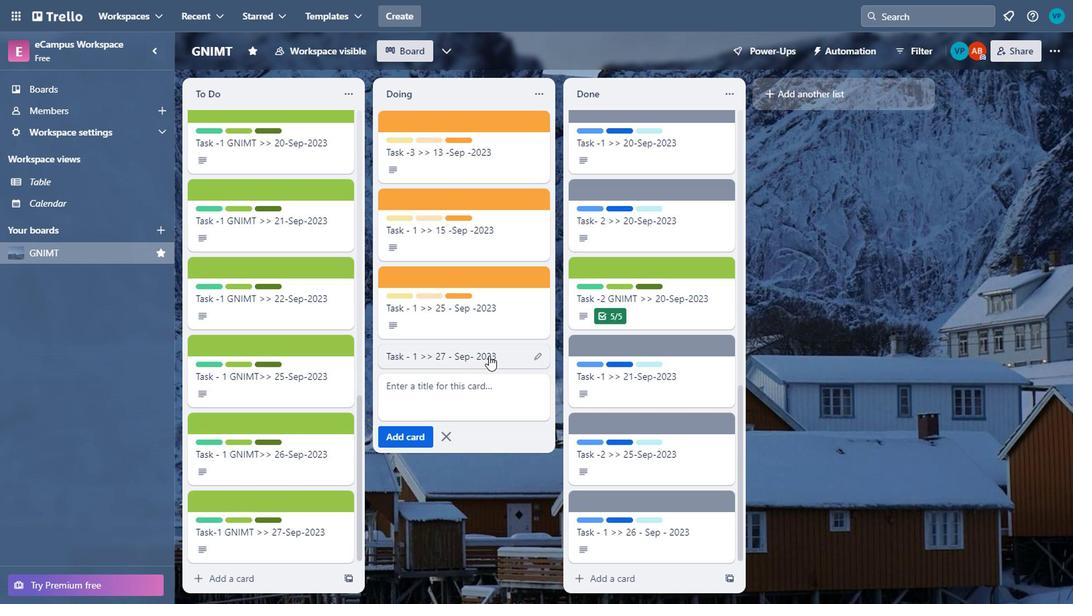 
Action: Mouse moved to (440, 352)
Screenshot: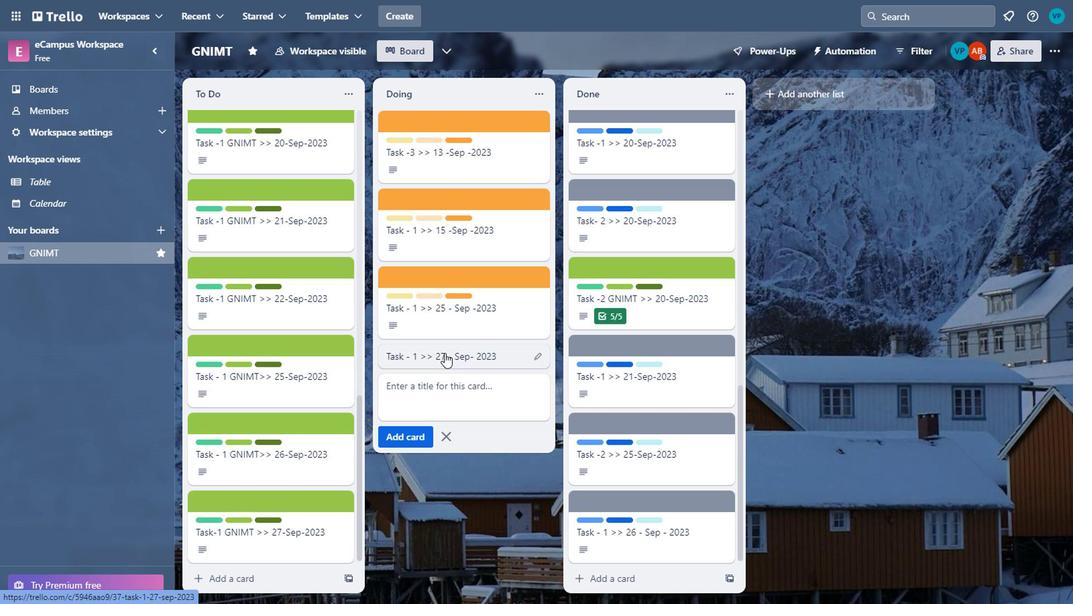 
Action: Mouse pressed left at (440, 352)
Screenshot: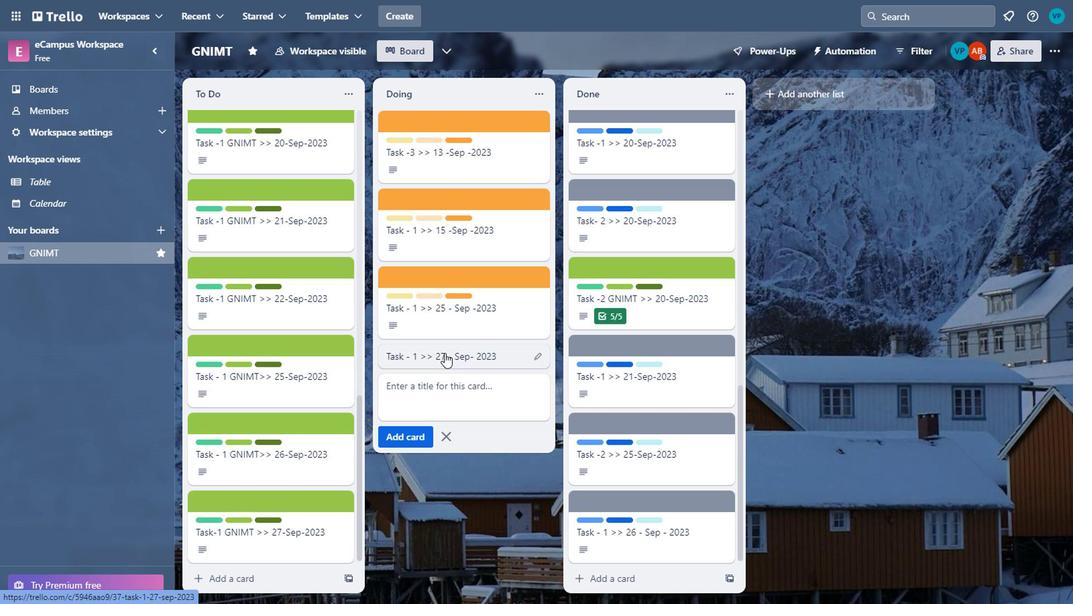
Action: Mouse moved to (428, 201)
Screenshot: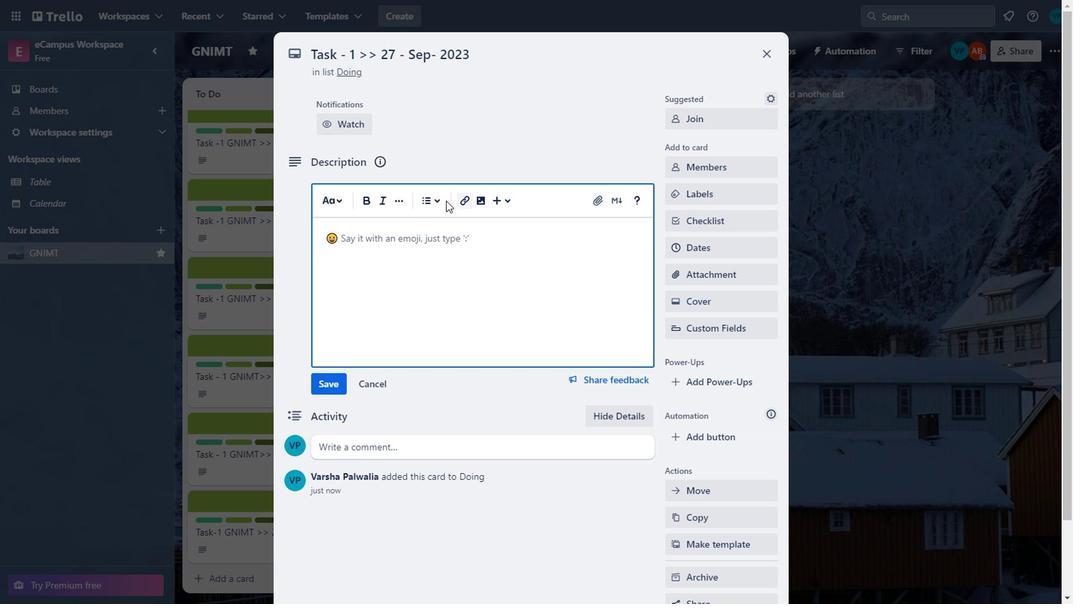 
Action: Mouse pressed left at (428, 201)
Screenshot: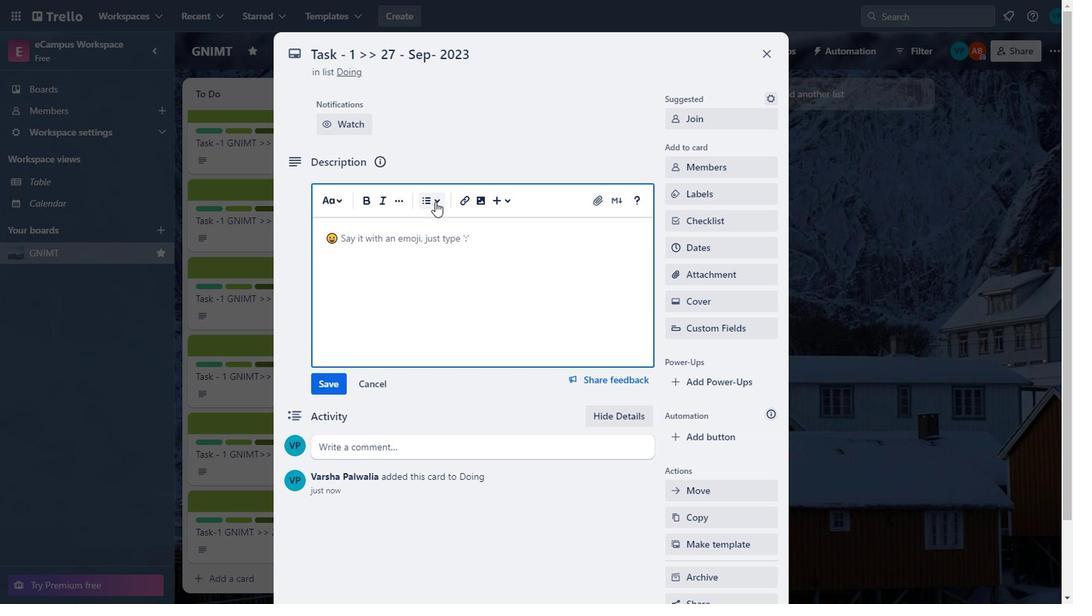 
Action: Mouse moved to (451, 228)
Screenshot: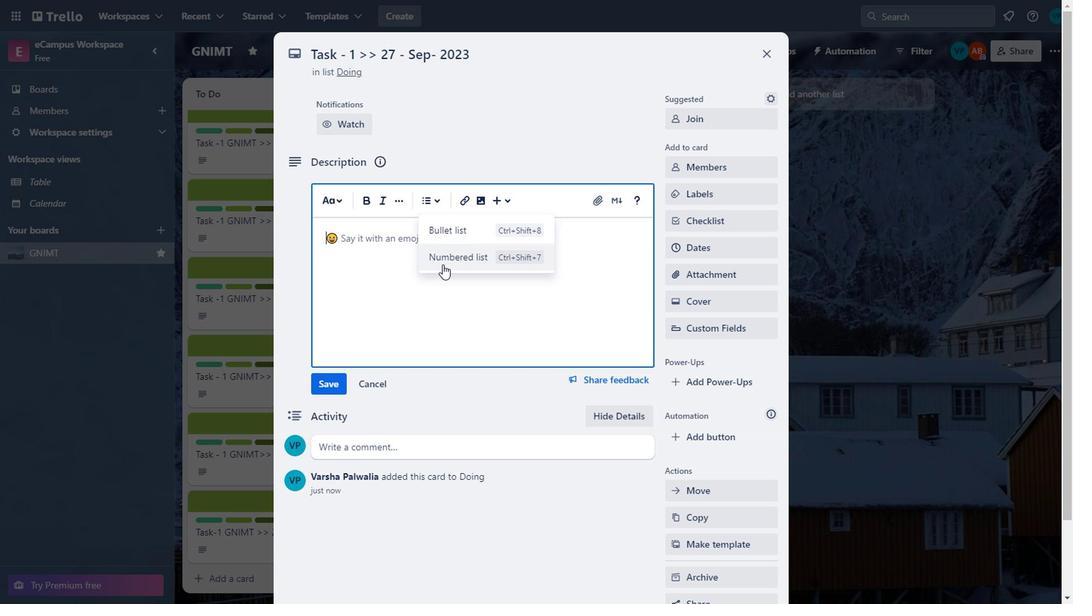 
Action: Mouse pressed left at (451, 228)
Screenshot: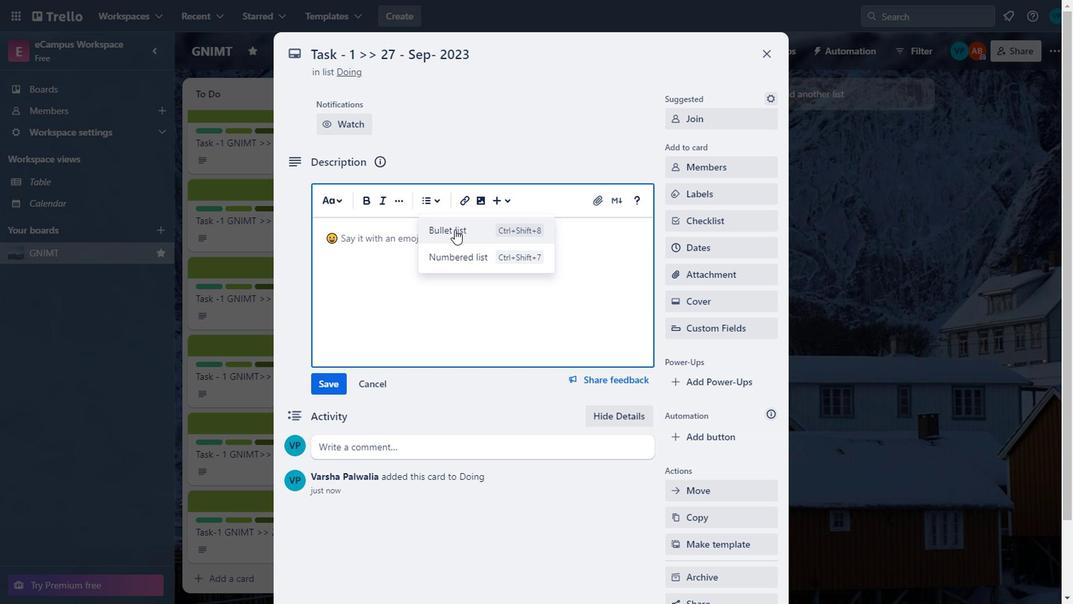 
Action: Mouse moved to (385, 232)
Screenshot: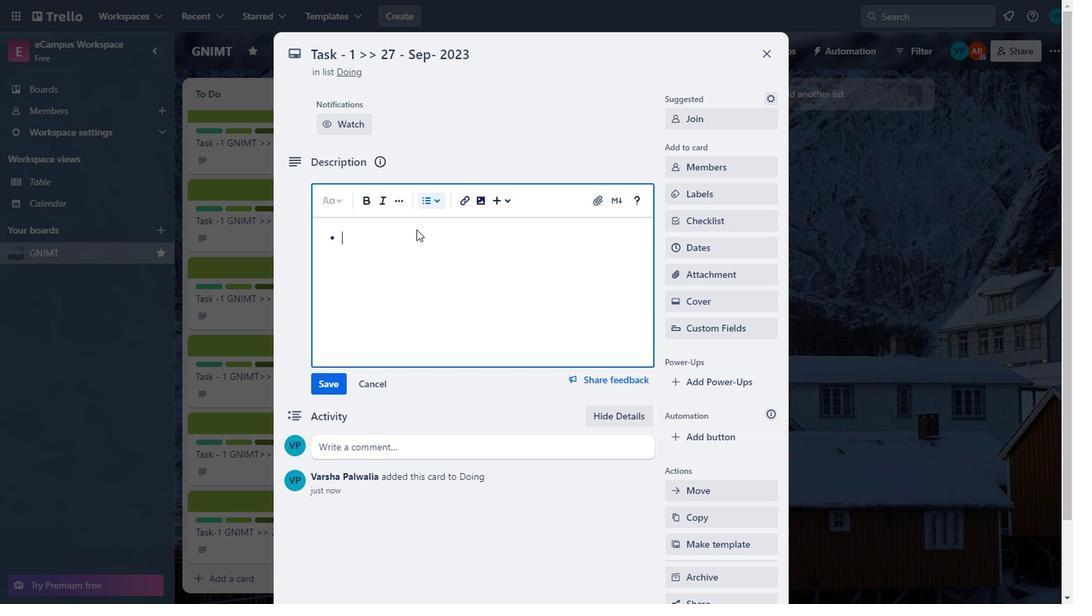 
Action: Key pressed <Key.caps_lock>D<Key.caps_lock>oing
Screenshot: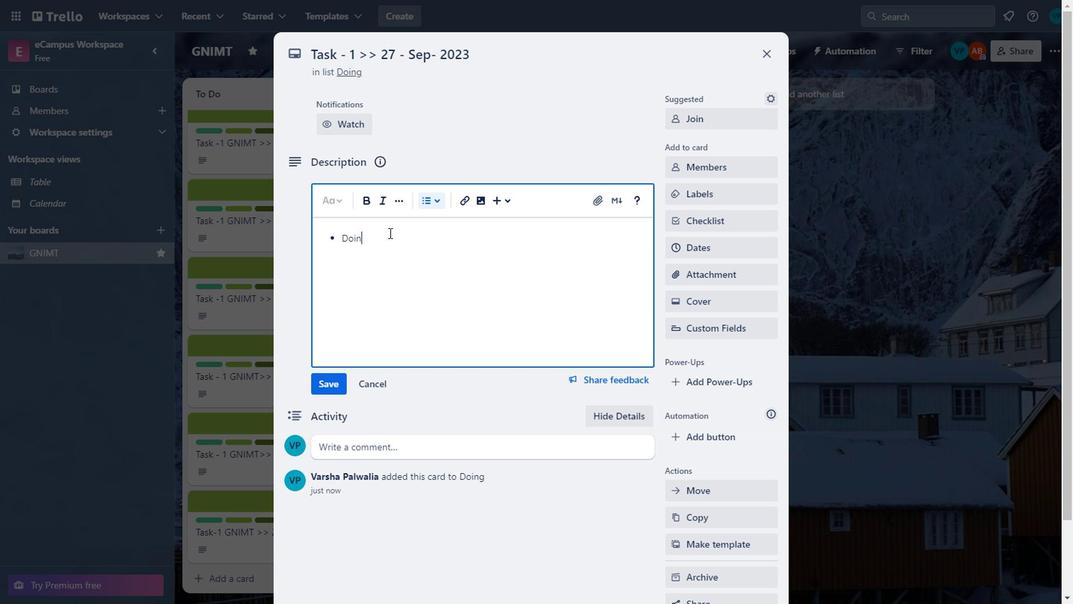 
Action: Mouse moved to (334, 380)
Screenshot: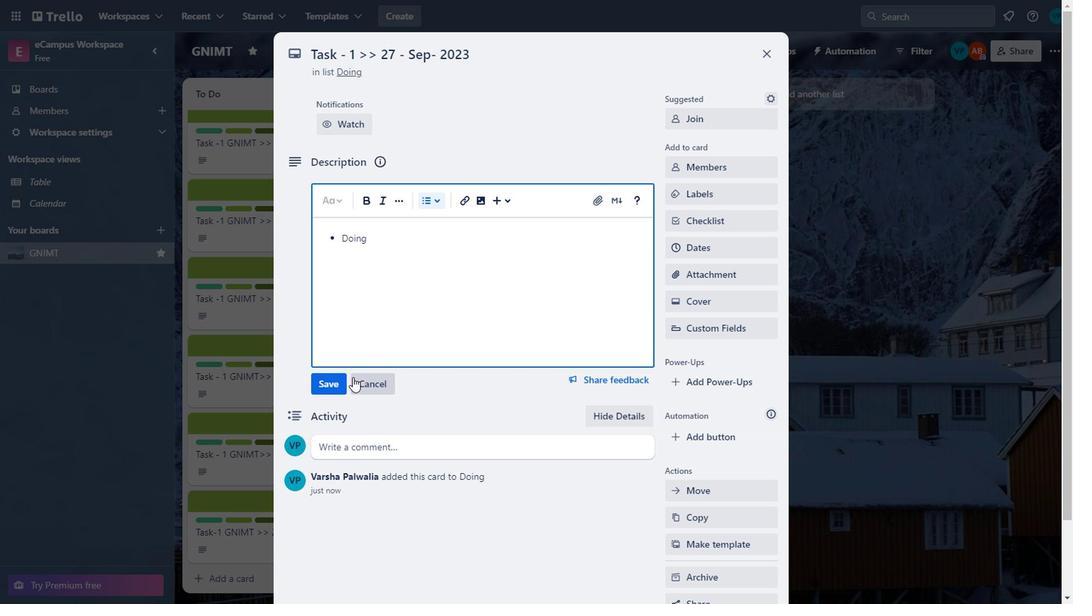 
Action: Mouse pressed left at (334, 380)
Screenshot: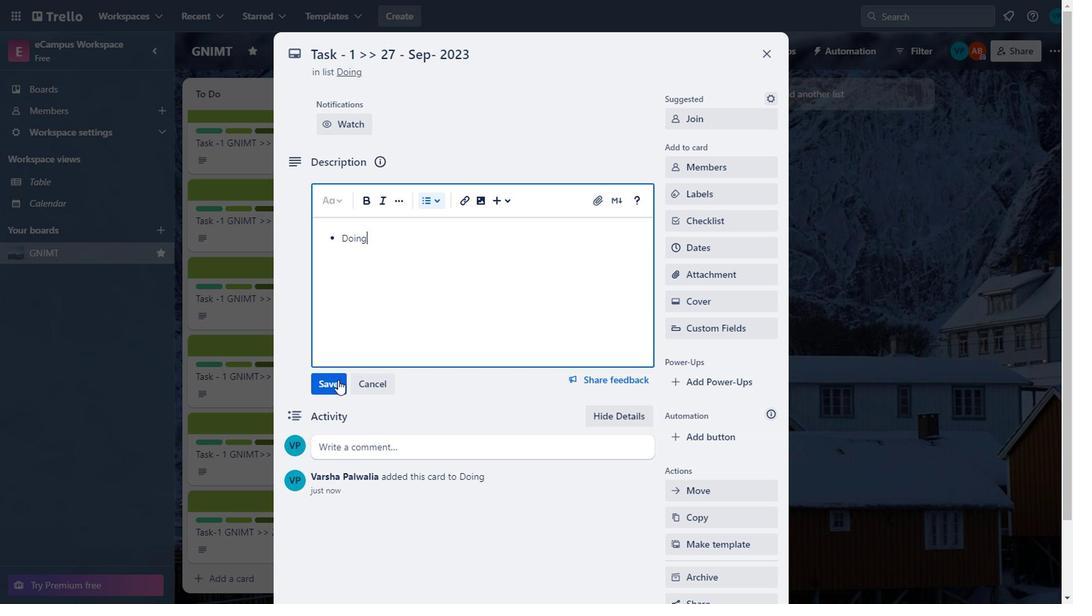 
Action: Mouse moved to (771, 50)
Screenshot: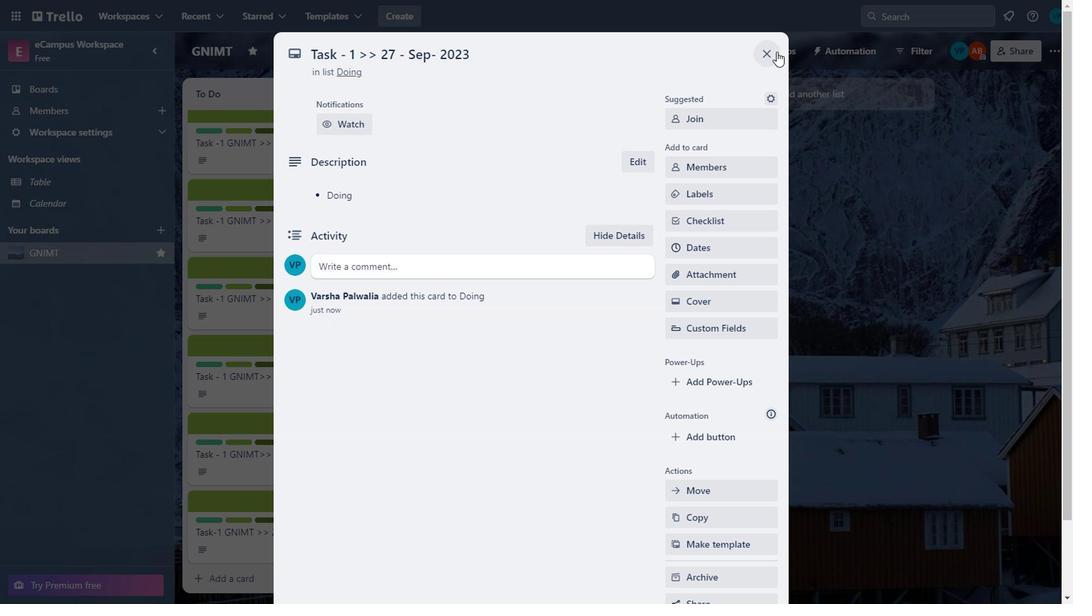 
Action: Mouse pressed left at (771, 50)
Screenshot: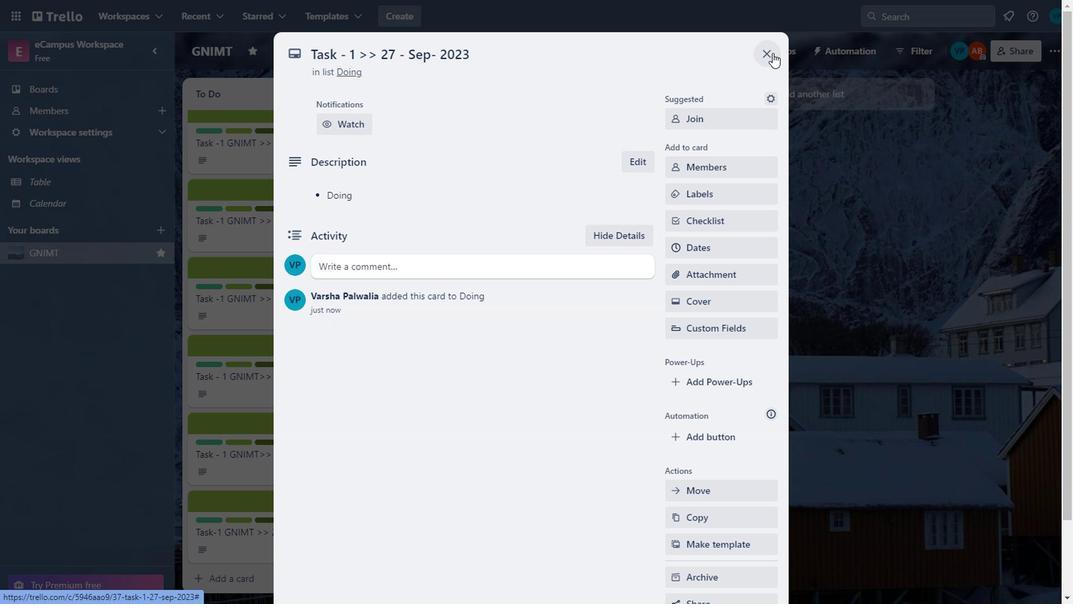 
Action: Mouse moved to (531, 354)
Screenshot: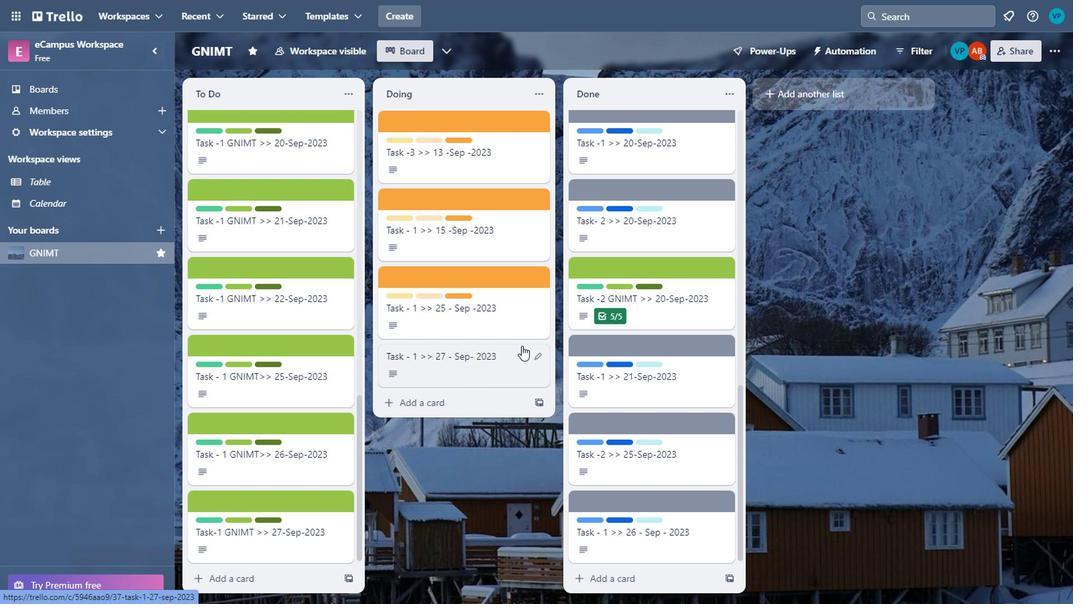 
Action: Mouse pressed left at (531, 354)
Screenshot: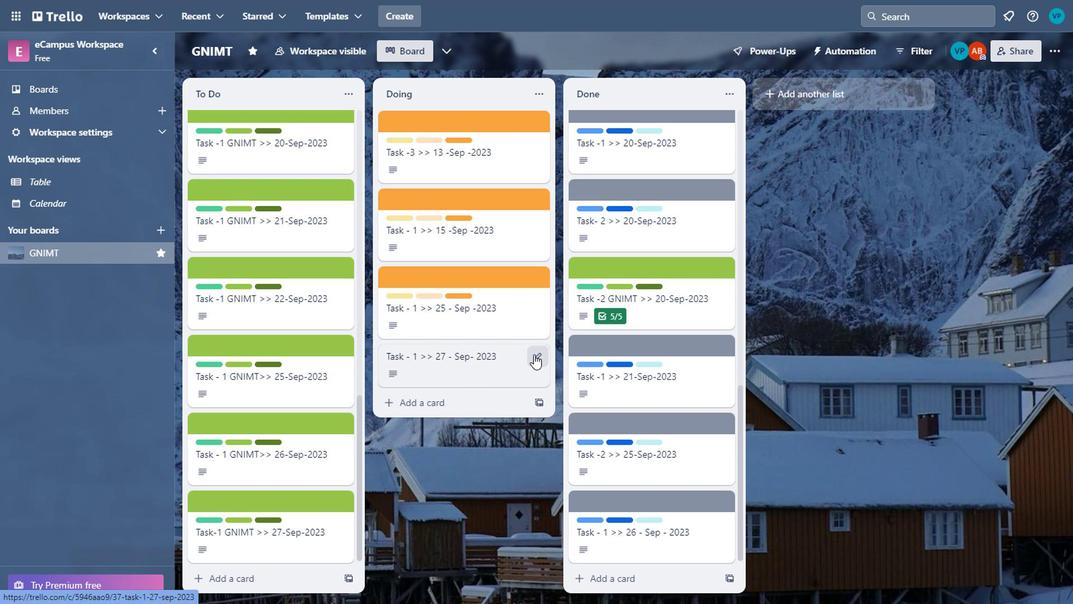 
Action: Mouse moved to (596, 379)
Screenshot: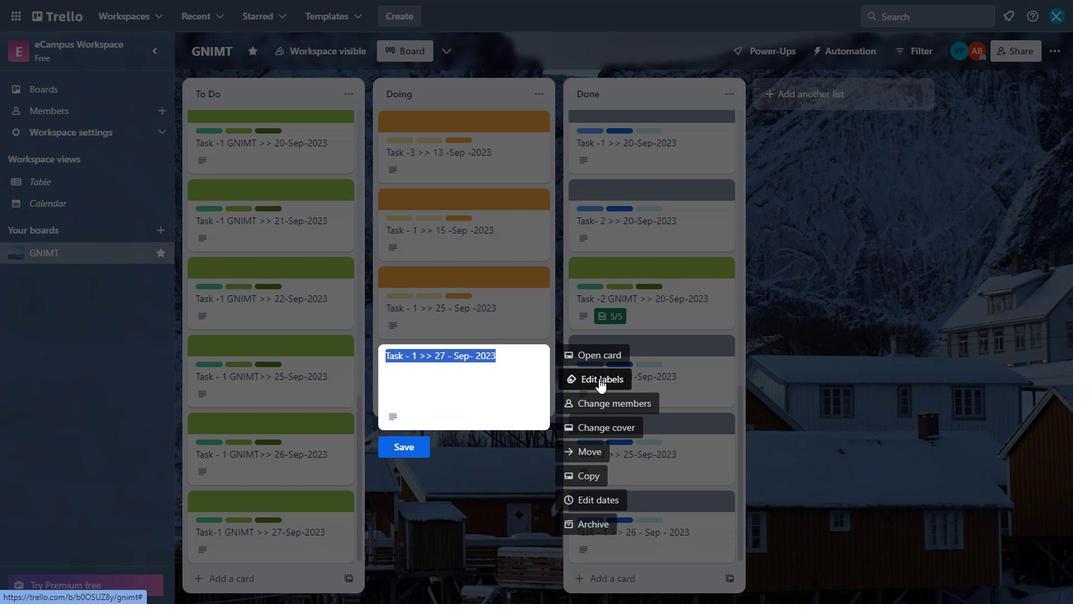 
Action: Mouse pressed left at (596, 379)
Screenshot: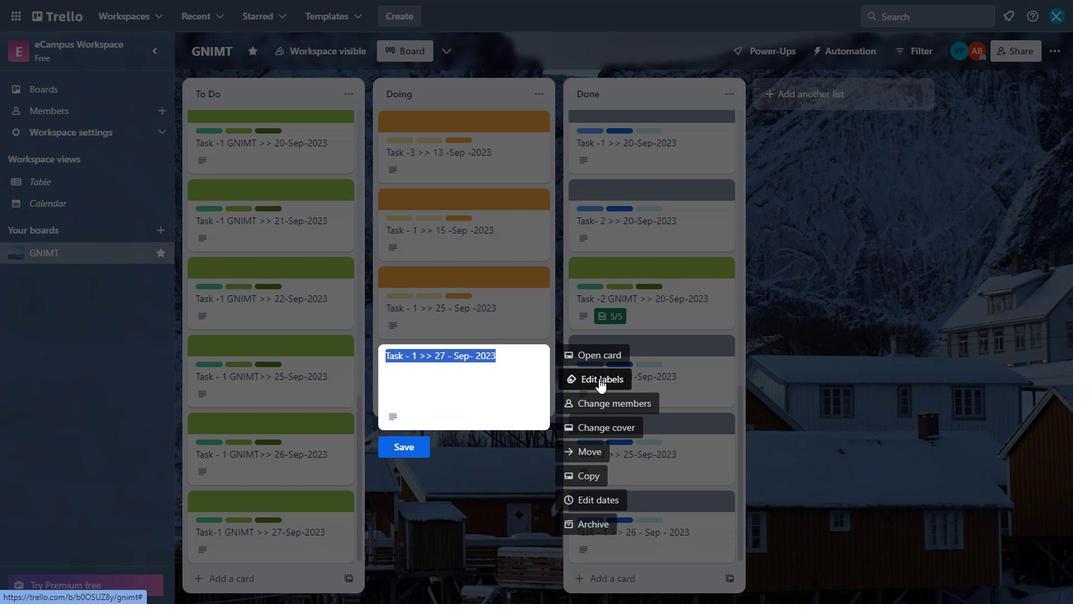 
Action: Mouse moved to (611, 172)
Screenshot: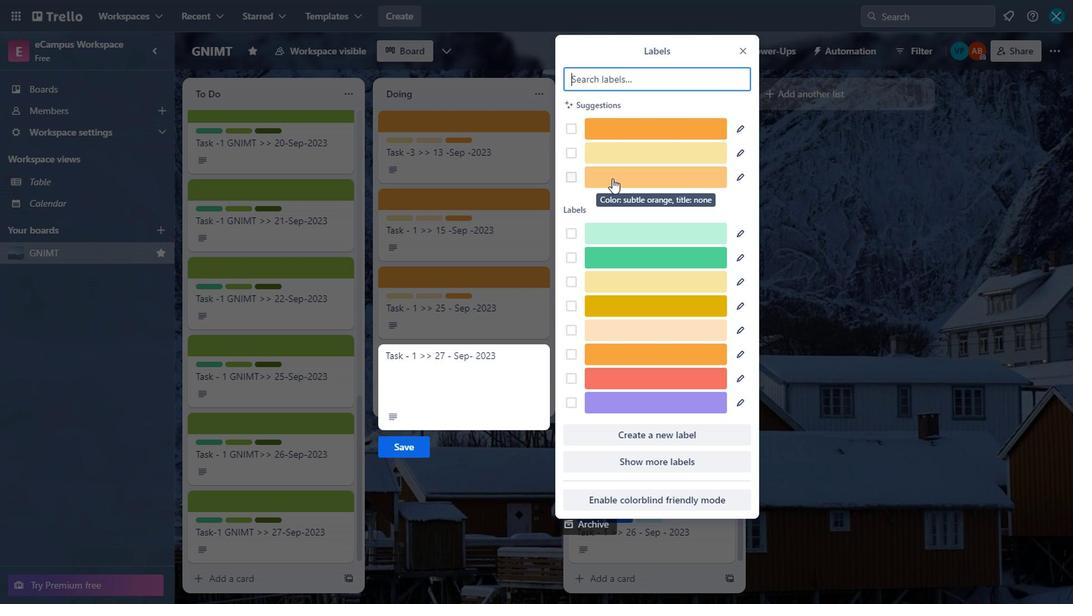 
Action: Mouse pressed left at (611, 172)
Screenshot: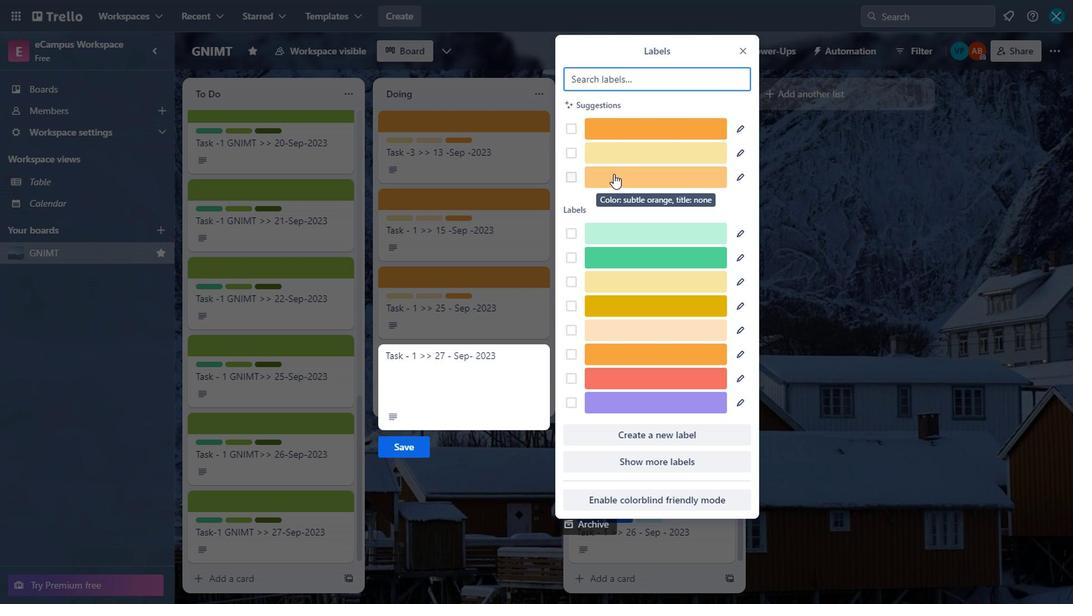
Action: Mouse moved to (610, 154)
Screenshot: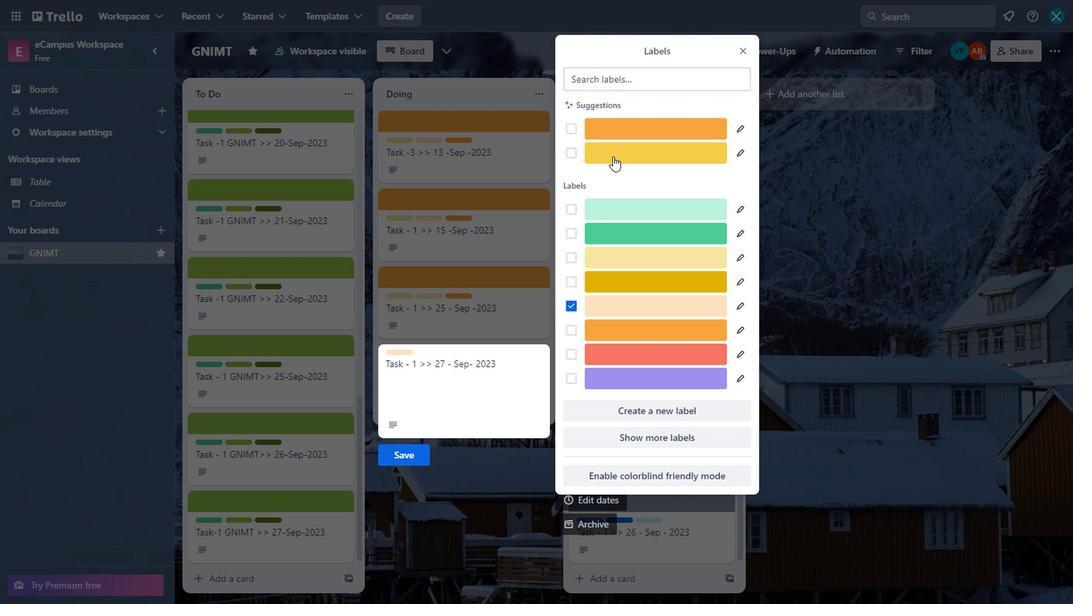 
Action: Mouse pressed left at (610, 154)
Screenshot: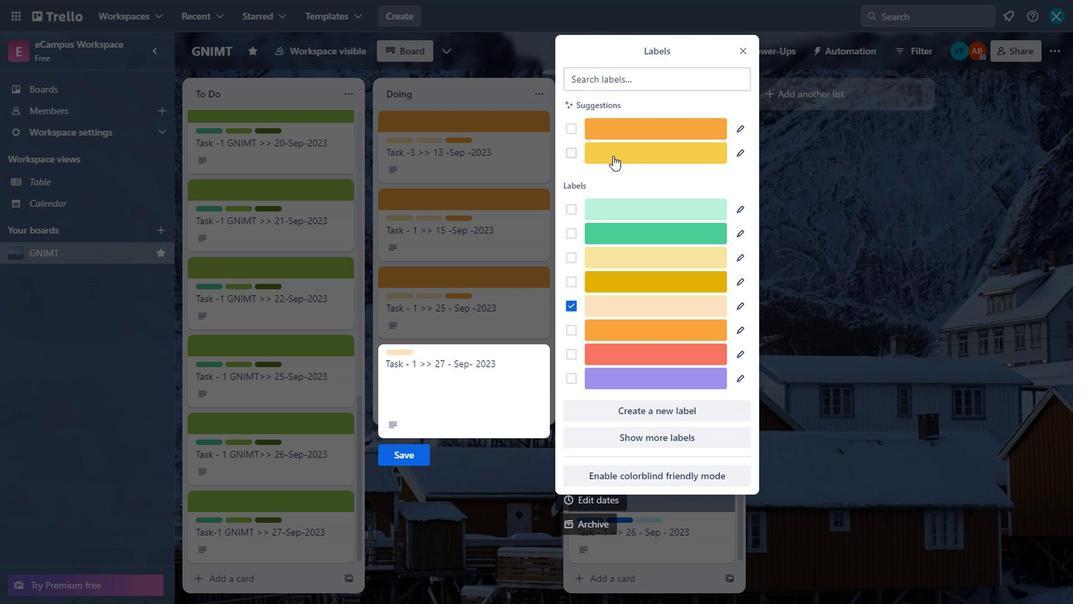 
Action: Mouse moved to (609, 127)
Screenshot: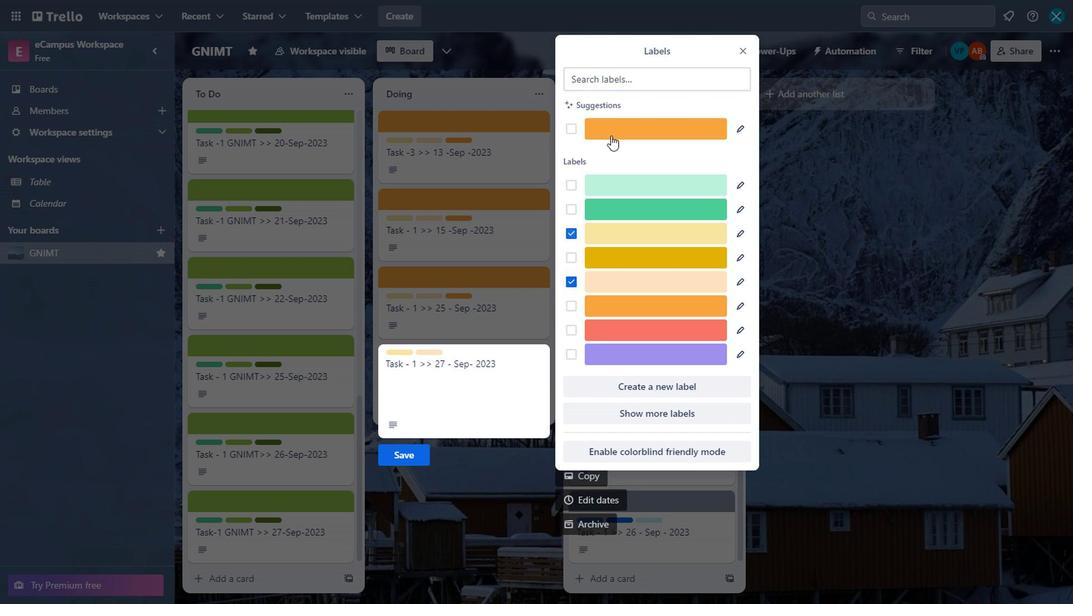 
Action: Mouse pressed left at (609, 127)
Screenshot: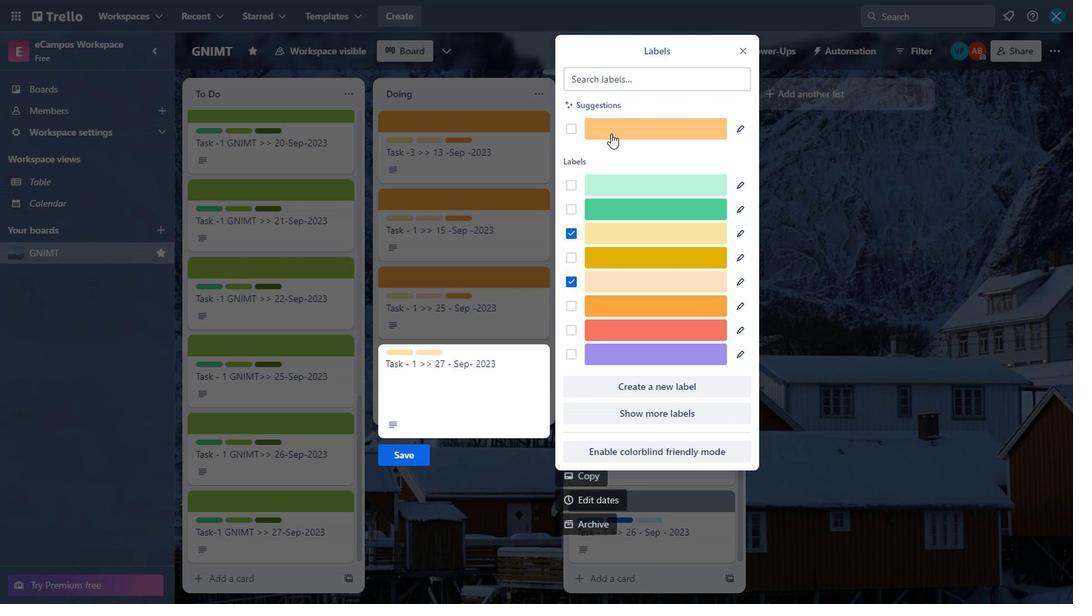 
Action: Mouse moved to (776, 142)
Screenshot: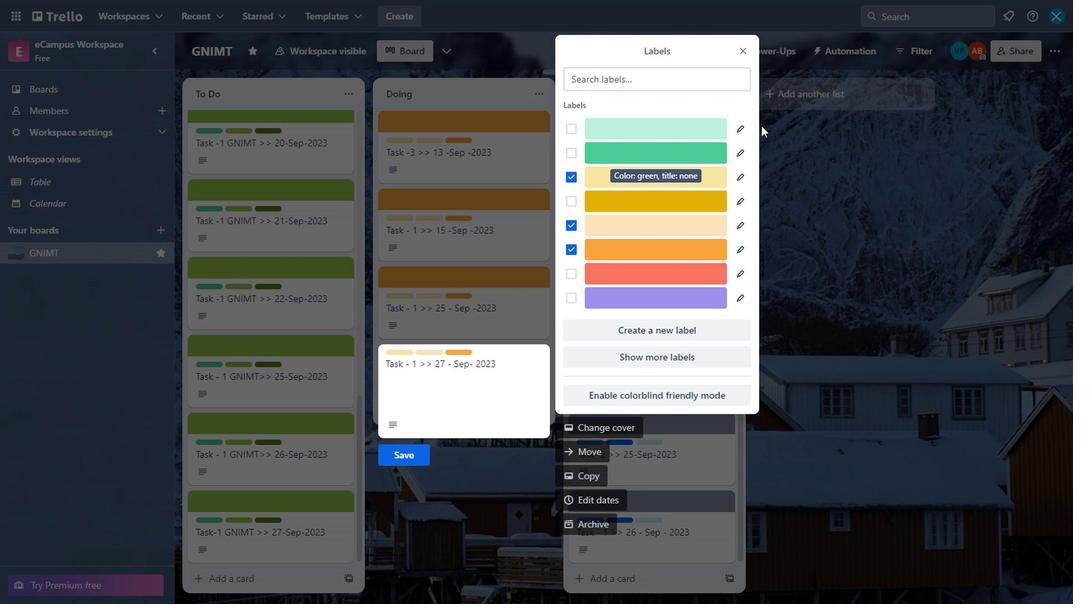 
Action: Mouse pressed left at (776, 142)
Screenshot: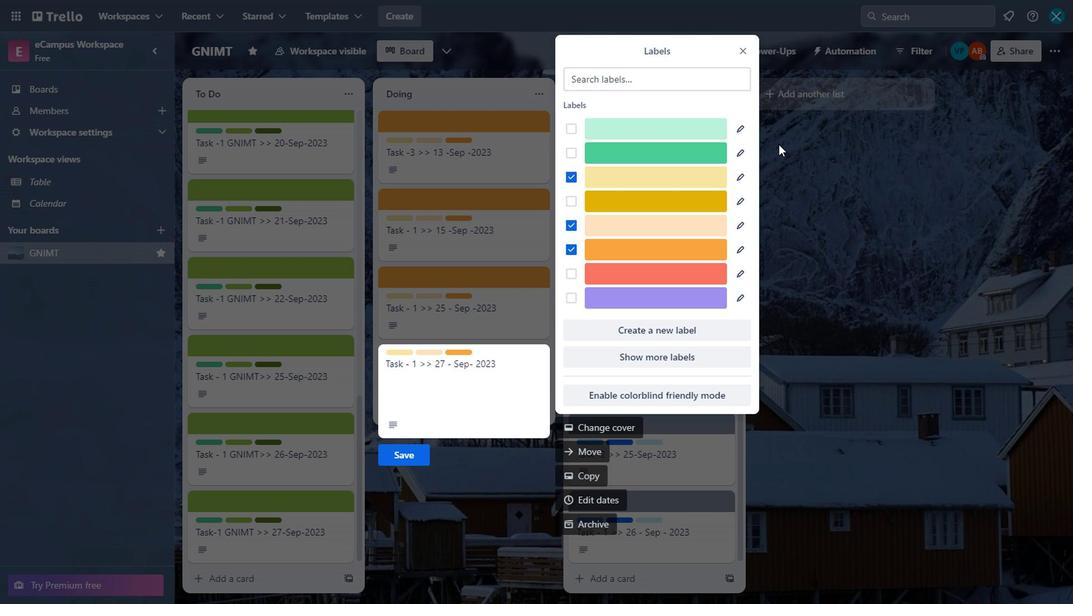 
Action: Mouse moved to (529, 356)
Screenshot: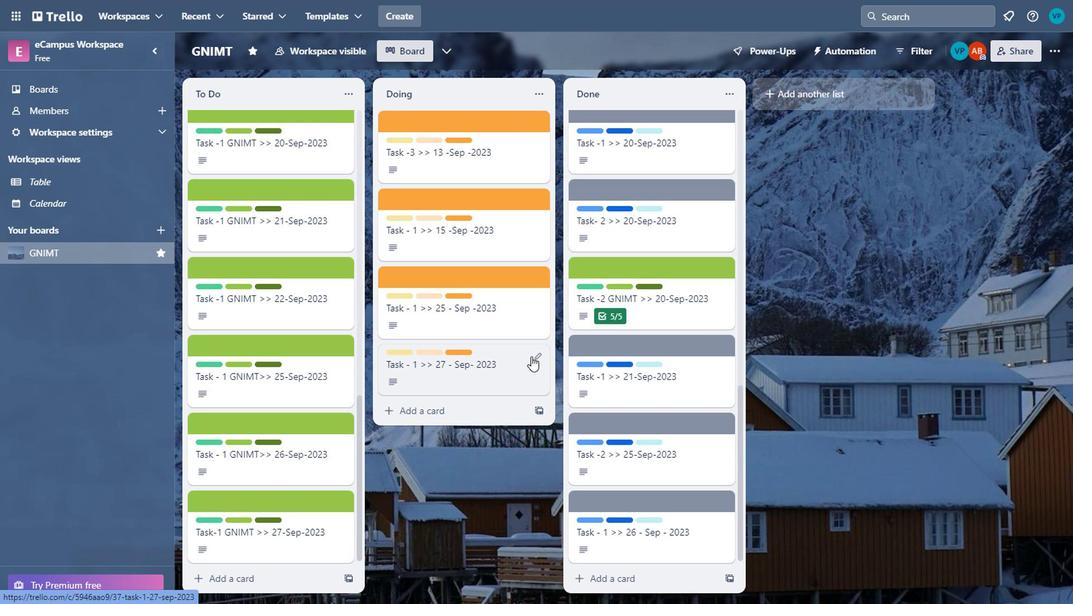 
Action: Mouse pressed left at (529, 356)
Screenshot: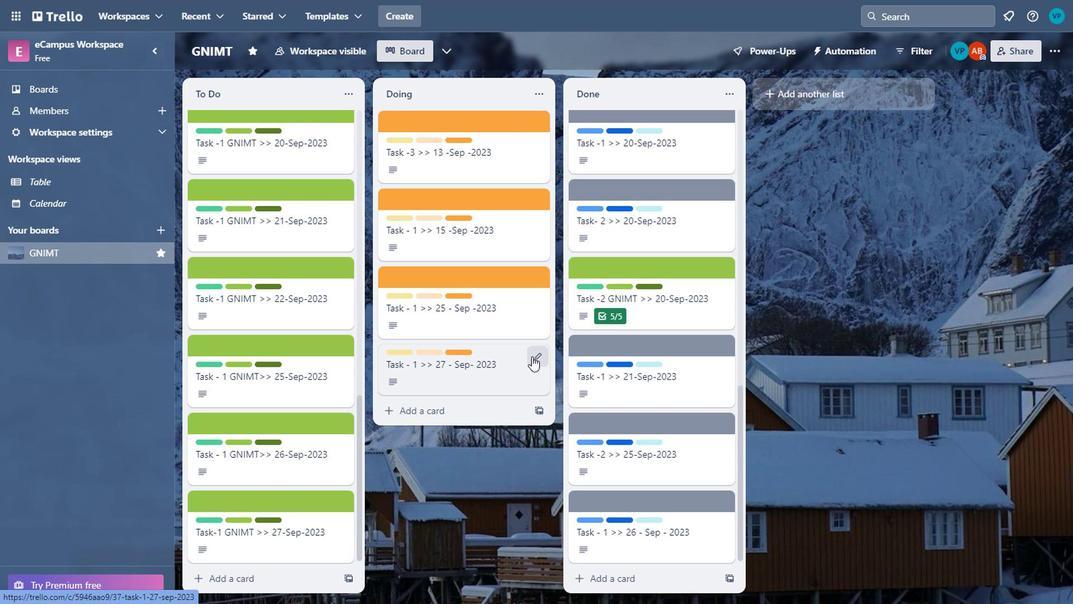 
Action: Mouse moved to (611, 426)
Screenshot: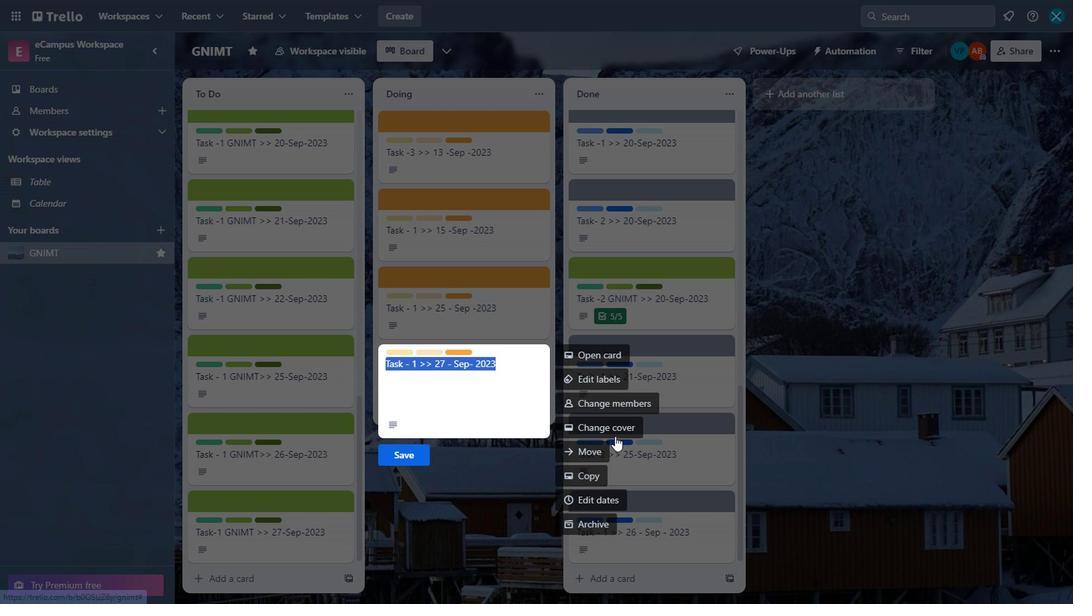 
Action: Mouse pressed left at (611, 426)
Screenshot: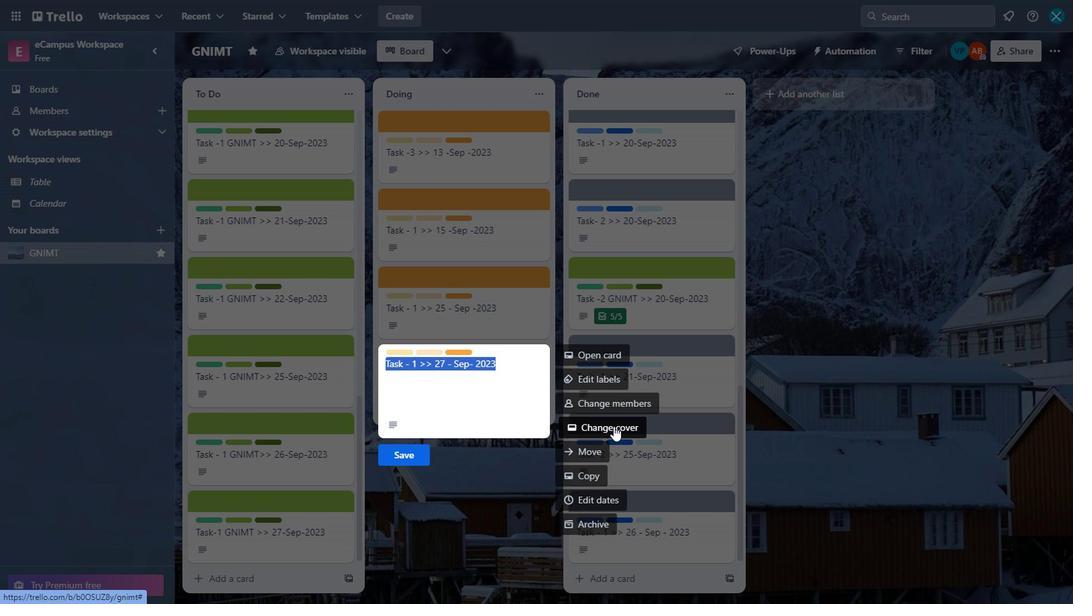 
Action: Mouse moved to (665, 340)
Screenshot: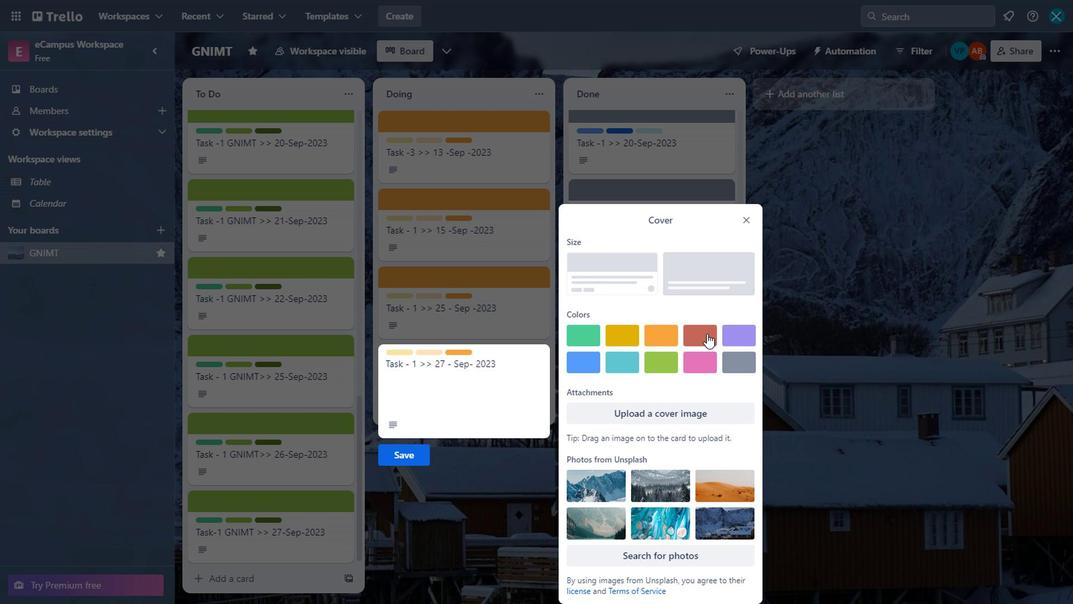 
Action: Mouse pressed left at (665, 340)
Screenshot: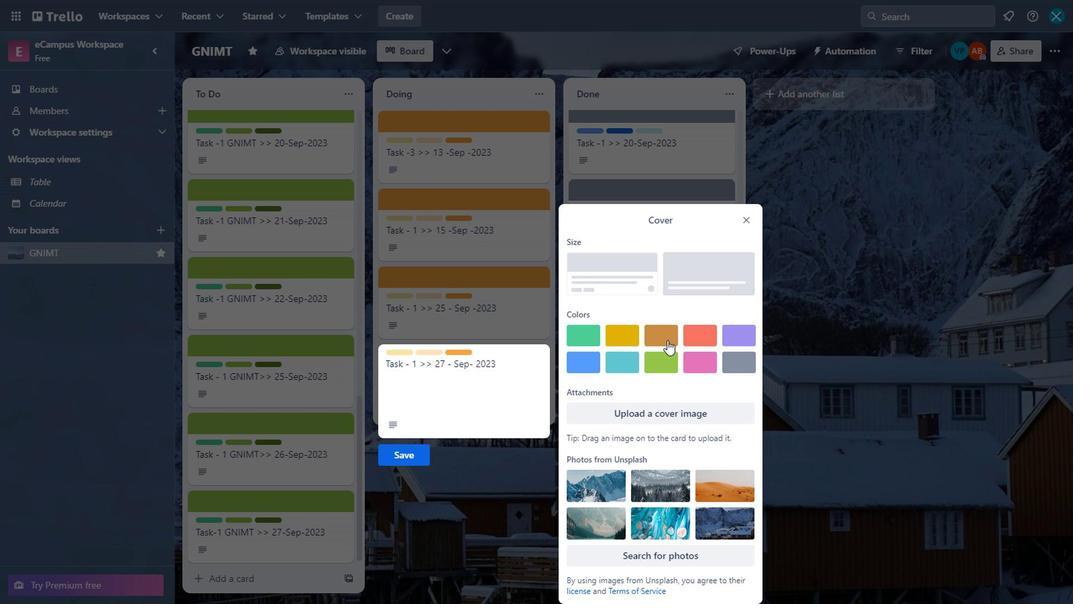 
Action: Mouse moved to (626, 254)
Screenshot: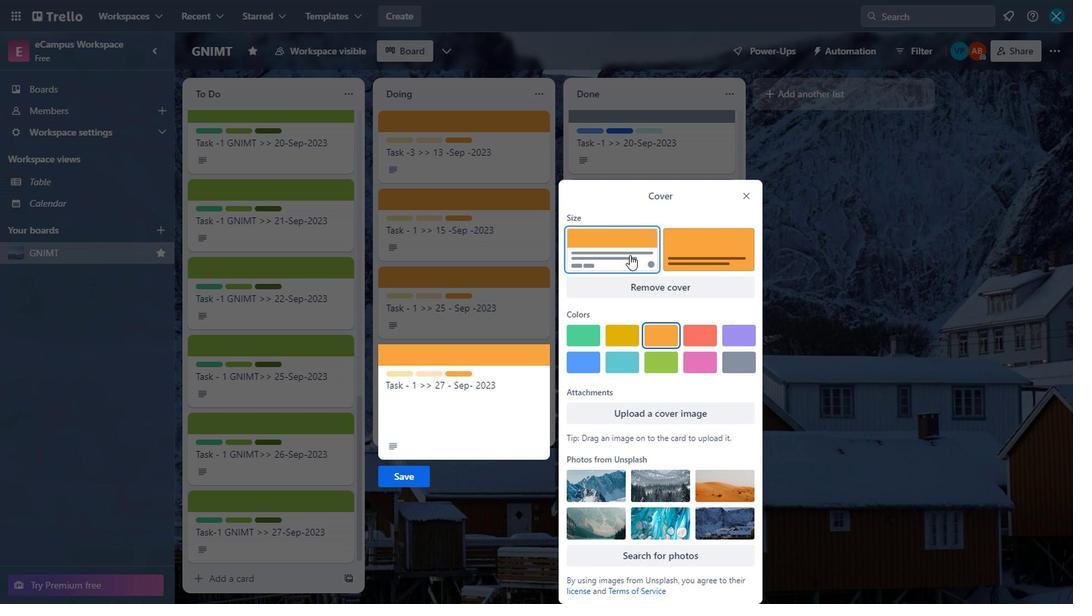 
Action: Mouse pressed left at (626, 254)
Screenshot: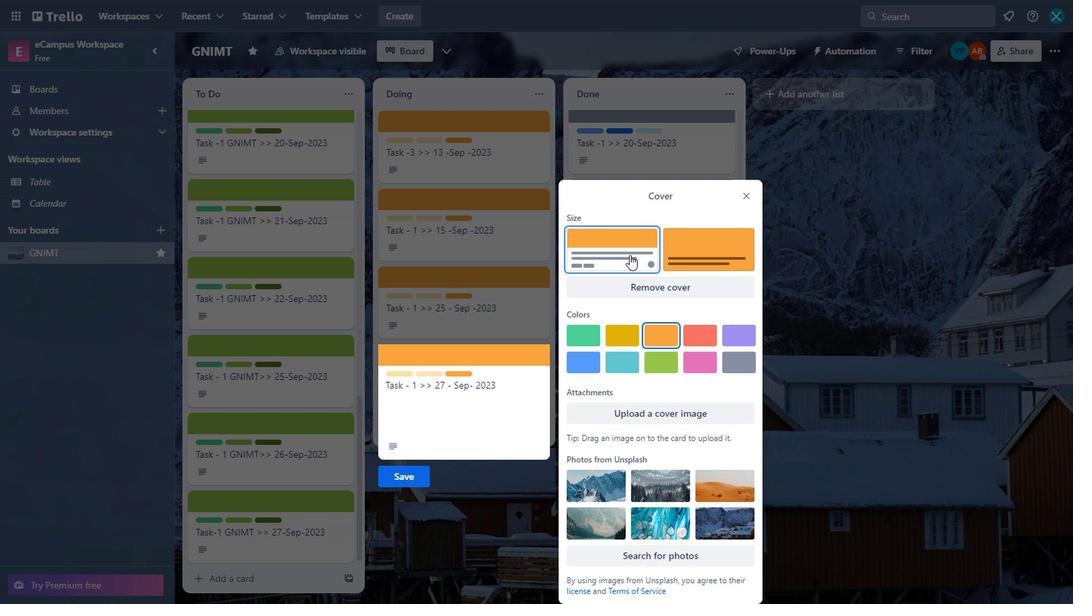 
Action: Mouse moved to (745, 190)
Screenshot: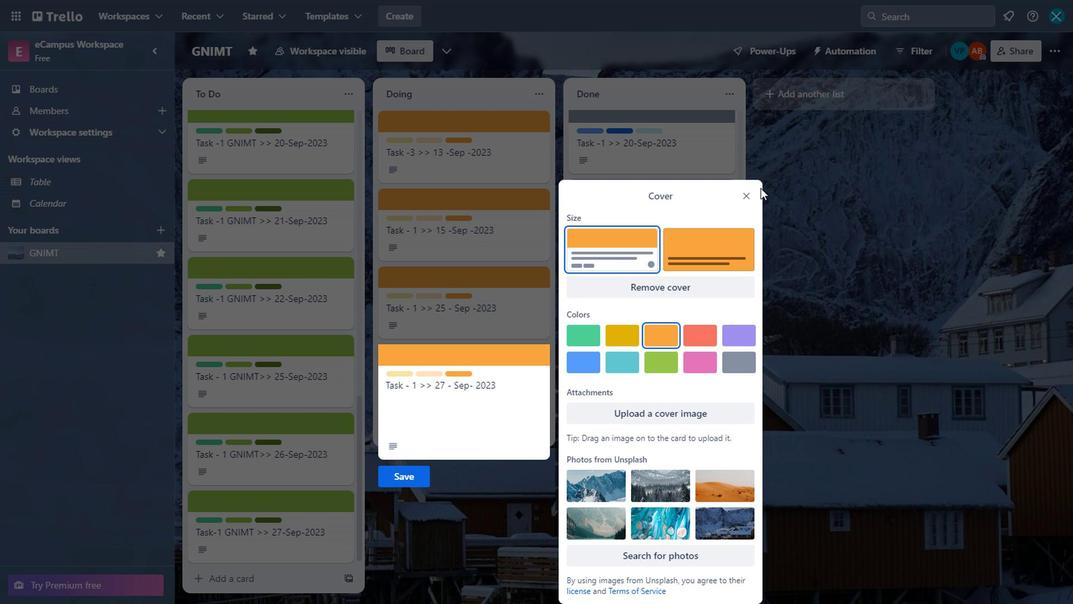 
Action: Mouse pressed left at (745, 190)
Screenshot: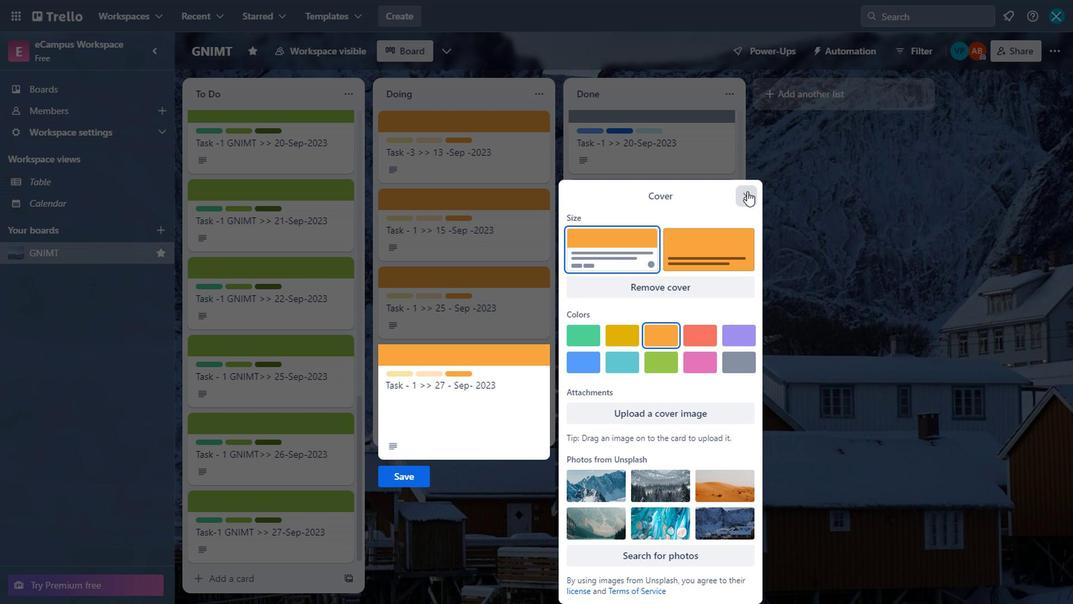 
Action: Mouse moved to (415, 481)
Screenshot: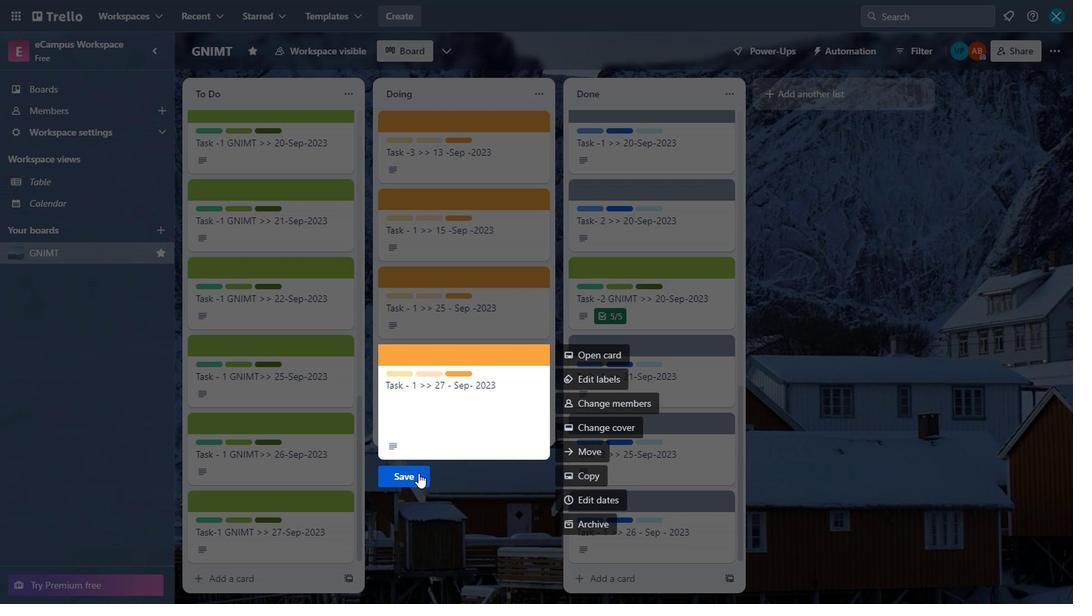 
Action: Mouse pressed left at (415, 481)
Screenshot: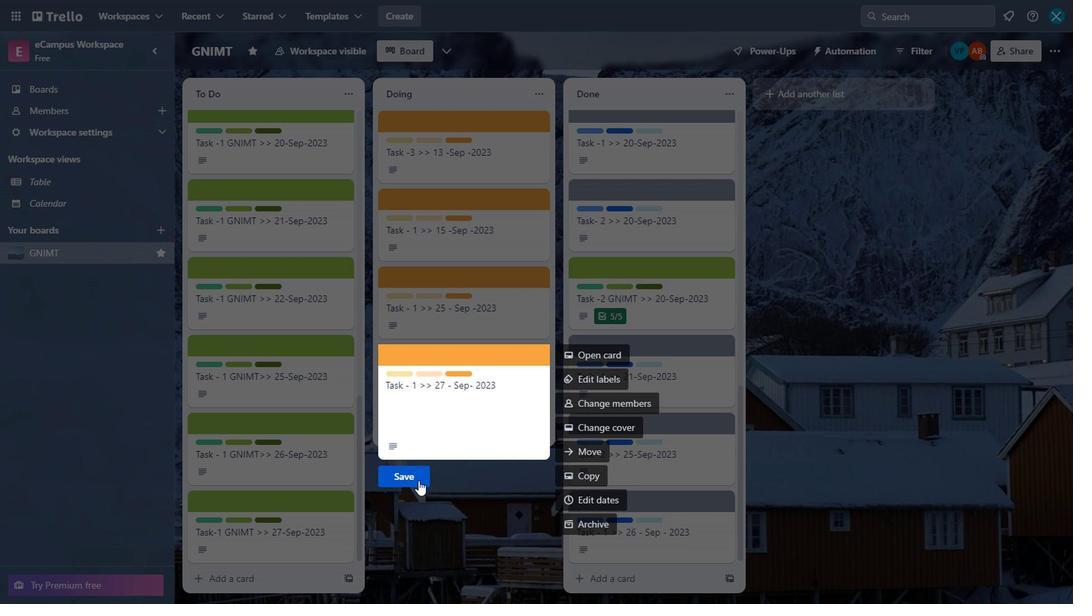 
Action: Mouse moved to (471, 390)
Screenshot: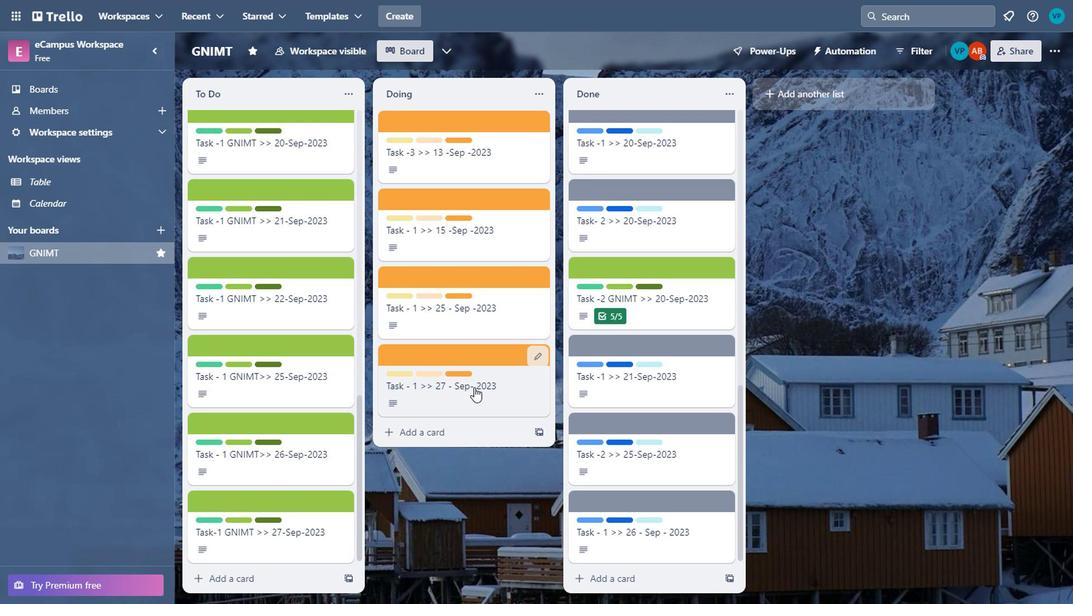 
Action: Mouse scrolled (471, 390) with delta (0, 0)
Screenshot: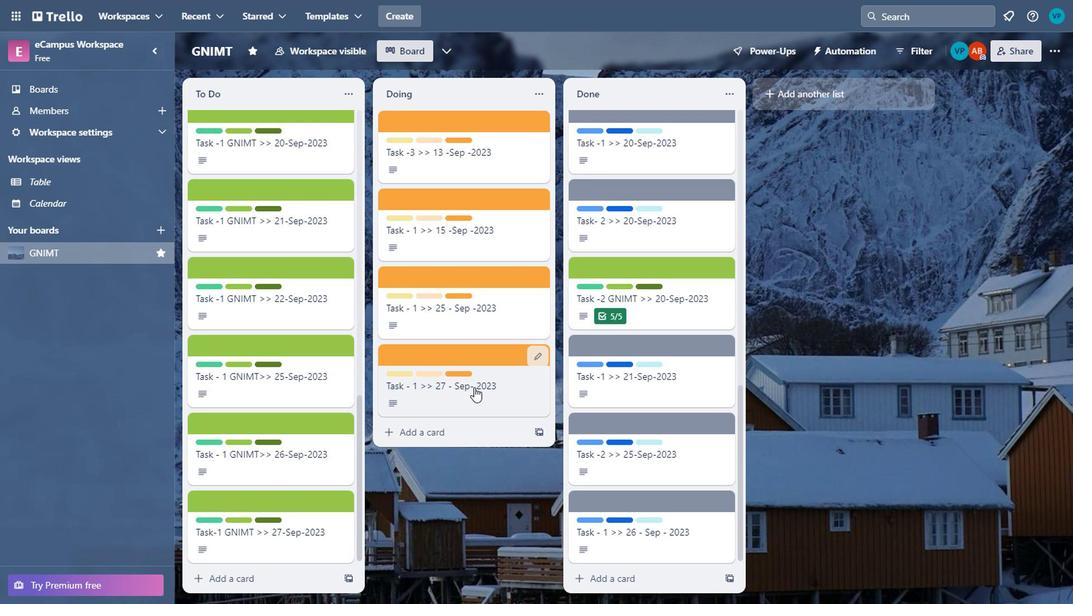 
Action: Mouse moved to (471, 407)
Screenshot: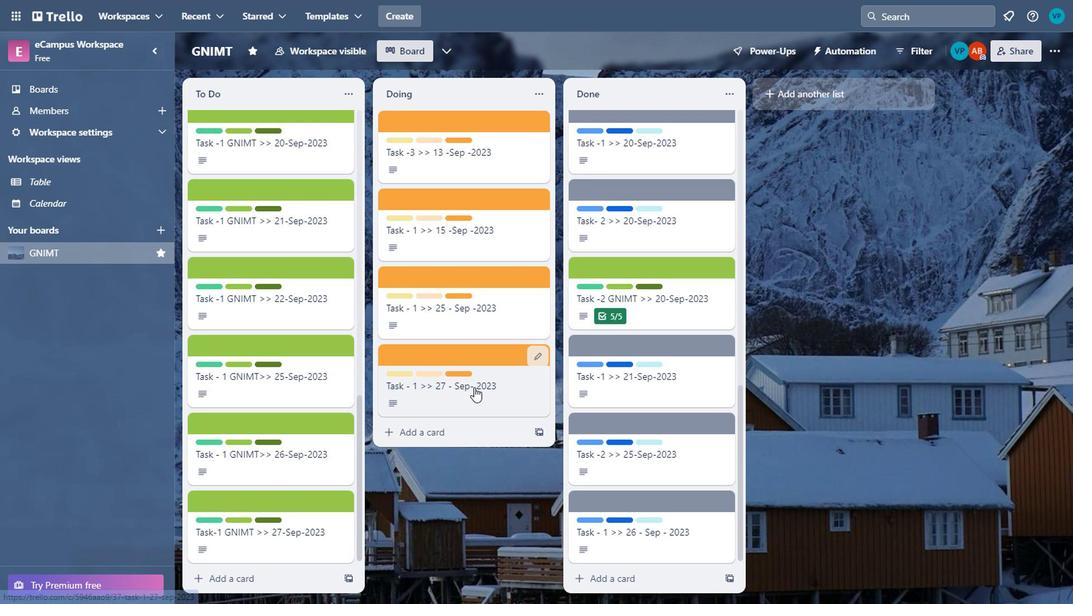 
Action: Mouse scrolled (471, 406) with delta (0, 0)
